 Task: Look for Airbnb options in CÃ´te-Saint-Luc, Canada from 9th November, 2023 to 16th November, 2023 for 2 adults.2 bedrooms having 2 beds and 1 bathroom. Property type can be flat. Booking option can be shelf check-in. Look for 5 properties as per requirement.
Action: Mouse moved to (420, 129)
Screenshot: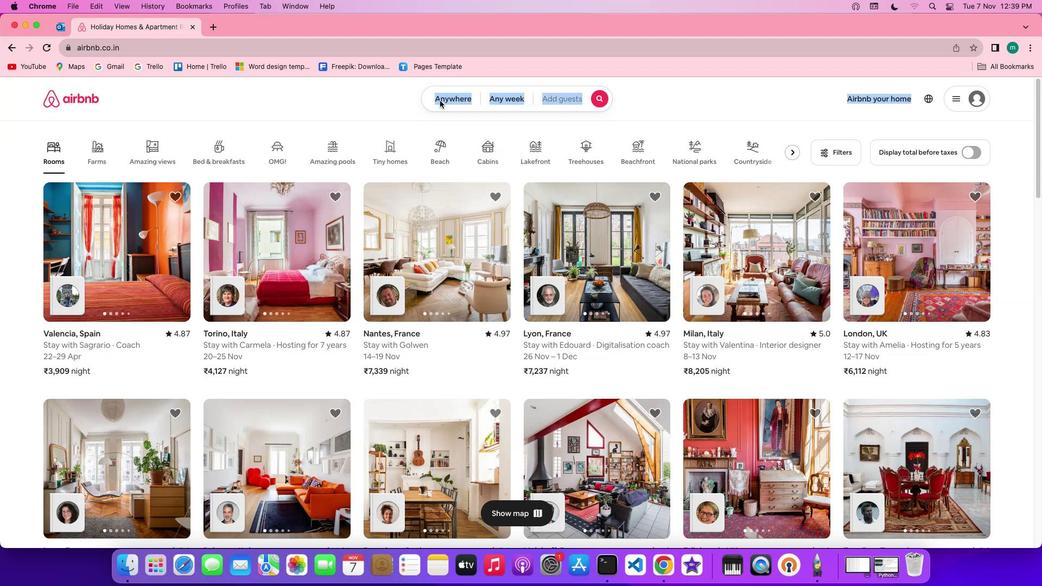 
Action: Mouse pressed left at (420, 129)
Screenshot: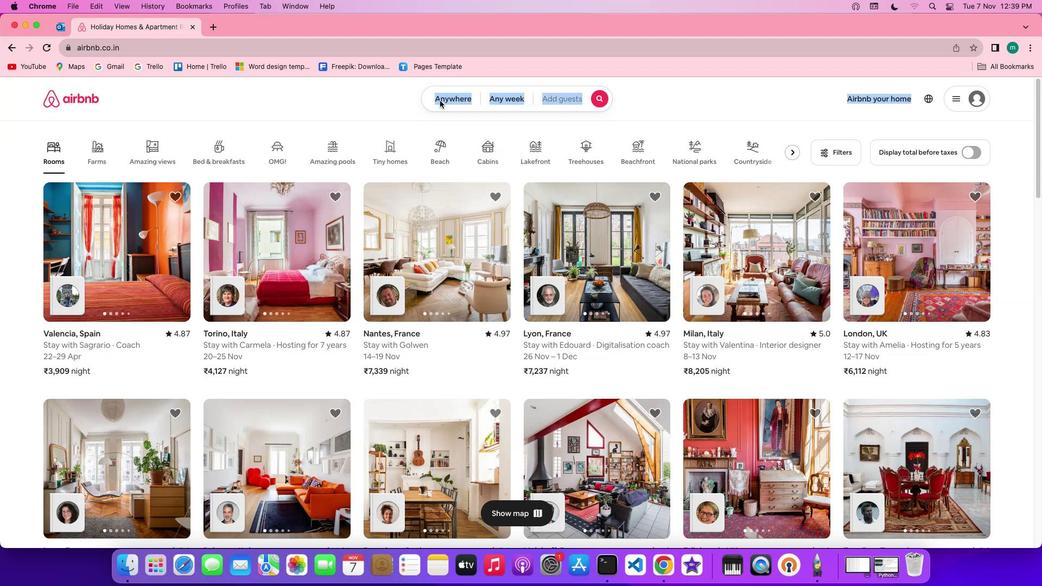 
Action: Mouse pressed left at (420, 129)
Screenshot: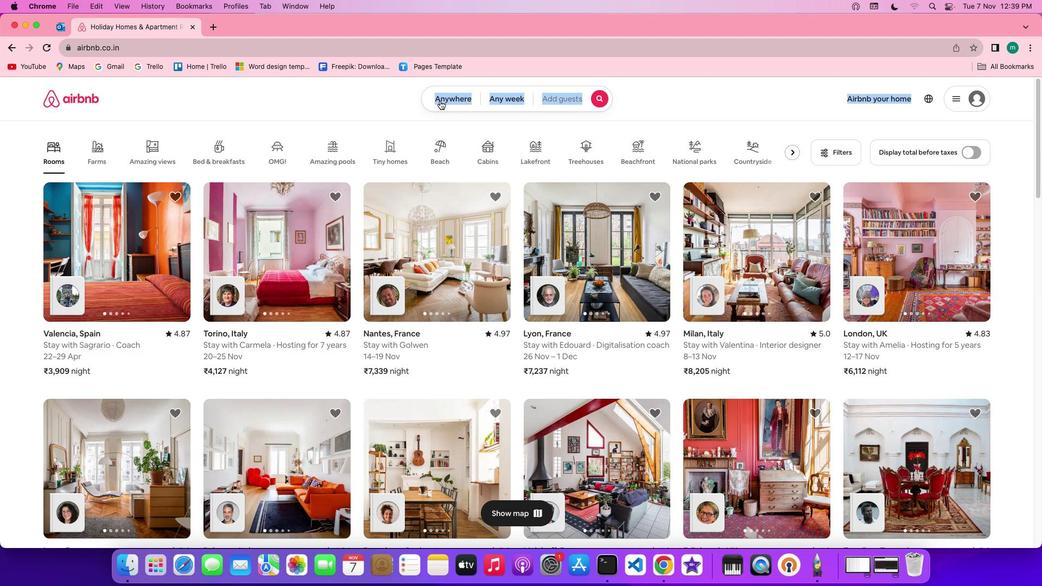 
Action: Mouse moved to (362, 169)
Screenshot: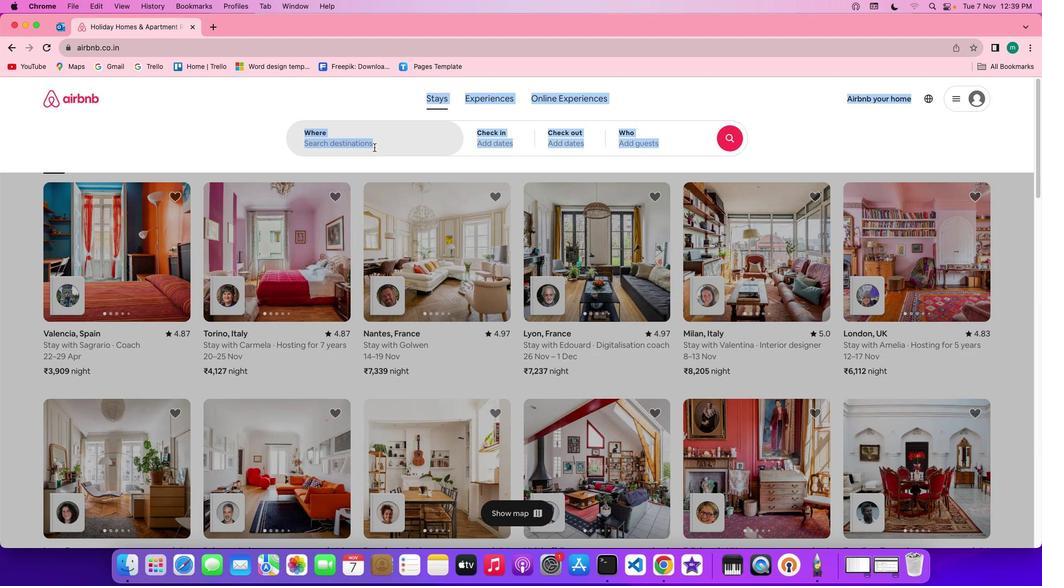 
Action: Mouse pressed left at (362, 169)
Screenshot: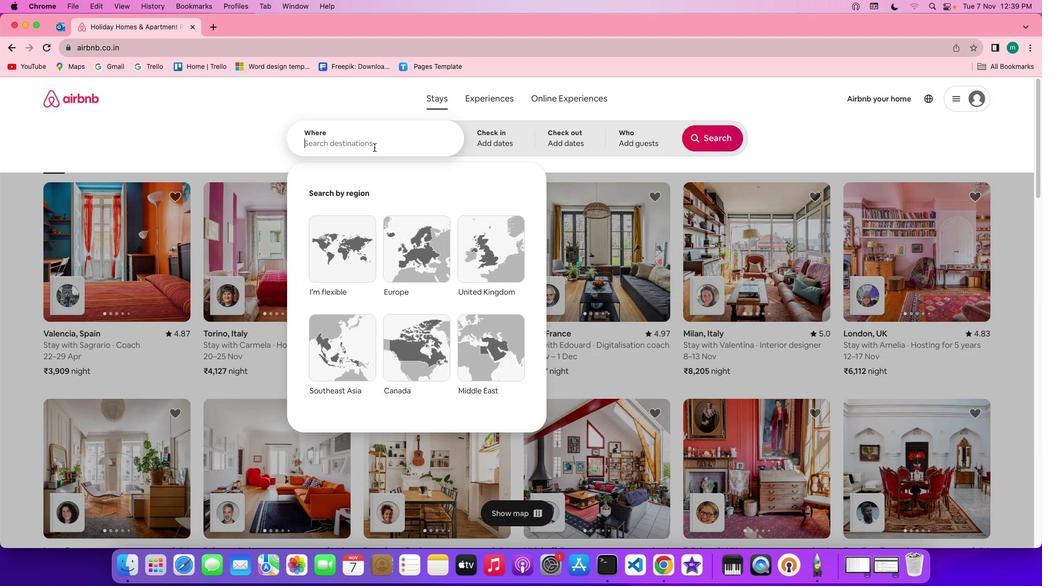 
Action: Mouse moved to (367, 171)
Screenshot: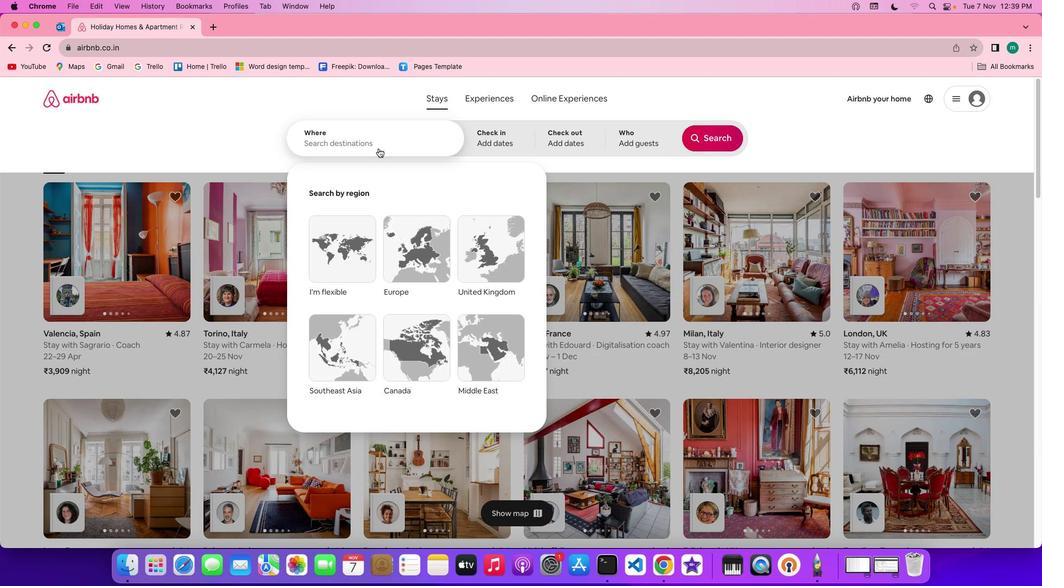 
Action: Key pressed Key.shift'c''o''t''e''-'Key.shift's''a''i''n''t''-'Key.shift'L''u''c'','Key.spaceKey.shift'c''a''n''a''d''a'
Screenshot: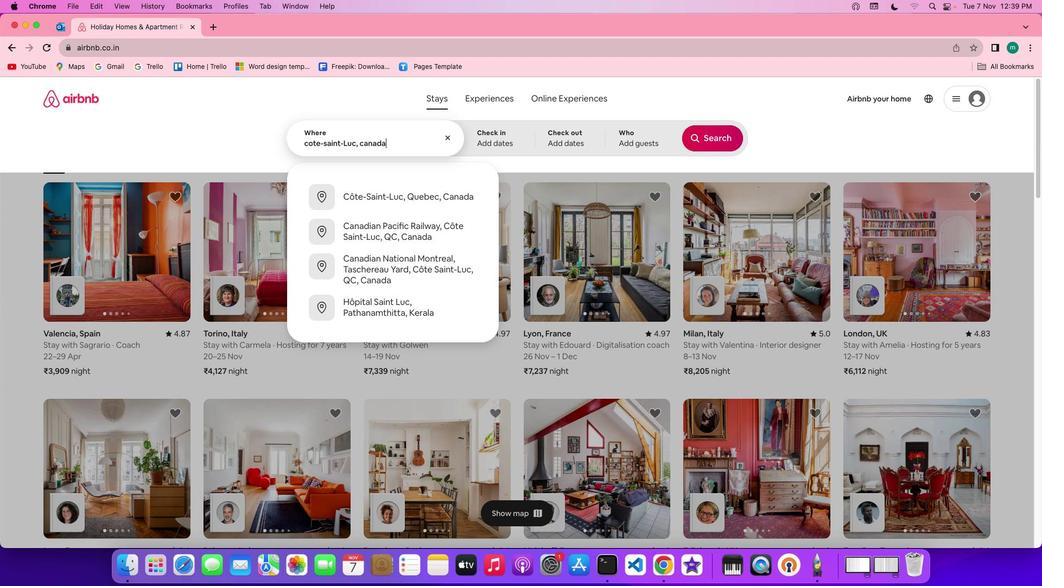 
Action: Mouse moved to (467, 163)
Screenshot: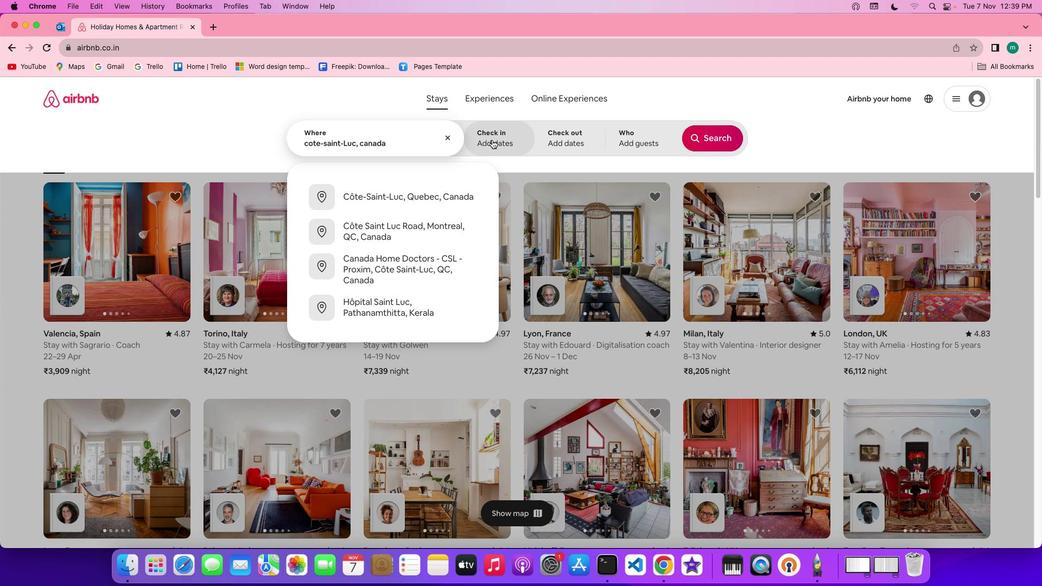 
Action: Mouse pressed left at (467, 163)
Screenshot: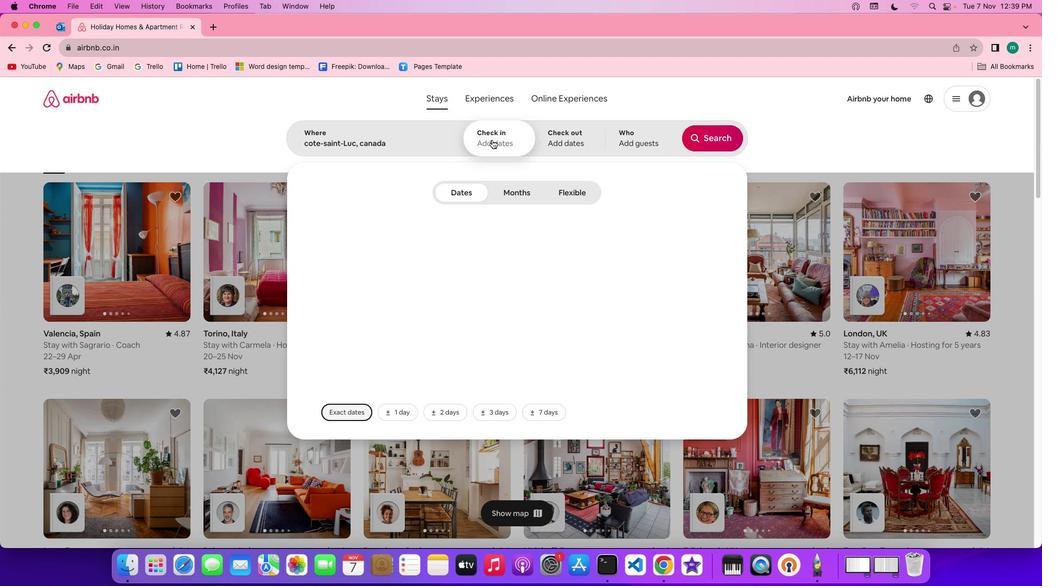 
Action: Mouse moved to (423, 298)
Screenshot: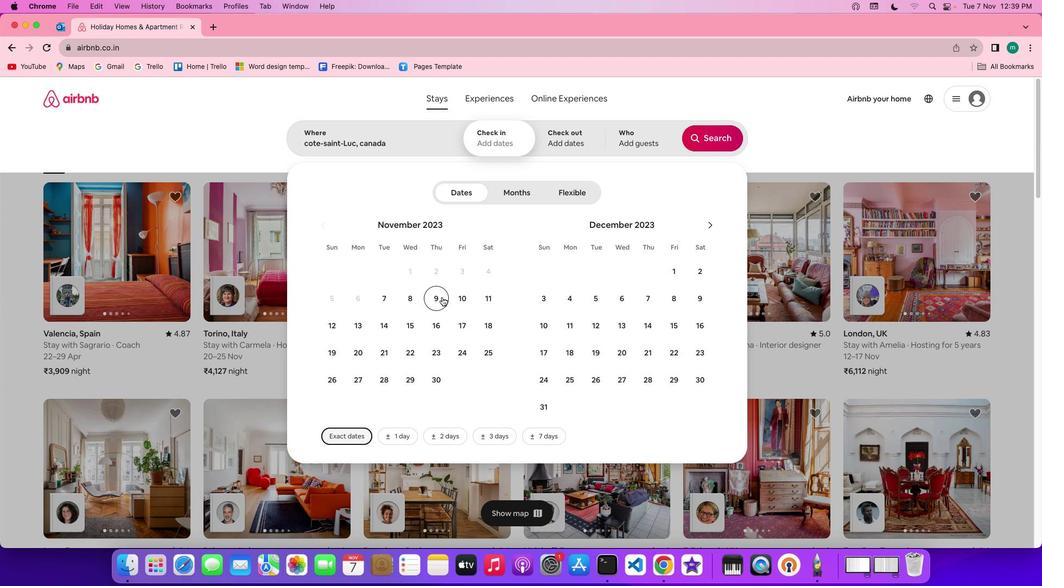 
Action: Mouse pressed left at (423, 298)
Screenshot: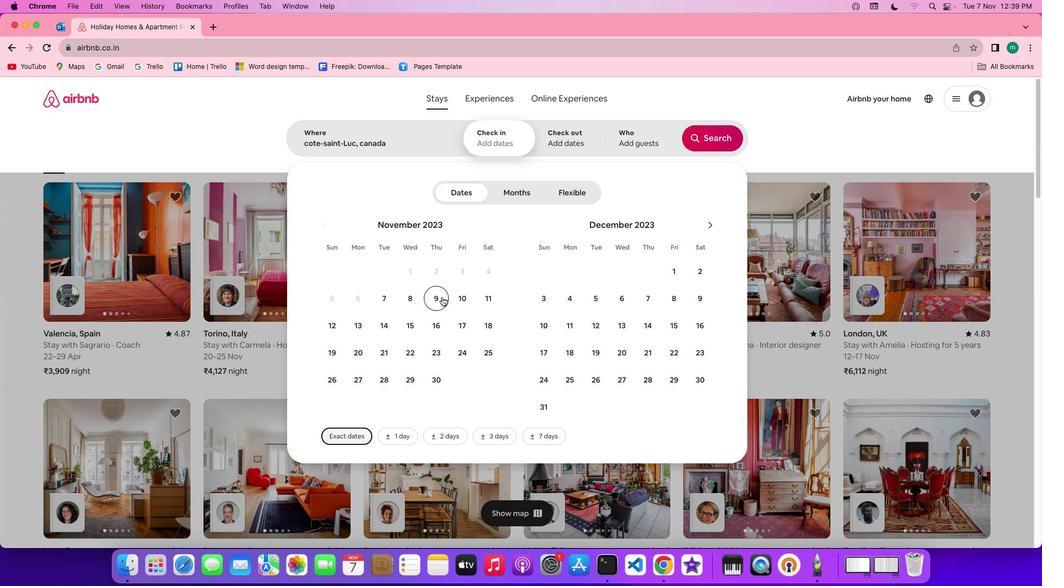
Action: Mouse moved to (425, 320)
Screenshot: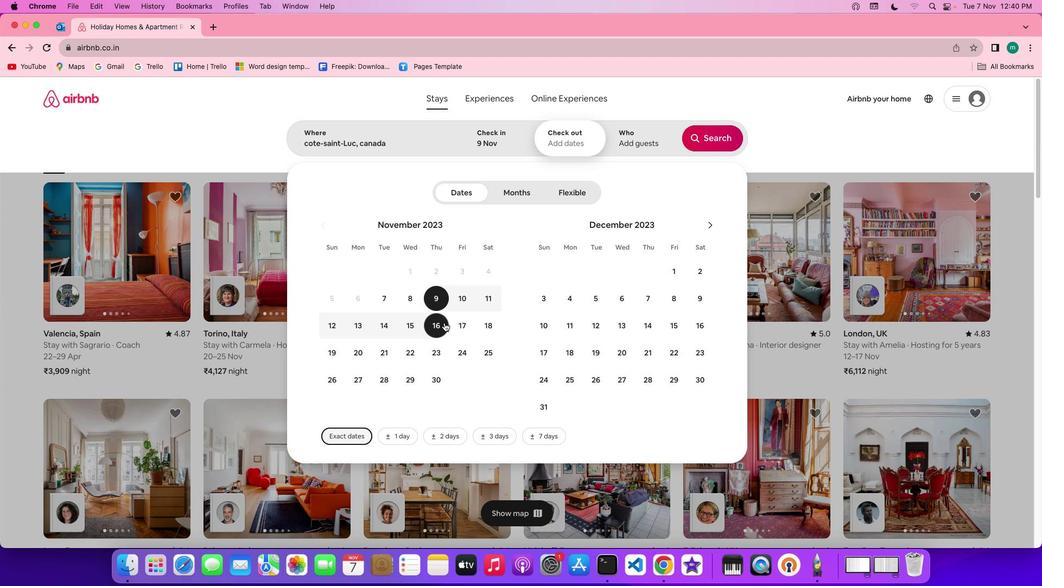 
Action: Mouse pressed left at (425, 320)
Screenshot: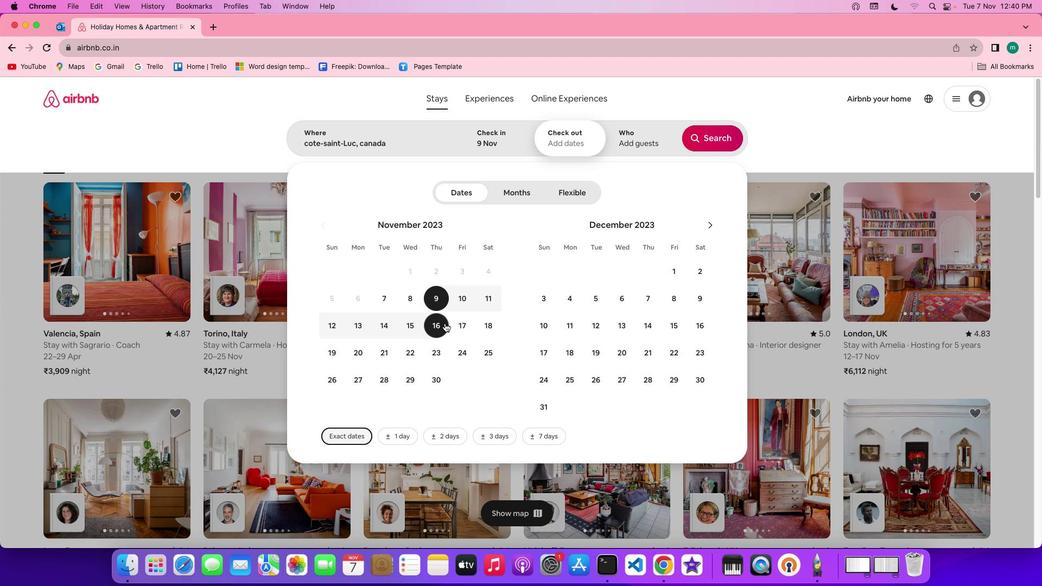 
Action: Mouse moved to (578, 168)
Screenshot: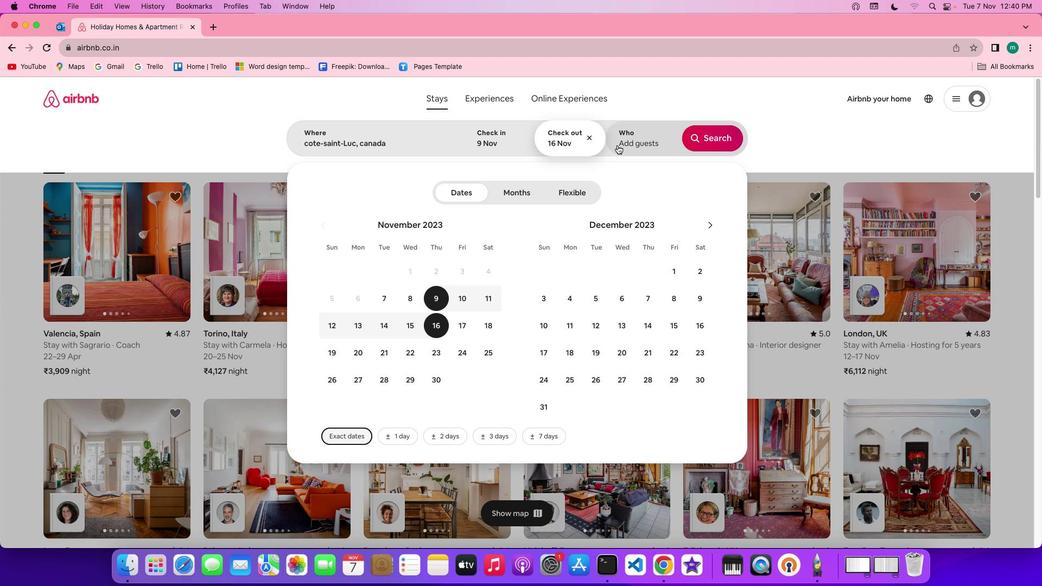 
Action: Mouse pressed left at (578, 168)
Screenshot: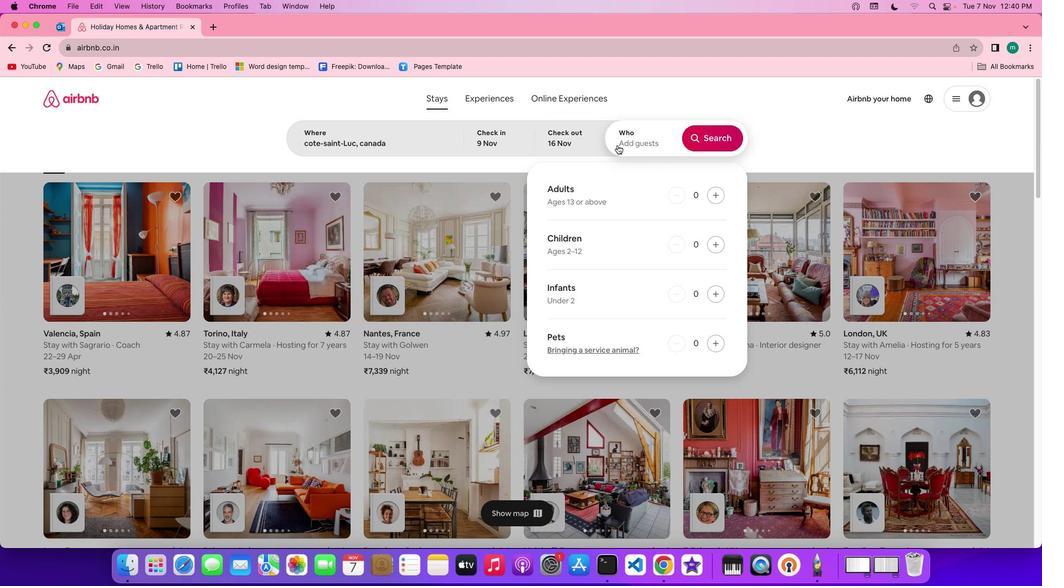 
Action: Mouse moved to (667, 203)
Screenshot: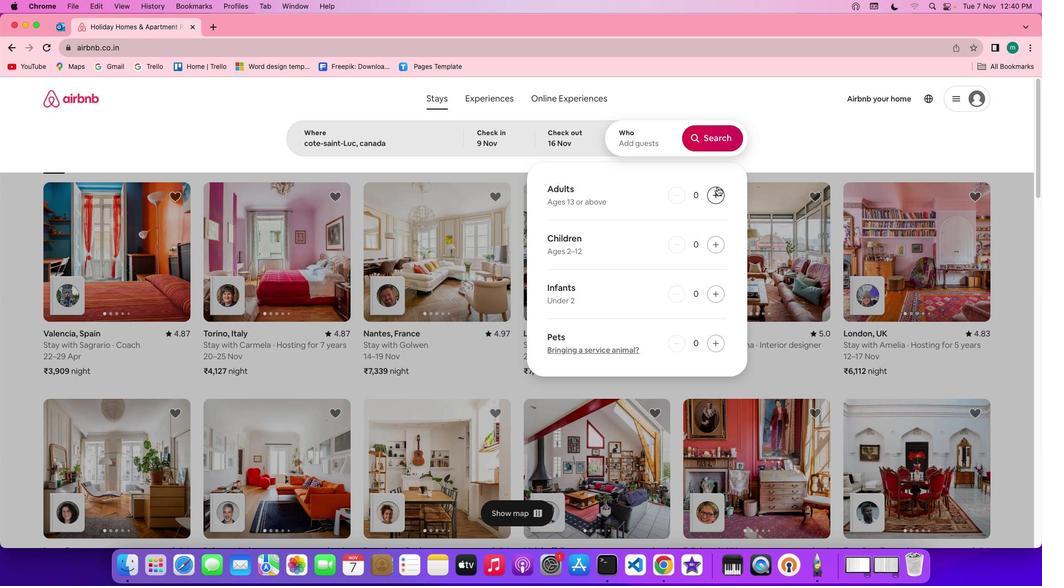 
Action: Mouse pressed left at (667, 203)
Screenshot: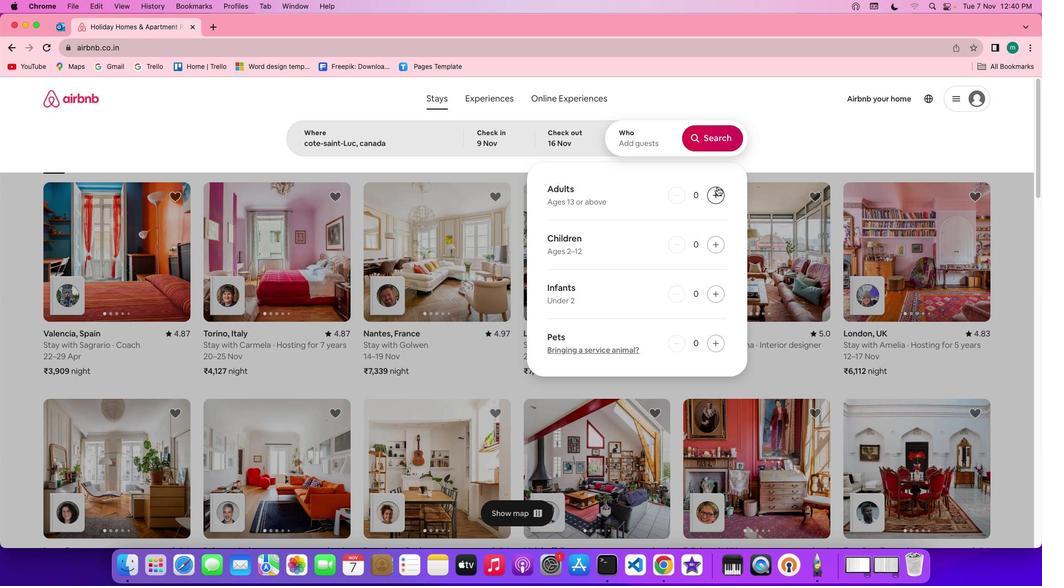 
Action: Mouse moved to (667, 203)
Screenshot: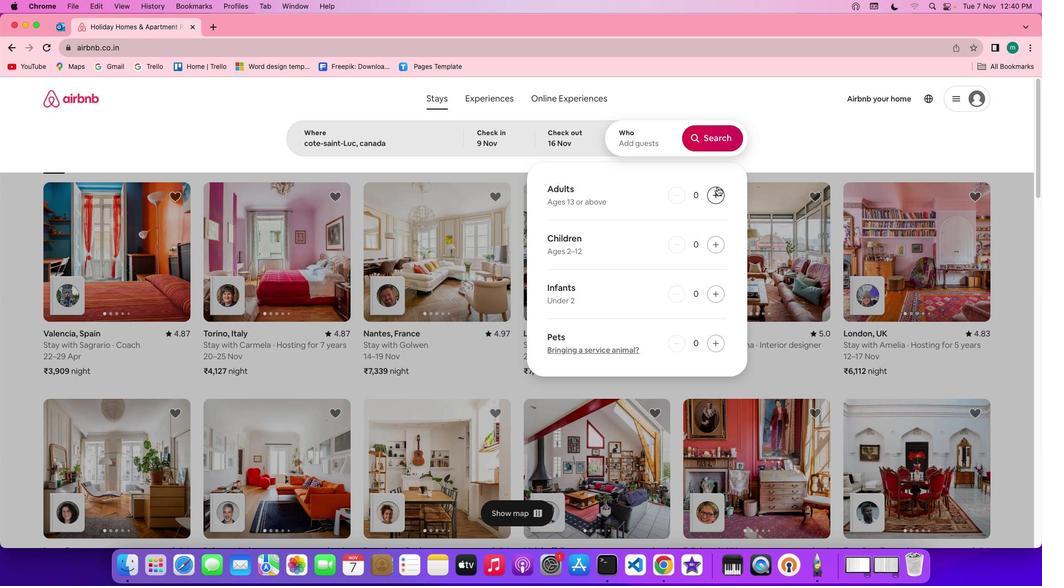 
Action: Mouse pressed left at (667, 203)
Screenshot: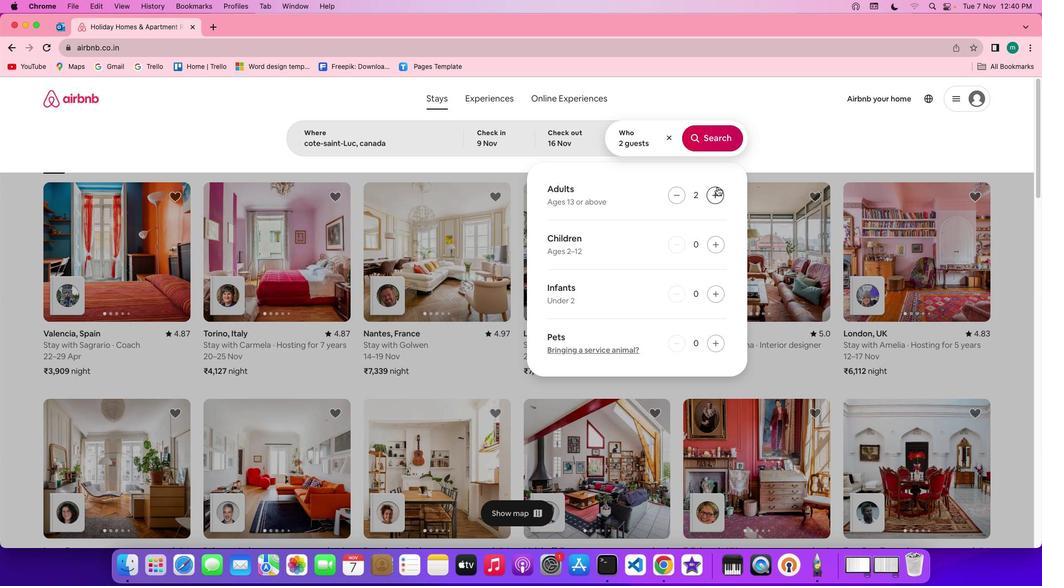 
Action: Mouse moved to (666, 166)
Screenshot: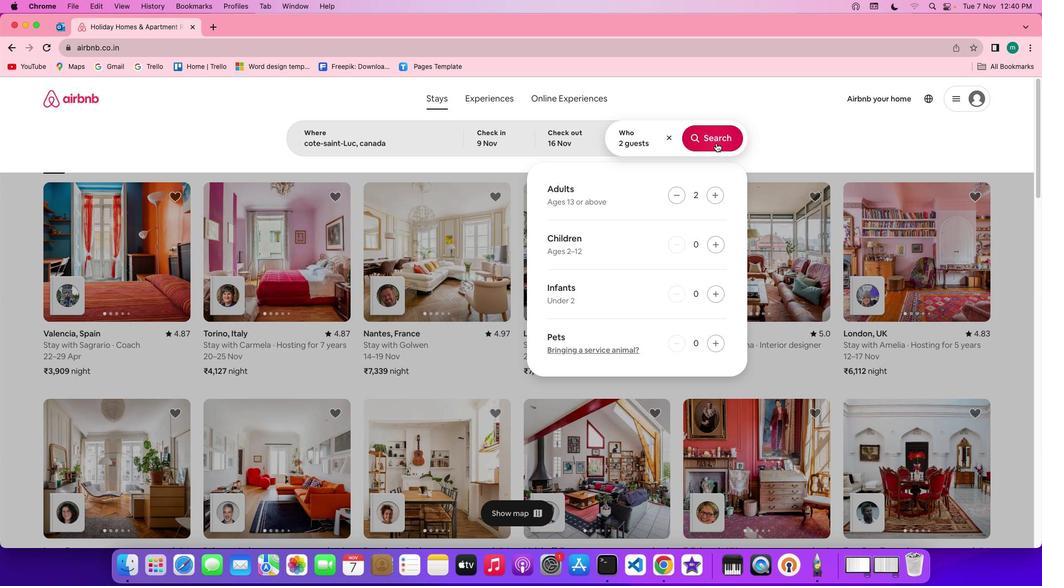 
Action: Mouse pressed left at (666, 166)
Screenshot: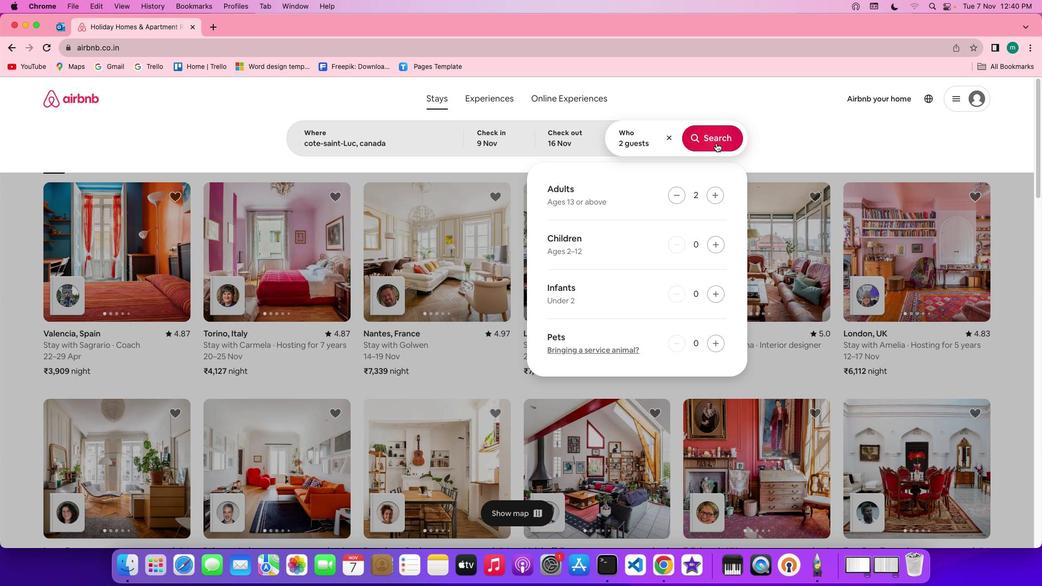 
Action: Mouse moved to (801, 167)
Screenshot: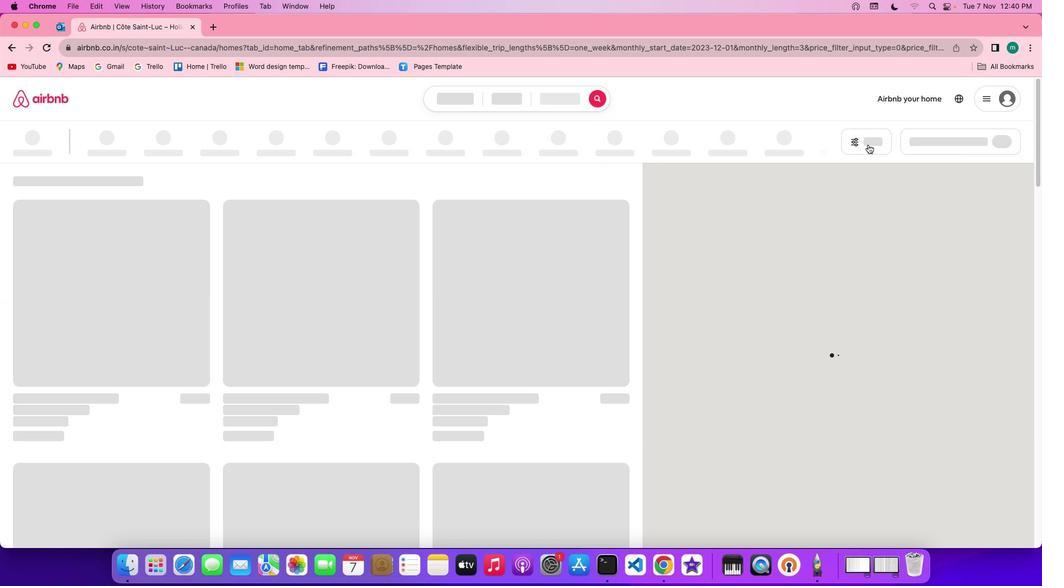 
Action: Mouse pressed left at (801, 167)
Screenshot: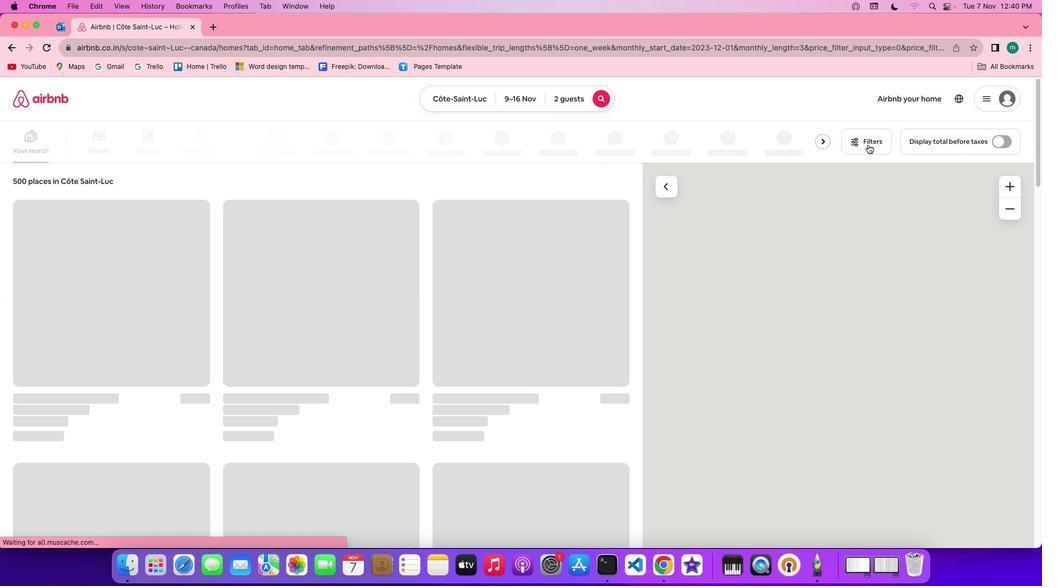 
Action: Mouse moved to (794, 166)
Screenshot: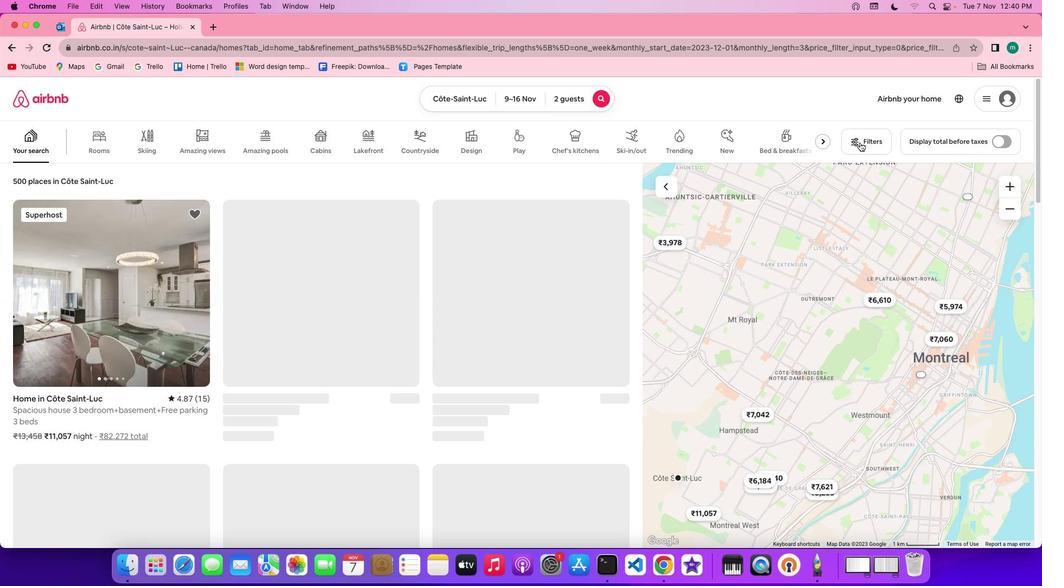 
Action: Mouse pressed left at (794, 166)
Screenshot: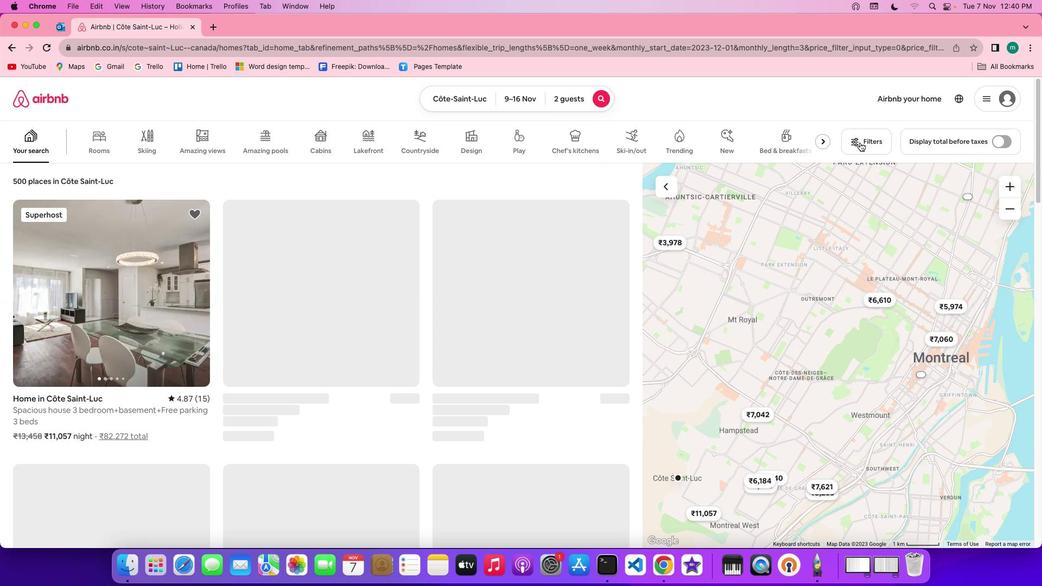 
Action: Mouse moved to (803, 162)
Screenshot: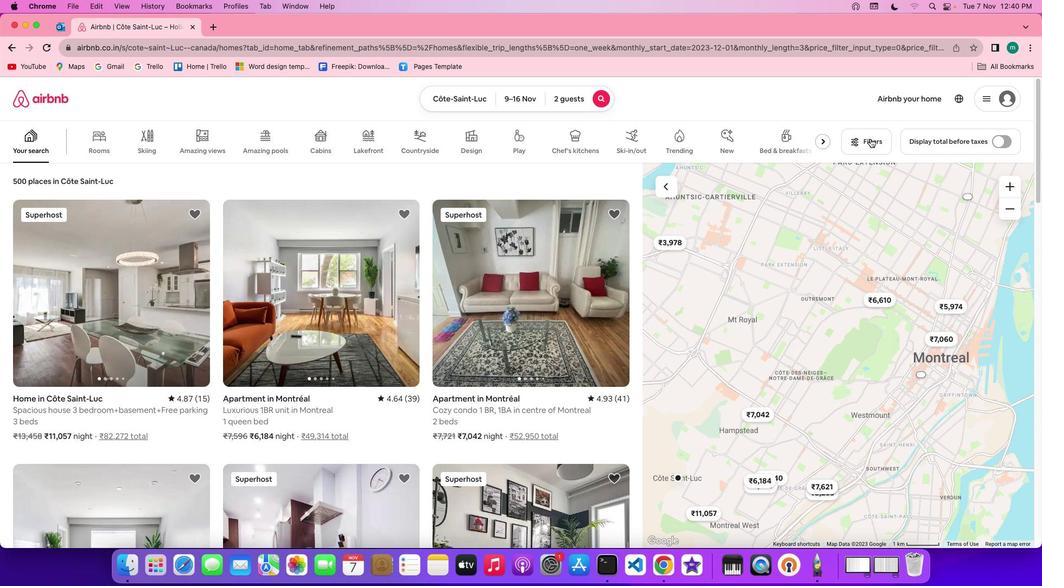 
Action: Mouse pressed left at (803, 162)
Screenshot: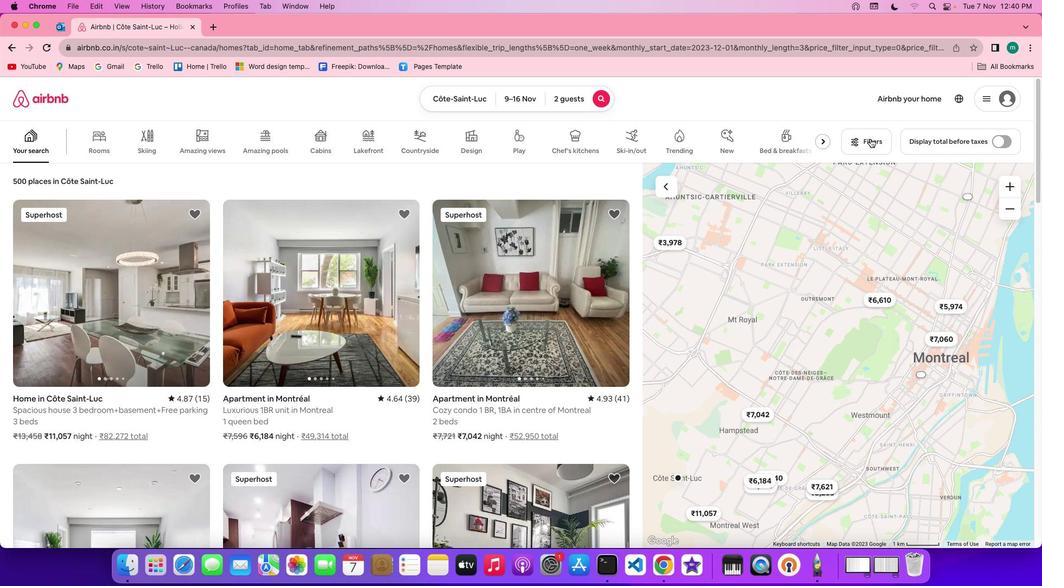 
Action: Mouse moved to (490, 308)
Screenshot: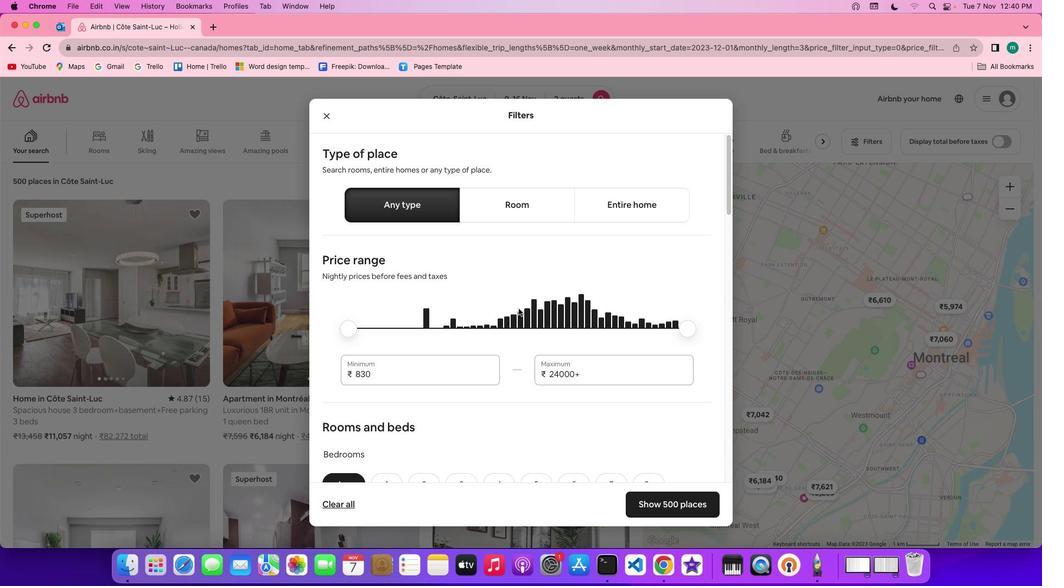 
Action: Mouse scrolled (490, 308) with delta (29, 43)
Screenshot: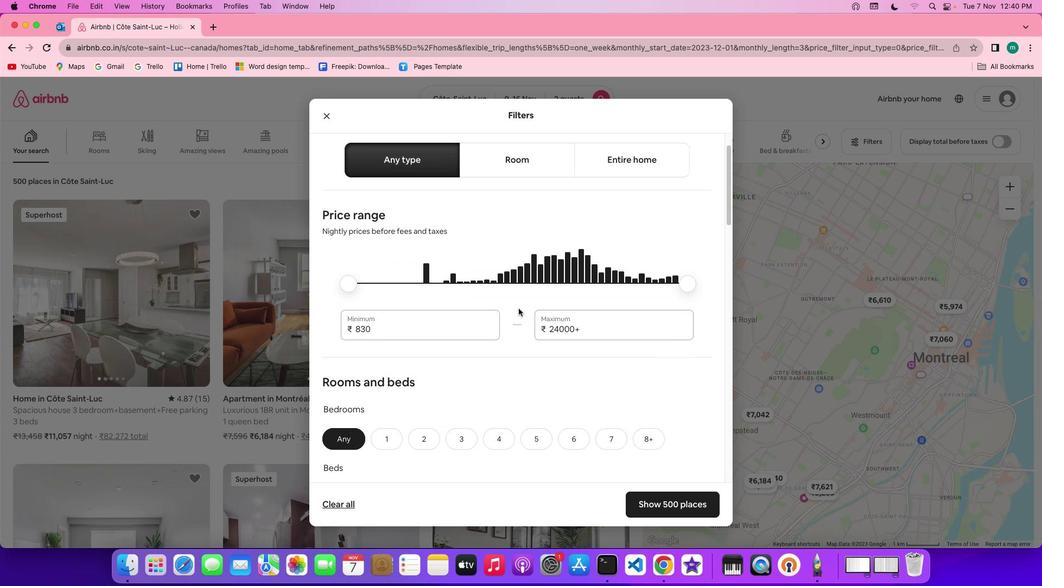 
Action: Mouse scrolled (490, 308) with delta (29, 43)
Screenshot: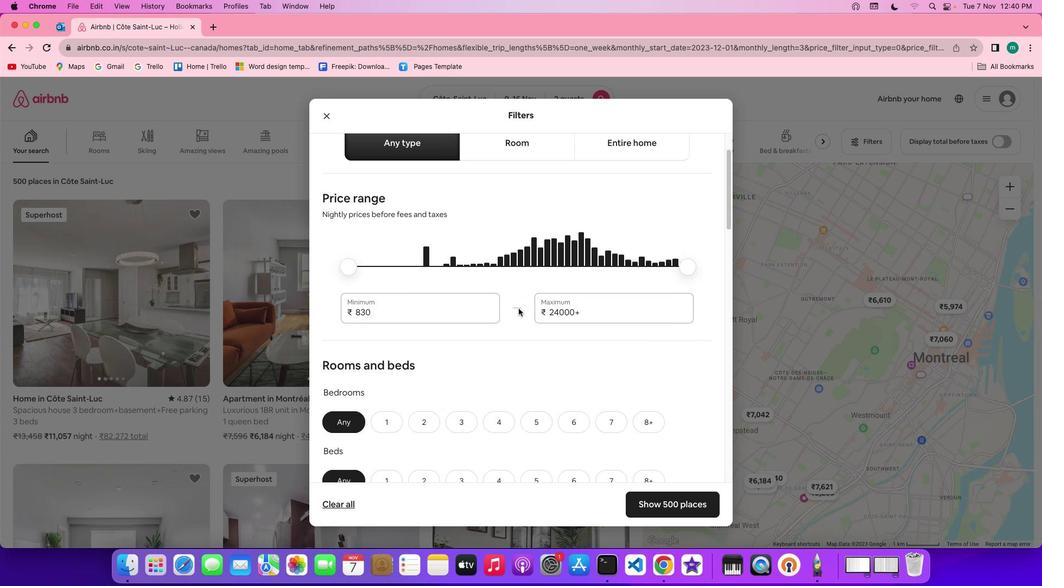 
Action: Mouse scrolled (490, 308) with delta (29, 42)
Screenshot: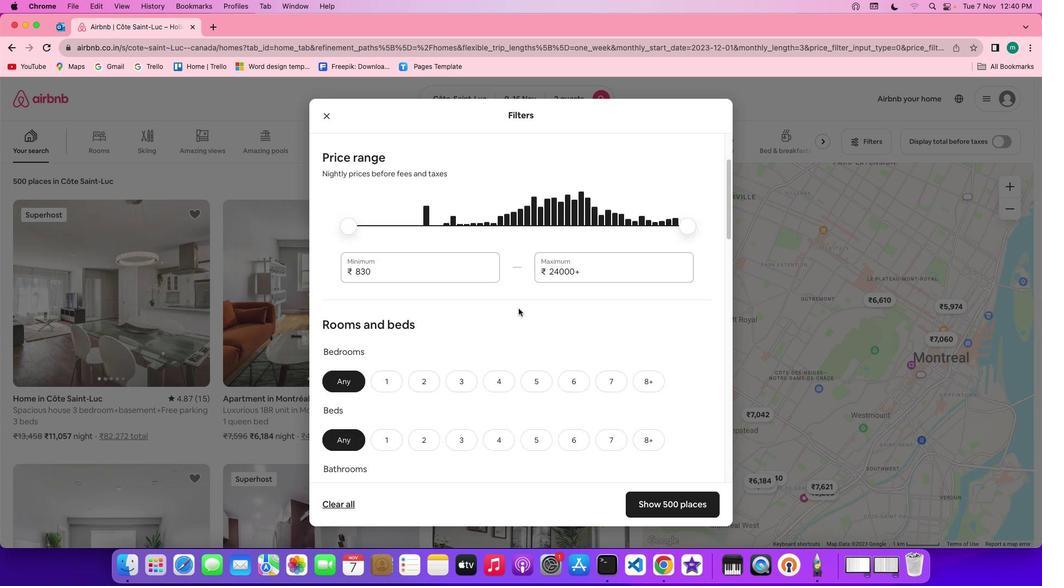 
Action: Mouse scrolled (490, 308) with delta (29, 42)
Screenshot: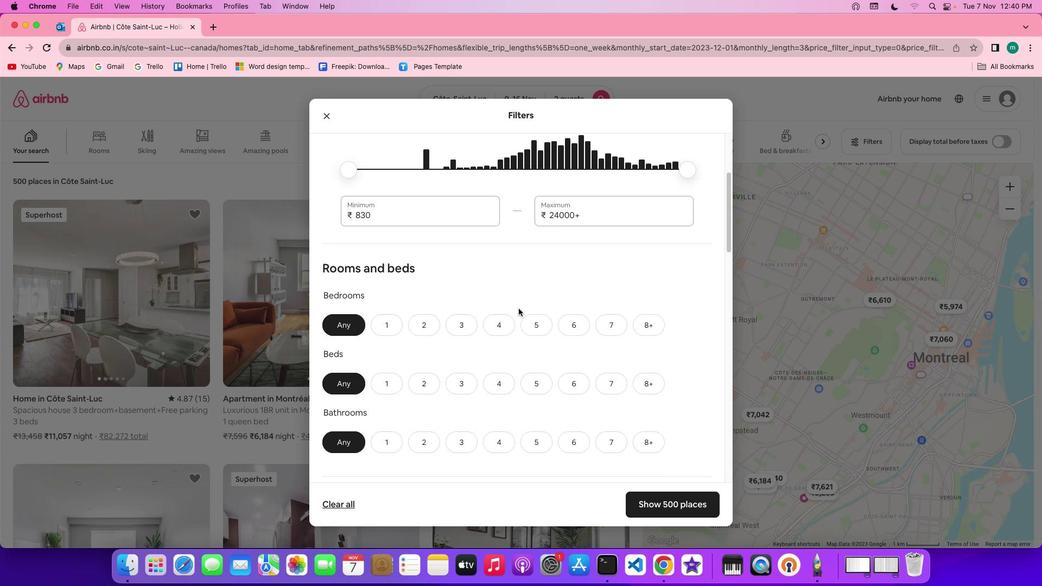 
Action: Mouse moved to (490, 308)
Screenshot: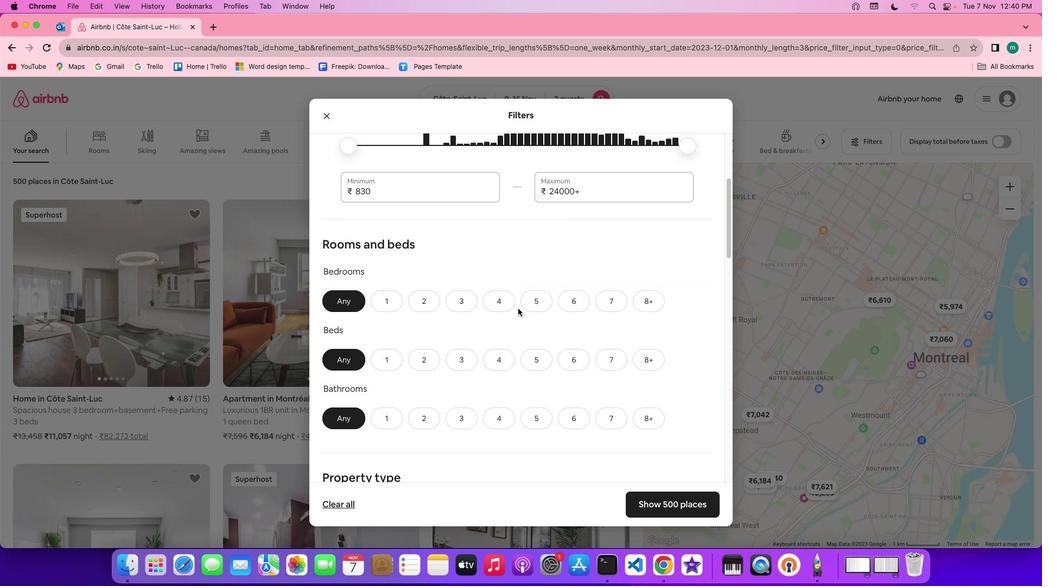 
Action: Mouse scrolled (490, 308) with delta (29, 43)
Screenshot: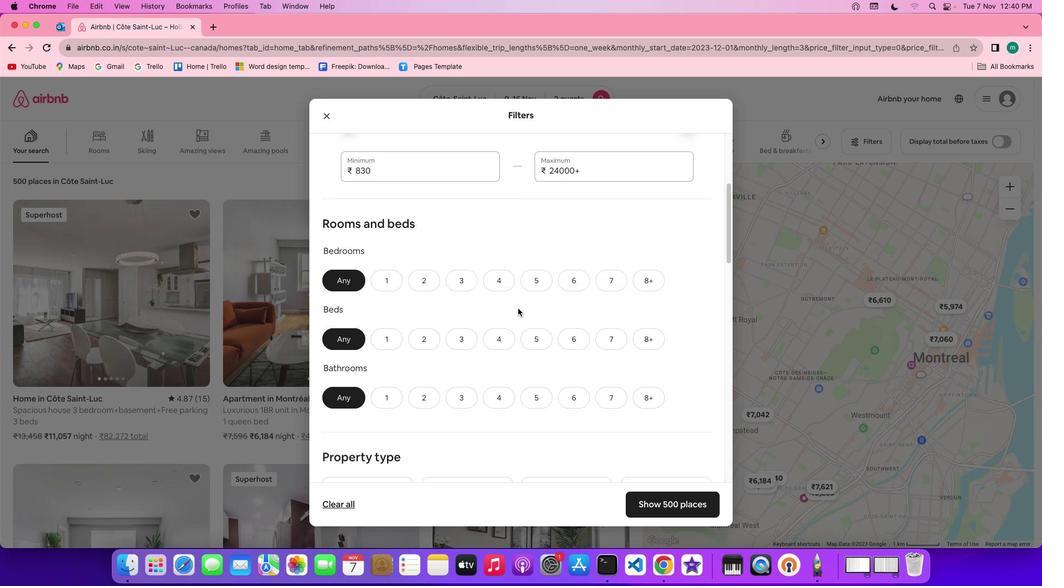
Action: Mouse scrolled (490, 308) with delta (29, 43)
Screenshot: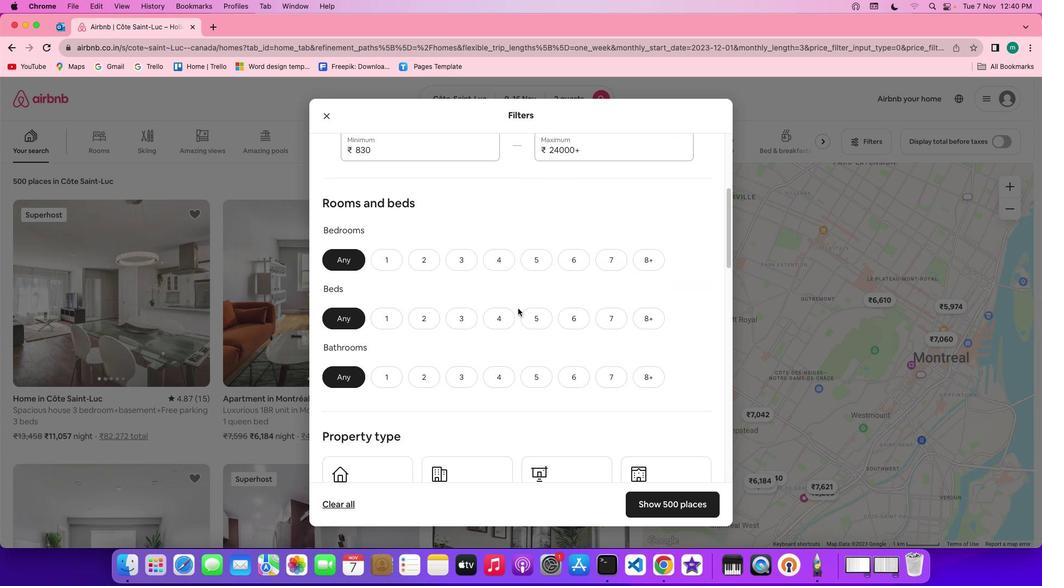 
Action: Mouse scrolled (490, 308) with delta (29, 42)
Screenshot: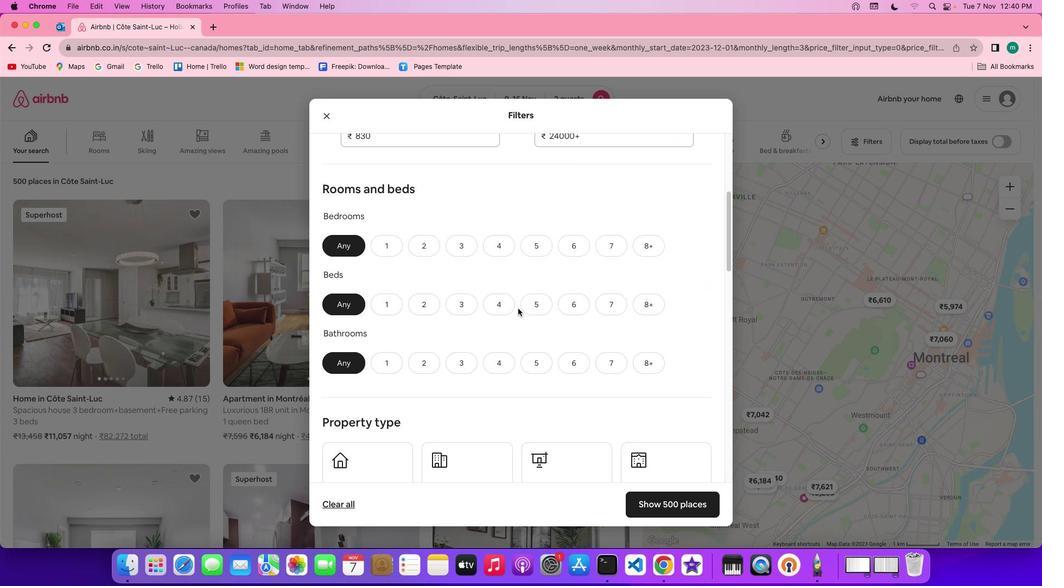 
Action: Mouse moved to (490, 308)
Screenshot: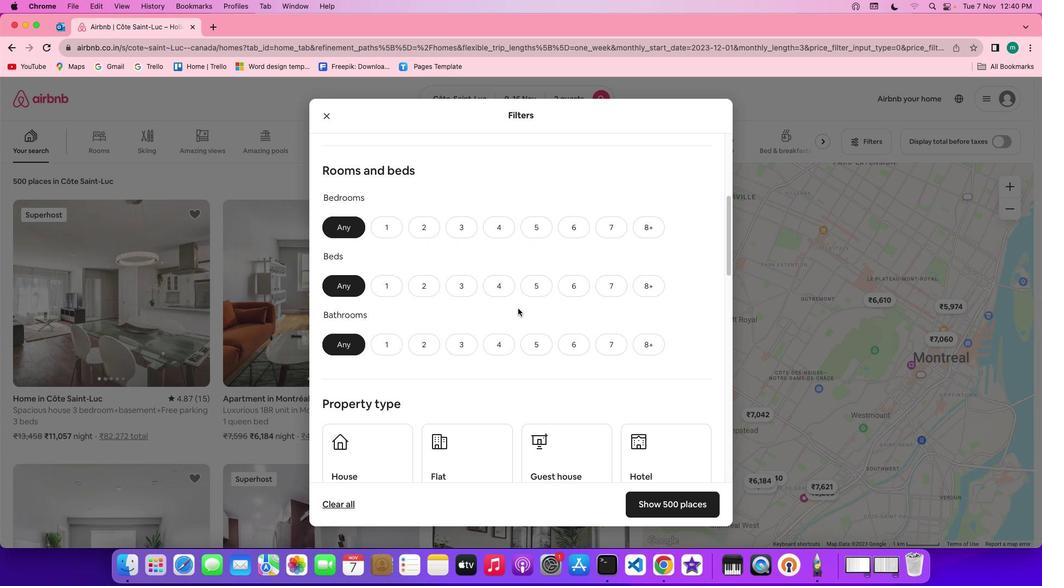 
Action: Mouse scrolled (490, 308) with delta (29, 43)
Screenshot: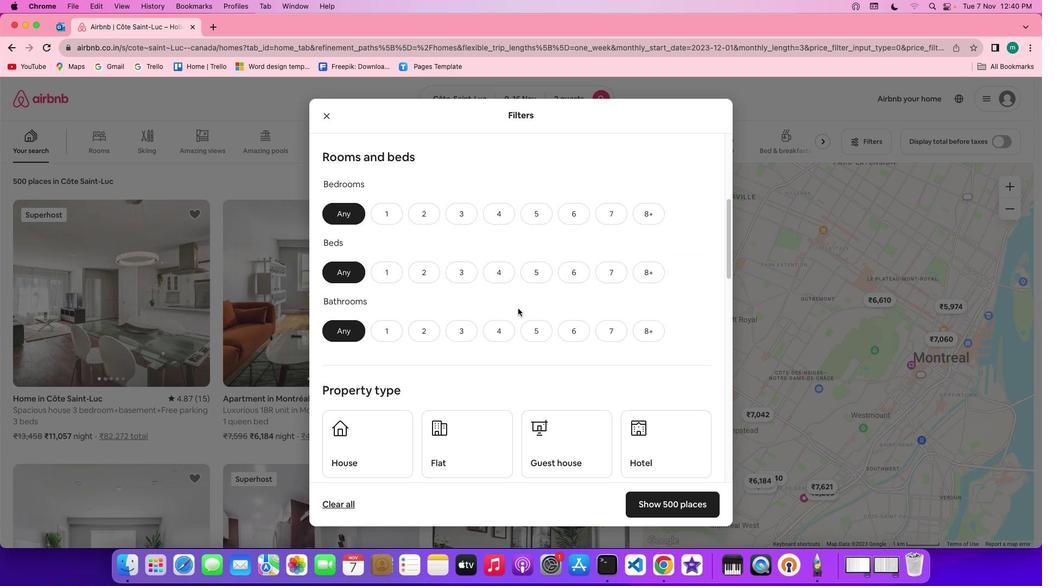 
Action: Mouse scrolled (490, 308) with delta (29, 43)
Screenshot: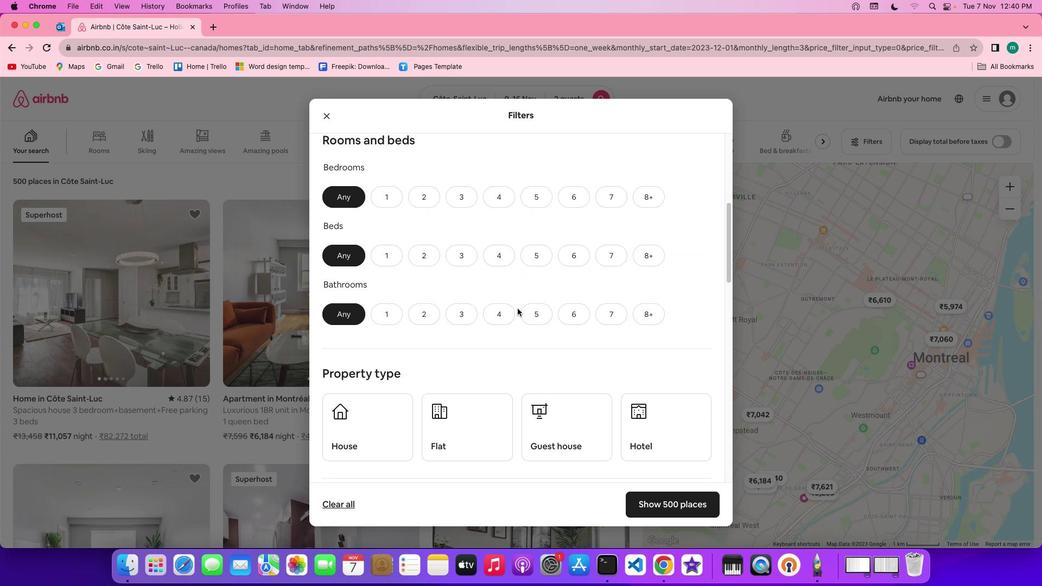 
Action: Mouse scrolled (490, 308) with delta (29, 42)
Screenshot: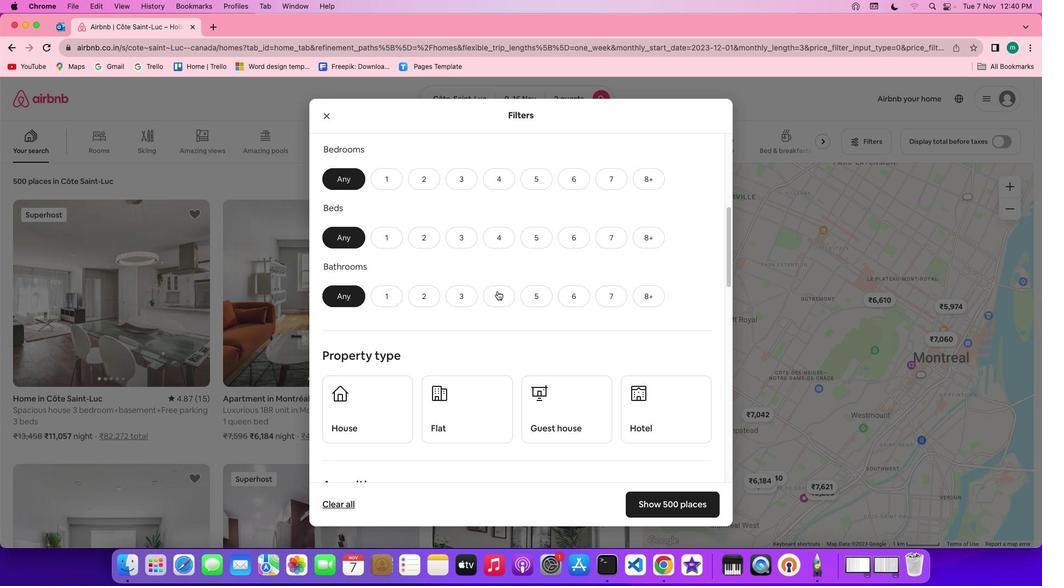 
Action: Mouse moved to (418, 190)
Screenshot: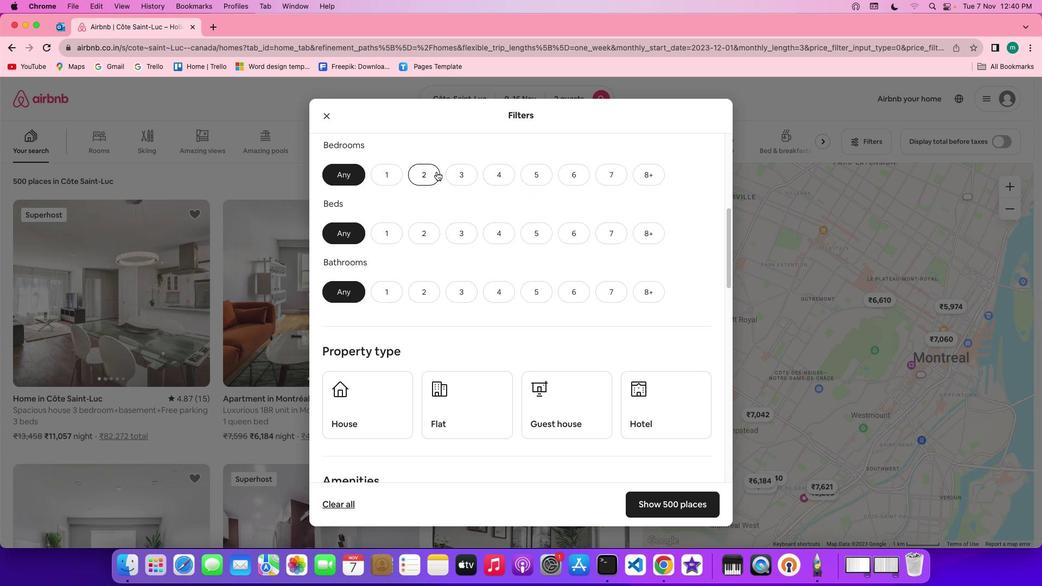 
Action: Mouse pressed left at (418, 190)
Screenshot: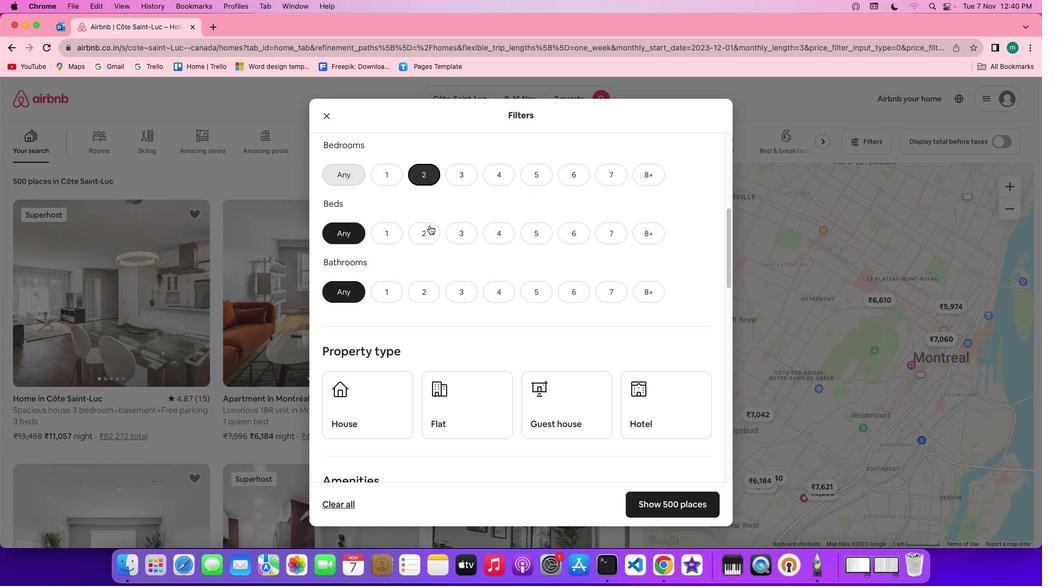 
Action: Mouse moved to (407, 245)
Screenshot: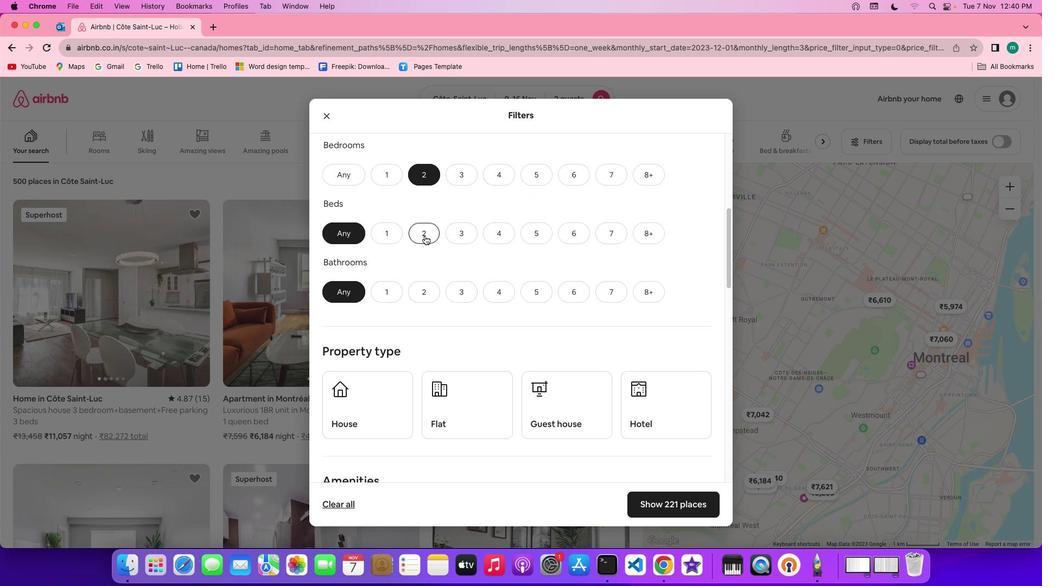 
Action: Mouse pressed left at (407, 245)
Screenshot: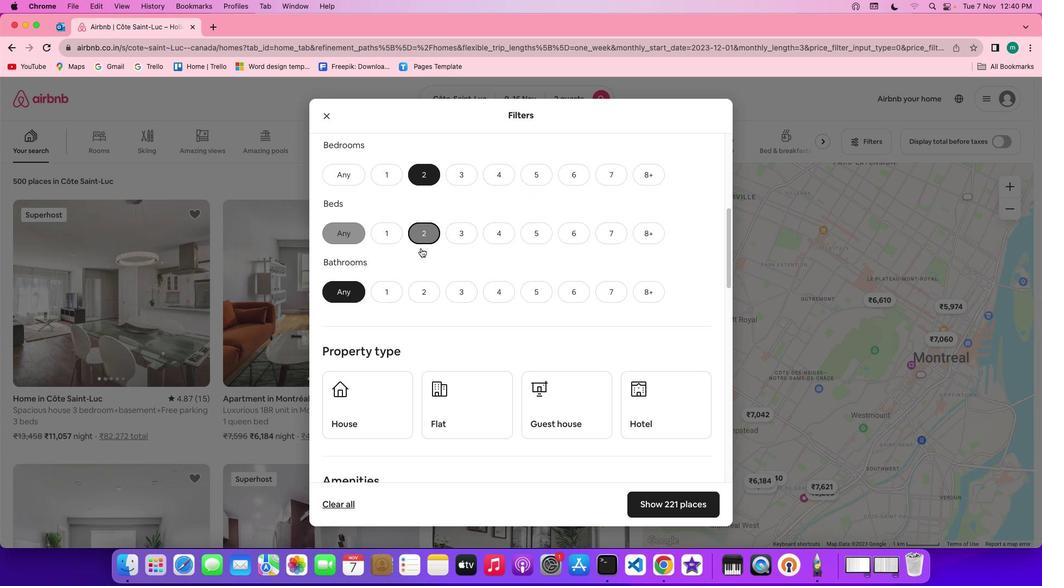 
Action: Mouse moved to (374, 294)
Screenshot: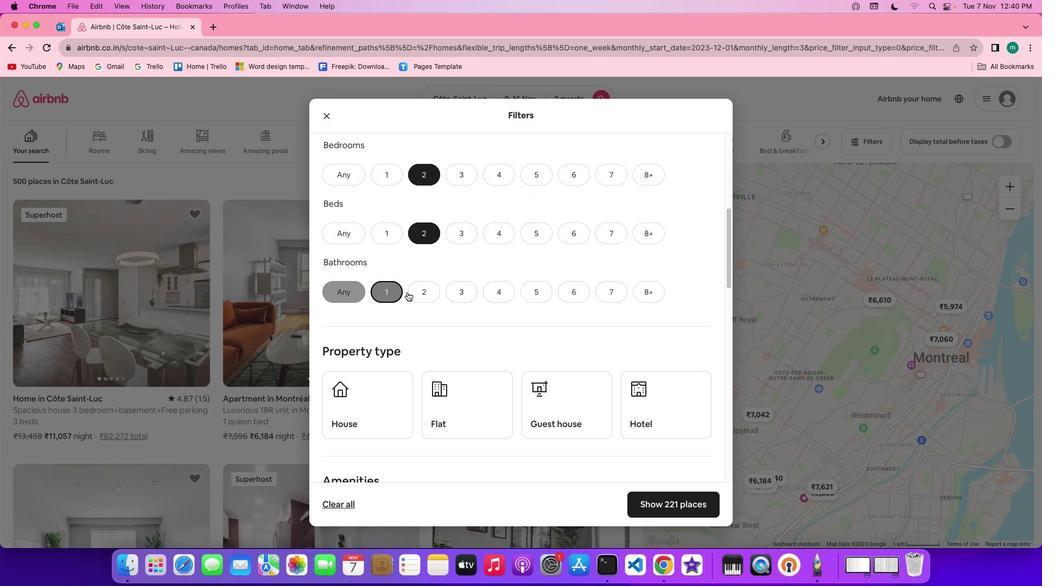 
Action: Mouse pressed left at (374, 294)
Screenshot: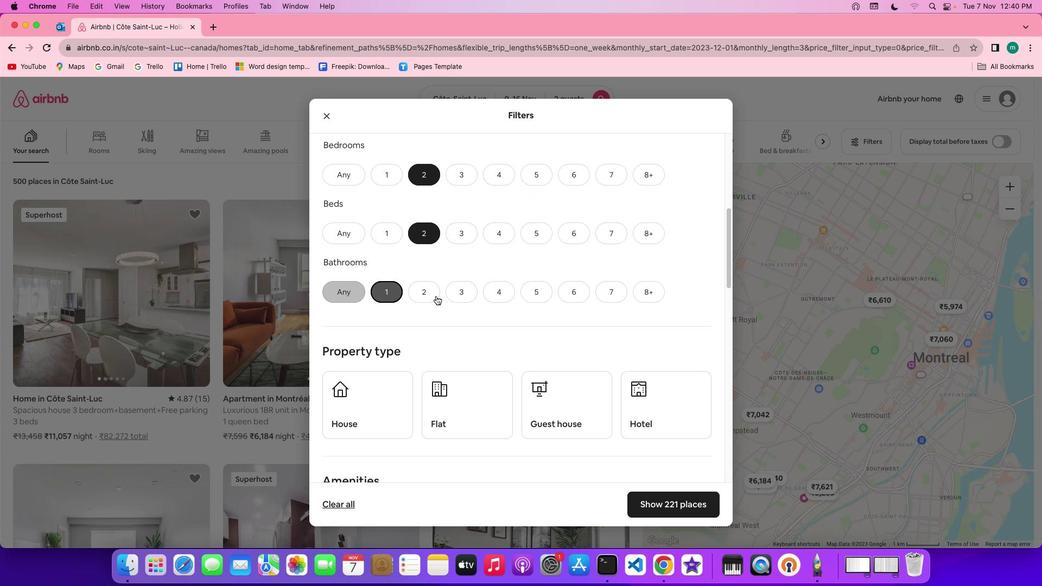 
Action: Mouse moved to (510, 300)
Screenshot: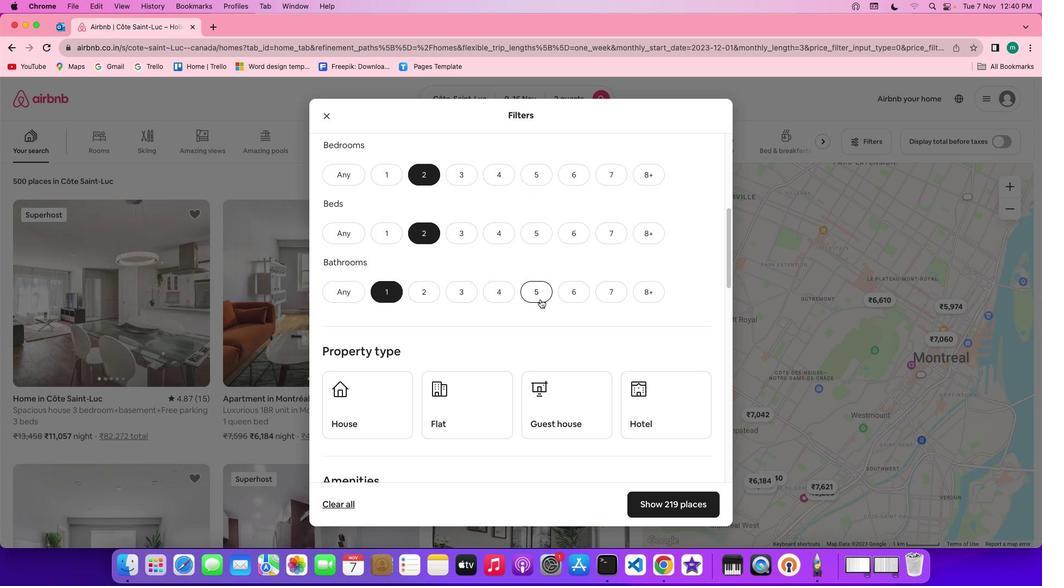 
Action: Mouse scrolled (510, 300) with delta (29, 43)
Screenshot: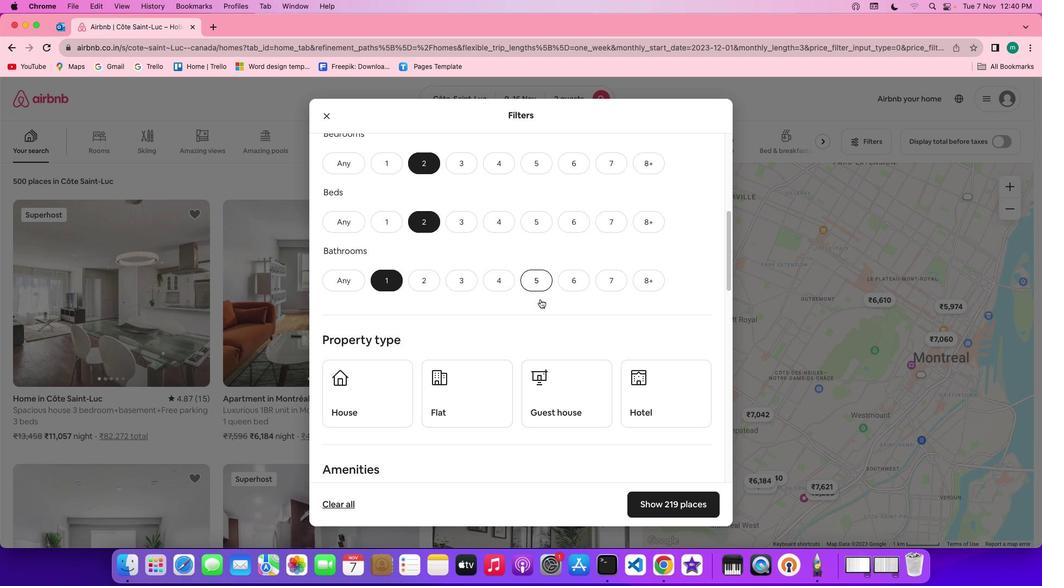 
Action: Mouse scrolled (510, 300) with delta (29, 43)
Screenshot: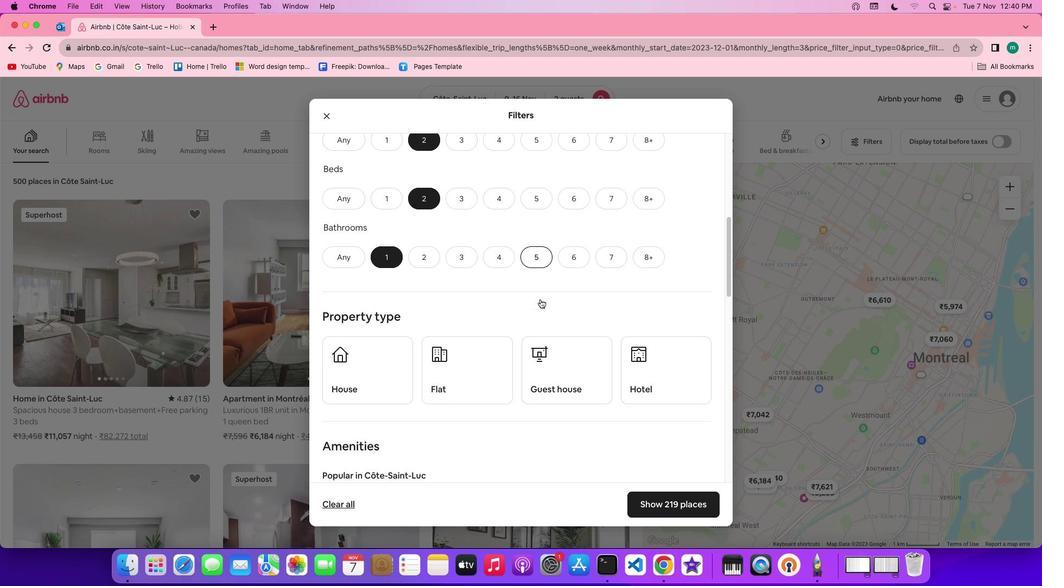 
Action: Mouse scrolled (510, 300) with delta (29, 43)
Screenshot: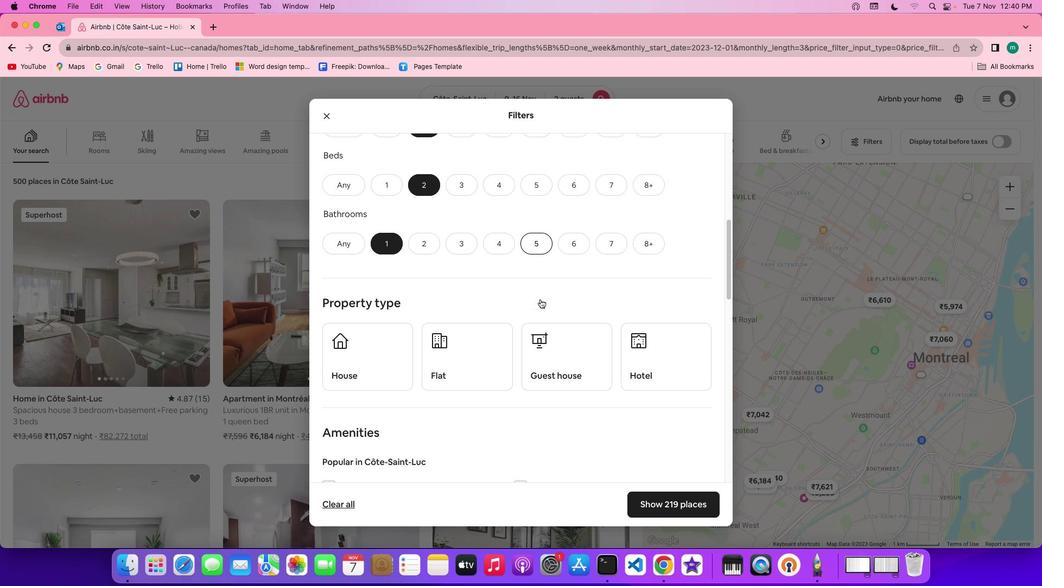 
Action: Mouse scrolled (510, 300) with delta (29, 43)
Screenshot: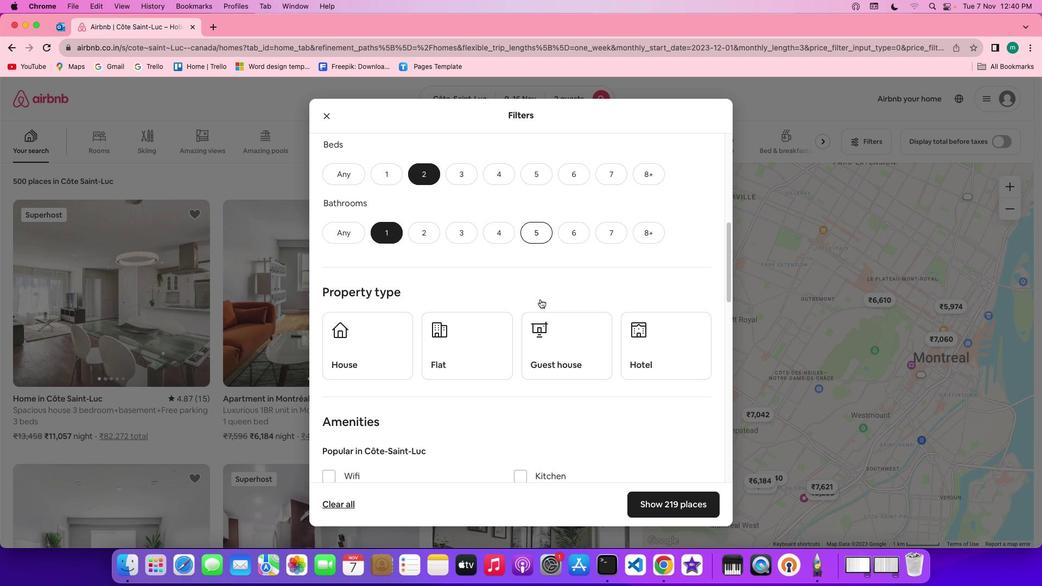 
Action: Mouse scrolled (510, 300) with delta (29, 43)
Screenshot: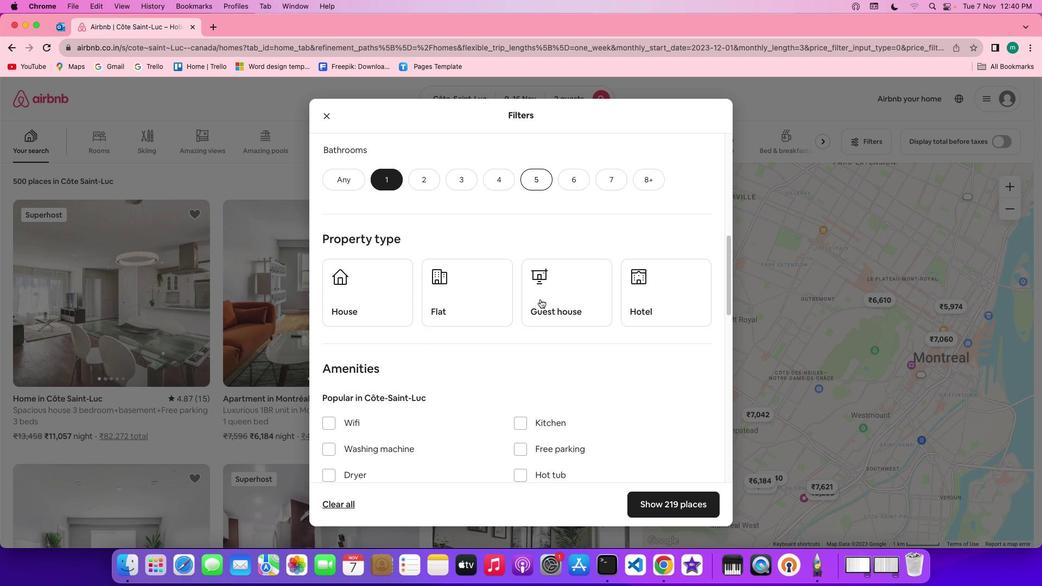
Action: Mouse scrolled (510, 300) with delta (29, 43)
Screenshot: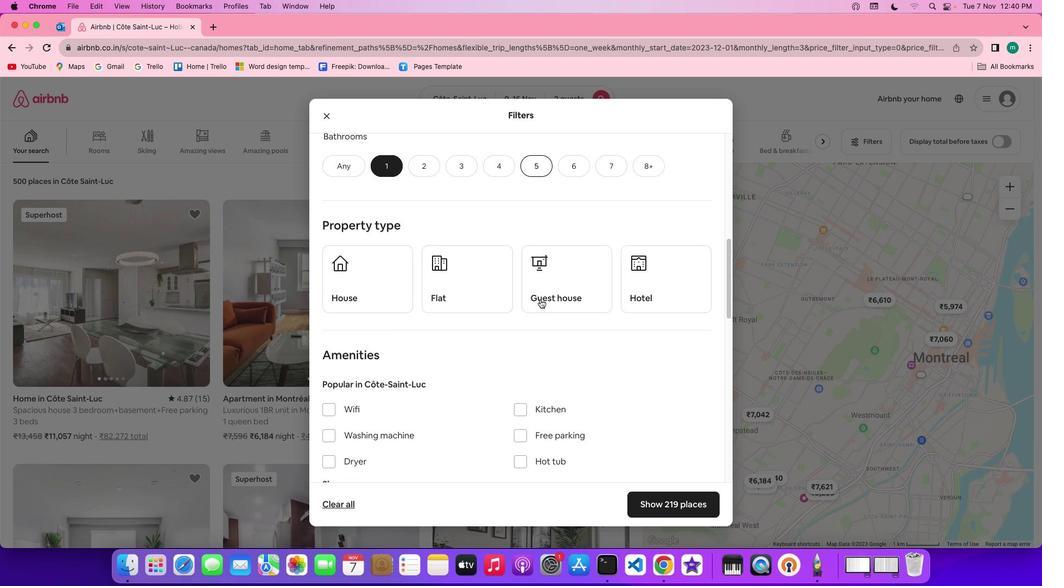 
Action: Mouse scrolled (510, 300) with delta (29, 42)
Screenshot: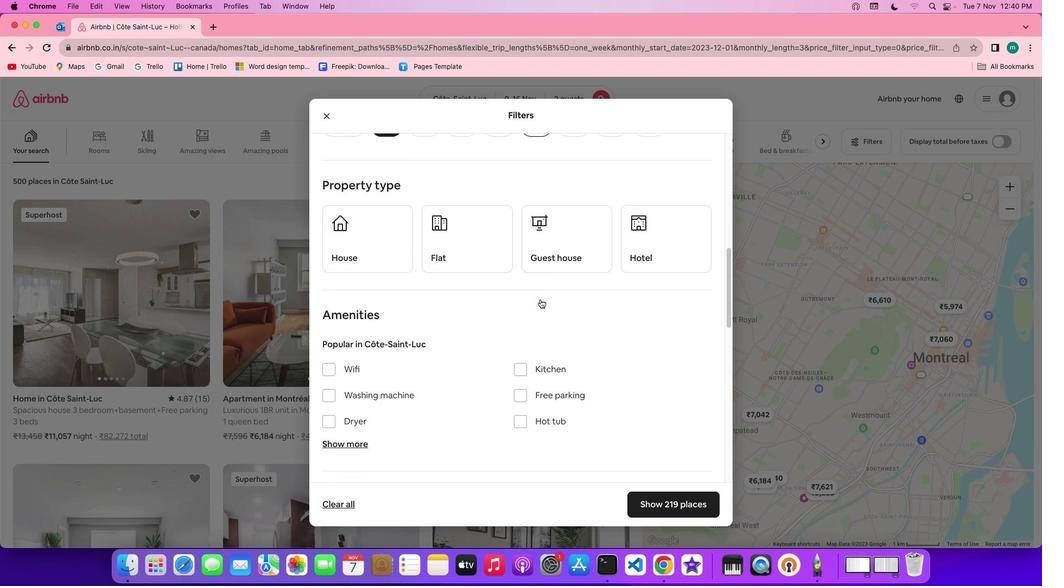 
Action: Mouse scrolled (510, 300) with delta (29, 43)
Screenshot: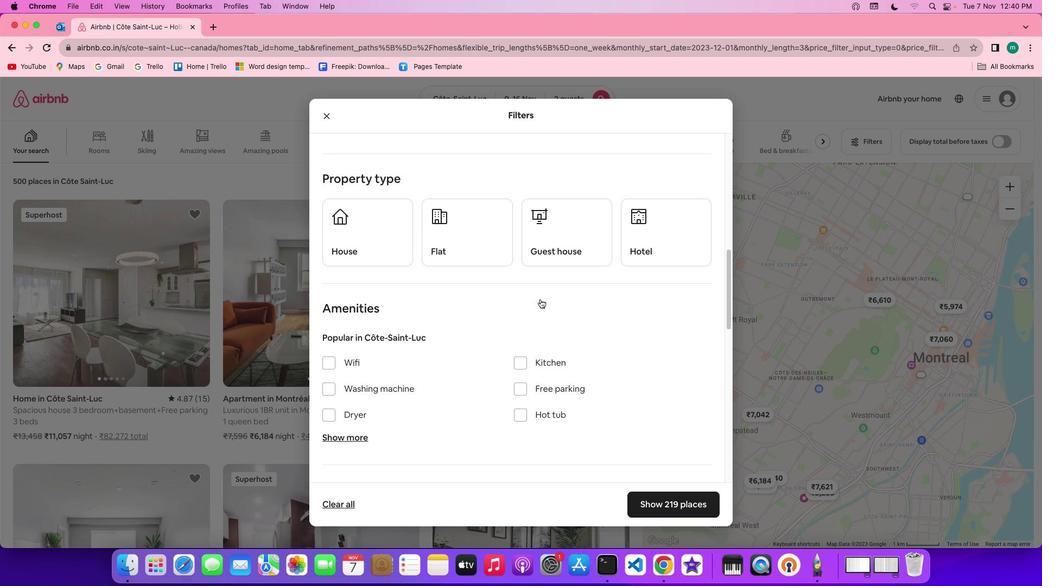 
Action: Mouse scrolled (510, 300) with delta (29, 43)
Screenshot: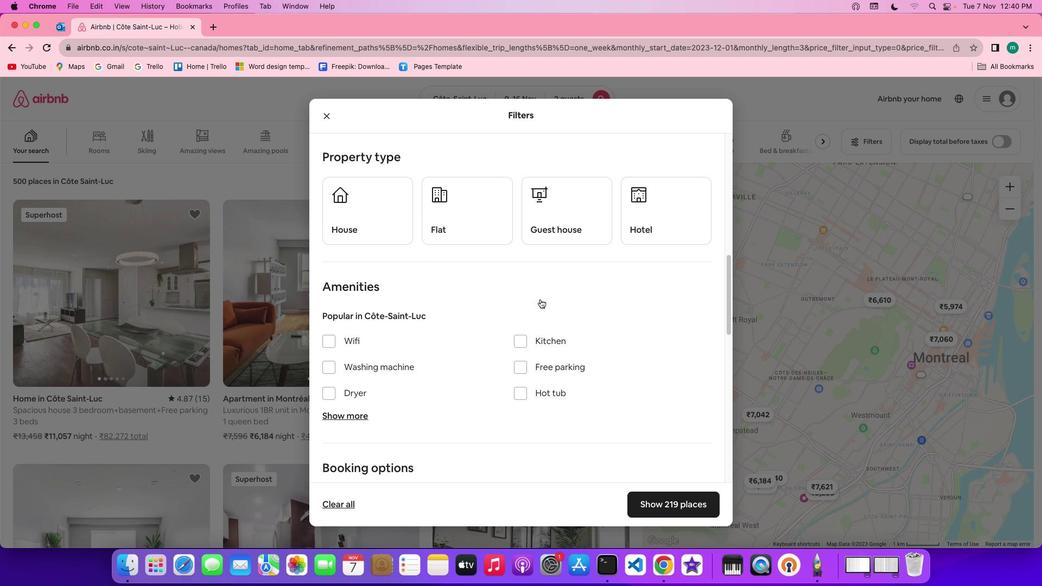 
Action: Mouse scrolled (510, 300) with delta (29, 43)
Screenshot: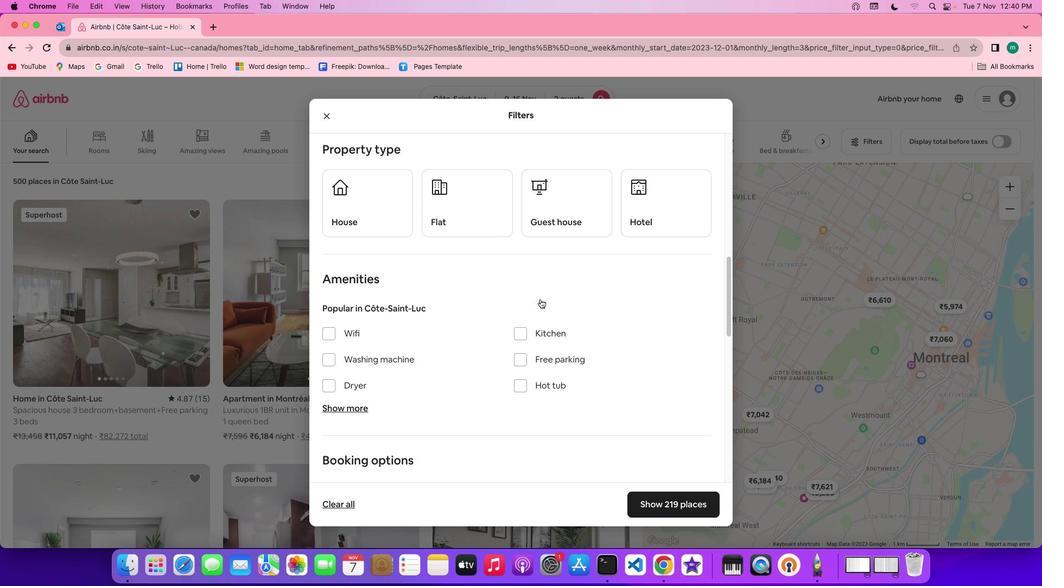 
Action: Mouse scrolled (510, 300) with delta (29, 43)
Screenshot: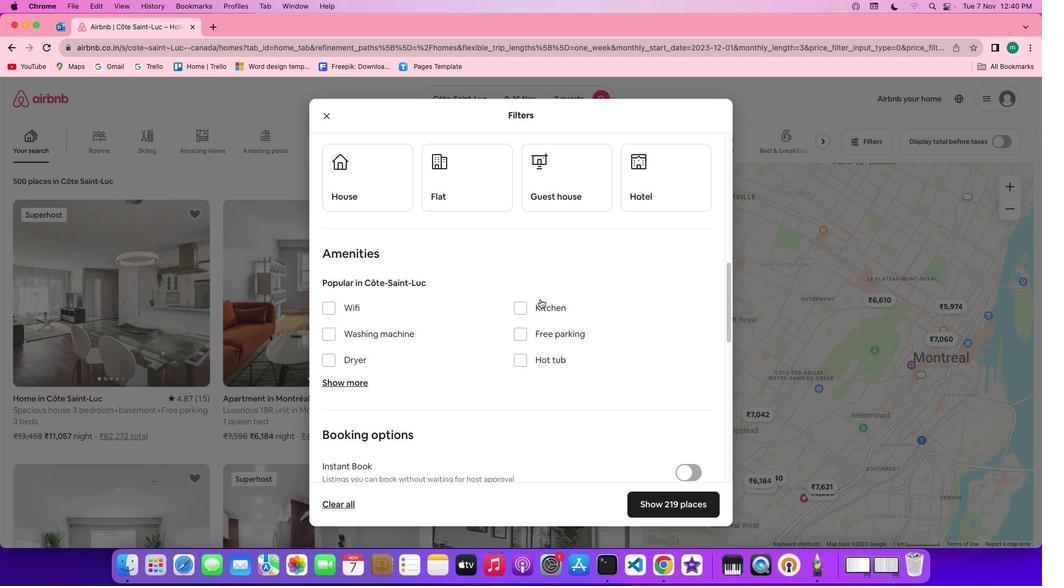 
Action: Mouse moved to (441, 198)
Screenshot: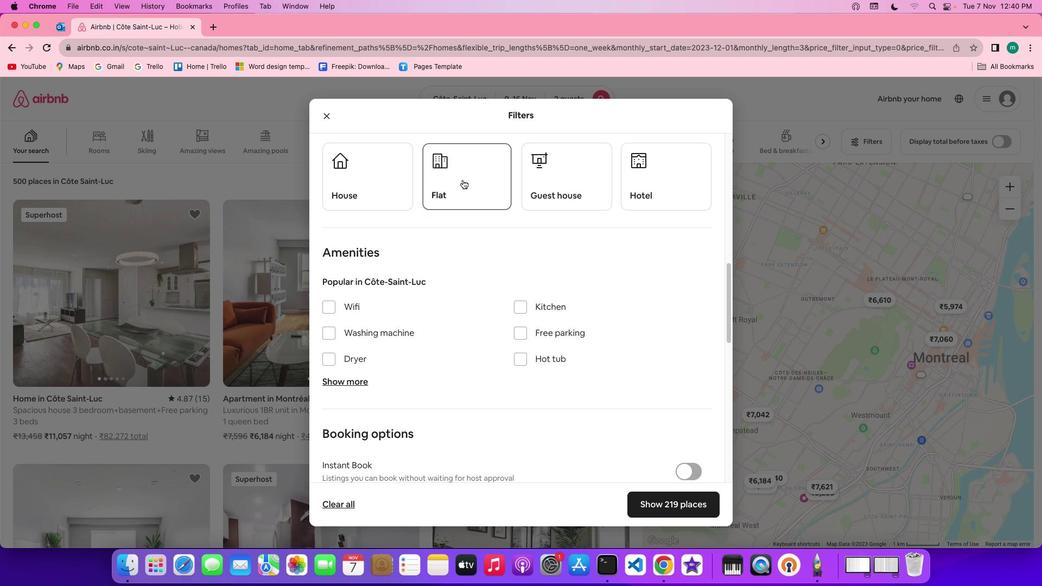 
Action: Mouse pressed left at (441, 198)
Screenshot: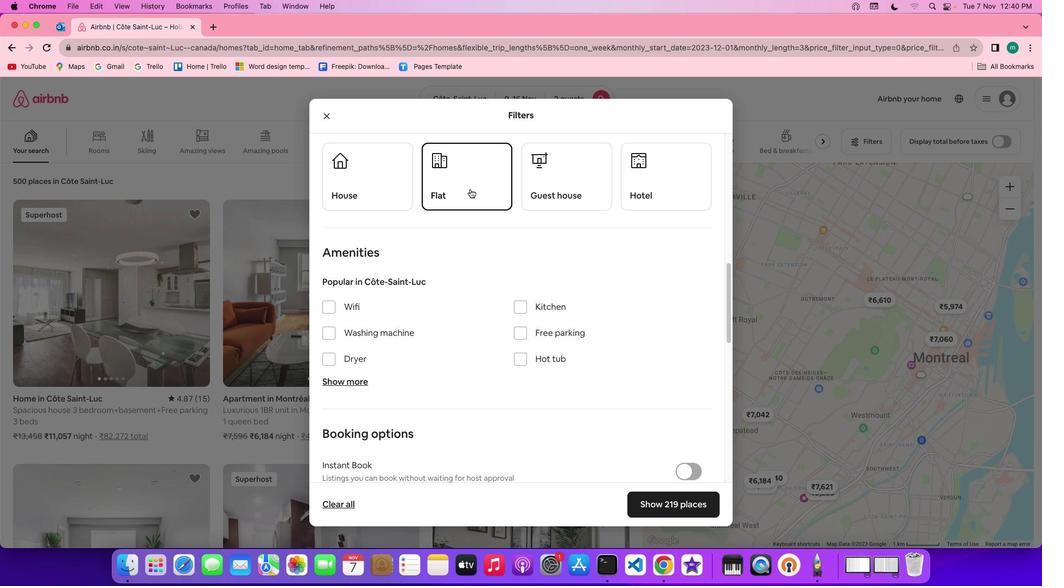 
Action: Mouse moved to (531, 307)
Screenshot: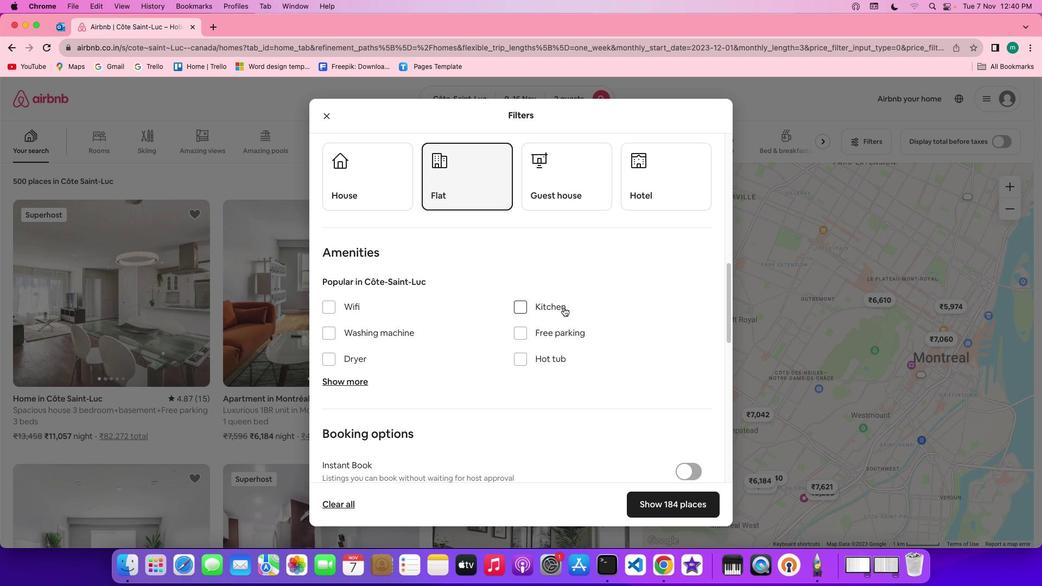 
Action: Mouse scrolled (531, 307) with delta (29, 43)
Screenshot: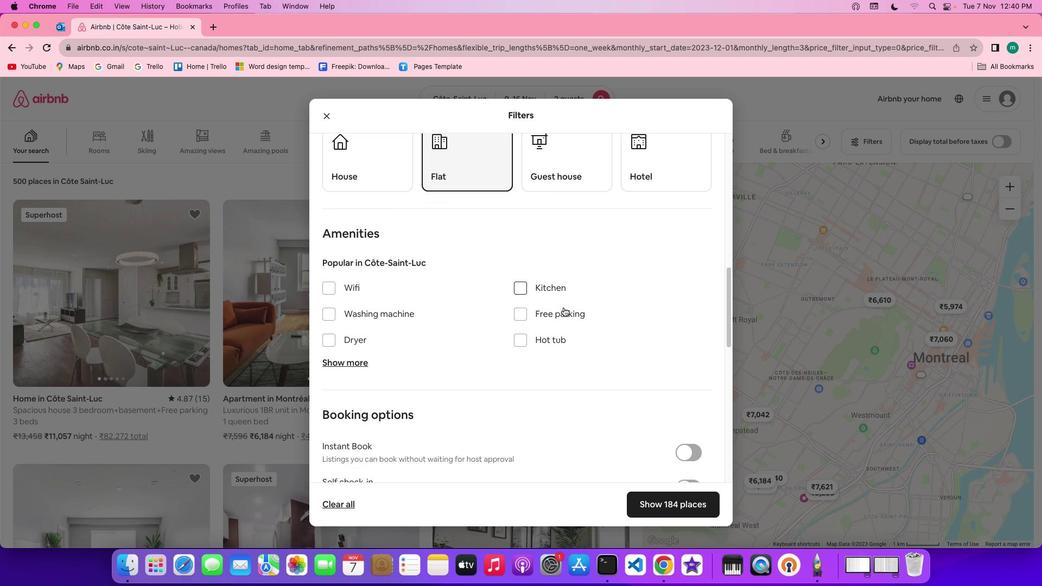
Action: Mouse scrolled (531, 307) with delta (29, 43)
Screenshot: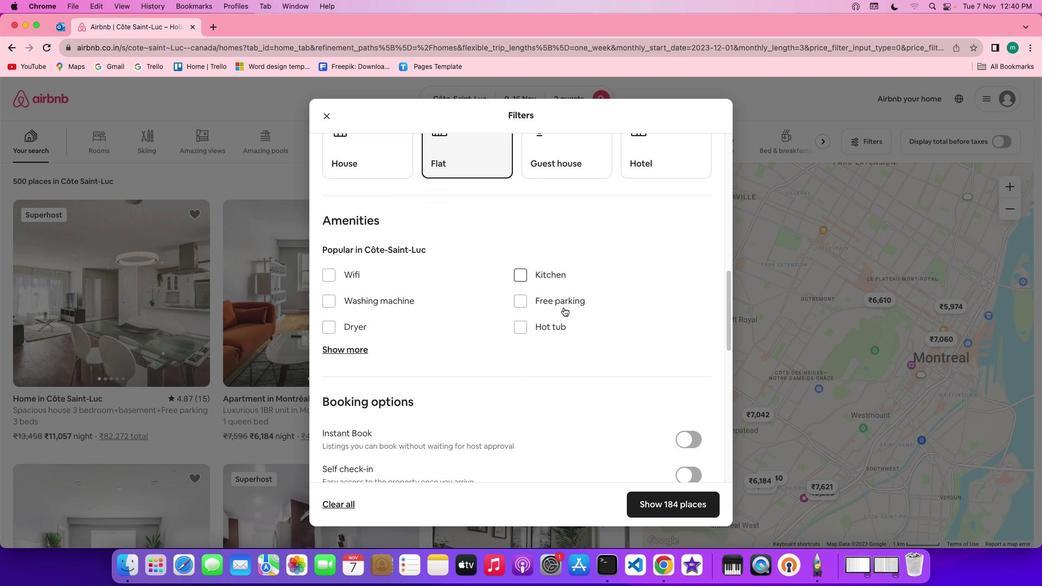 
Action: Mouse scrolled (531, 307) with delta (29, 43)
Screenshot: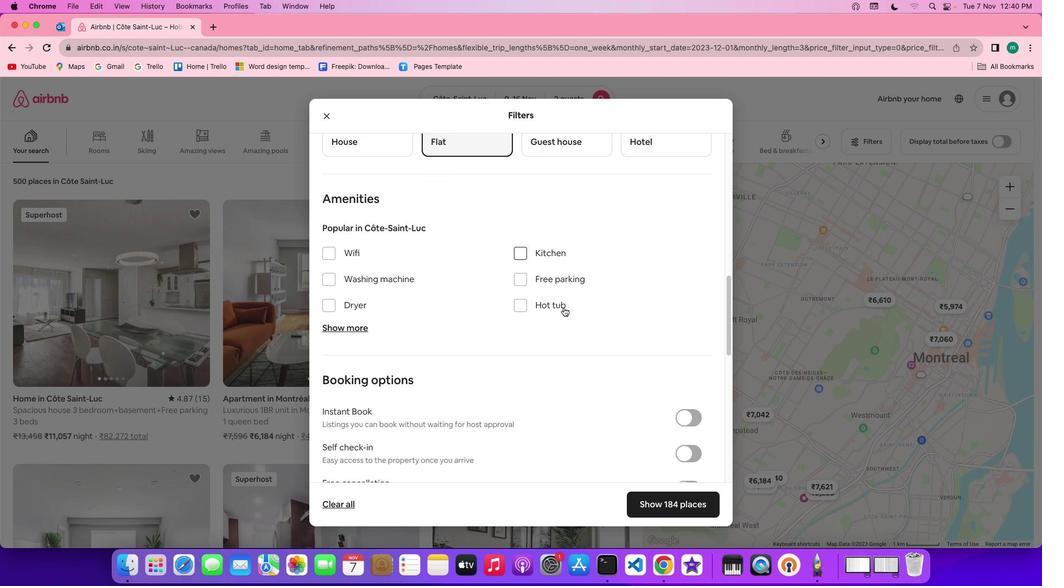 
Action: Mouse moved to (546, 318)
Screenshot: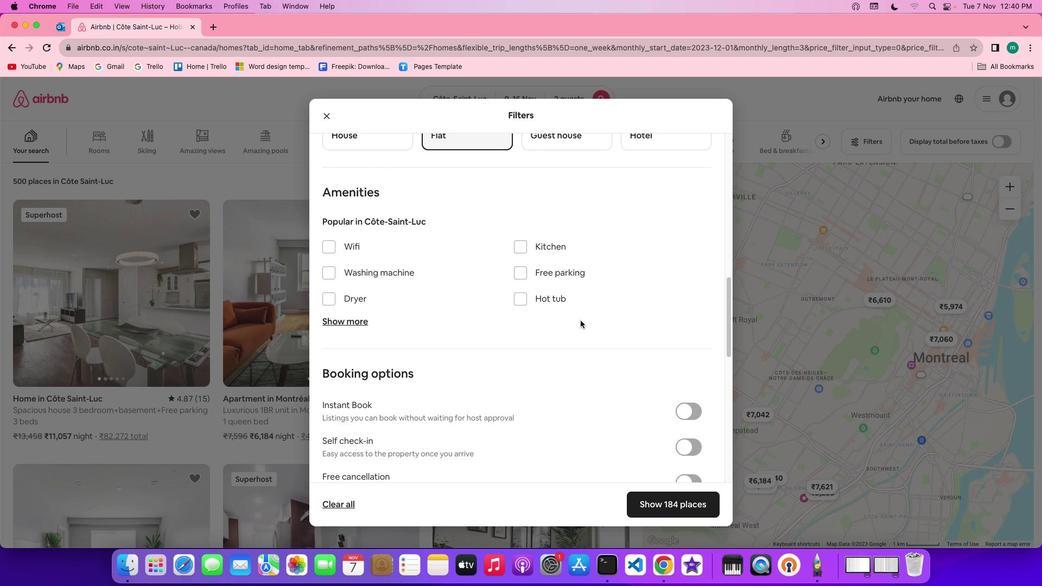 
Action: Mouse scrolled (546, 318) with delta (29, 43)
Screenshot: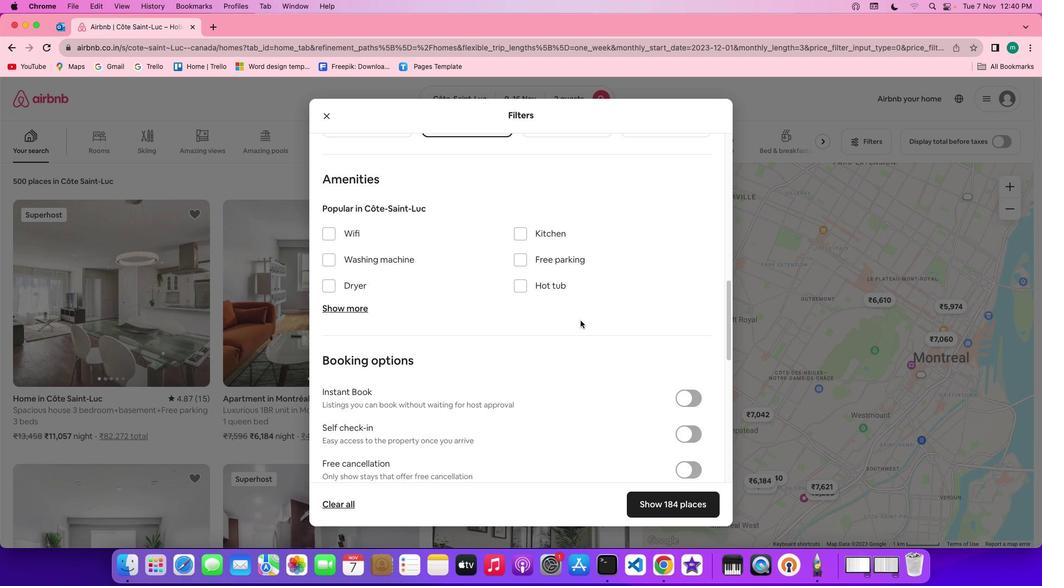 
Action: Mouse scrolled (546, 318) with delta (29, 43)
Screenshot: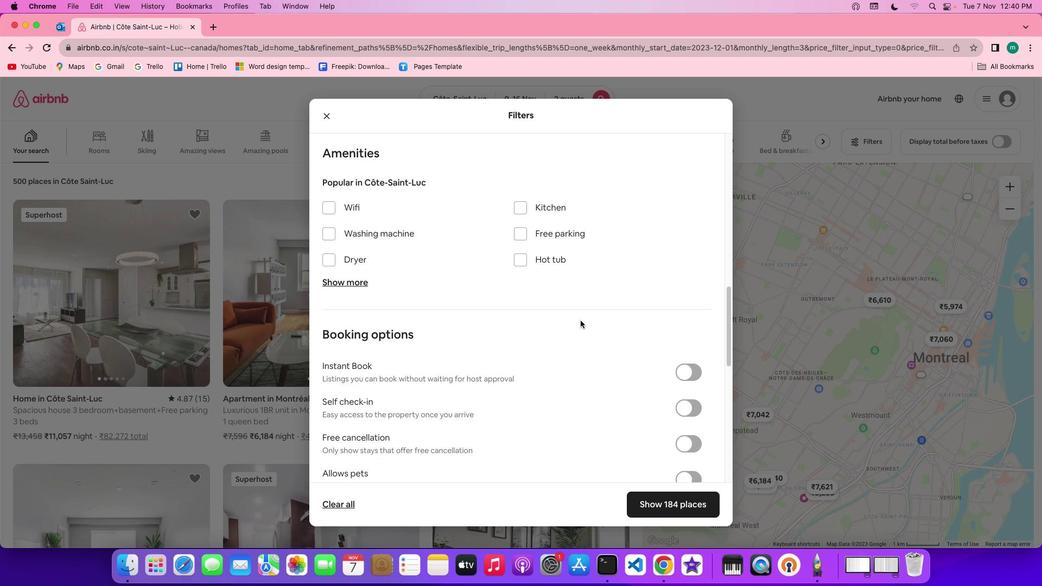 
Action: Mouse scrolled (546, 318) with delta (29, 43)
Screenshot: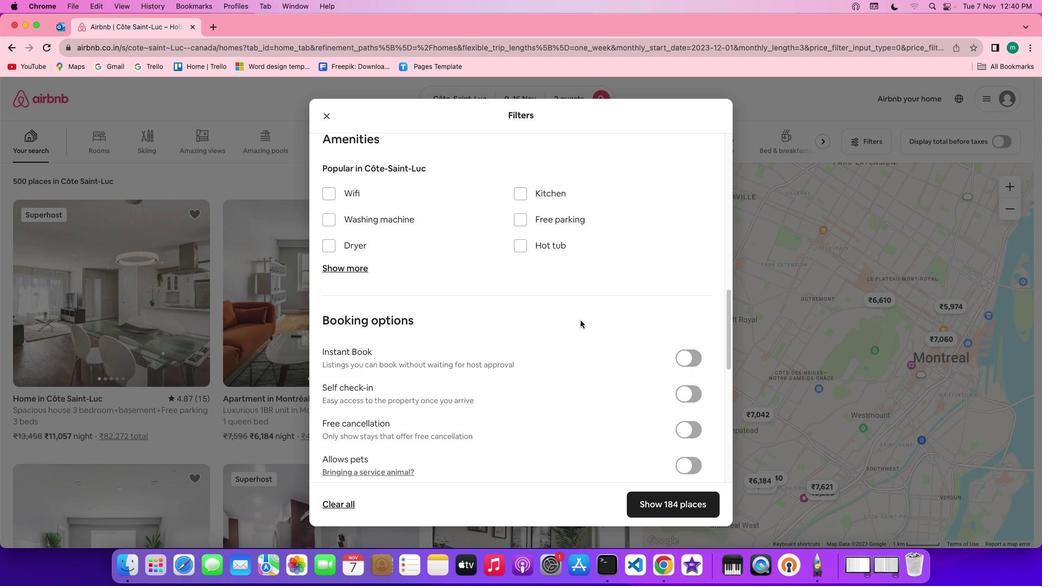 
Action: Mouse scrolled (546, 318) with delta (29, 43)
Screenshot: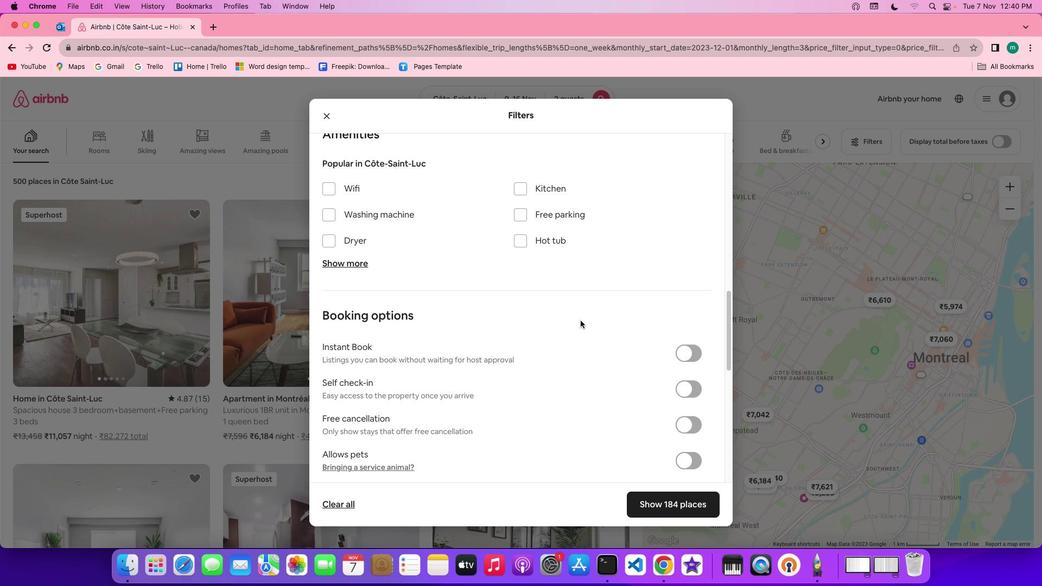
Action: Mouse scrolled (546, 318) with delta (29, 43)
Screenshot: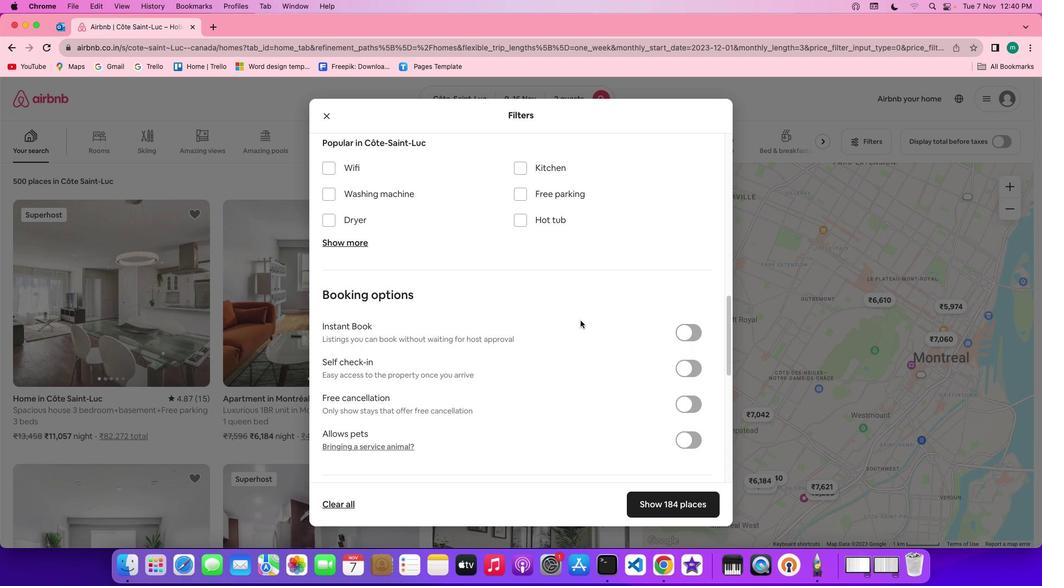 
Action: Mouse scrolled (546, 318) with delta (29, 43)
Screenshot: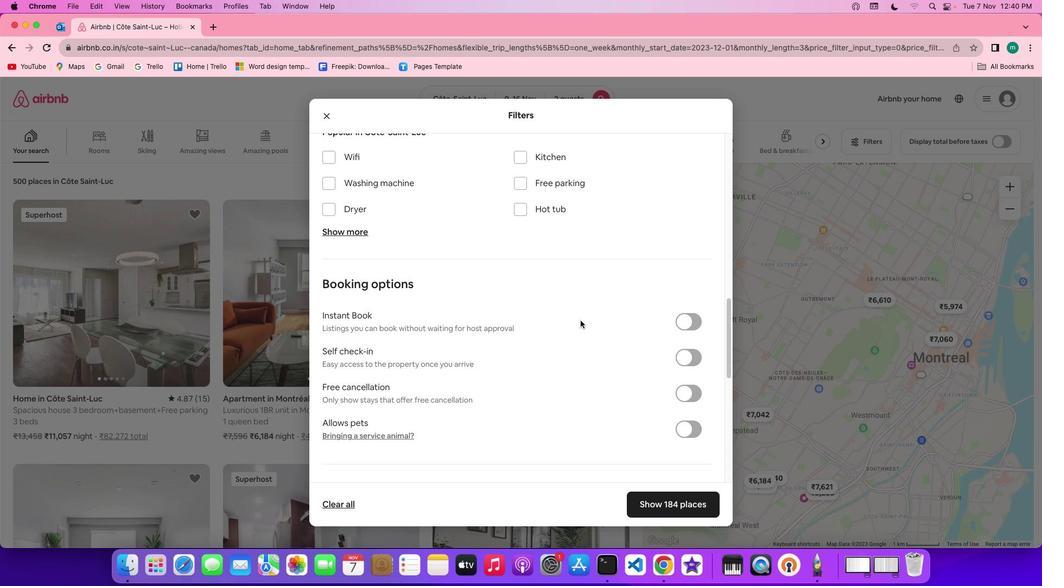 
Action: Mouse scrolled (546, 318) with delta (29, 43)
Screenshot: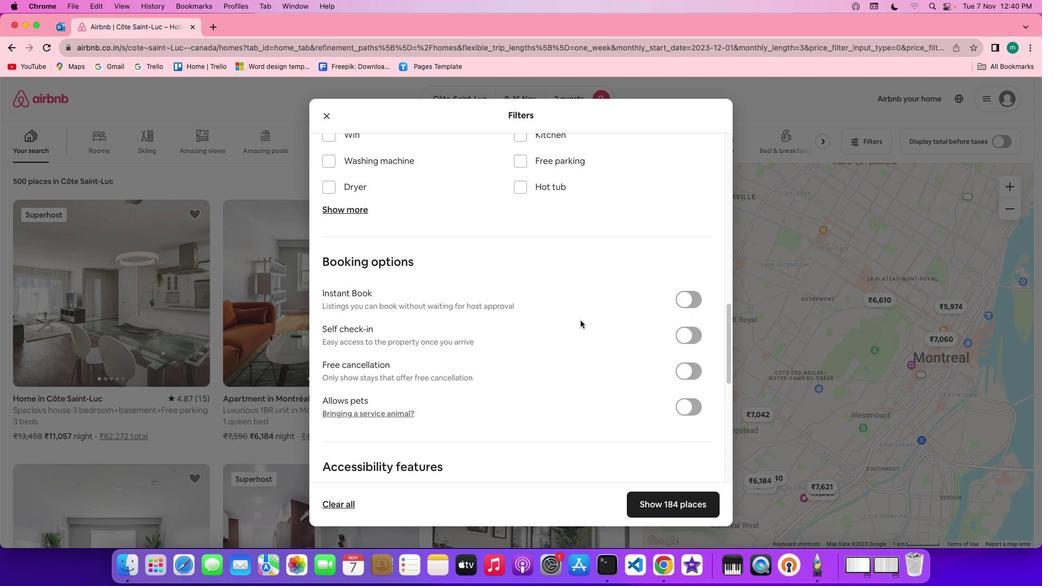 
Action: Mouse scrolled (546, 318) with delta (29, 43)
Screenshot: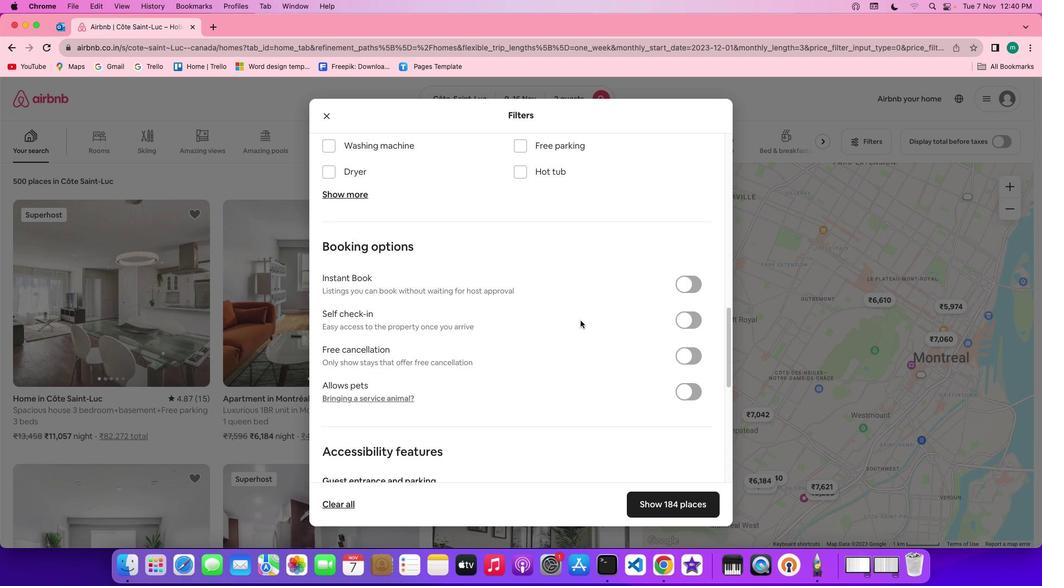
Action: Mouse scrolled (546, 318) with delta (29, 42)
Screenshot: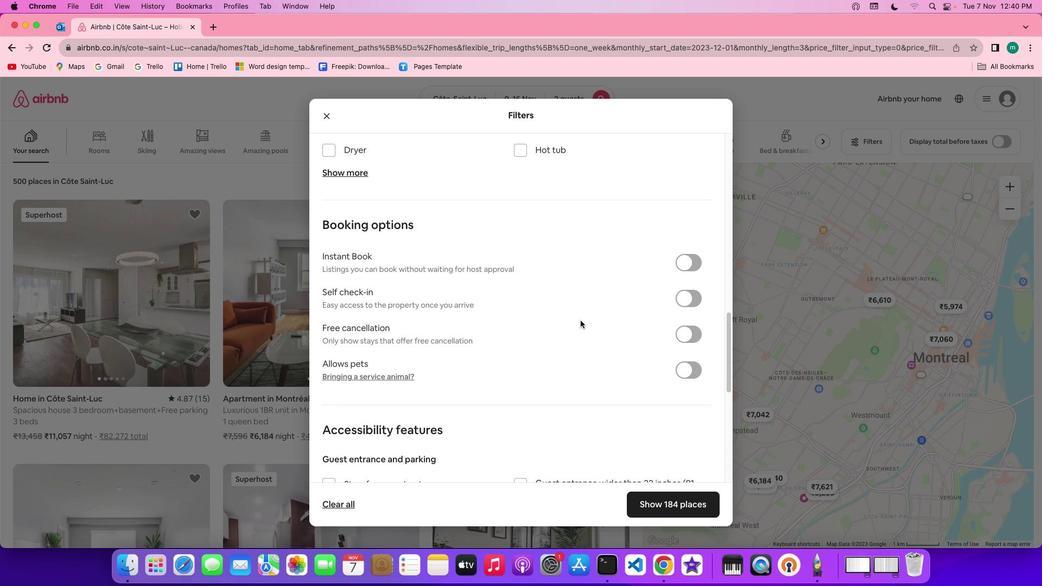 
Action: Mouse moved to (647, 300)
Screenshot: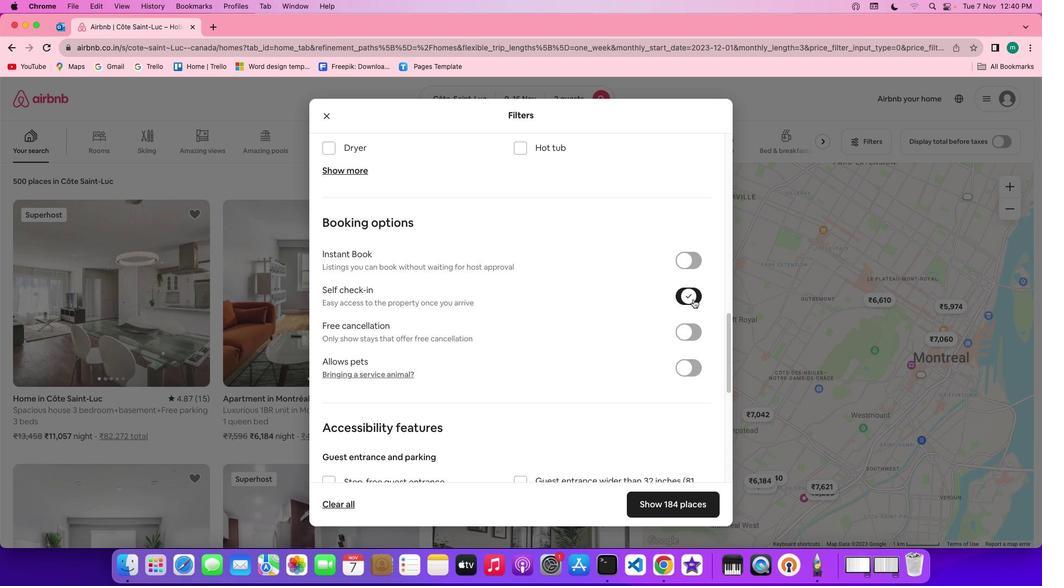 
Action: Mouse pressed left at (647, 300)
Screenshot: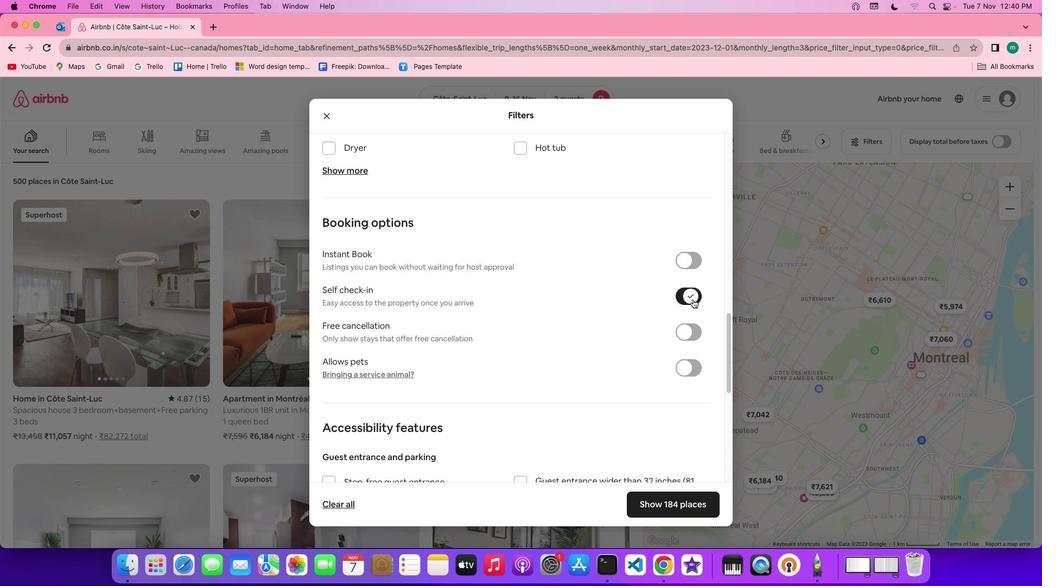 
Action: Mouse moved to (556, 348)
Screenshot: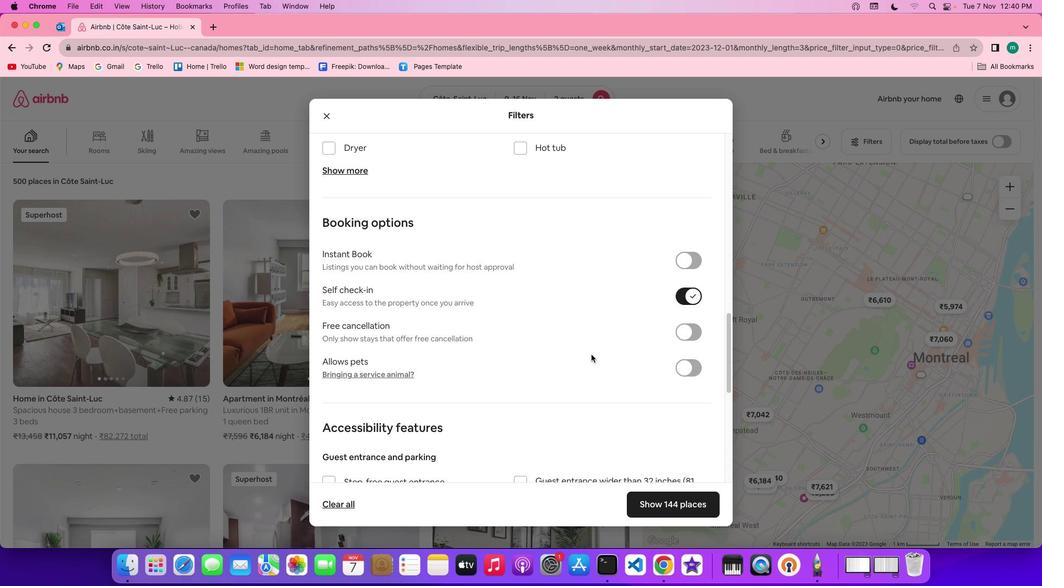 
Action: Mouse scrolled (556, 348) with delta (29, 43)
Screenshot: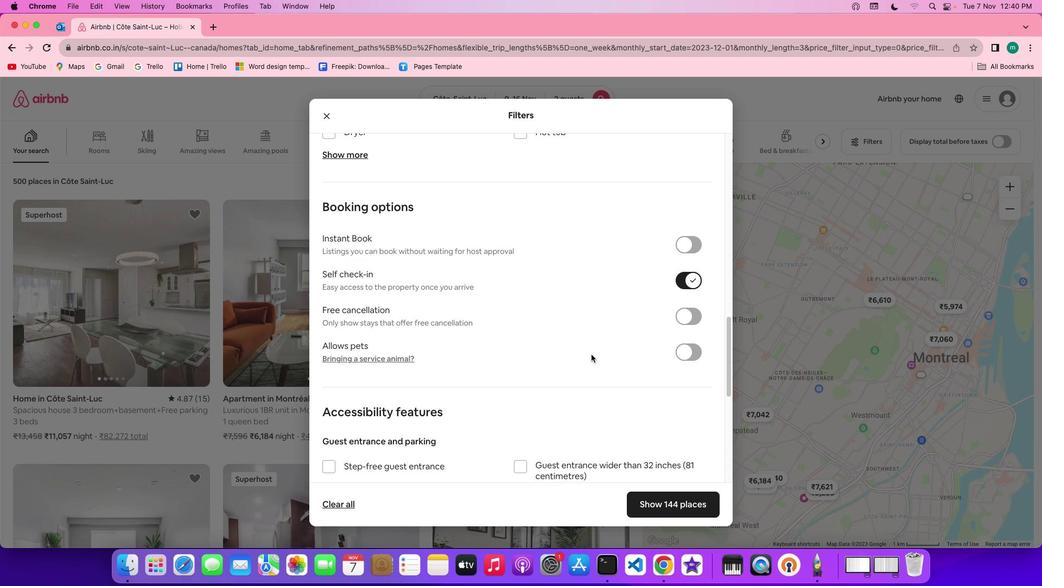
Action: Mouse scrolled (556, 348) with delta (29, 43)
Screenshot: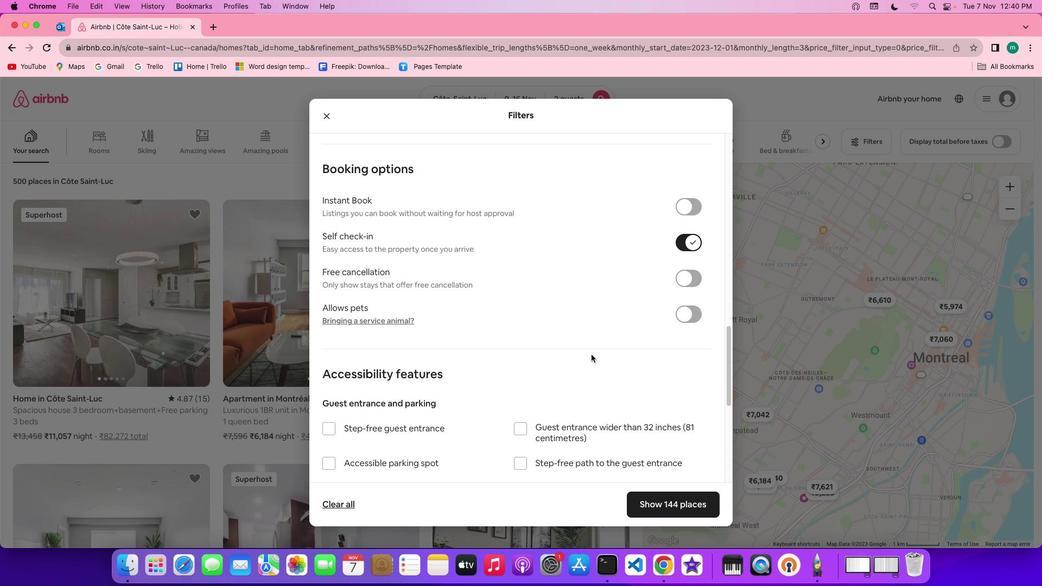 
Action: Mouse scrolled (556, 348) with delta (29, 43)
Screenshot: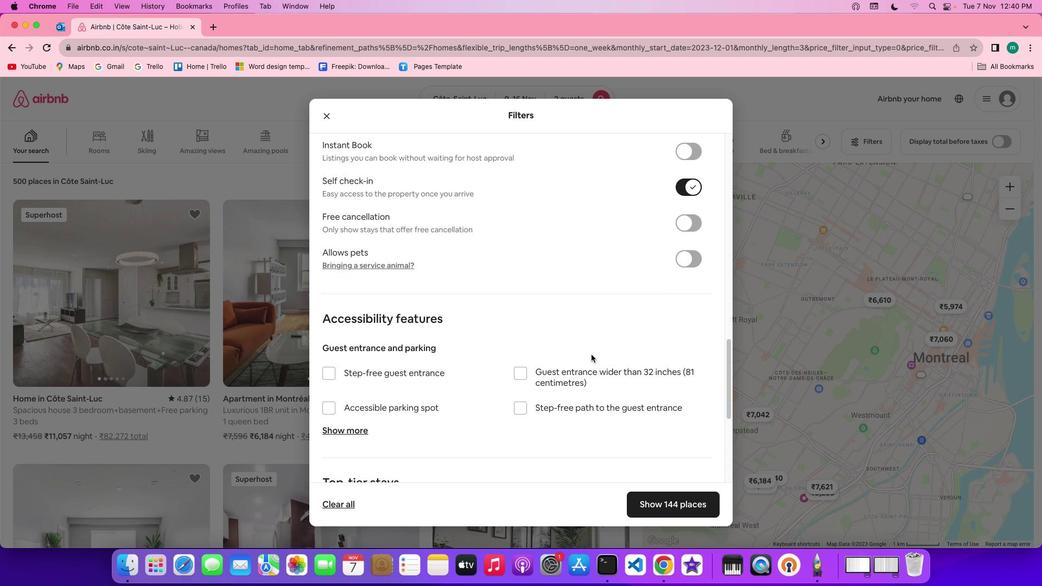 
Action: Mouse scrolled (556, 348) with delta (29, 42)
Screenshot: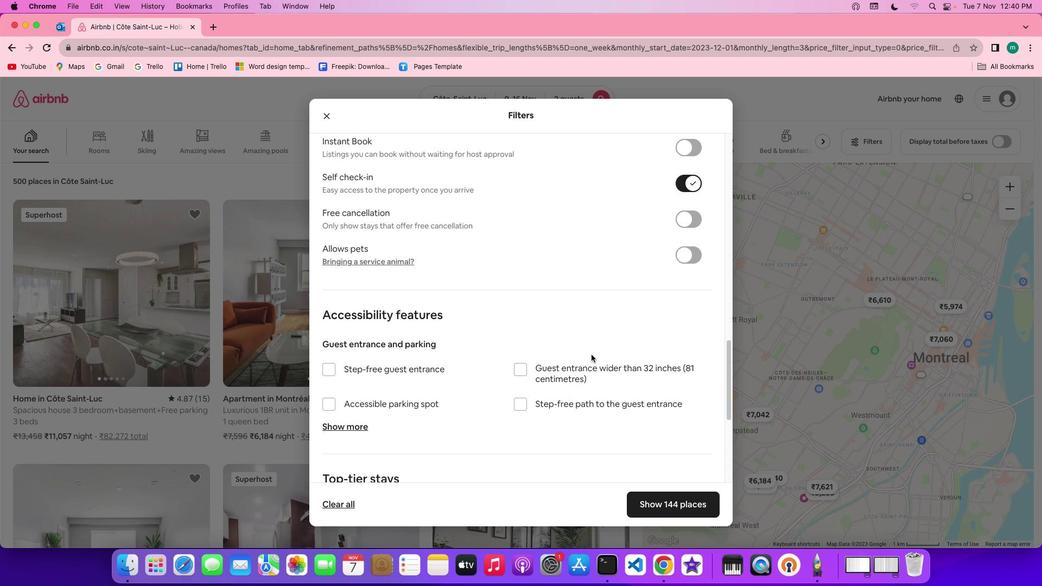 
Action: Mouse scrolled (556, 348) with delta (29, 43)
Screenshot: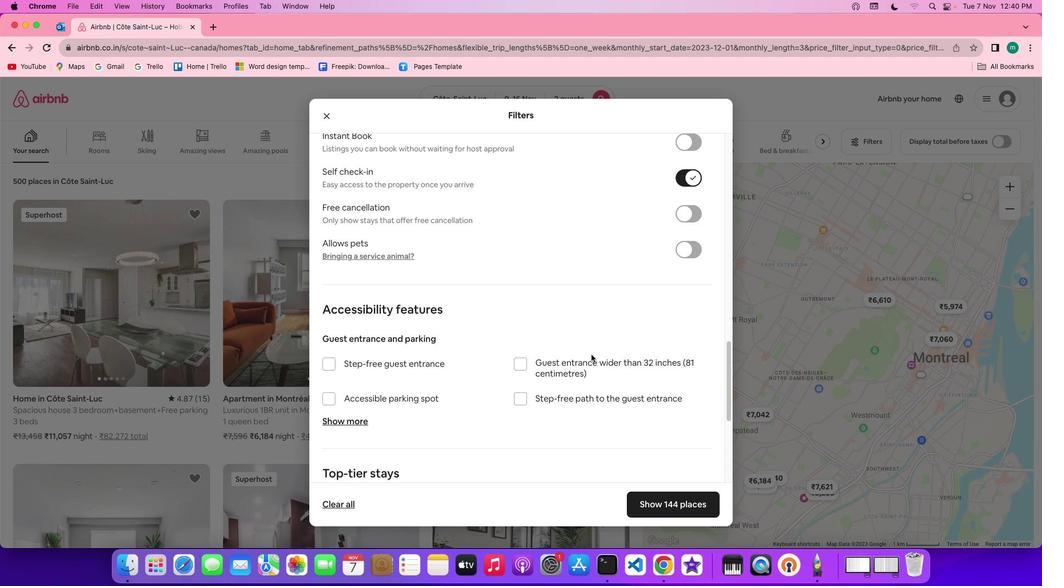 
Action: Mouse scrolled (556, 348) with delta (29, 43)
Screenshot: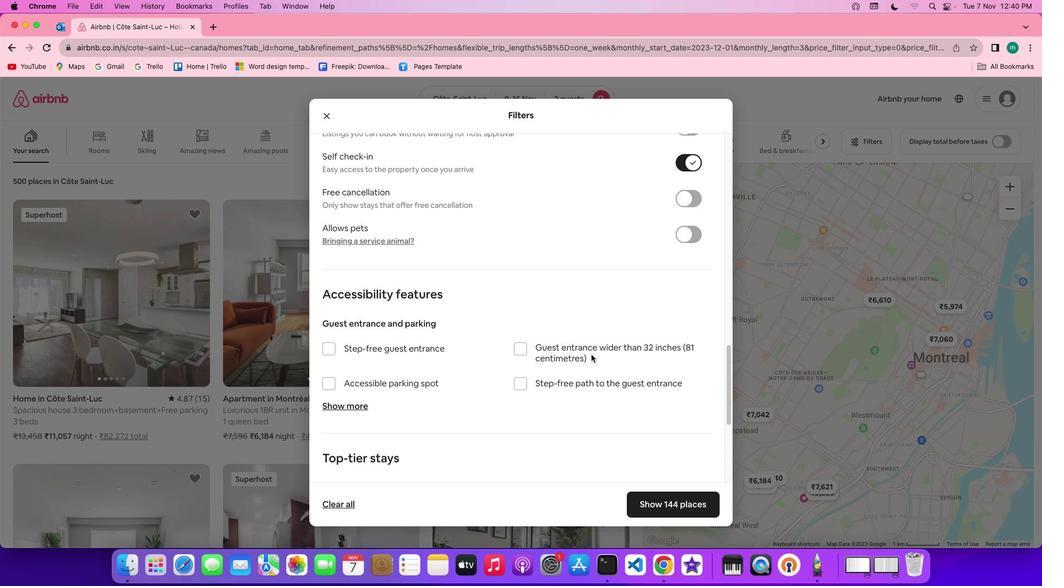 
Action: Mouse scrolled (556, 348) with delta (29, 43)
Screenshot: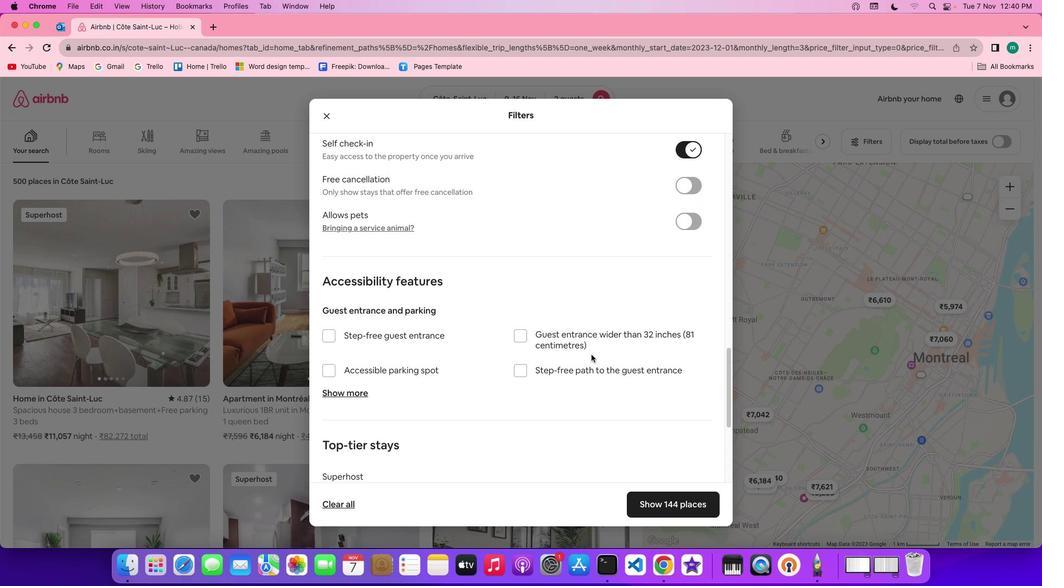 
Action: Mouse scrolled (556, 348) with delta (29, 43)
Screenshot: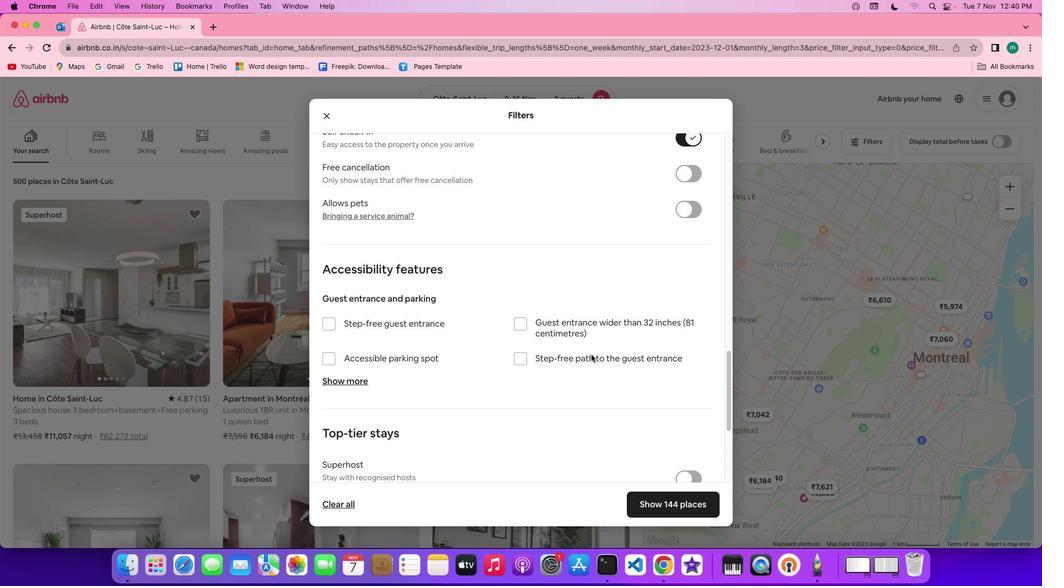 
Action: Mouse scrolled (556, 348) with delta (29, 43)
Screenshot: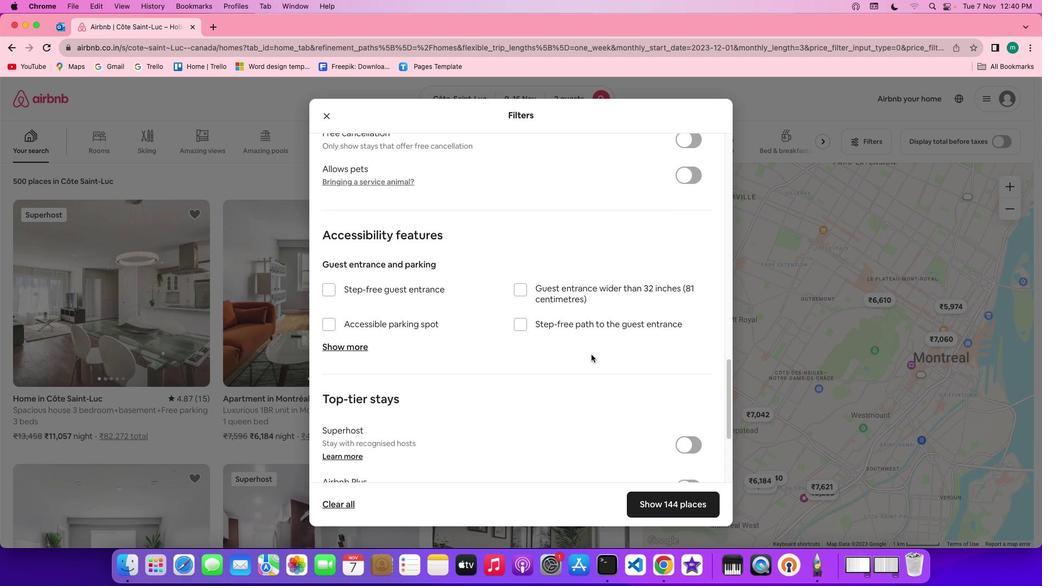 
Action: Mouse scrolled (556, 348) with delta (29, 43)
Screenshot: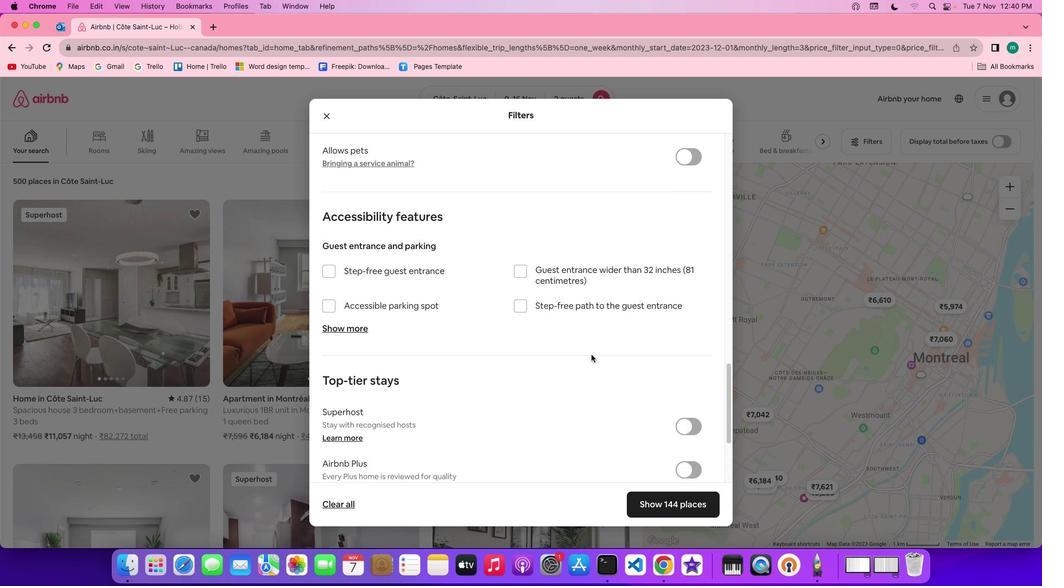 
Action: Mouse scrolled (556, 348) with delta (29, 42)
Screenshot: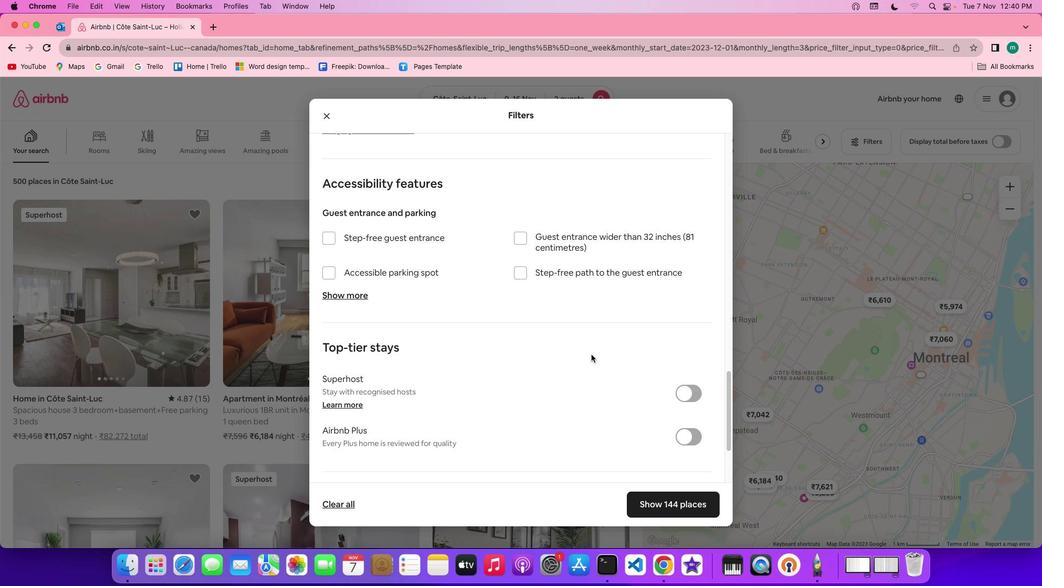 
Action: Mouse moved to (555, 347)
Screenshot: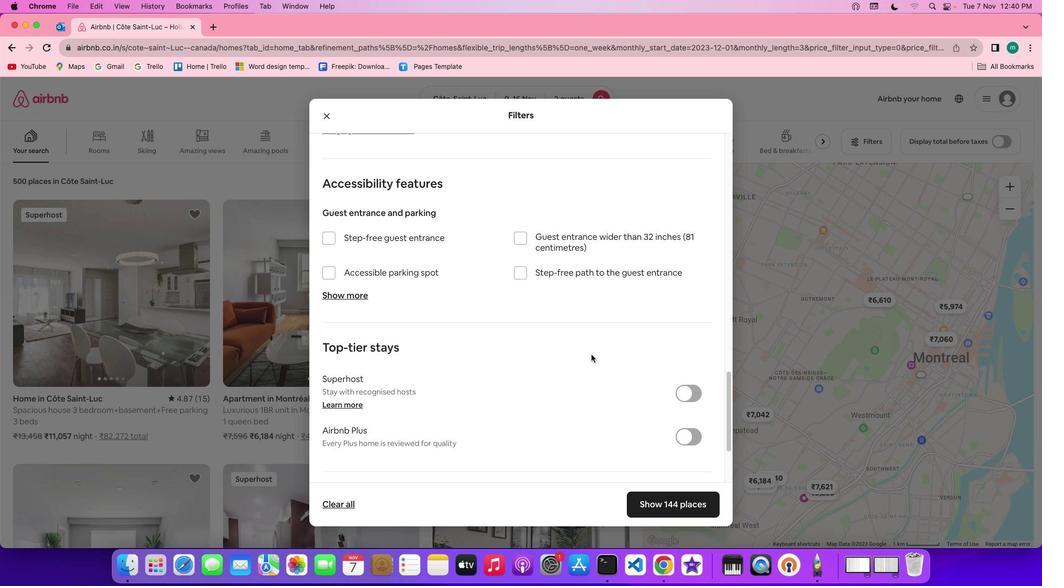 
Action: Mouse scrolled (555, 347) with delta (29, 43)
Screenshot: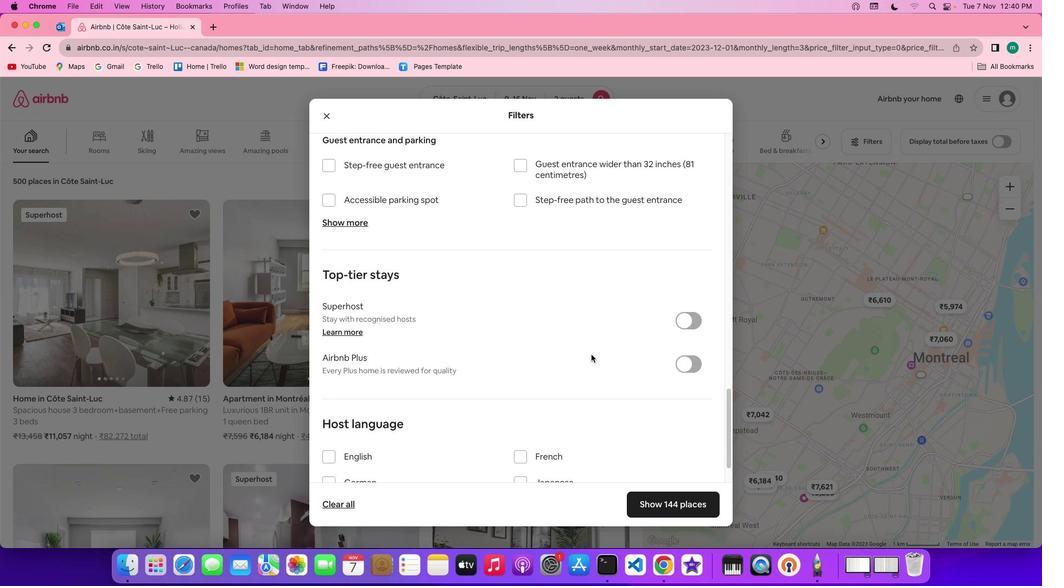 
Action: Mouse scrolled (555, 347) with delta (29, 43)
Screenshot: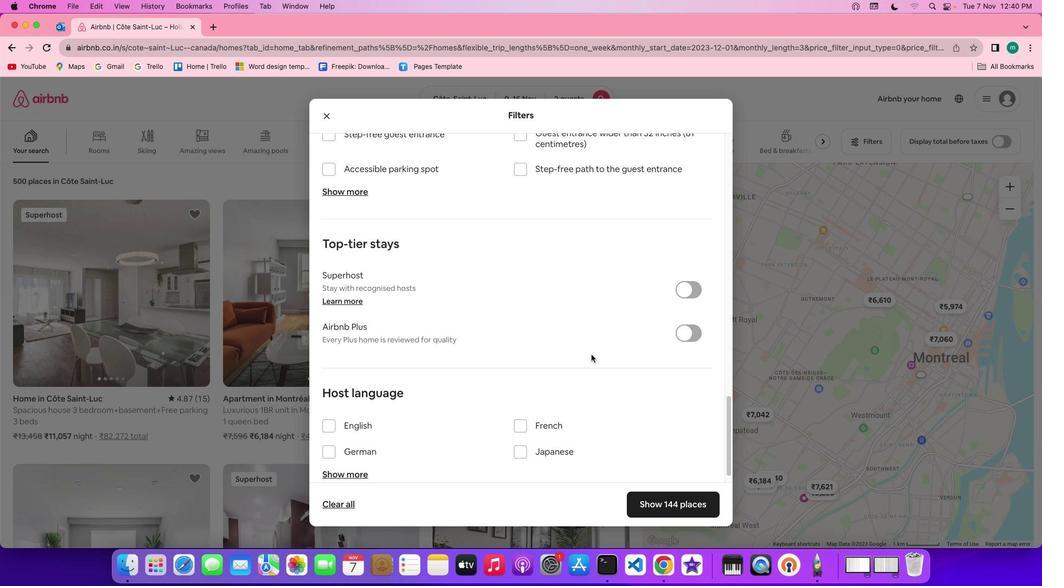 
Action: Mouse scrolled (555, 347) with delta (29, 42)
Screenshot: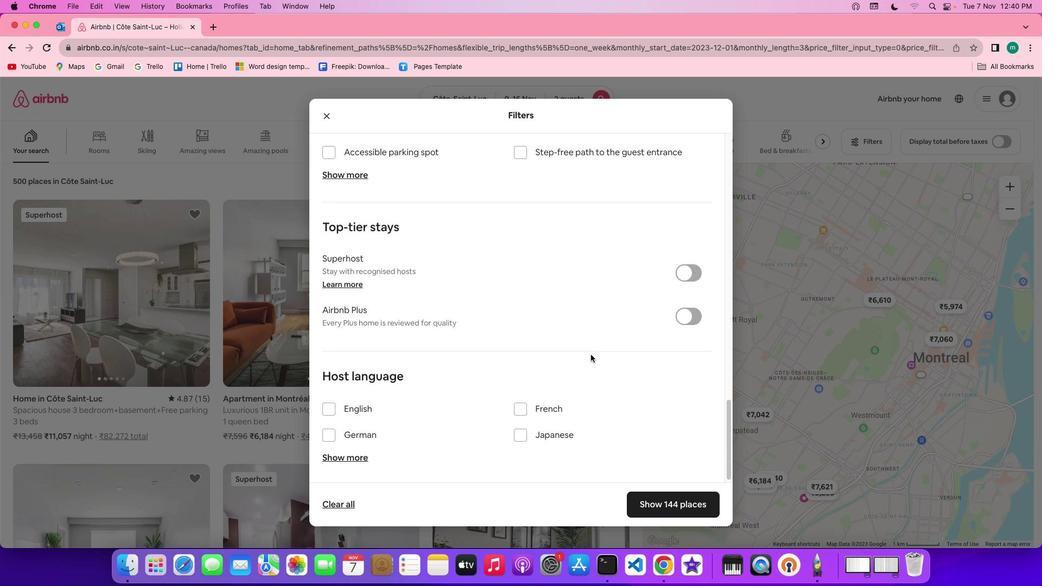 
Action: Mouse scrolled (555, 347) with delta (29, 41)
Screenshot: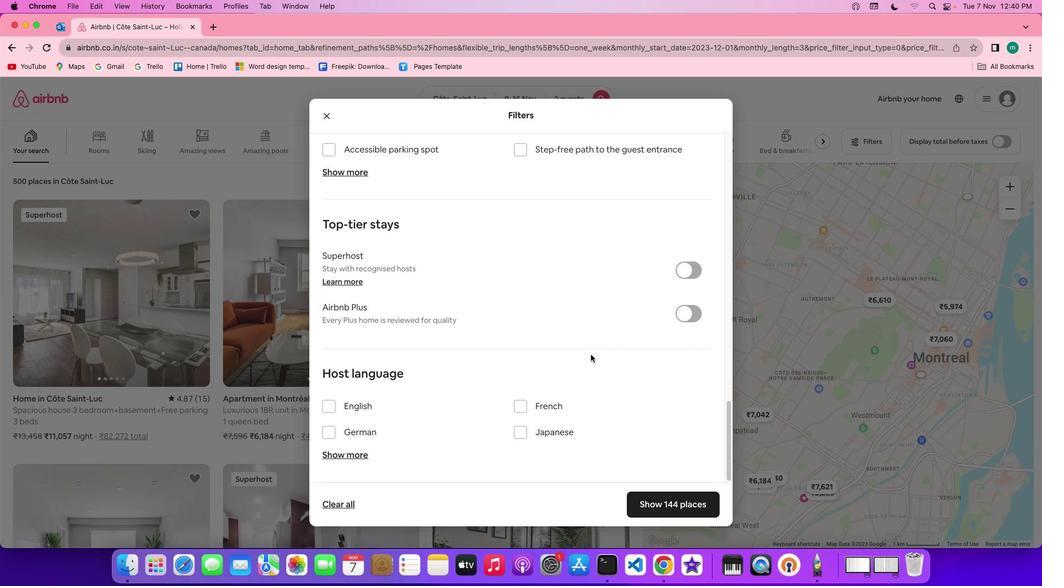 
Action: Mouse scrolled (555, 347) with delta (29, 41)
Screenshot: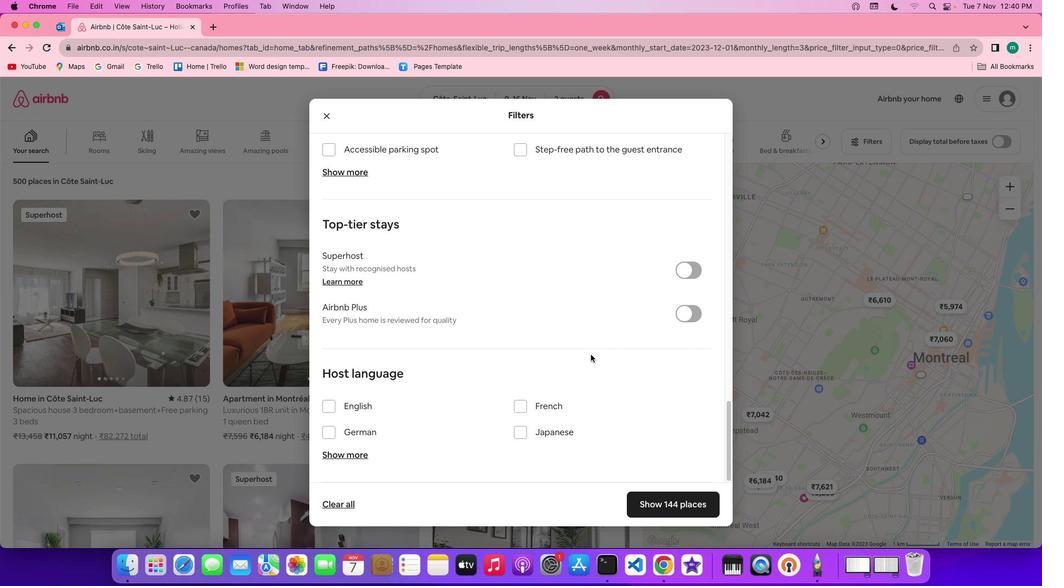 
Action: Mouse moved to (554, 347)
Screenshot: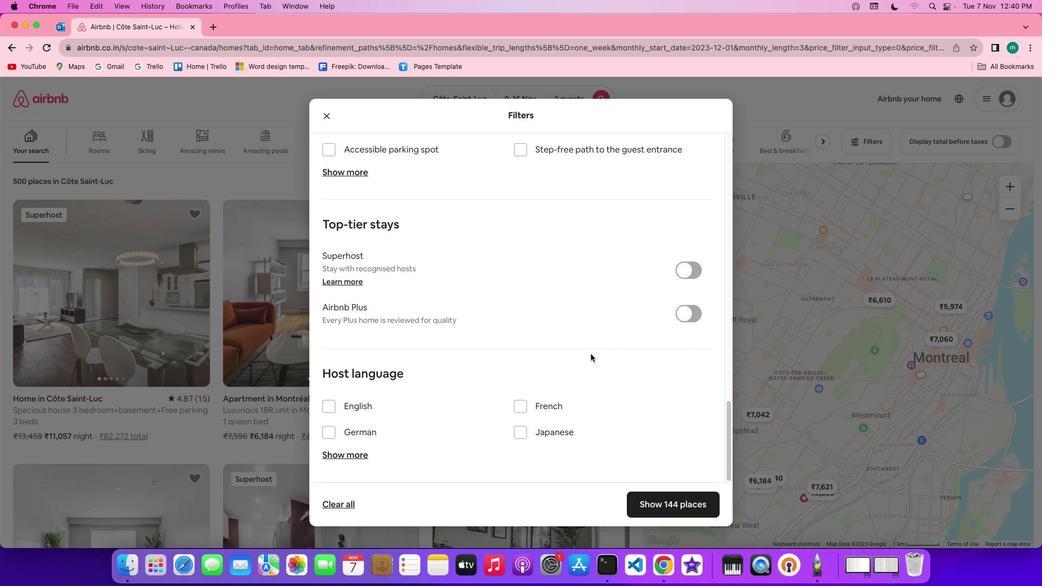 
Action: Mouse scrolled (554, 347) with delta (29, 43)
Screenshot: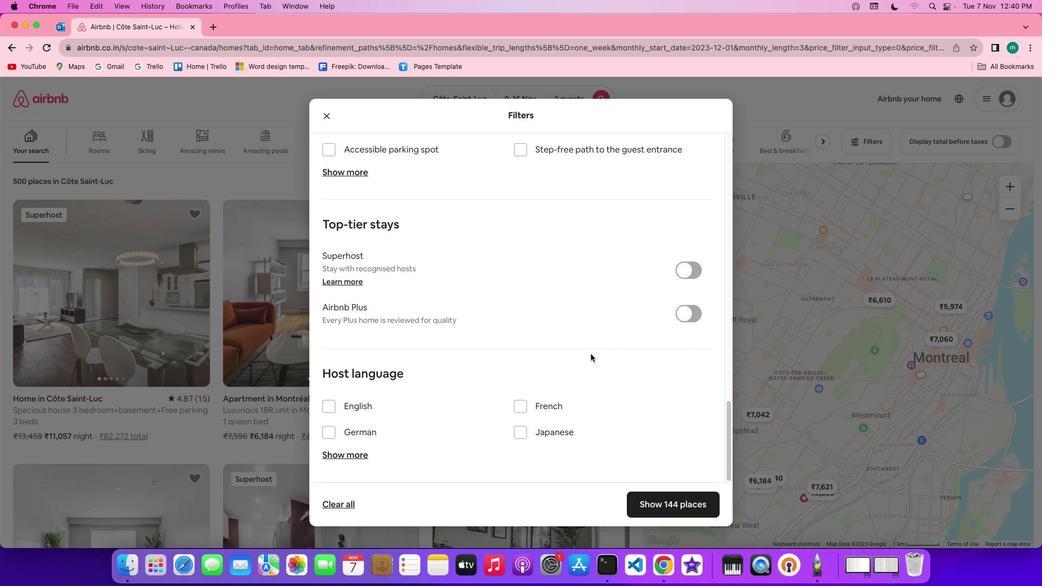 
Action: Mouse scrolled (554, 347) with delta (29, 43)
Screenshot: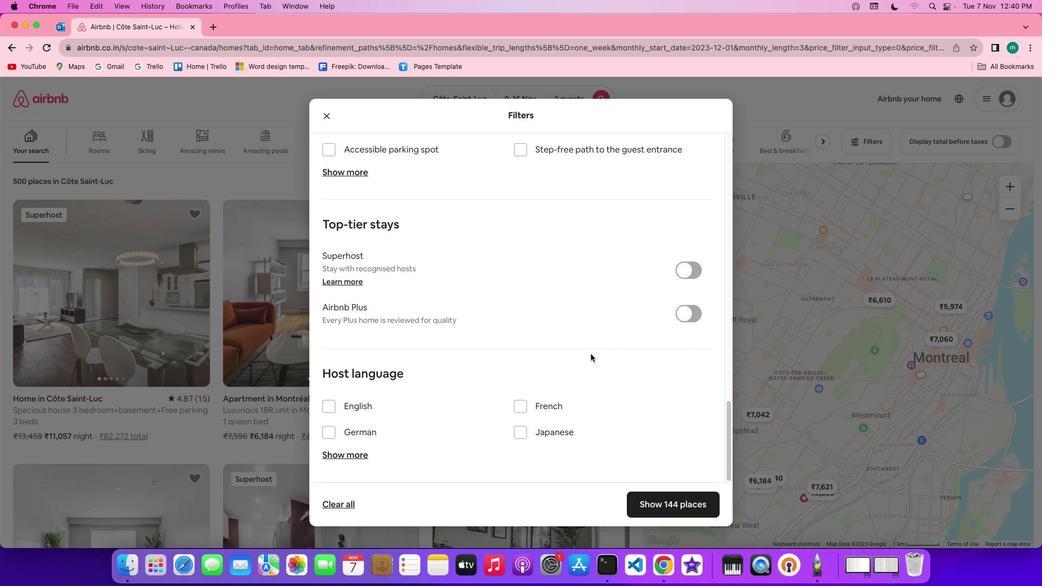 
Action: Mouse scrolled (554, 347) with delta (29, 42)
Screenshot: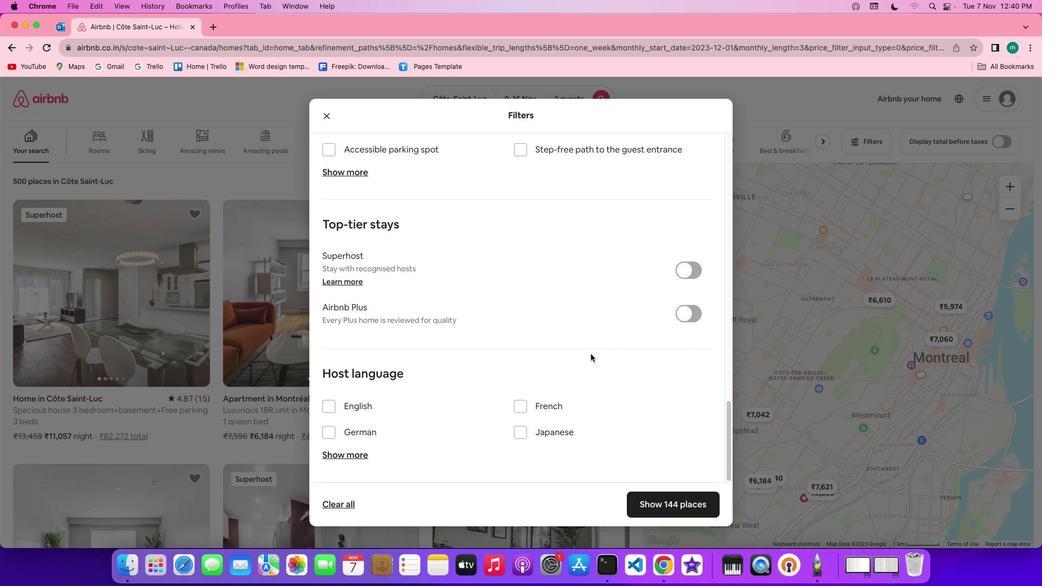 
Action: Mouse scrolled (554, 347) with delta (29, 41)
Screenshot: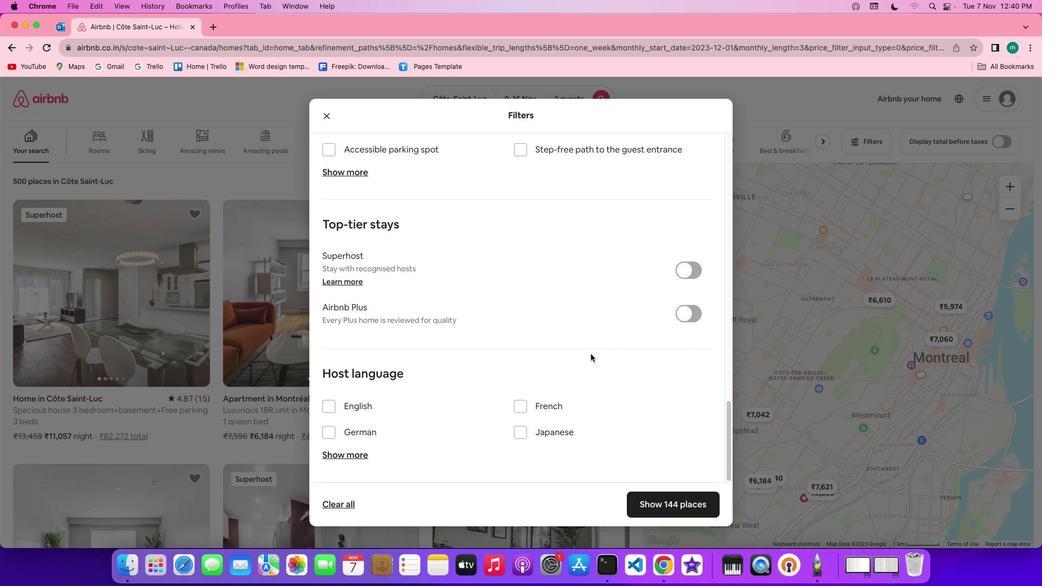 
Action: Mouse scrolled (554, 347) with delta (29, 40)
Screenshot: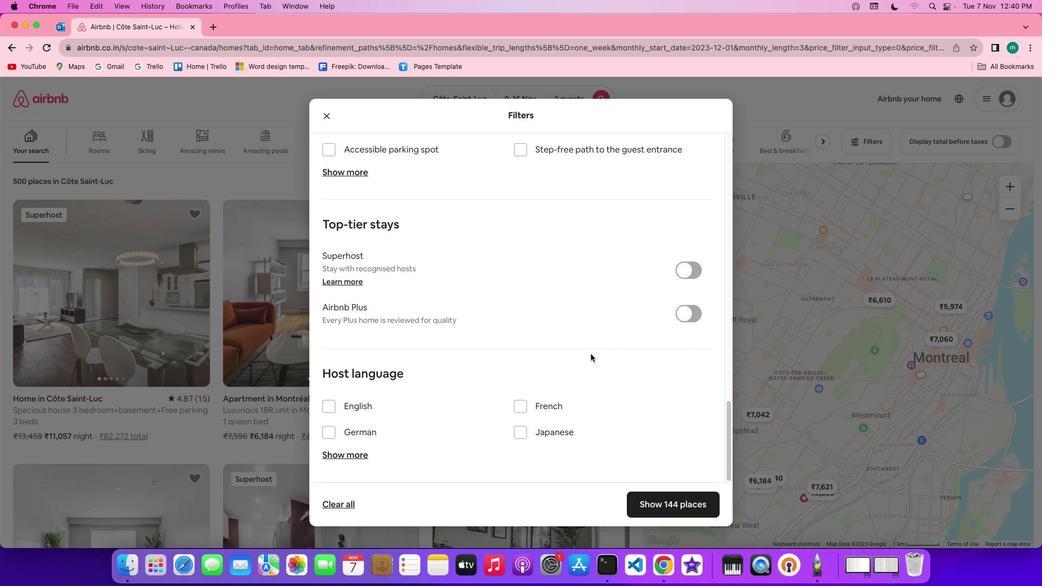 
Action: Mouse scrolled (554, 347) with delta (29, 40)
Screenshot: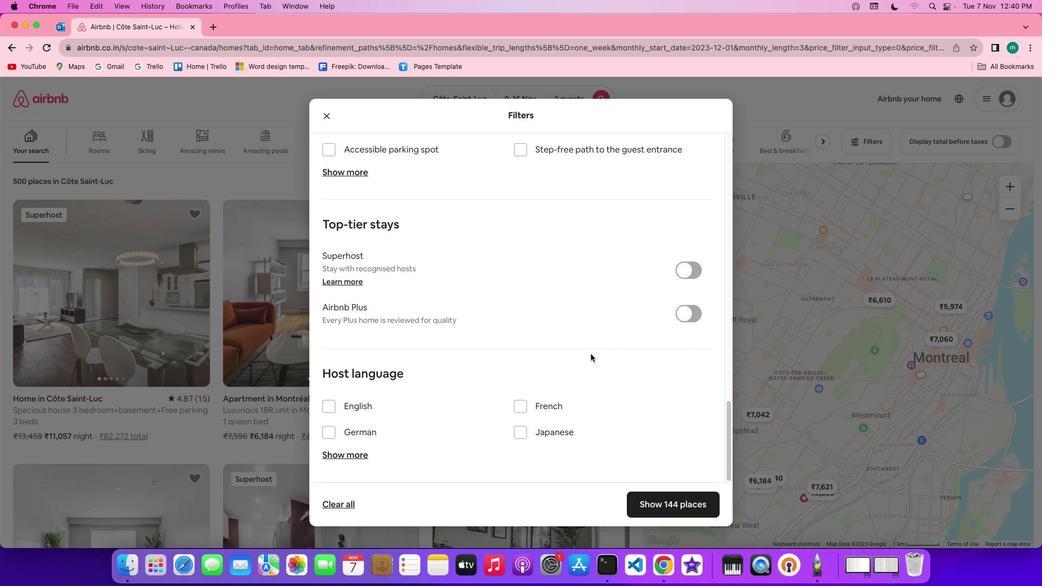
Action: Mouse scrolled (554, 347) with delta (29, 40)
Screenshot: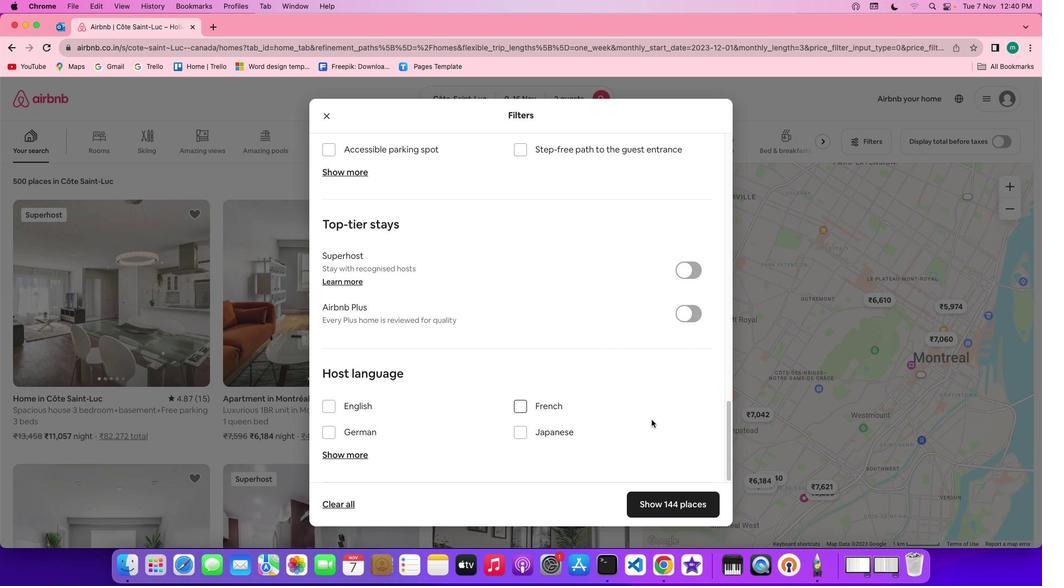 
Action: Mouse moved to (628, 470)
Screenshot: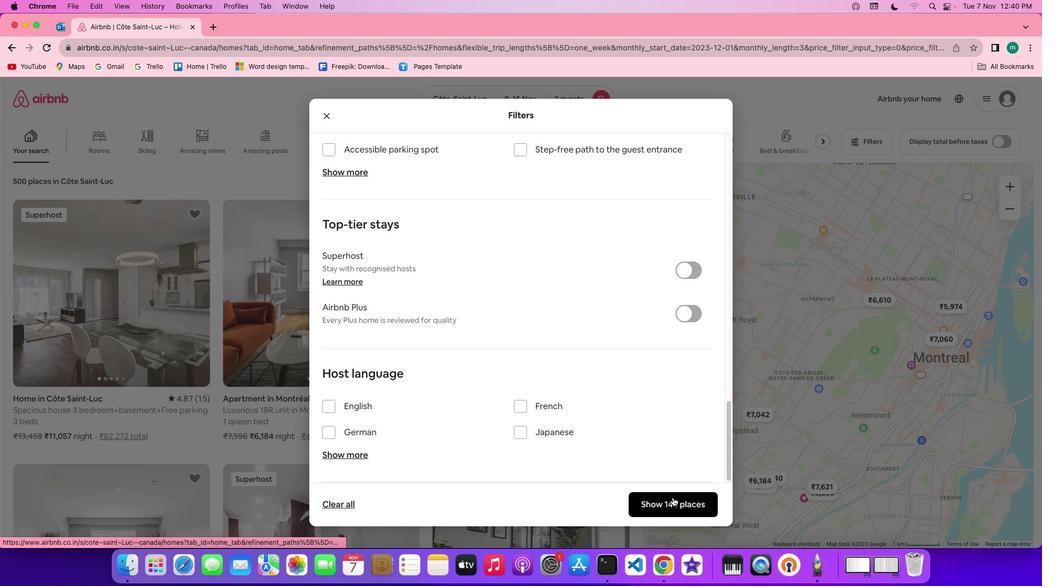 
Action: Mouse pressed left at (628, 470)
Screenshot: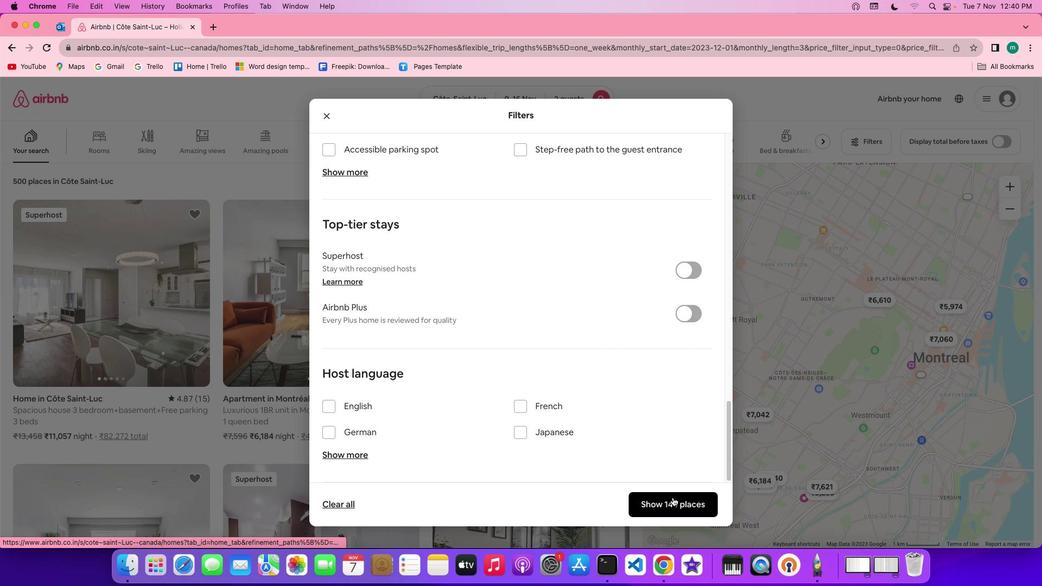 
Action: Mouse moved to (134, 293)
Screenshot: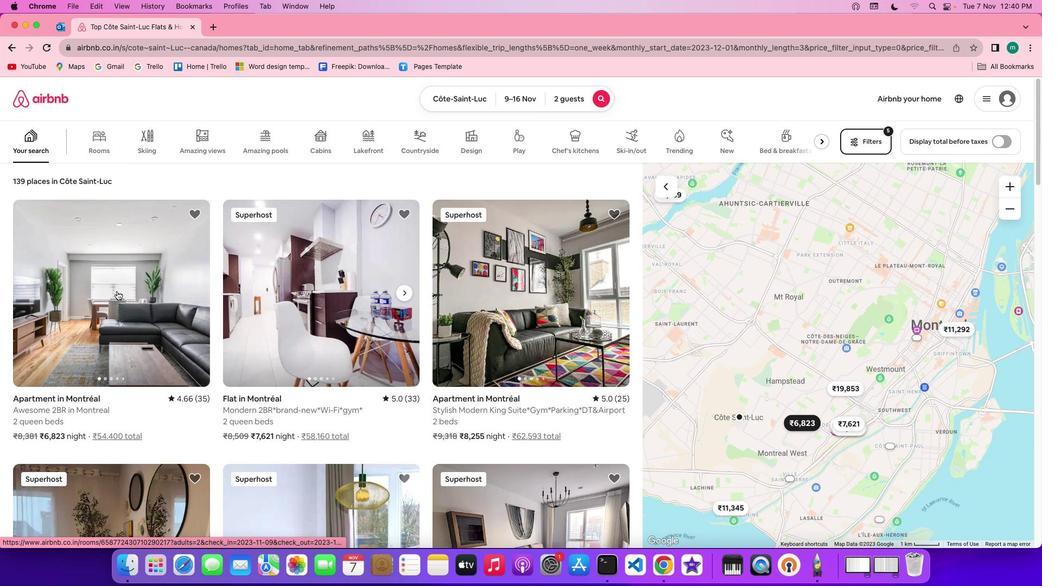 
Action: Mouse pressed left at (134, 293)
Screenshot: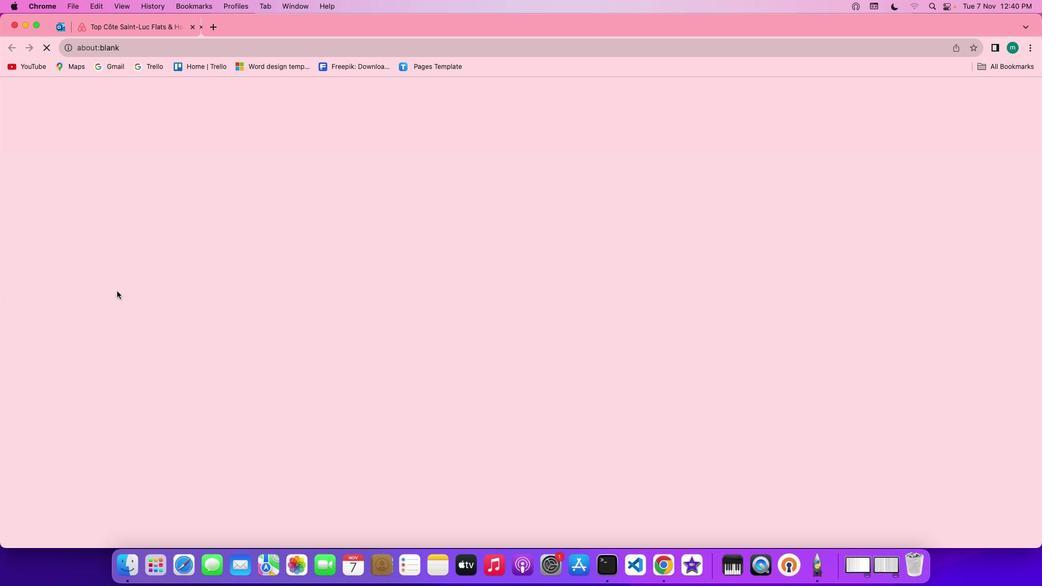 
Action: Mouse moved to (723, 391)
Screenshot: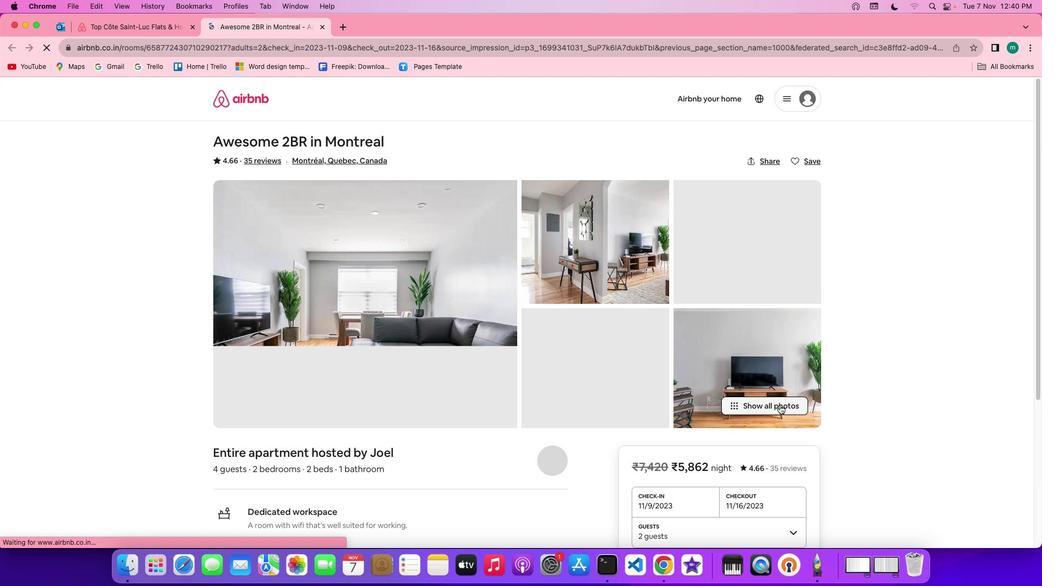 
Action: Mouse pressed left at (723, 391)
Screenshot: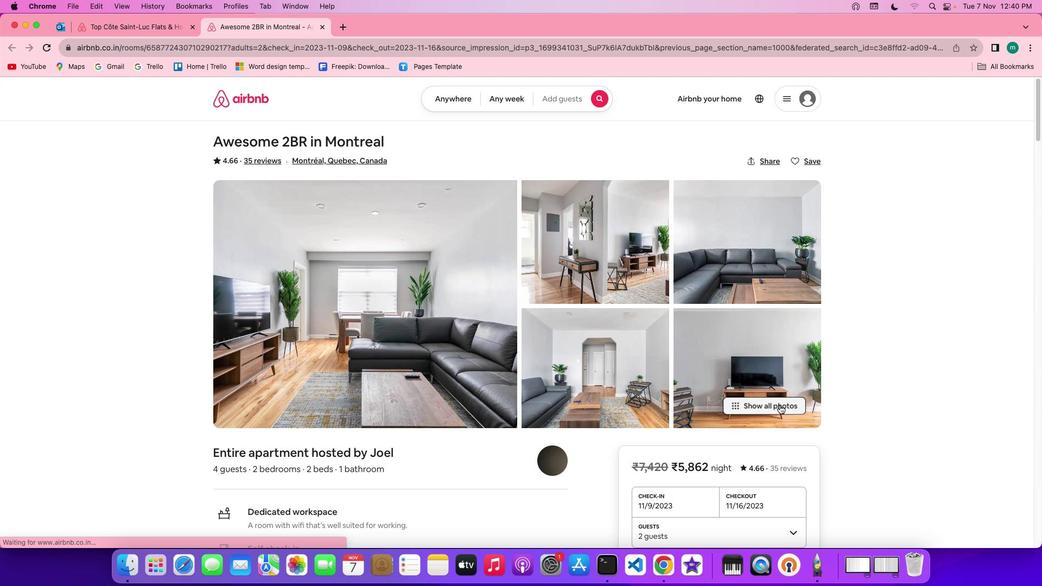 
Action: Mouse moved to (544, 357)
Screenshot: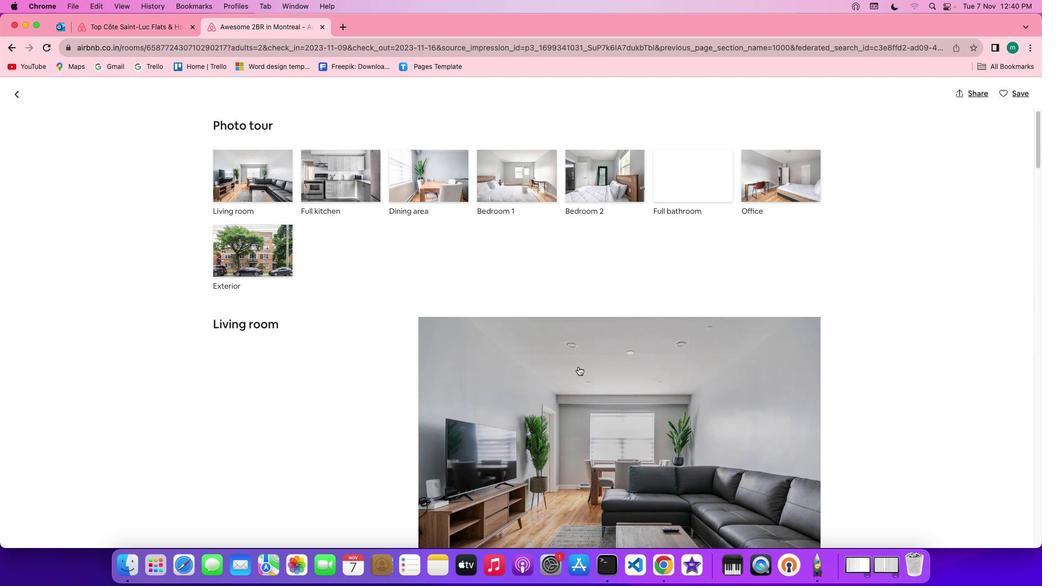 
Action: Mouse scrolled (544, 357) with delta (29, 43)
Screenshot: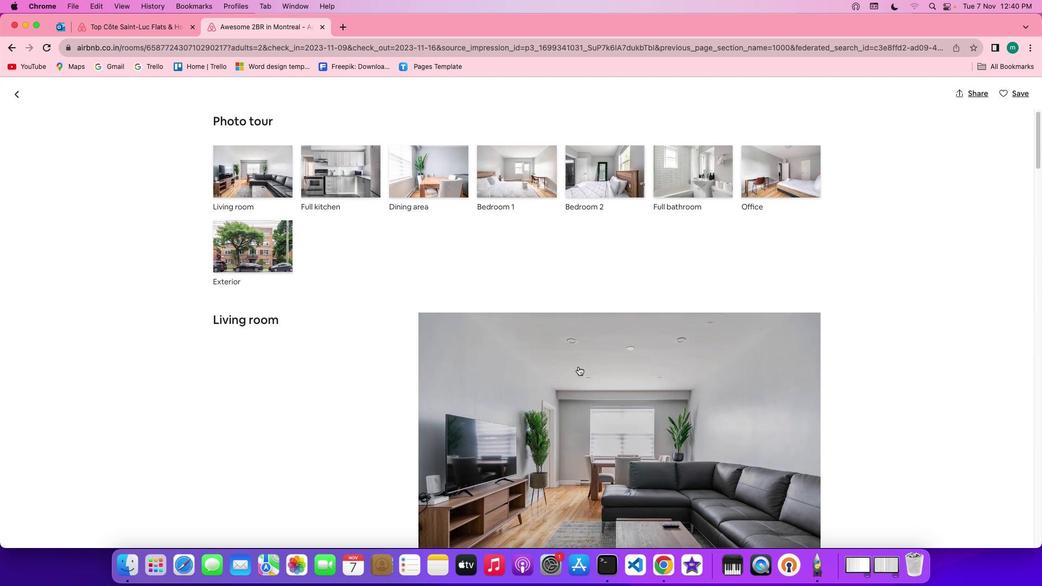
Action: Mouse scrolled (544, 357) with delta (29, 43)
Screenshot: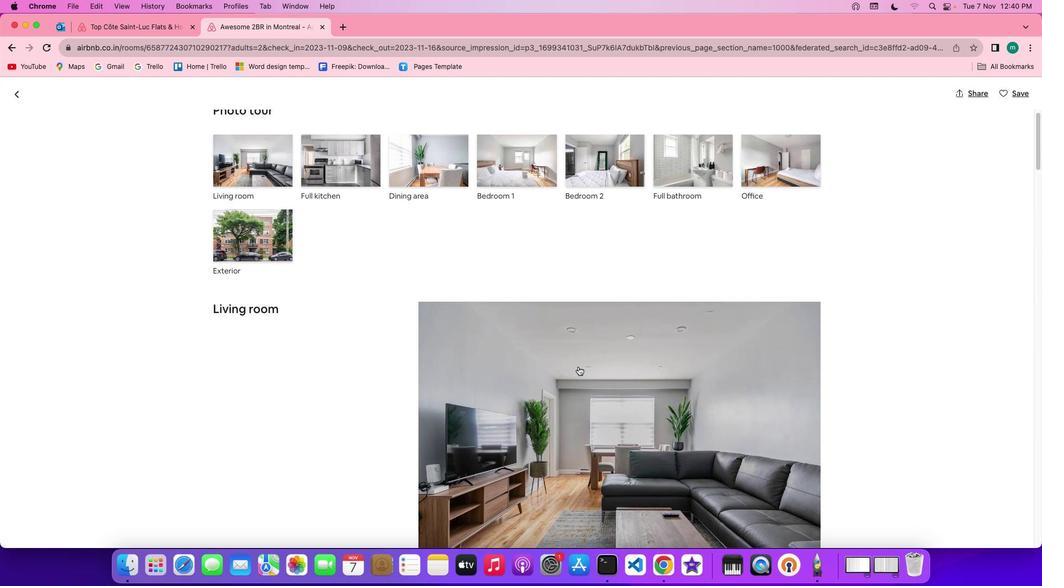 
Action: Mouse scrolled (544, 357) with delta (29, 43)
Screenshot: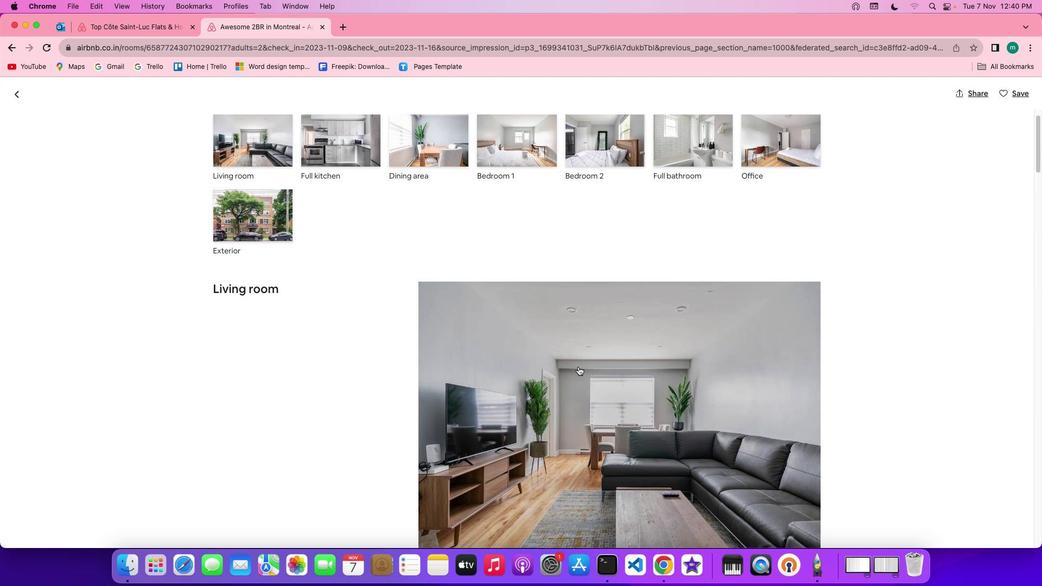 
Action: Mouse scrolled (544, 357) with delta (29, 43)
Screenshot: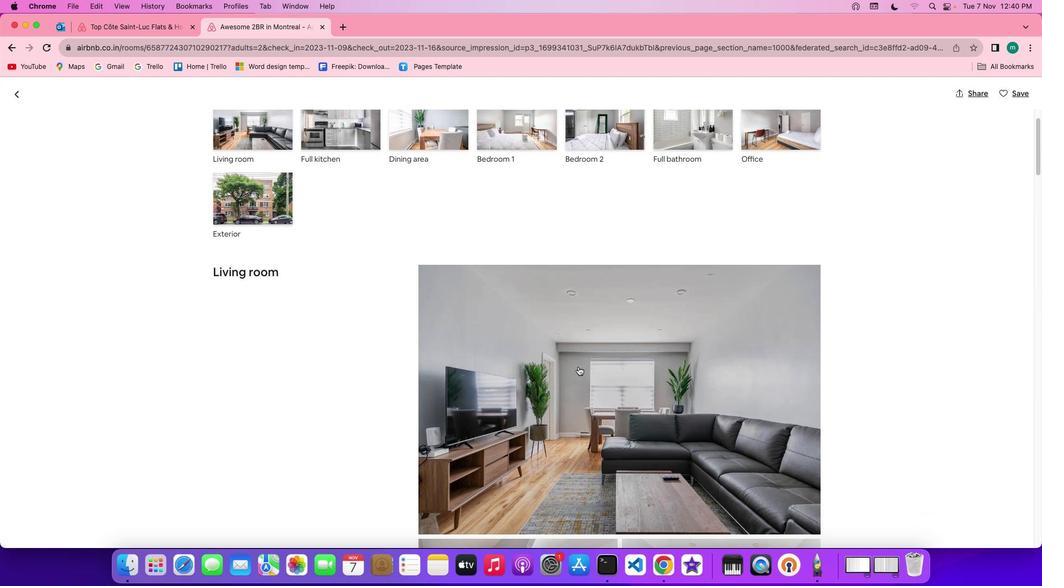 
Action: Mouse scrolled (544, 357) with delta (29, 43)
Screenshot: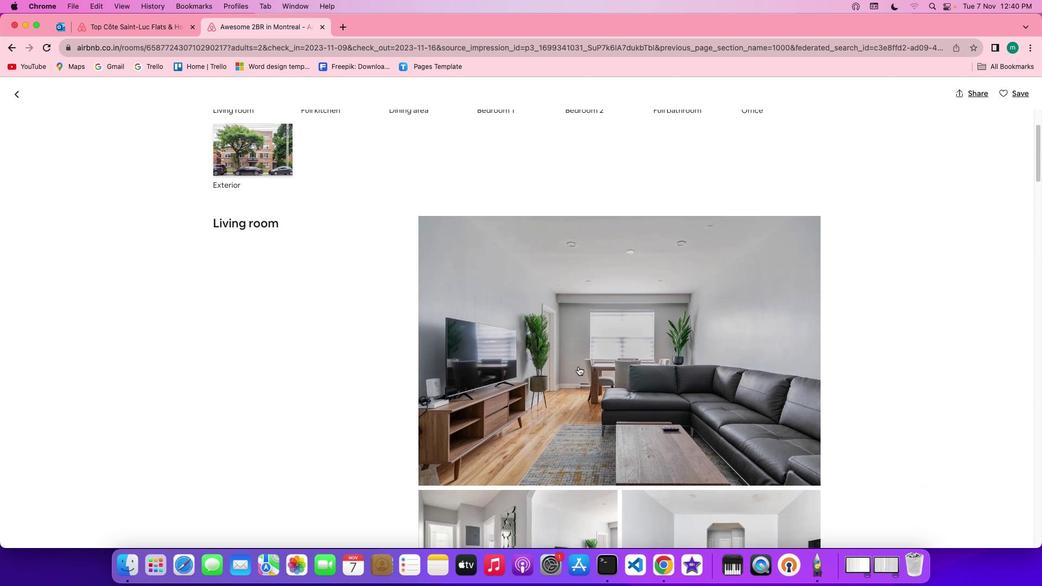 
Action: Mouse scrolled (544, 357) with delta (29, 43)
Screenshot: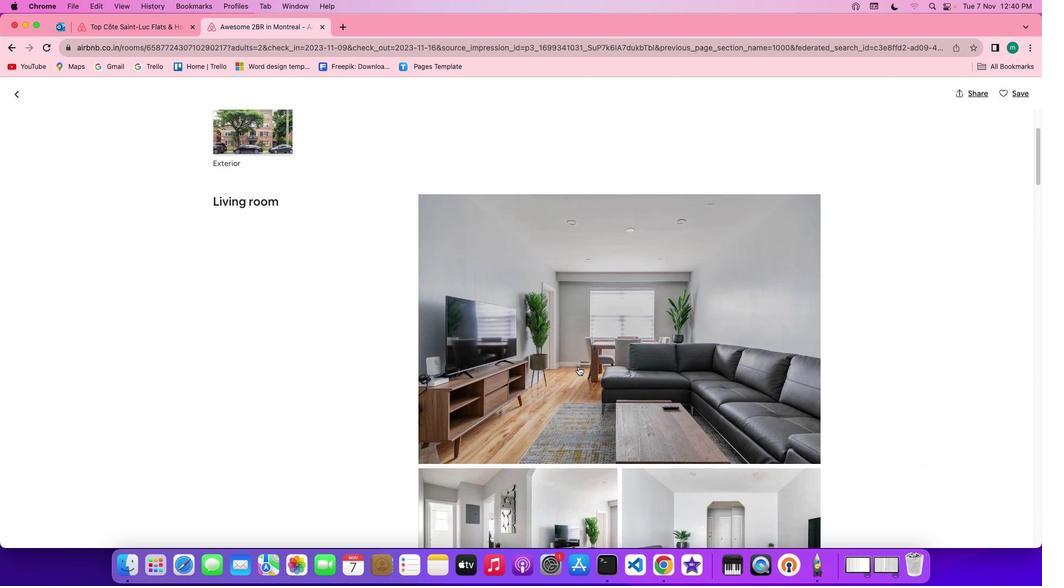 
Action: Mouse scrolled (544, 357) with delta (29, 42)
Screenshot: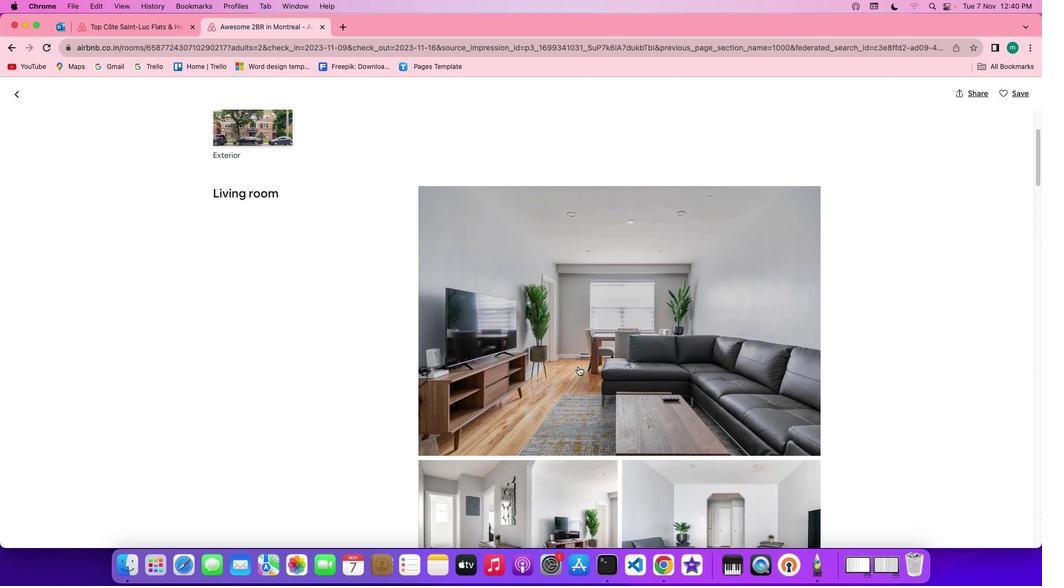 
Action: Mouse scrolled (544, 357) with delta (29, 43)
Screenshot: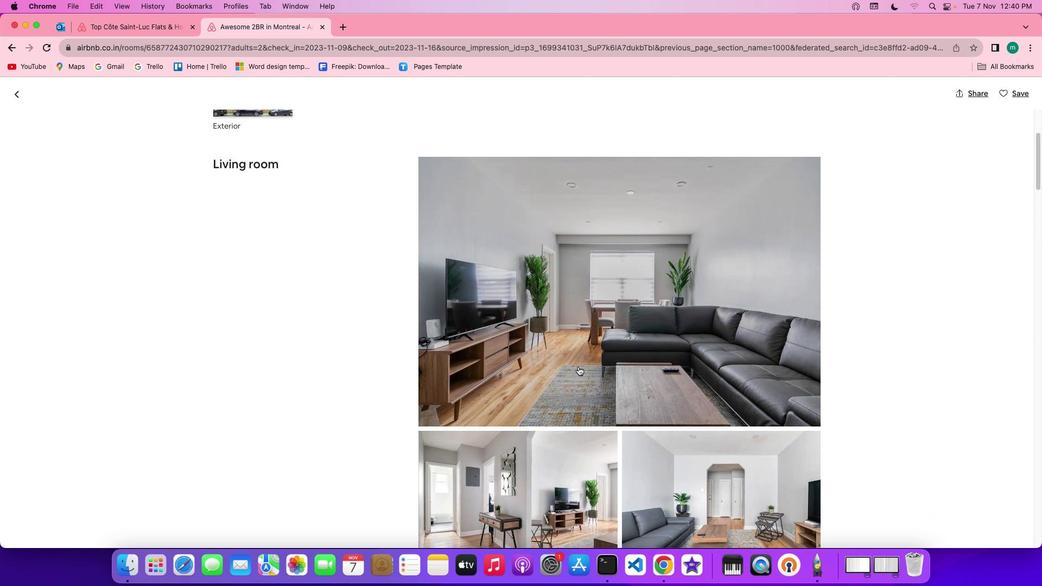 
Action: Mouse scrolled (544, 357) with delta (29, 43)
Screenshot: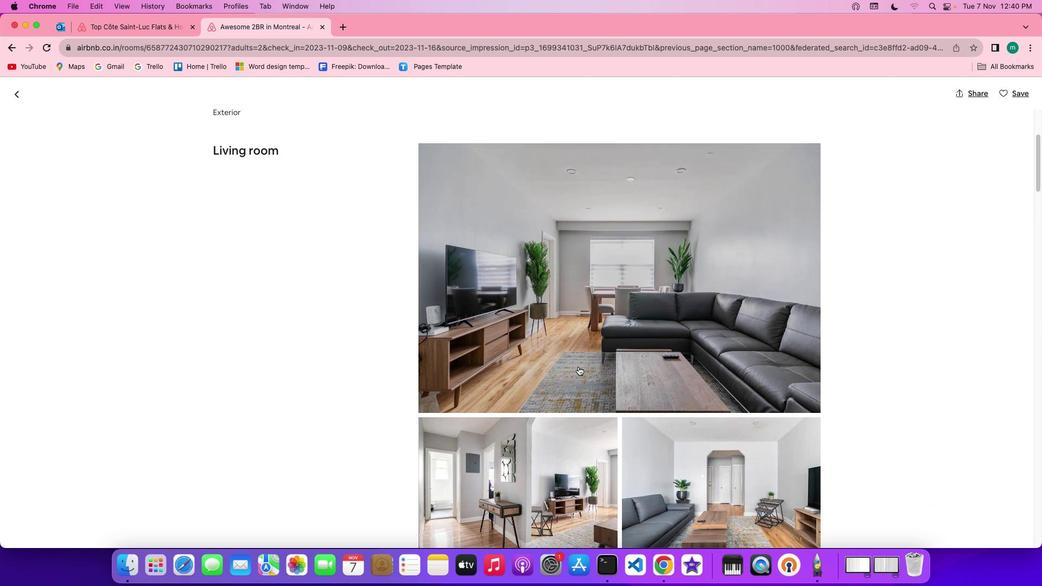 
Action: Mouse scrolled (544, 357) with delta (29, 43)
Screenshot: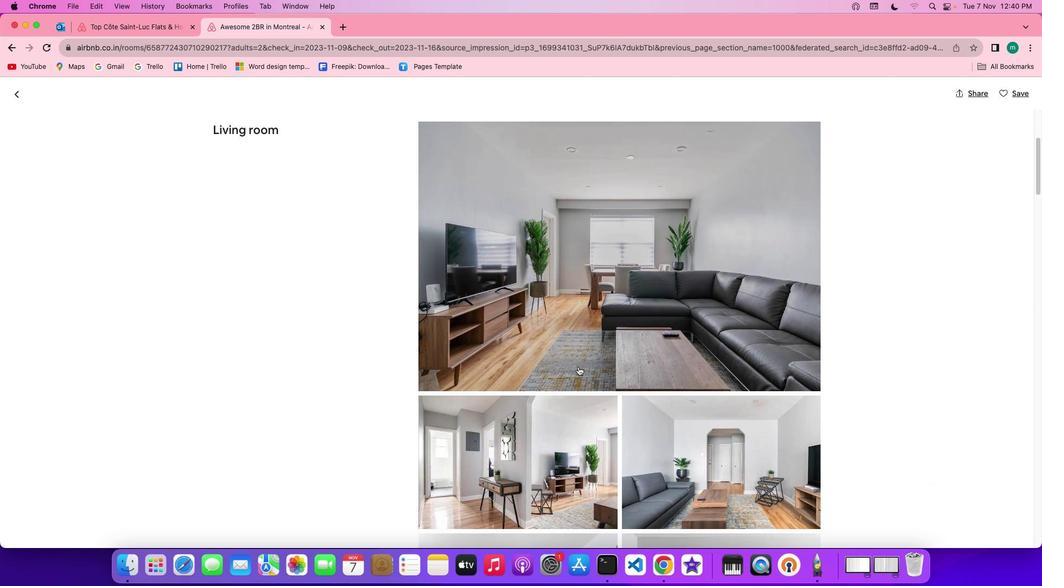 
Action: Mouse scrolled (544, 357) with delta (29, 43)
Screenshot: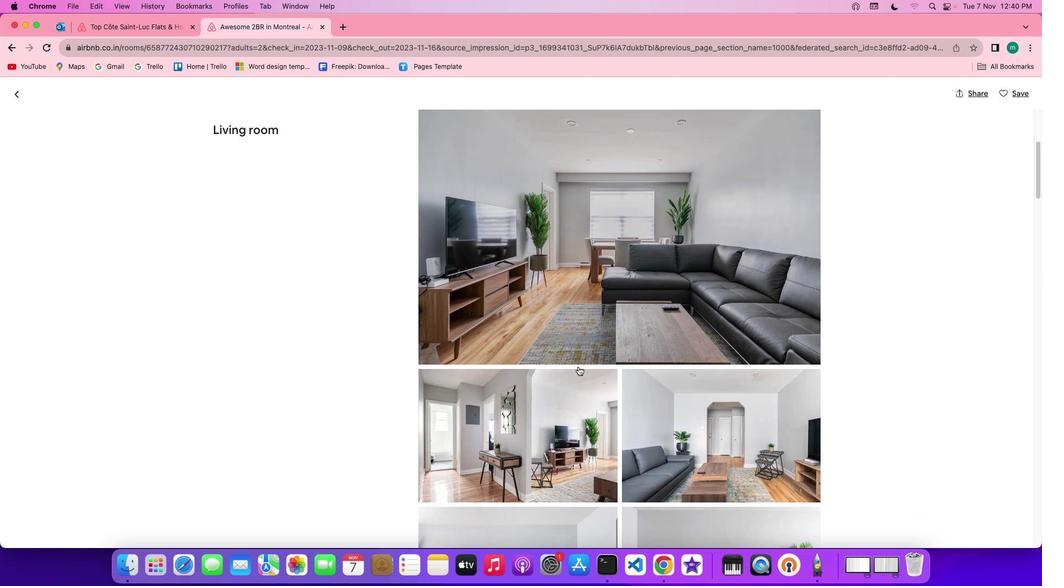 
Action: Mouse scrolled (544, 357) with delta (29, 43)
Screenshot: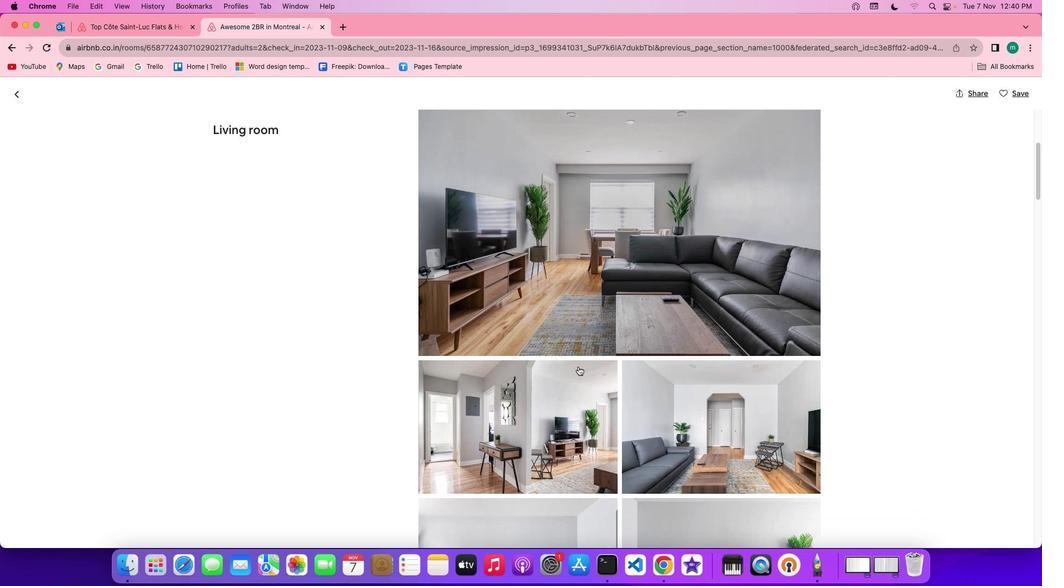 
Action: Mouse scrolled (544, 357) with delta (29, 42)
Screenshot: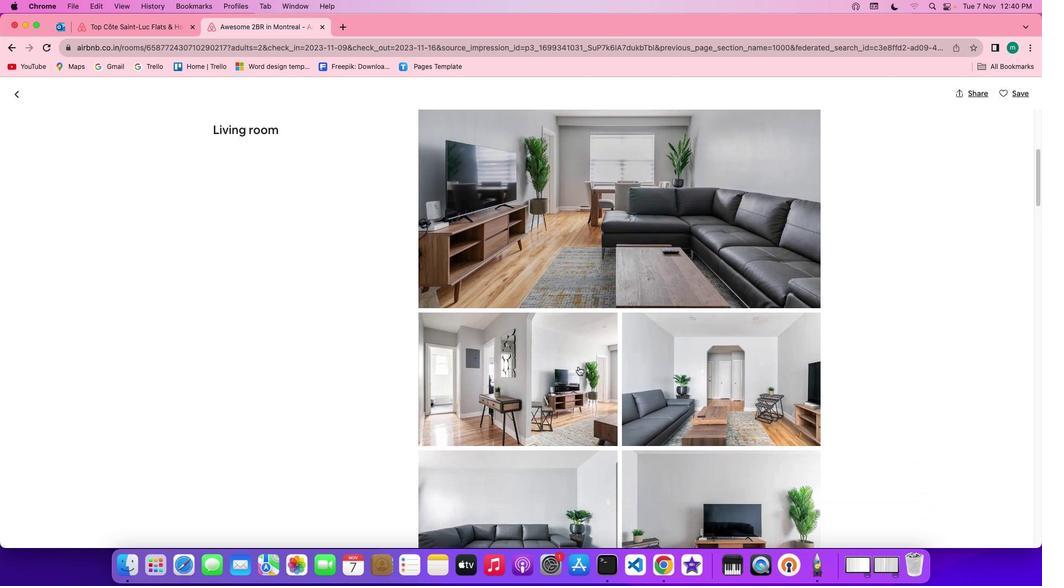 
Action: Mouse scrolled (544, 357) with delta (29, 42)
Screenshot: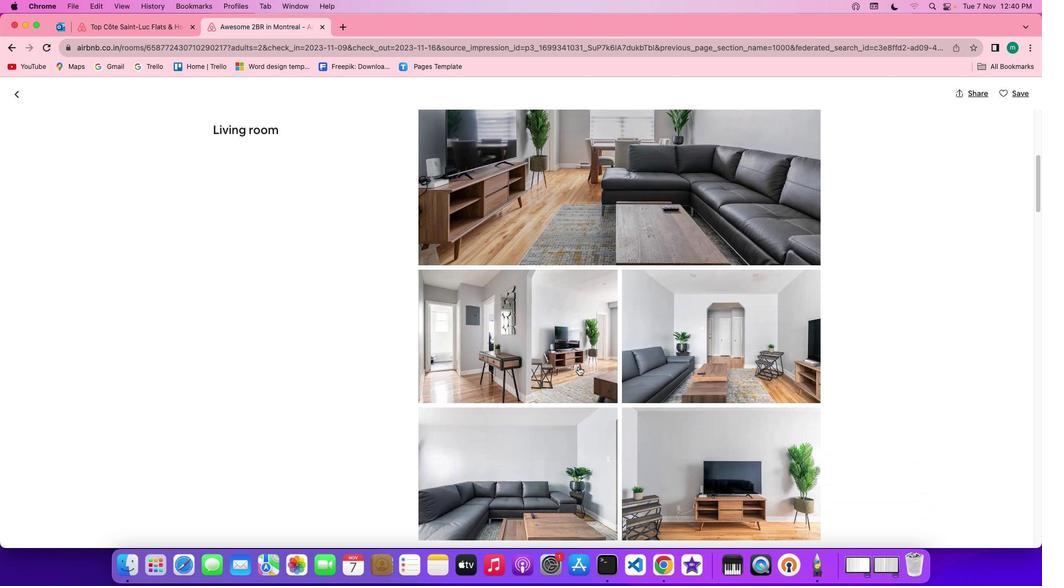 
Action: Mouse scrolled (544, 357) with delta (29, 43)
Screenshot: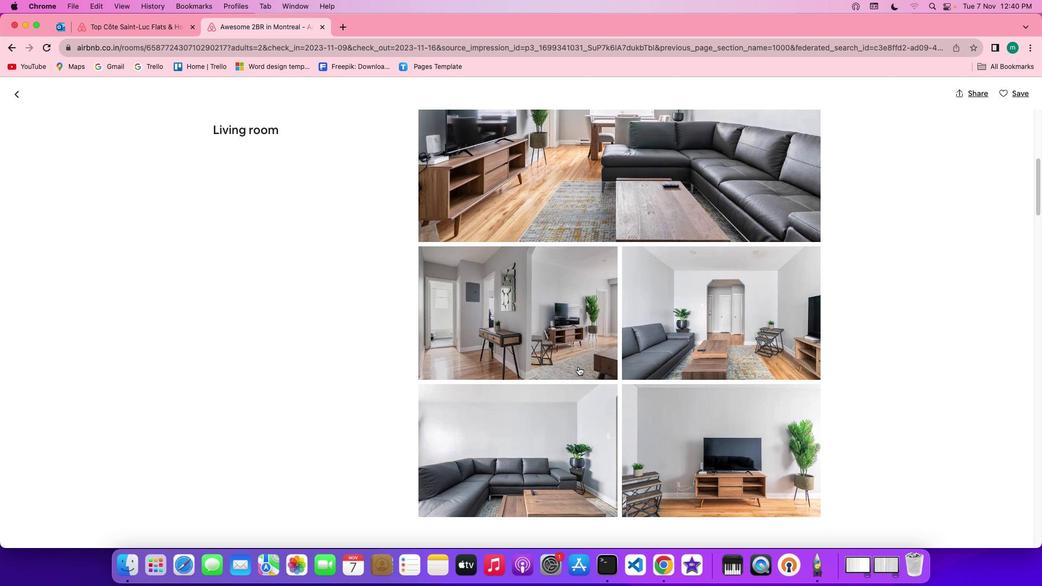 
Action: Mouse scrolled (544, 357) with delta (29, 43)
Screenshot: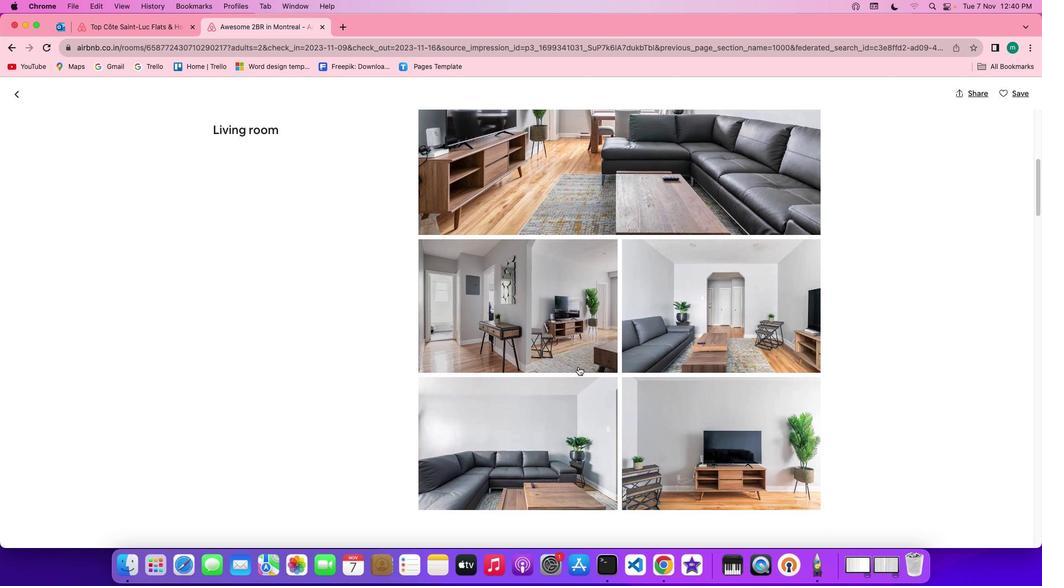 
Action: Mouse scrolled (544, 357) with delta (29, 42)
Screenshot: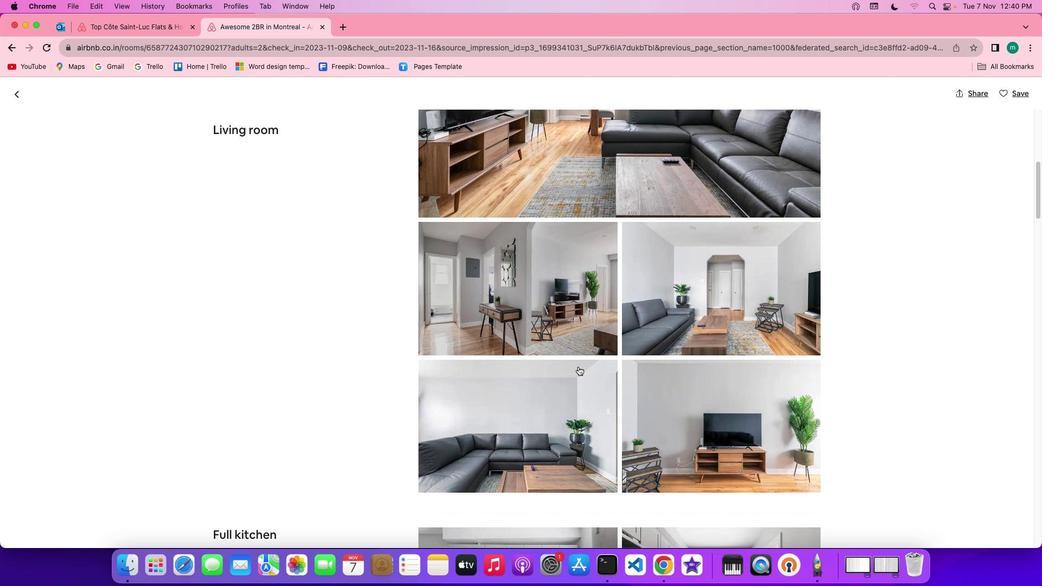 
Action: Mouse scrolled (544, 357) with delta (29, 43)
Screenshot: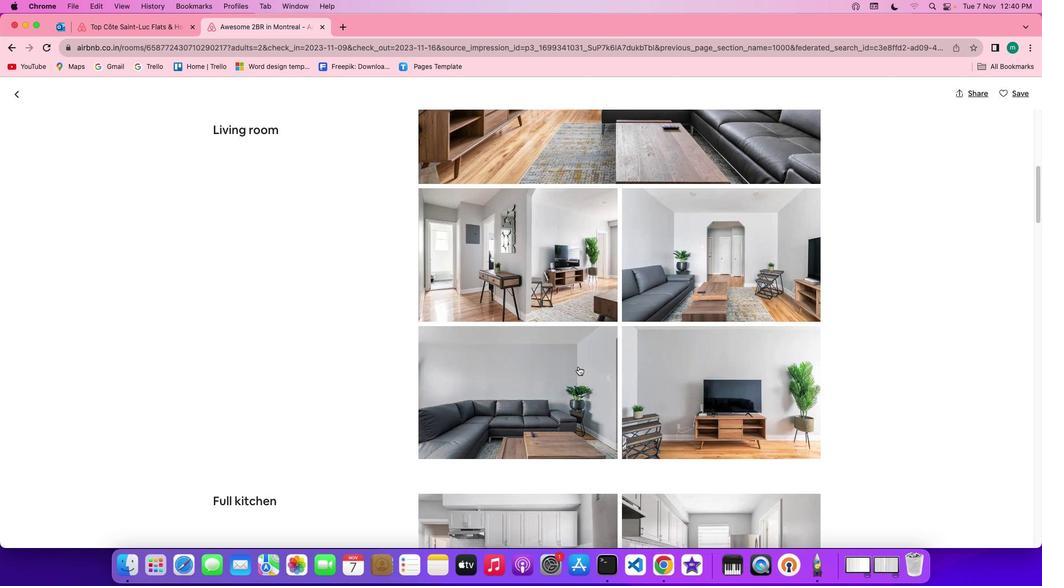 
Action: Mouse scrolled (544, 357) with delta (29, 43)
Screenshot: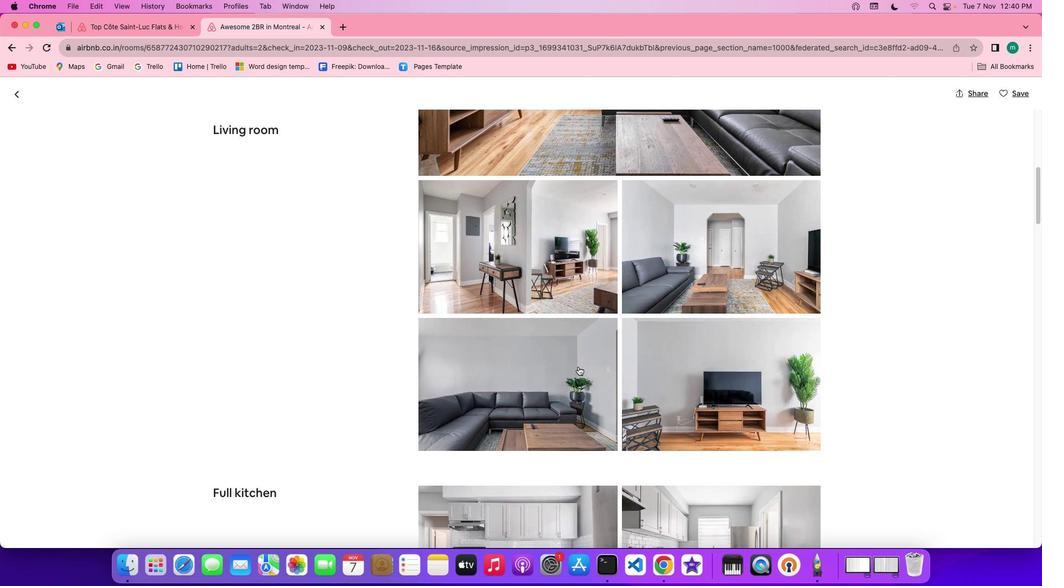 
Action: Mouse scrolled (544, 357) with delta (29, 43)
Screenshot: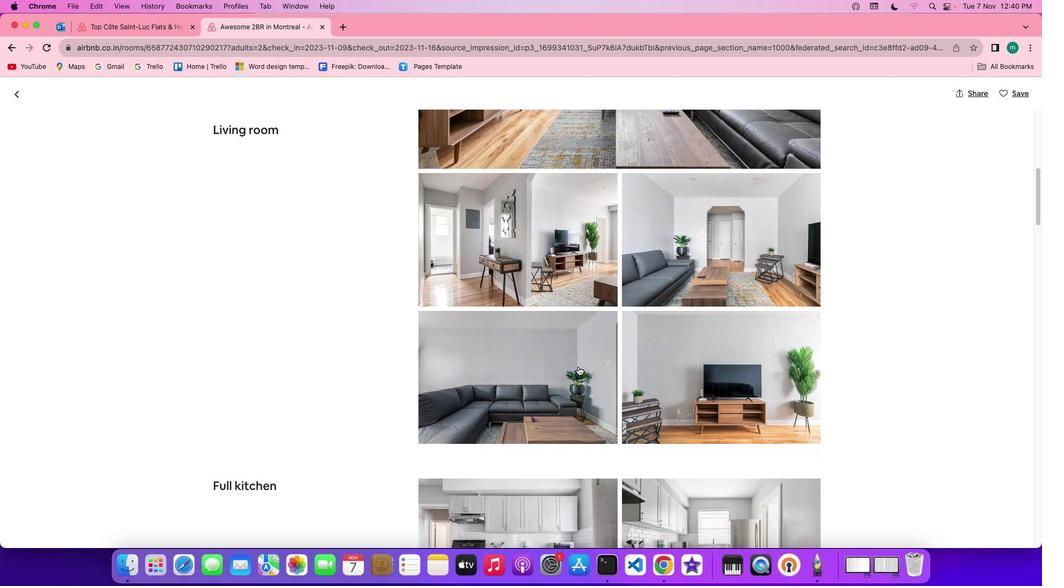 
Action: Mouse scrolled (544, 357) with delta (29, 43)
Screenshot: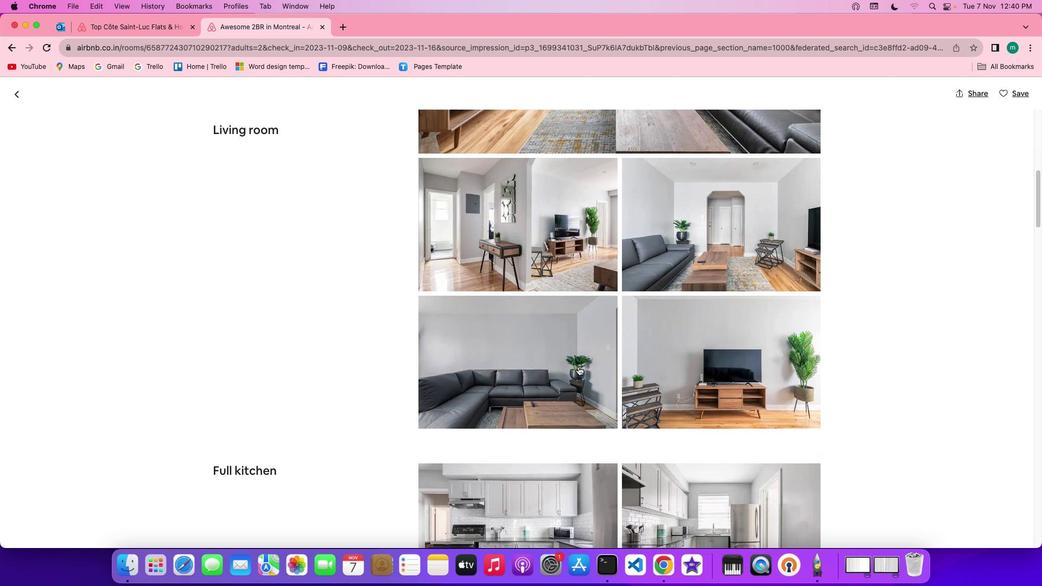 
Action: Mouse scrolled (544, 357) with delta (29, 43)
Screenshot: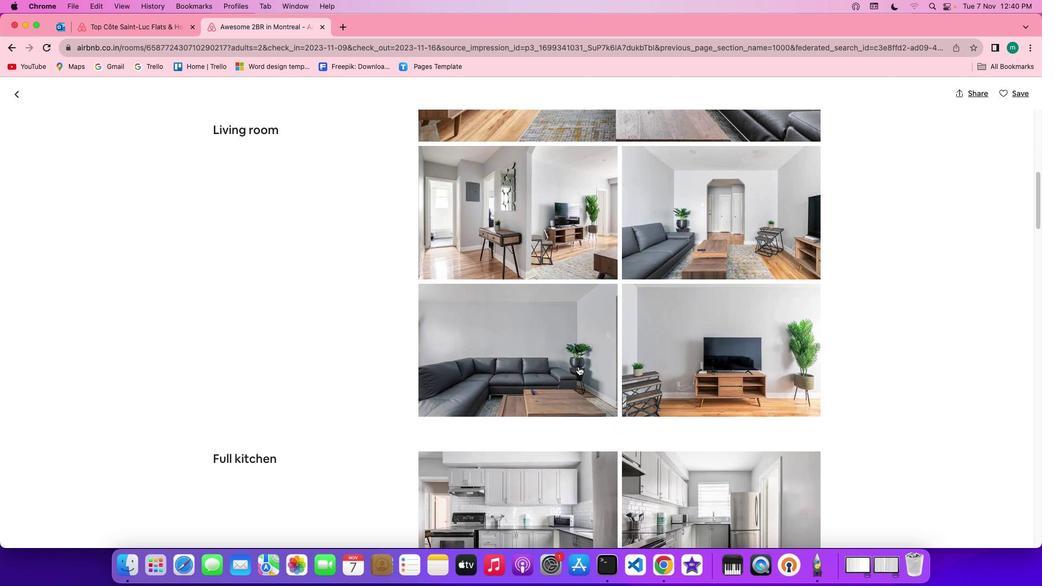 
Action: Mouse scrolled (544, 357) with delta (29, 43)
Screenshot: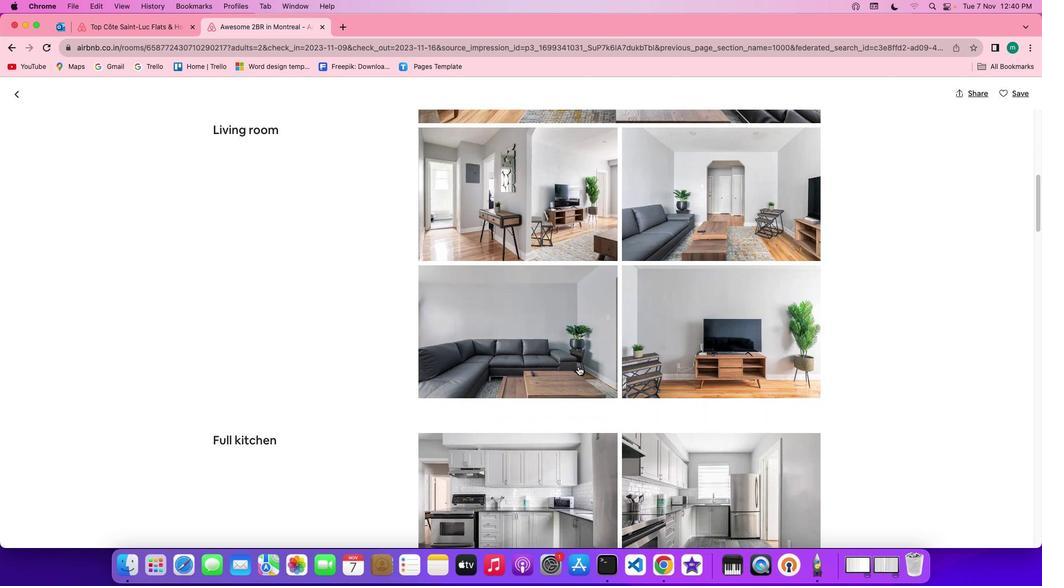 
Action: Mouse scrolled (544, 357) with delta (29, 43)
Screenshot: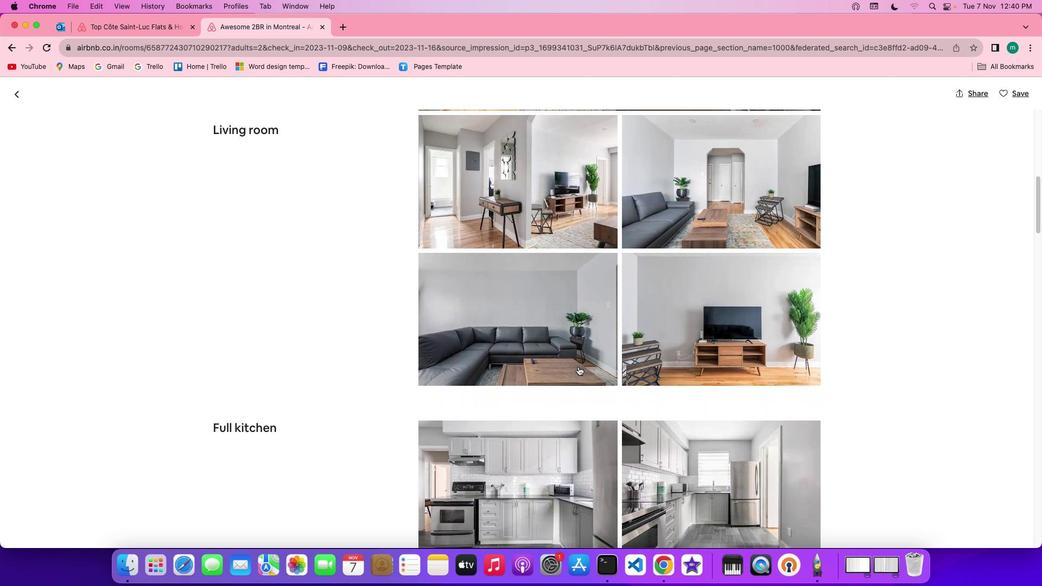 
Action: Mouse scrolled (544, 357) with delta (29, 43)
Screenshot: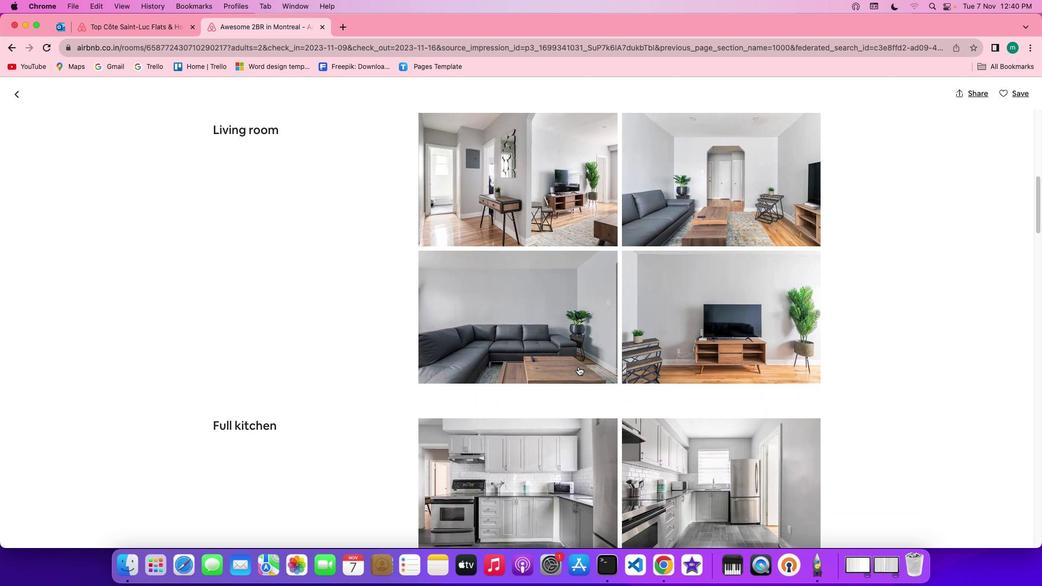 
Action: Mouse scrolled (544, 357) with delta (29, 43)
Screenshot: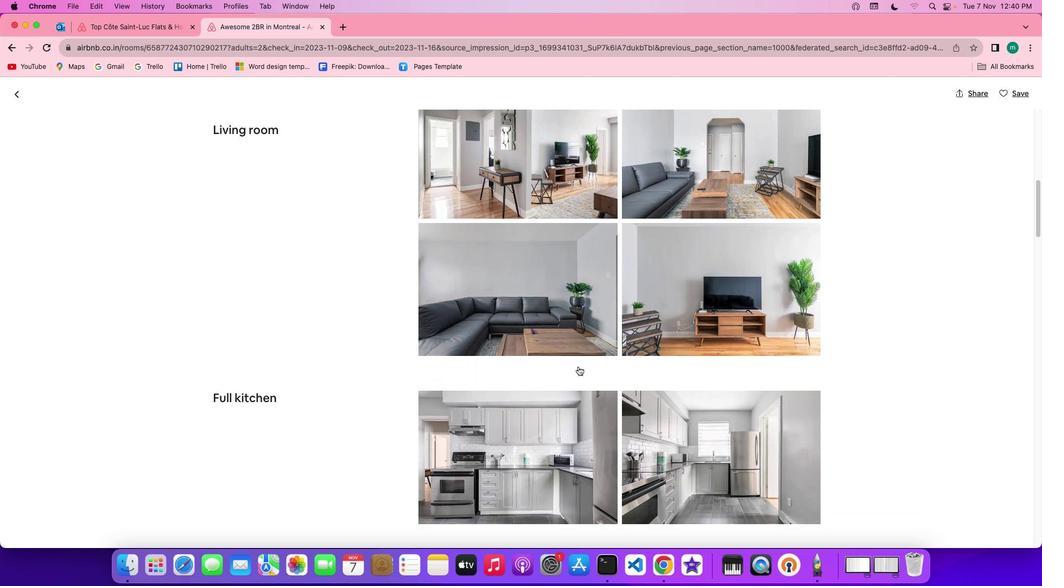 
Action: Mouse scrolled (544, 357) with delta (29, 43)
Screenshot: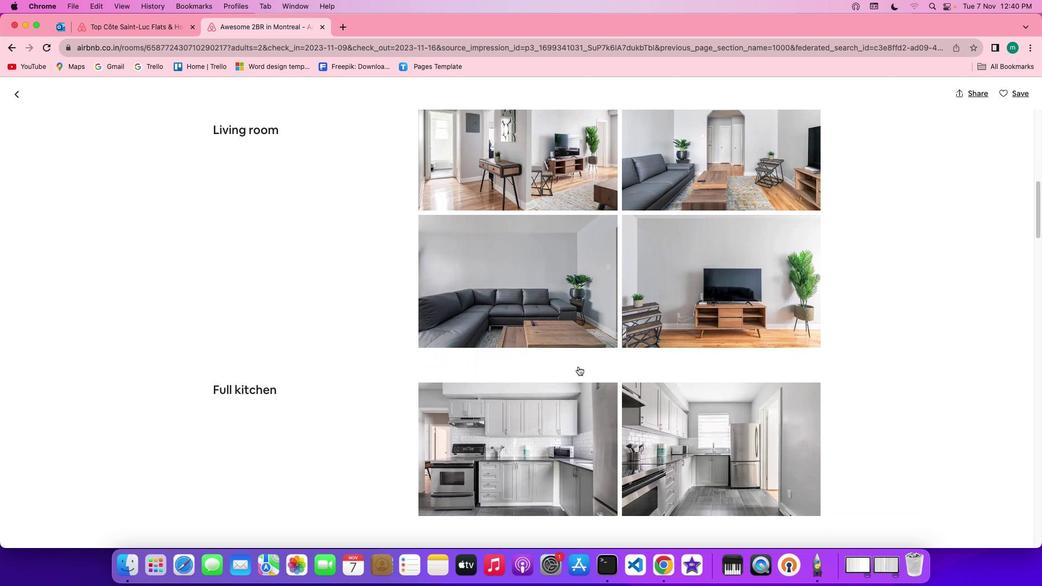 
Action: Mouse scrolled (544, 357) with delta (29, 42)
Screenshot: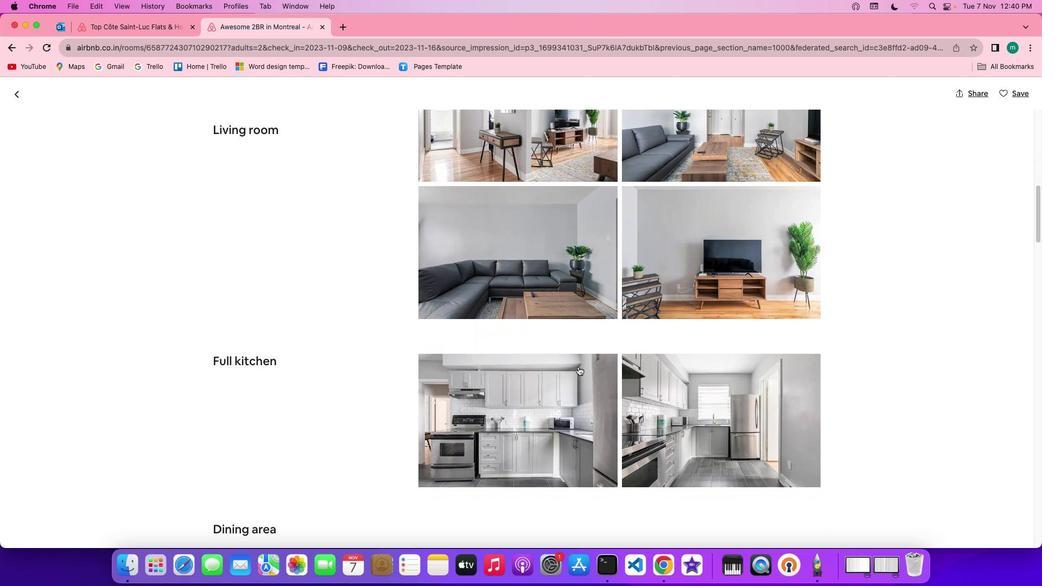 
Action: Mouse scrolled (544, 357) with delta (29, 43)
Screenshot: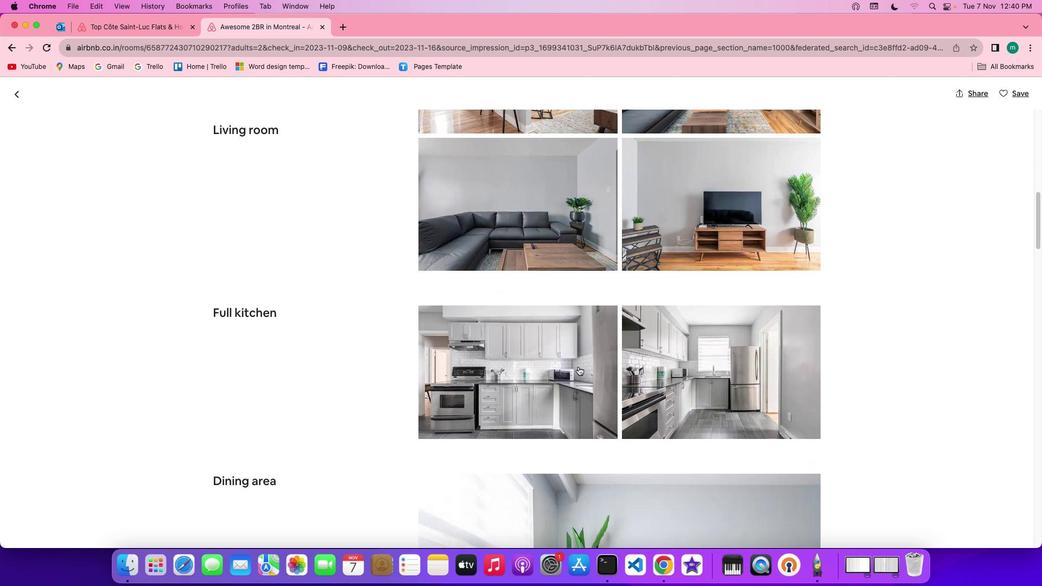 
Action: Mouse scrolled (544, 357) with delta (29, 43)
Screenshot: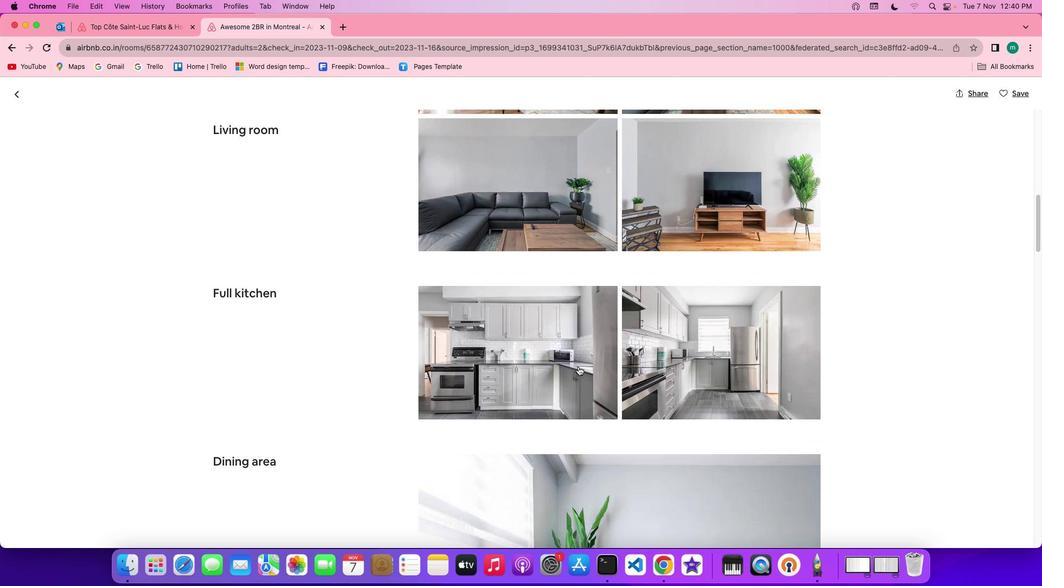 
Action: Mouse scrolled (544, 357) with delta (29, 42)
Screenshot: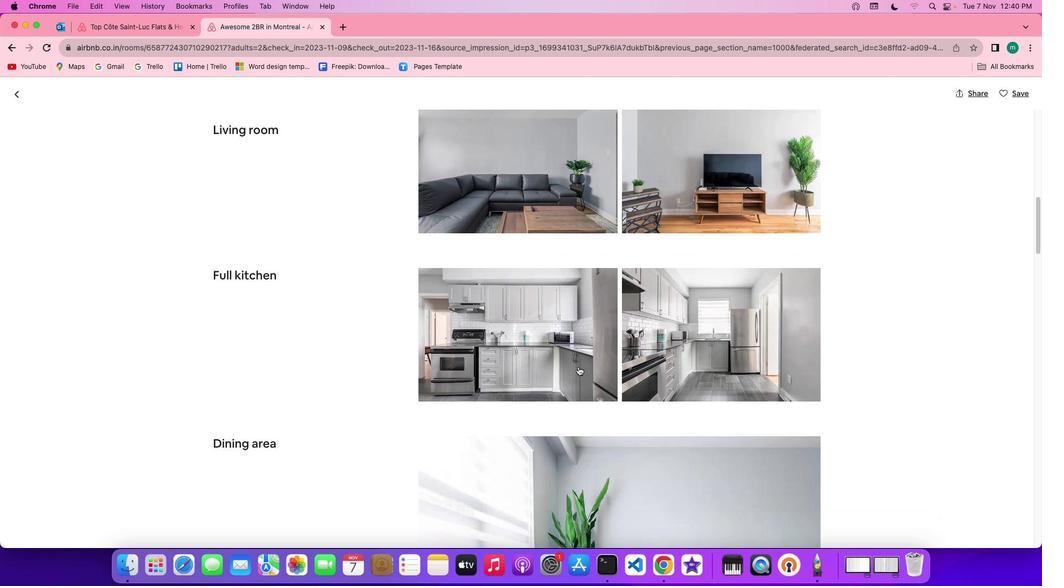 
Action: Mouse scrolled (544, 357) with delta (29, 42)
Screenshot: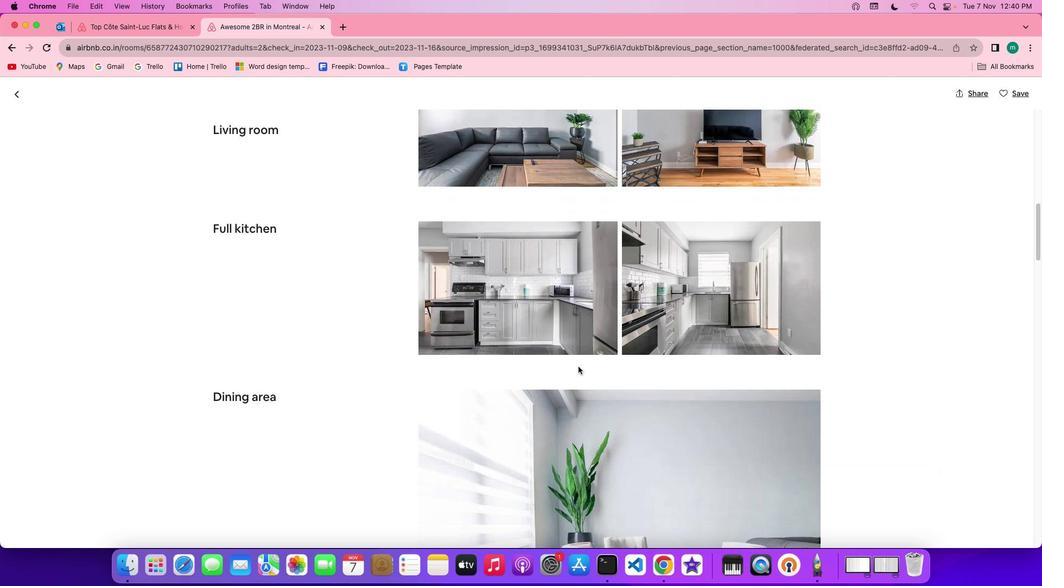 
Action: Mouse scrolled (544, 357) with delta (29, 43)
Screenshot: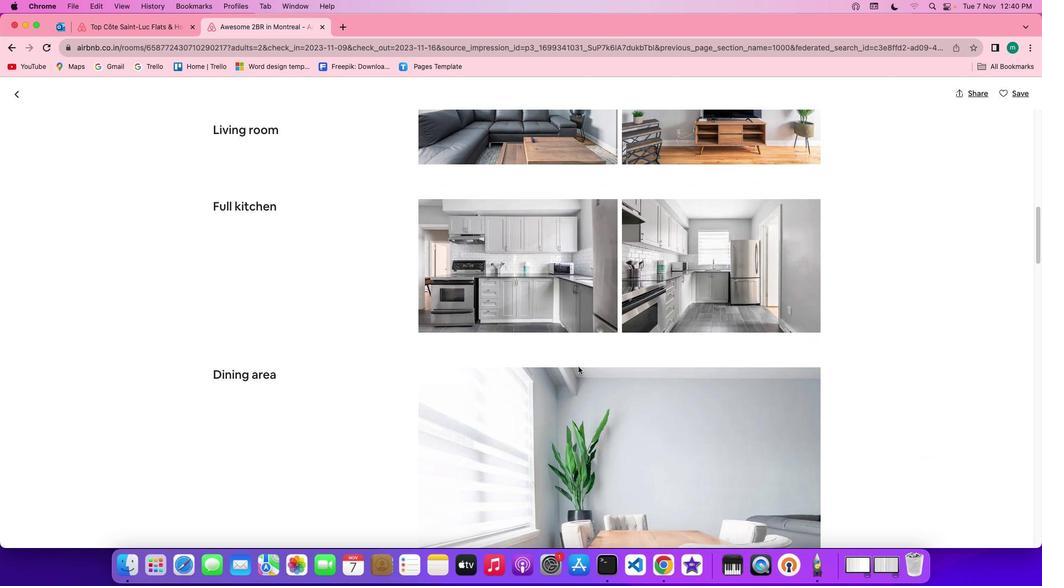 
Action: Mouse scrolled (544, 357) with delta (29, 43)
Screenshot: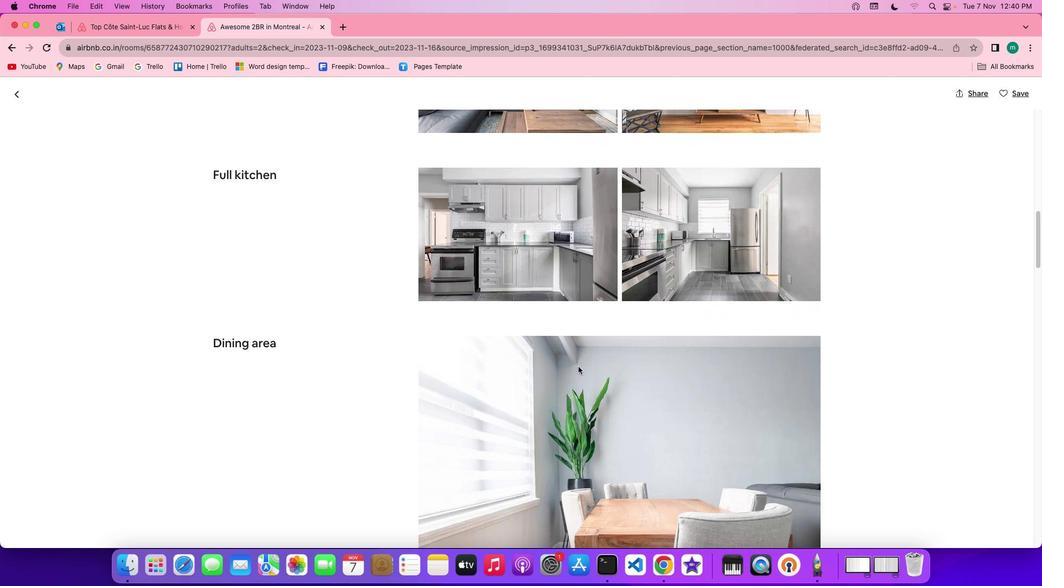 
Action: Mouse scrolled (544, 357) with delta (29, 42)
Screenshot: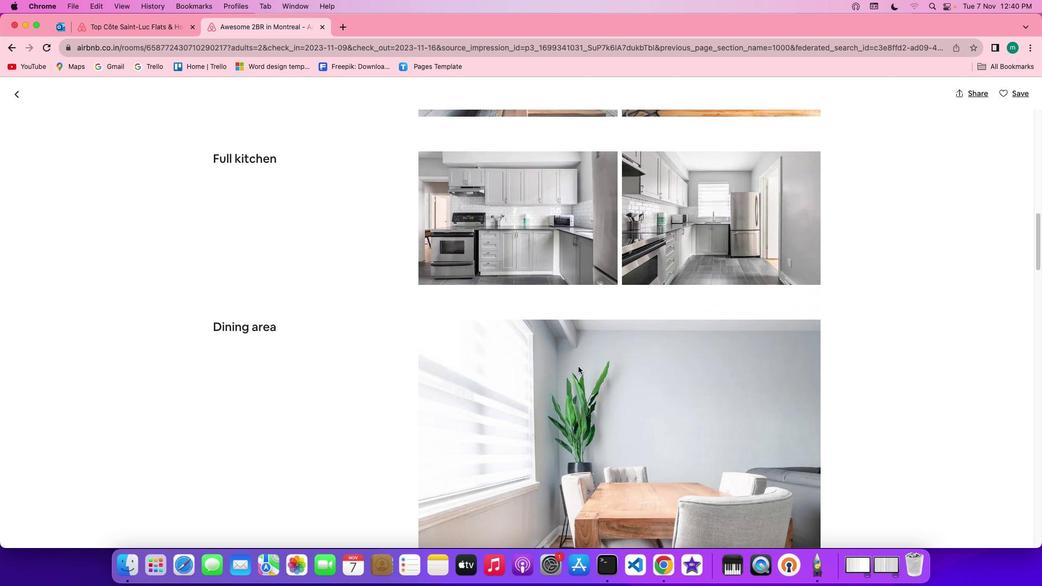 
Action: Mouse scrolled (544, 357) with delta (29, 42)
Screenshot: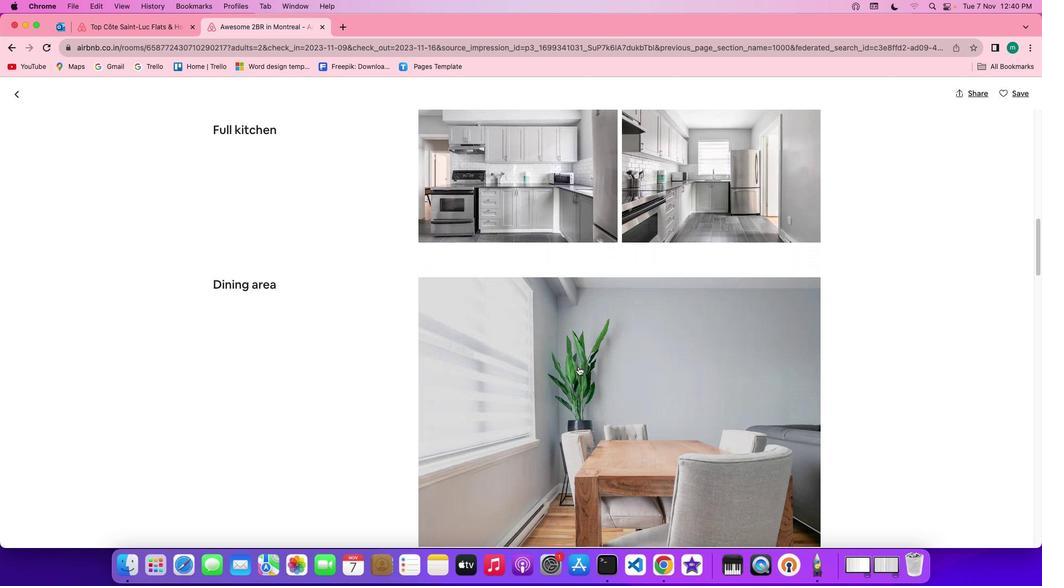 
Action: Mouse scrolled (544, 357) with delta (29, 43)
Screenshot: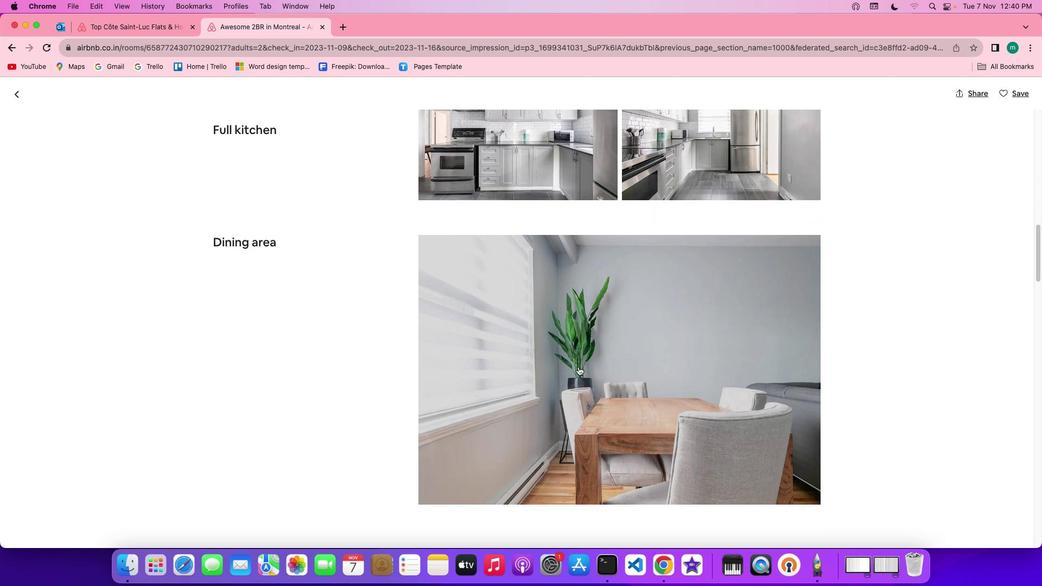 
Action: Mouse scrolled (544, 357) with delta (29, 43)
Screenshot: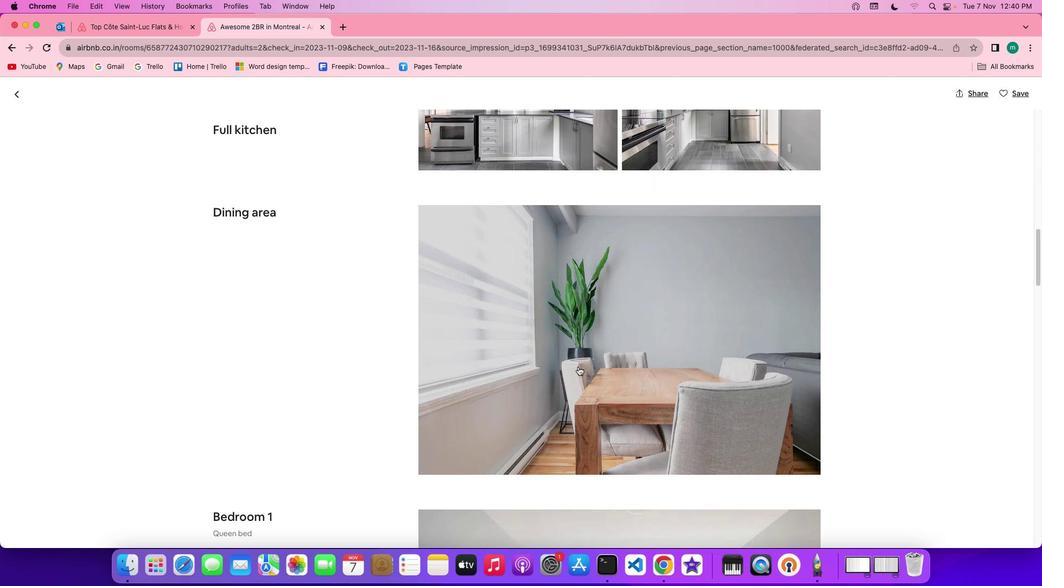 
Action: Mouse scrolled (544, 357) with delta (29, 42)
Screenshot: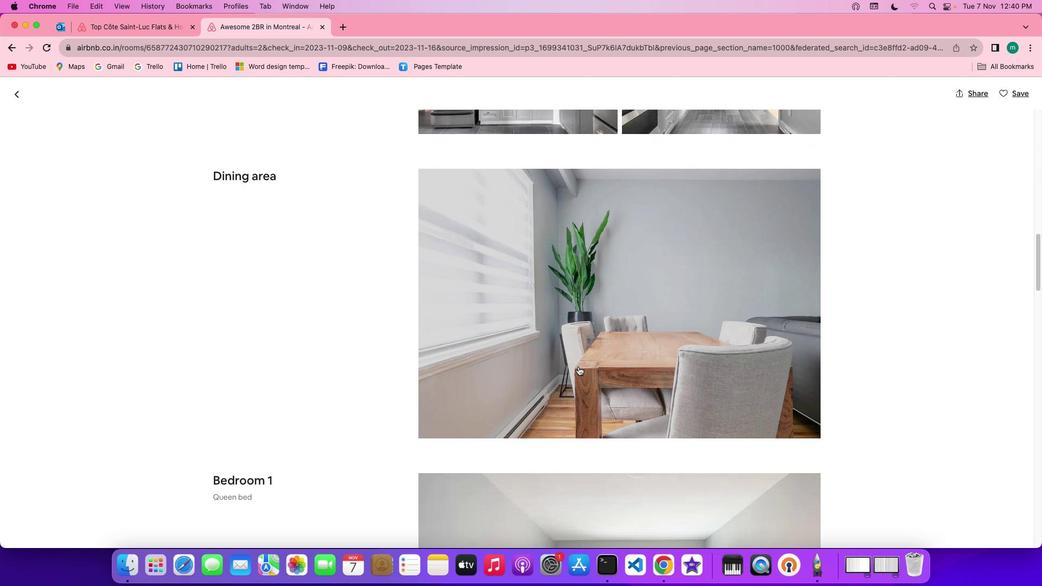 
Action: Mouse scrolled (544, 357) with delta (29, 42)
Screenshot: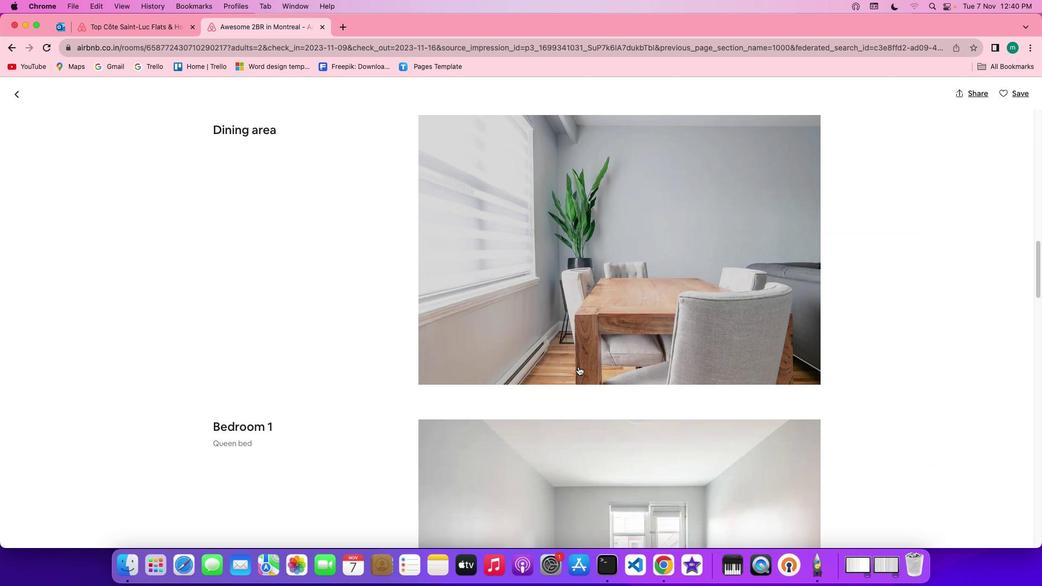 
Action: Mouse scrolled (544, 357) with delta (29, 43)
Screenshot: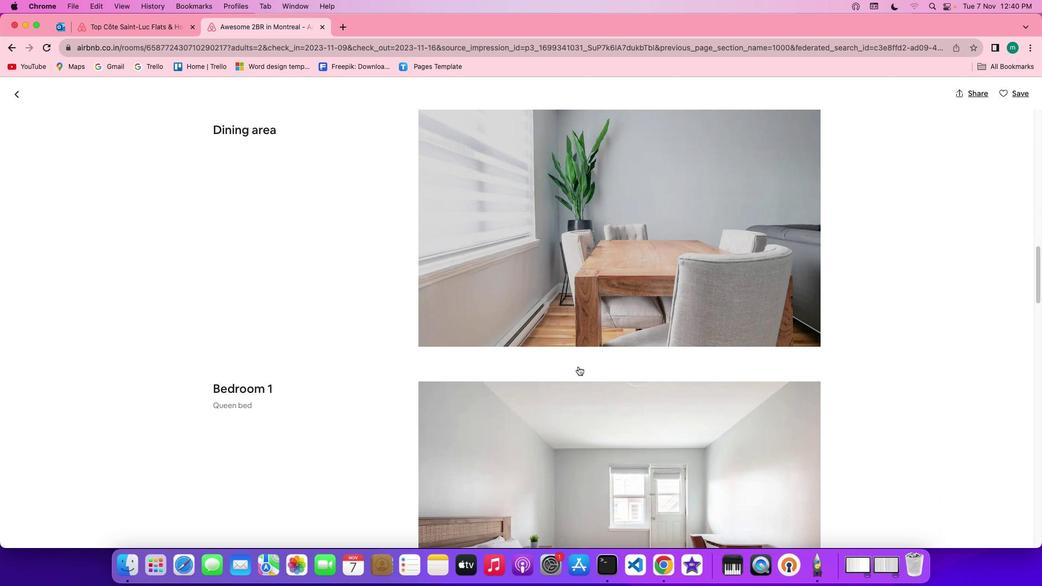 
Action: Mouse scrolled (544, 357) with delta (29, 43)
Screenshot: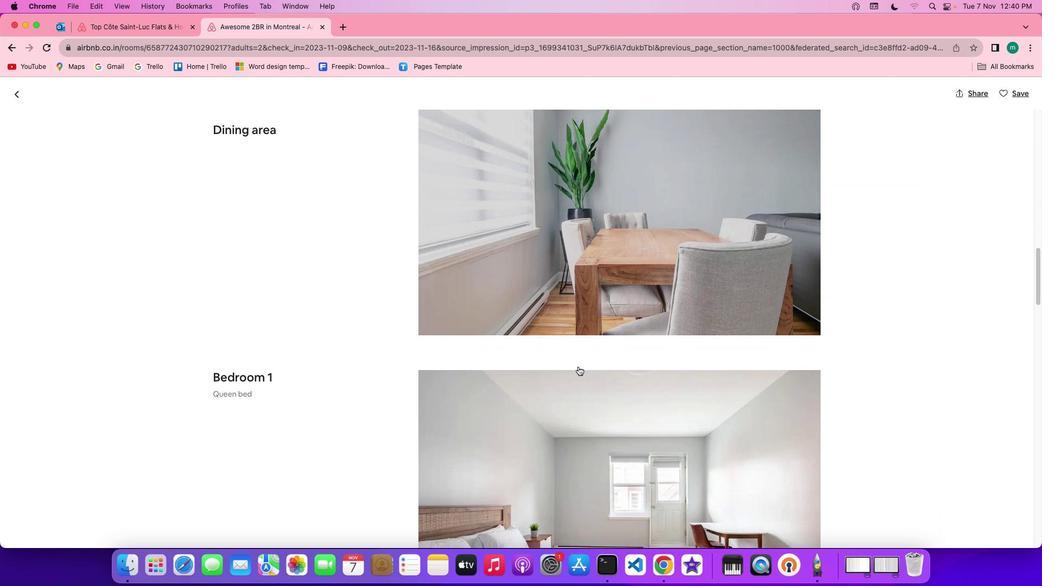 
Action: Mouse scrolled (544, 357) with delta (29, 42)
Screenshot: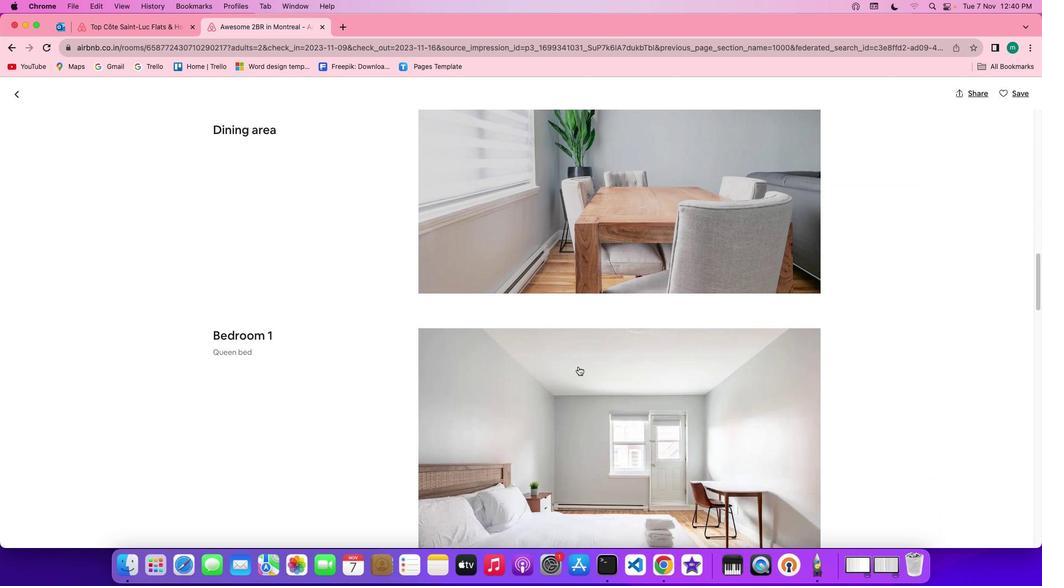 
Action: Mouse scrolled (544, 357) with delta (29, 42)
Screenshot: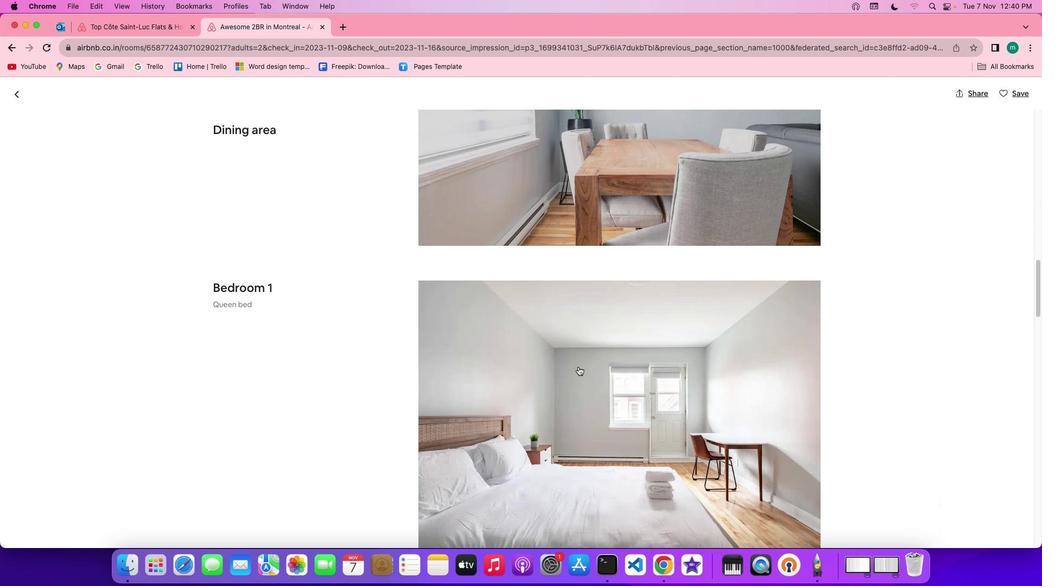 
Action: Mouse scrolled (544, 357) with delta (29, 43)
Screenshot: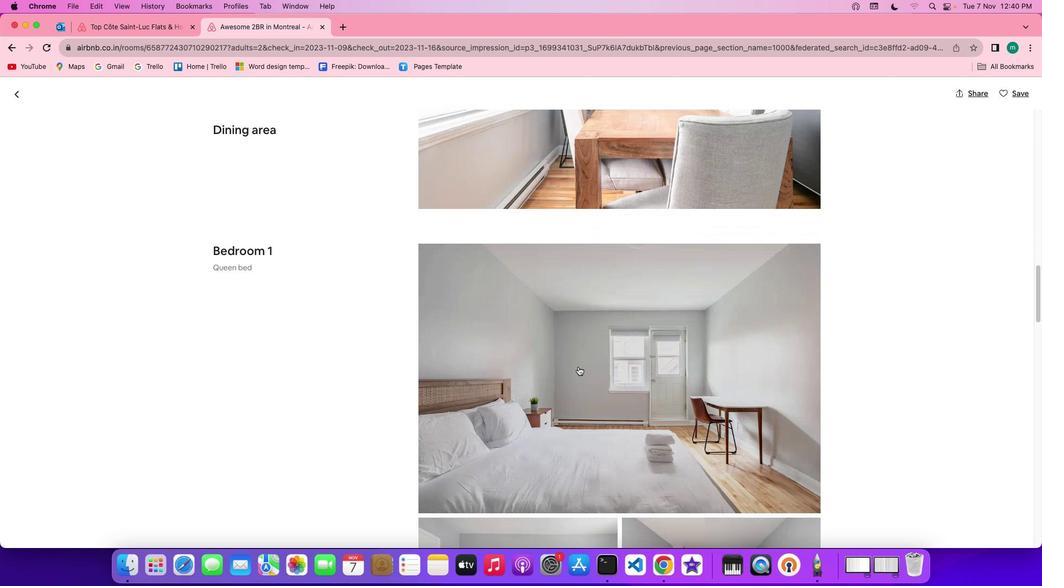 
Action: Mouse scrolled (544, 357) with delta (29, 43)
Screenshot: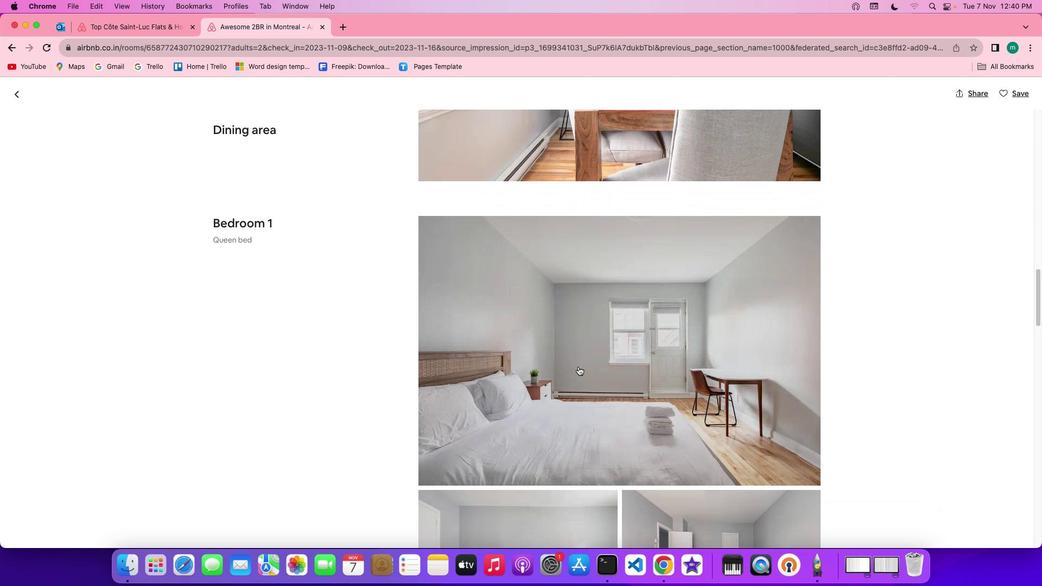 
Action: Mouse scrolled (544, 357) with delta (29, 42)
Screenshot: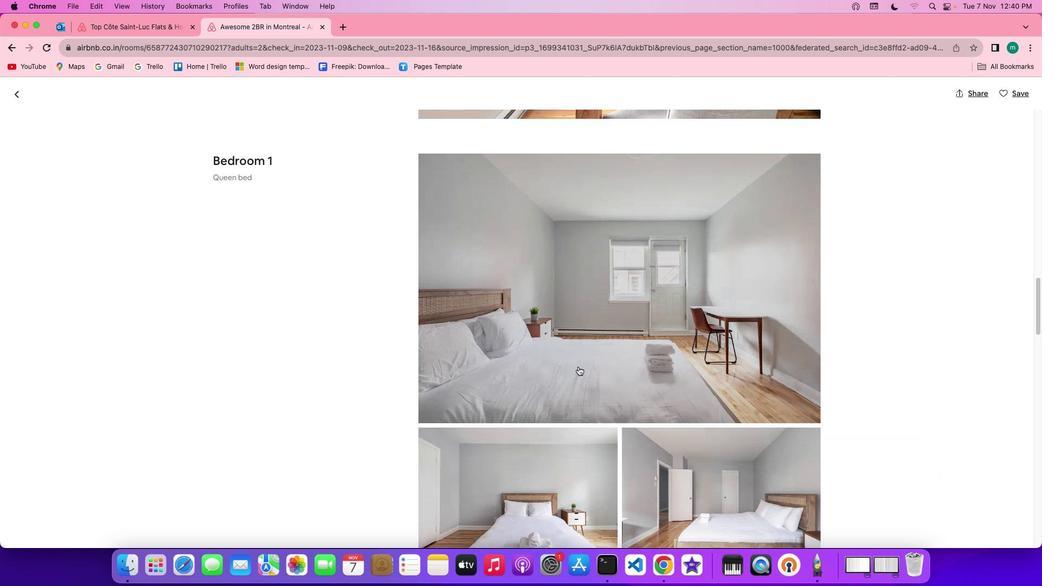 
Action: Mouse scrolled (544, 357) with delta (29, 42)
Screenshot: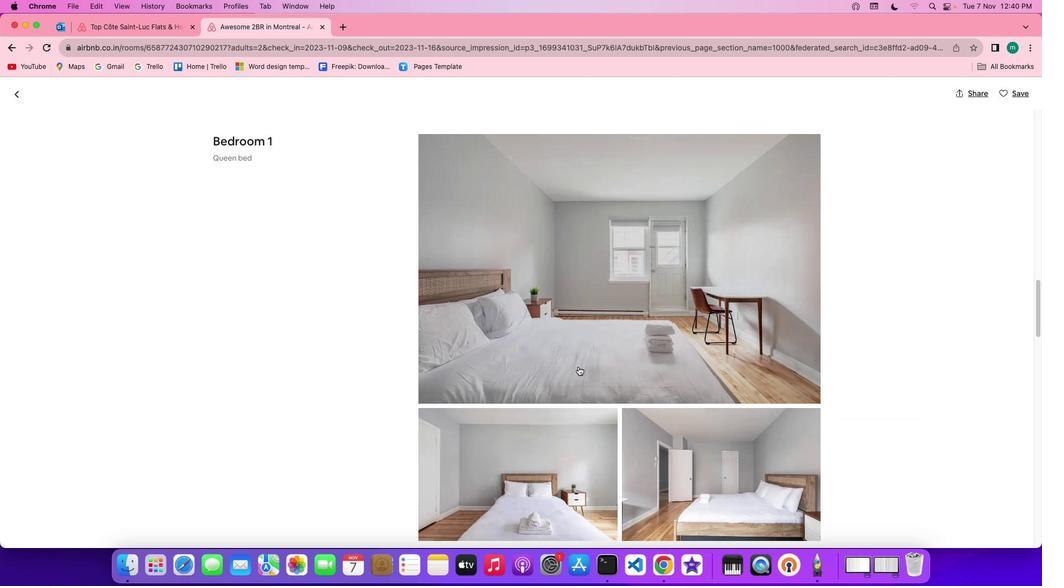 
Action: Mouse scrolled (544, 357) with delta (29, 43)
Screenshot: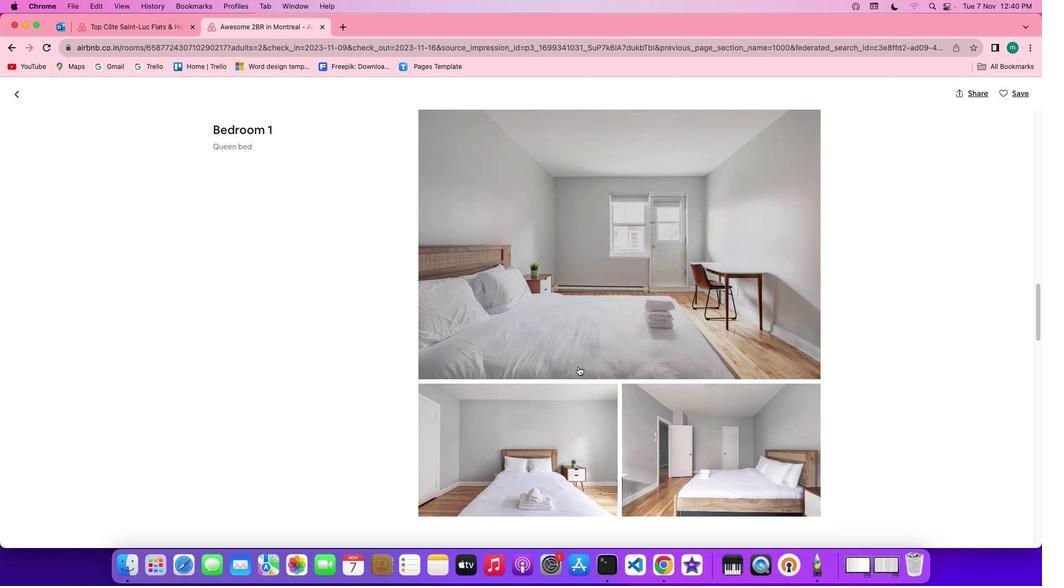 
Action: Mouse scrolled (544, 357) with delta (29, 43)
Screenshot: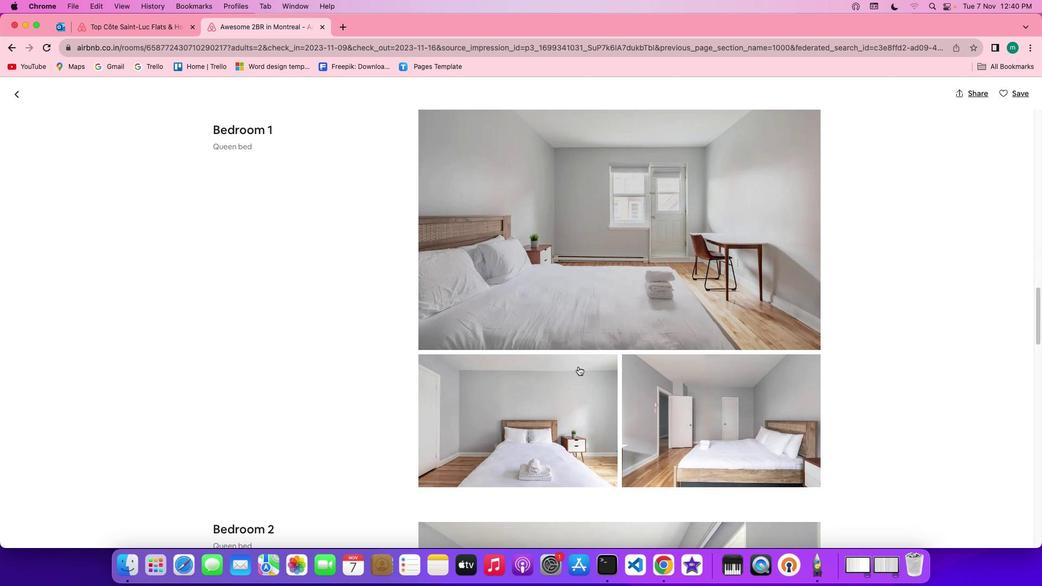 
Action: Mouse scrolled (544, 357) with delta (29, 42)
Screenshot: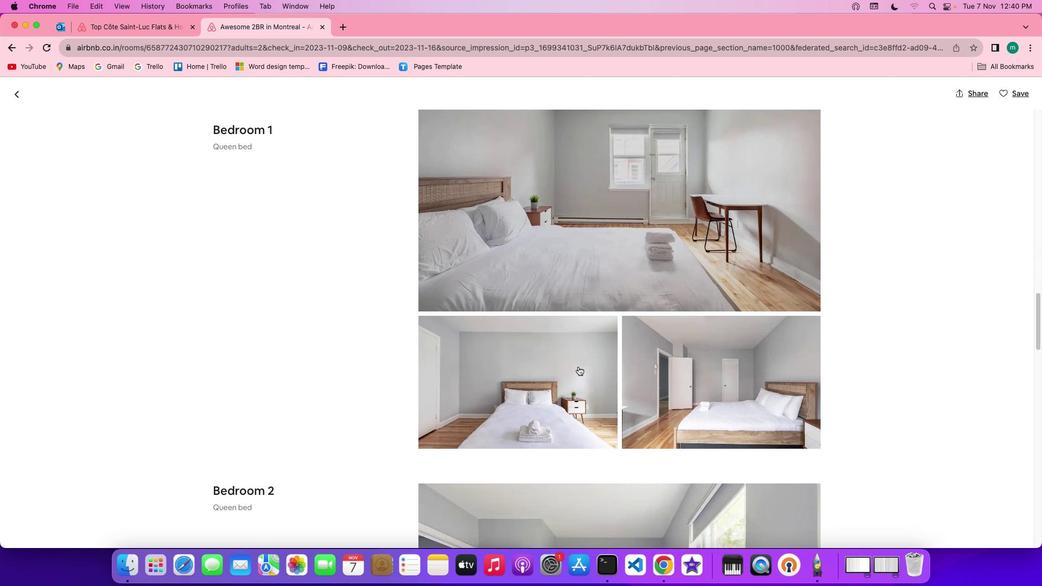 
Action: Mouse scrolled (544, 357) with delta (29, 42)
Screenshot: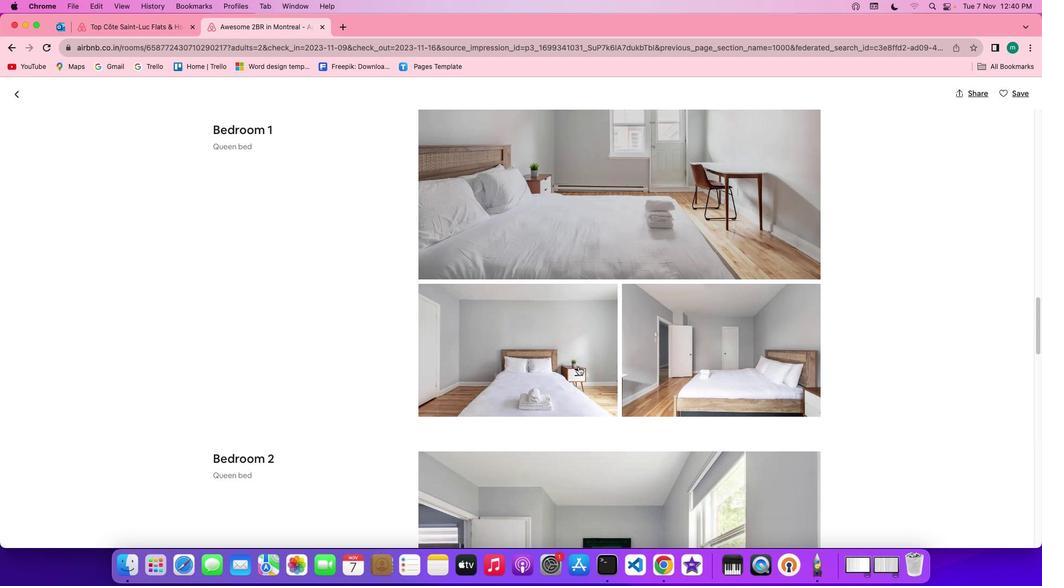 
Action: Mouse scrolled (544, 357) with delta (29, 43)
Screenshot: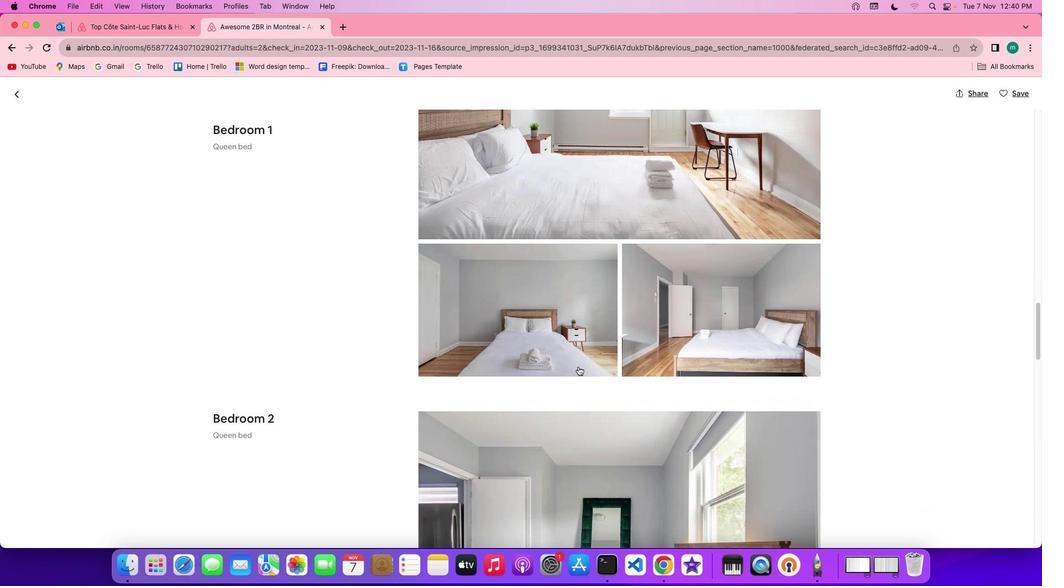 
Action: Mouse scrolled (544, 357) with delta (29, 43)
Screenshot: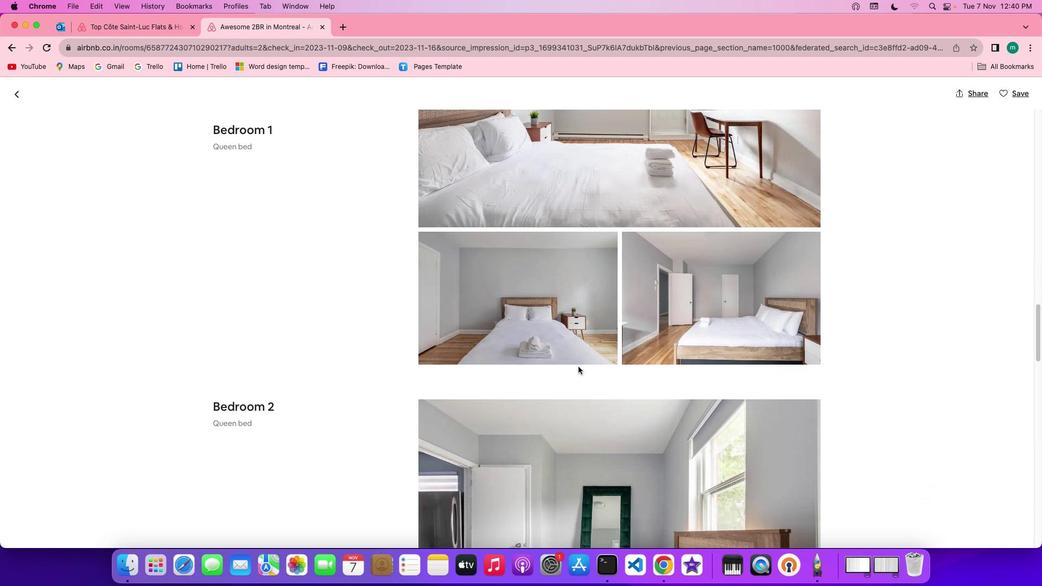 
Action: Mouse scrolled (544, 357) with delta (29, 42)
Screenshot: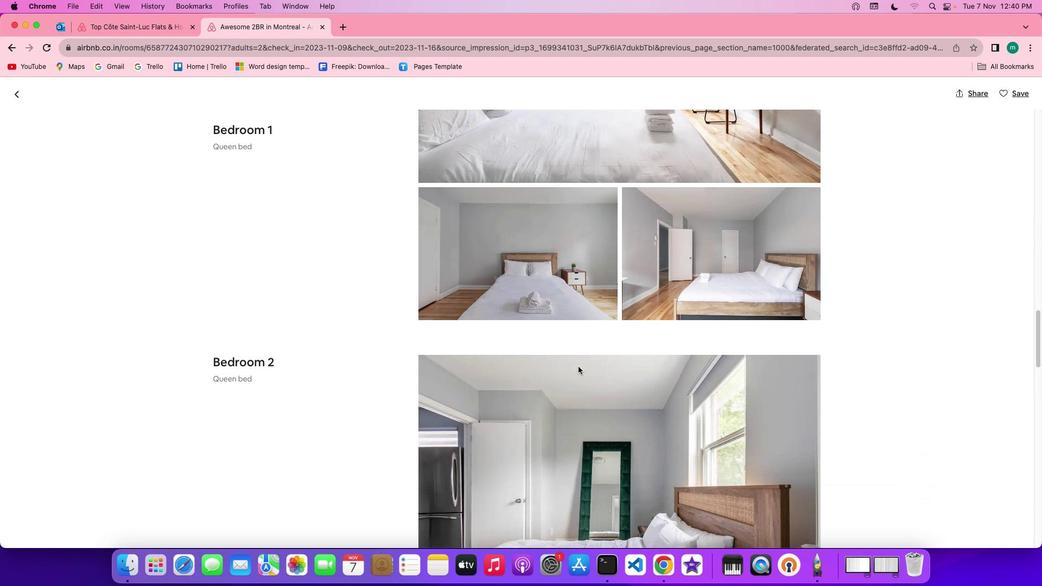 
Action: Mouse scrolled (544, 357) with delta (29, 42)
Screenshot: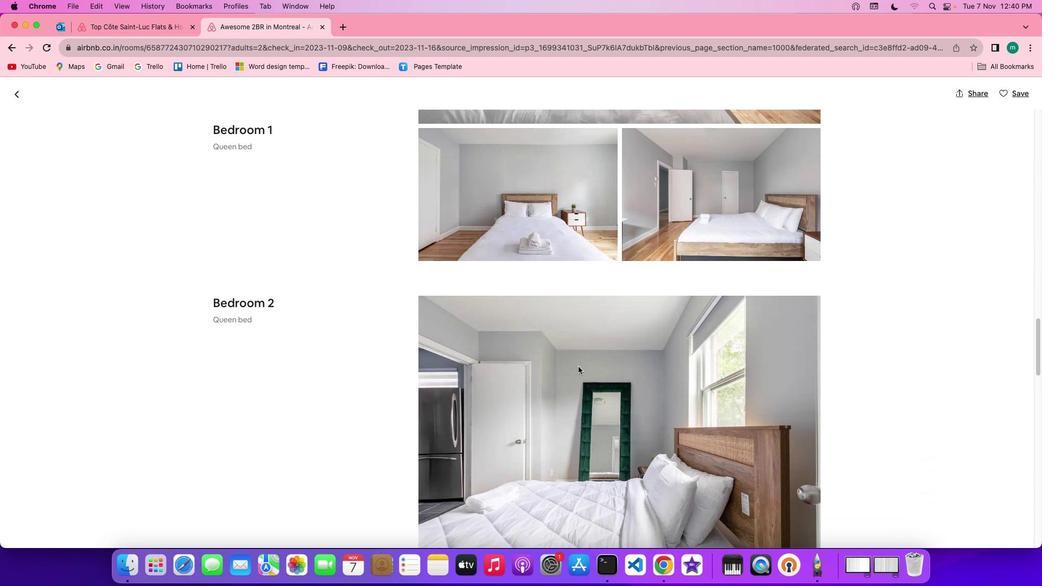 
Action: Mouse scrolled (544, 357) with delta (29, 43)
Screenshot: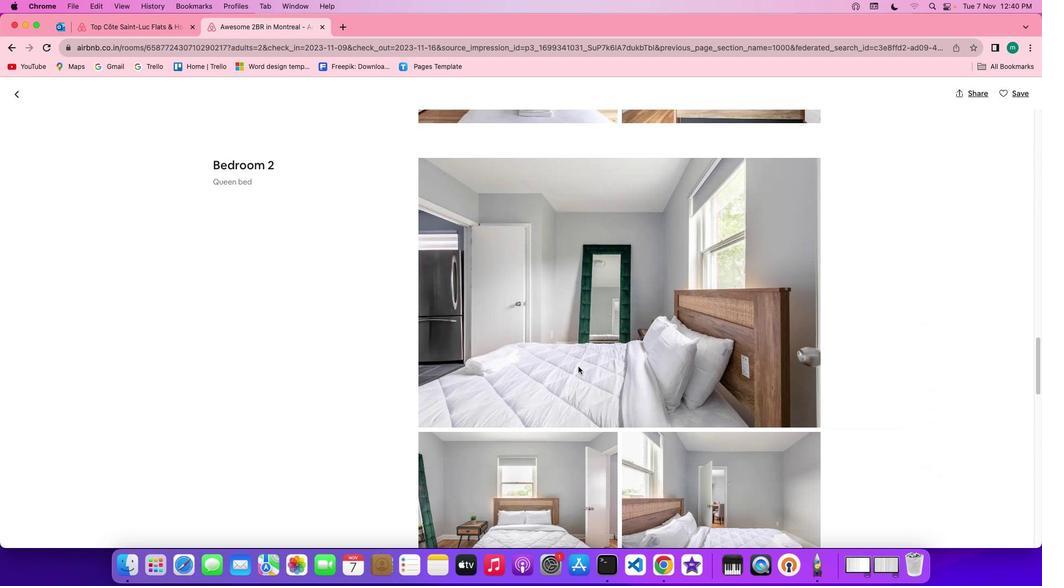
Action: Mouse scrolled (544, 357) with delta (29, 43)
Screenshot: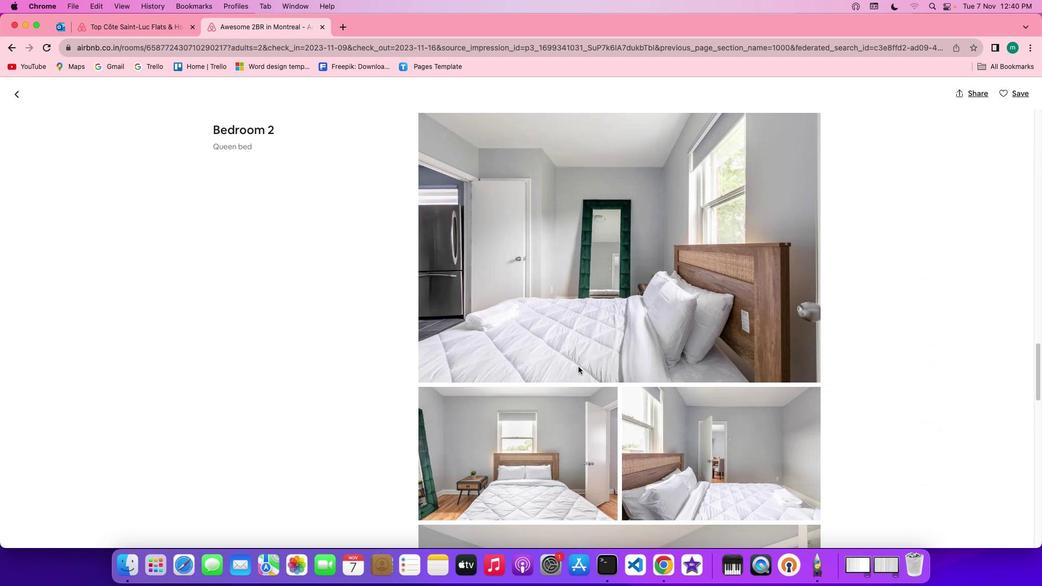 
Action: Mouse scrolled (544, 357) with delta (29, 42)
Screenshot: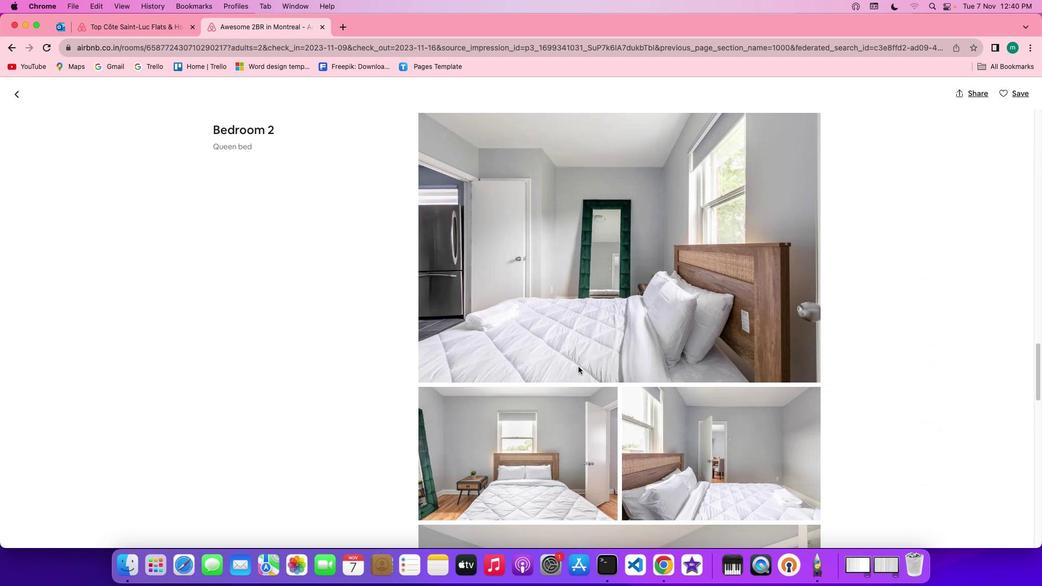 
Action: Mouse scrolled (544, 357) with delta (29, 41)
Screenshot: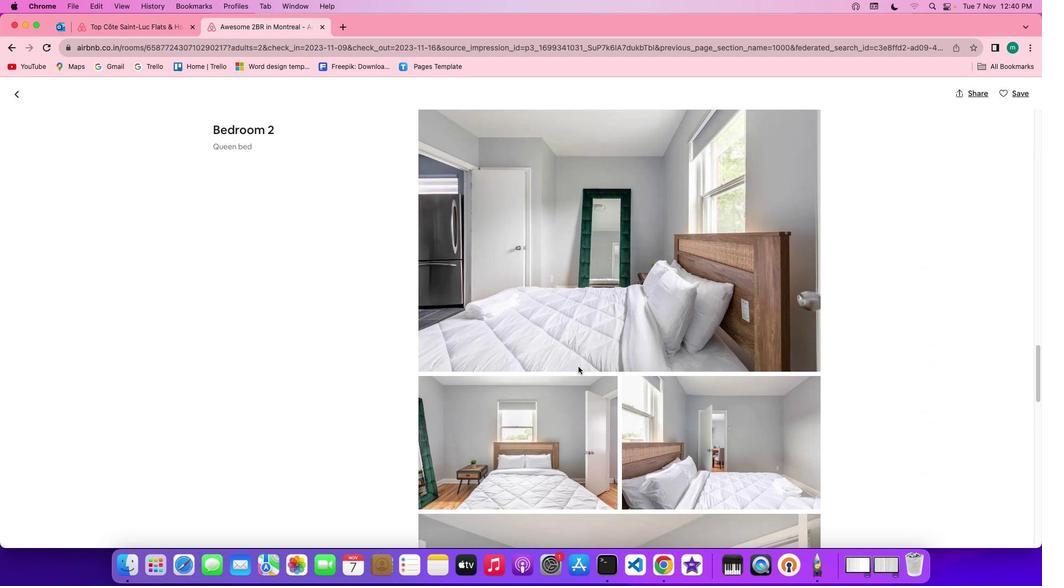 
Action: Mouse scrolled (544, 357) with delta (29, 43)
Screenshot: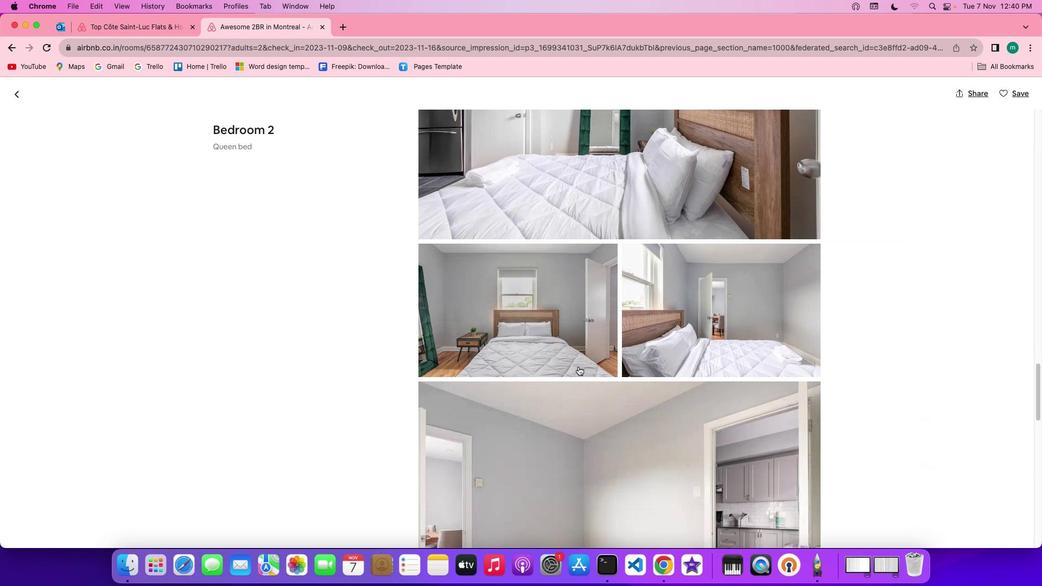 
Action: Mouse scrolled (544, 357) with delta (29, 43)
Screenshot: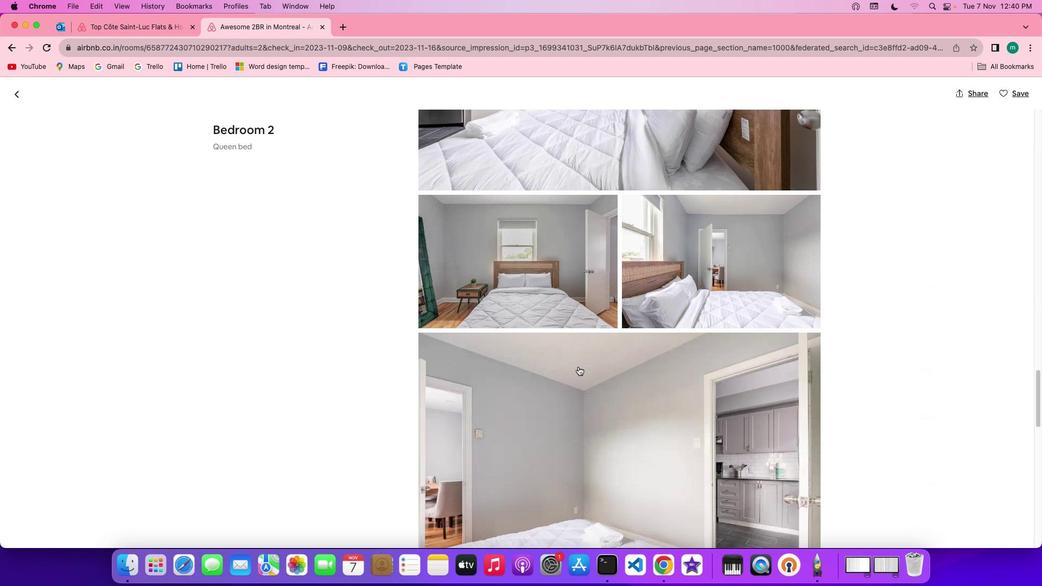 
Action: Mouse scrolled (544, 357) with delta (29, 42)
Screenshot: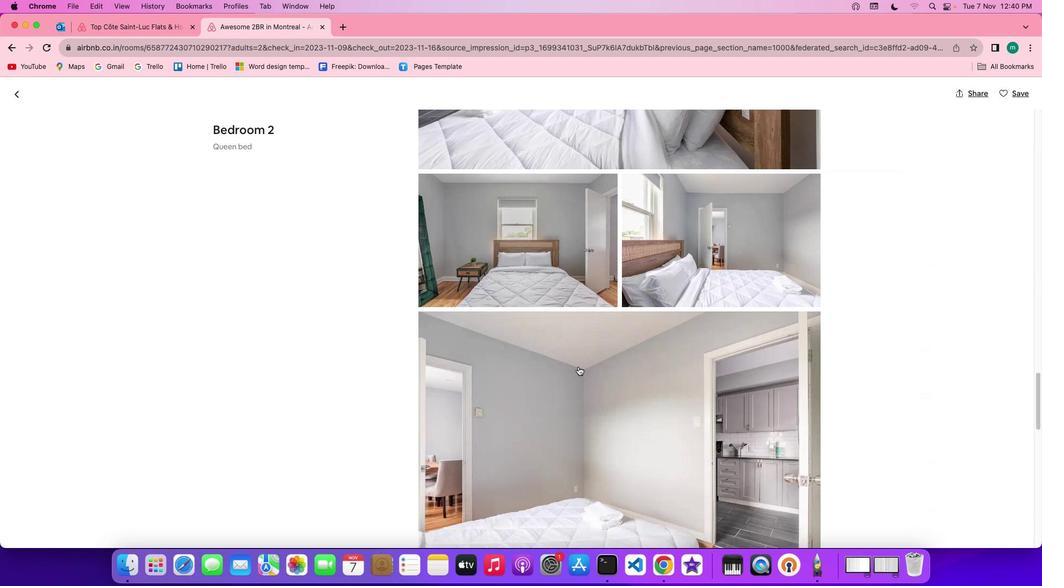 
Action: Mouse scrolled (544, 357) with delta (29, 41)
Screenshot: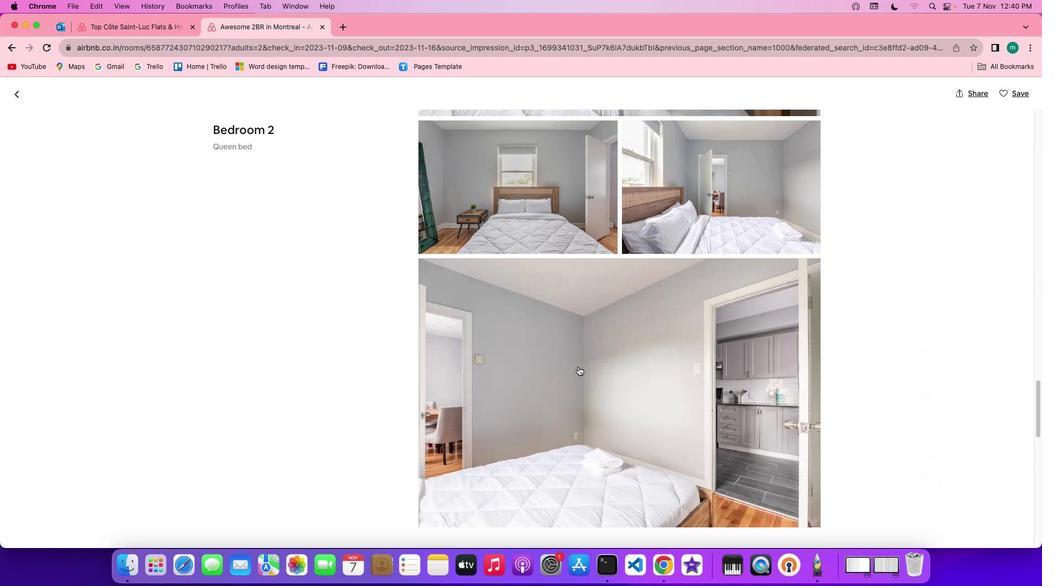 
Action: Mouse scrolled (544, 357) with delta (29, 41)
Screenshot: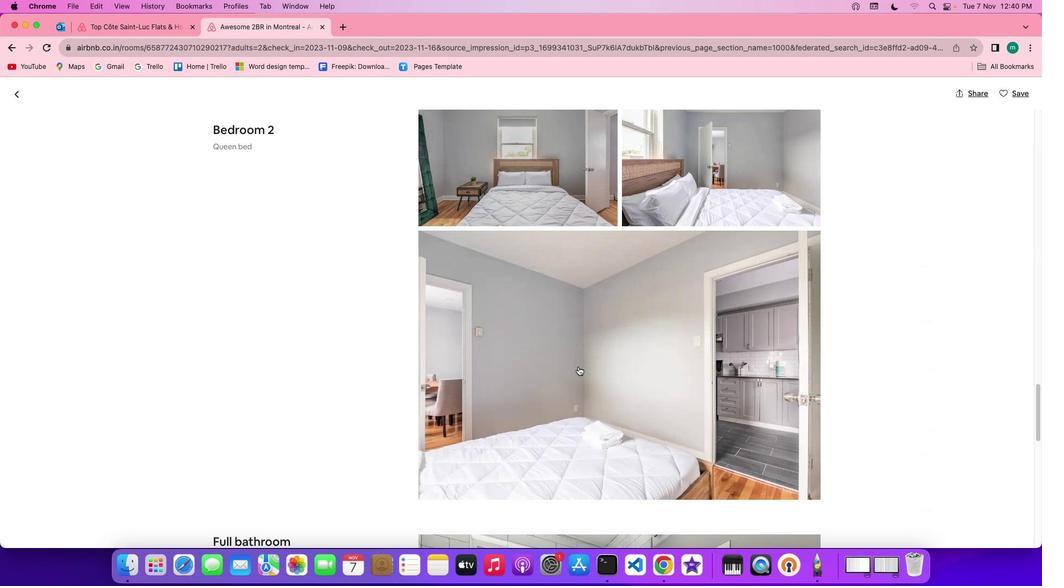 
Action: Mouse scrolled (544, 357) with delta (29, 43)
Screenshot: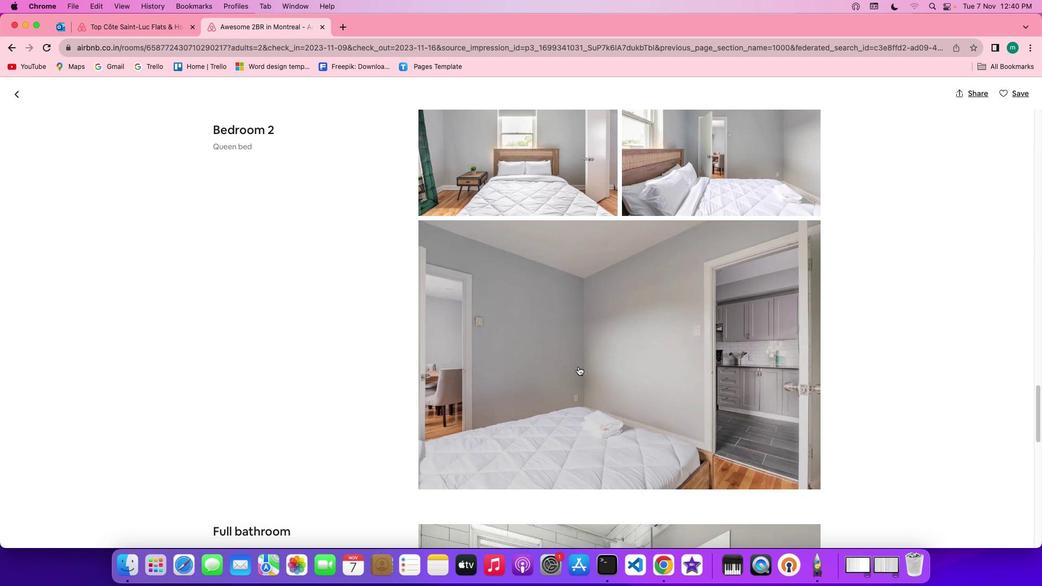 
Action: Mouse scrolled (544, 357) with delta (29, 43)
Screenshot: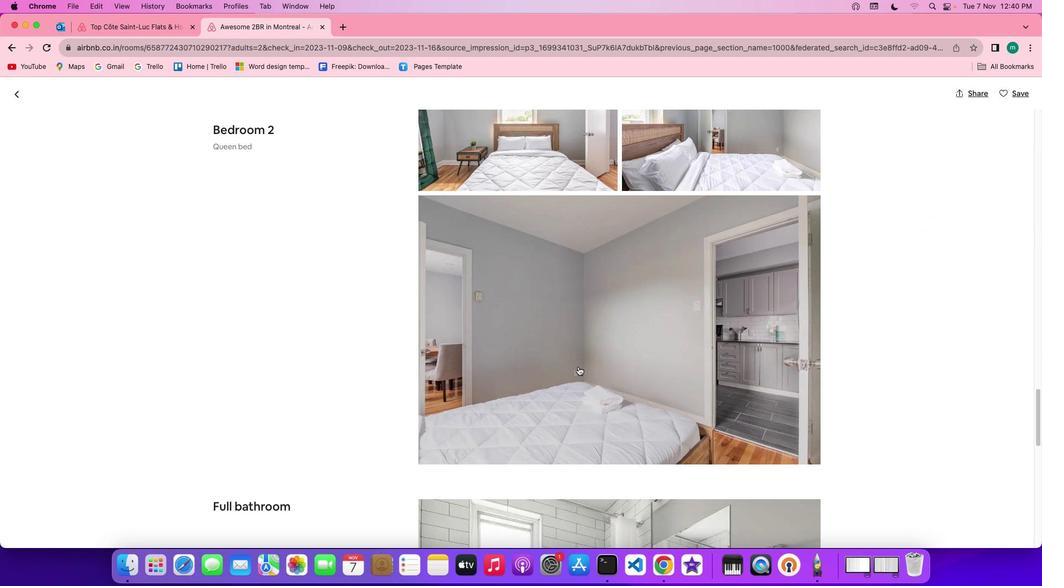 
Action: Mouse scrolled (544, 357) with delta (29, 43)
Screenshot: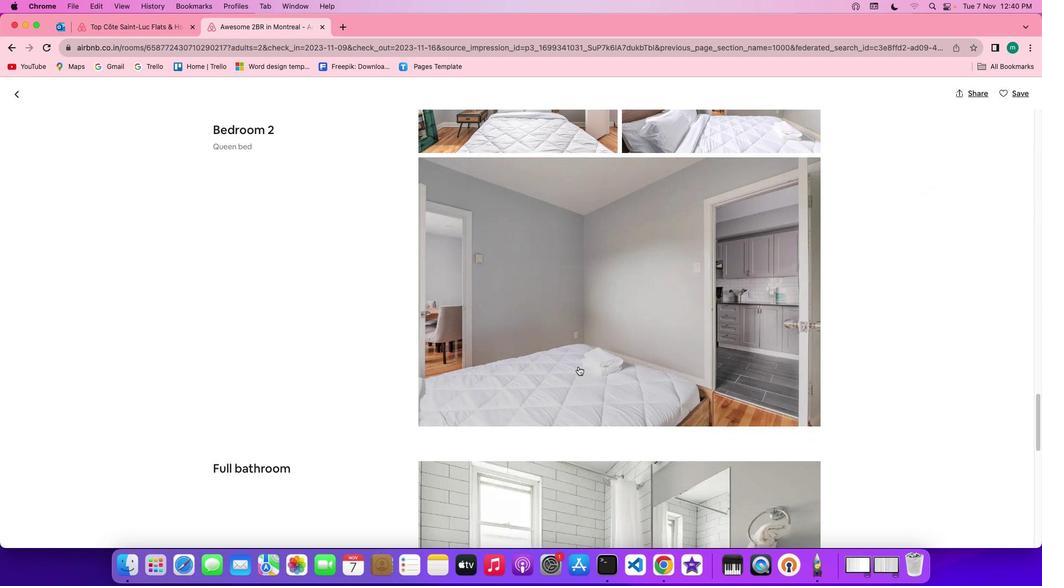 
Action: Mouse scrolled (544, 357) with delta (29, 42)
Screenshot: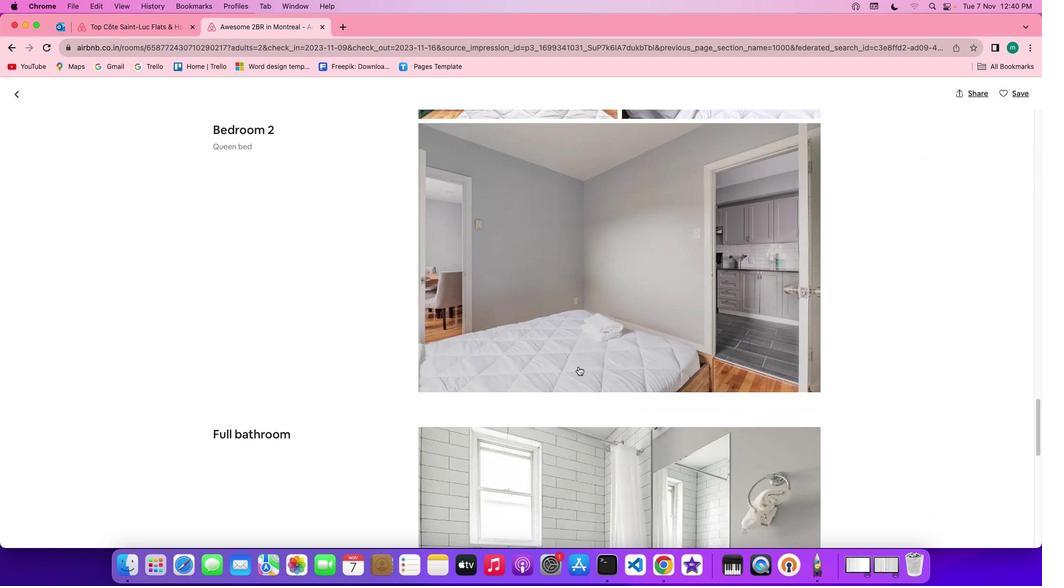 
Action: Mouse scrolled (544, 357) with delta (29, 43)
Screenshot: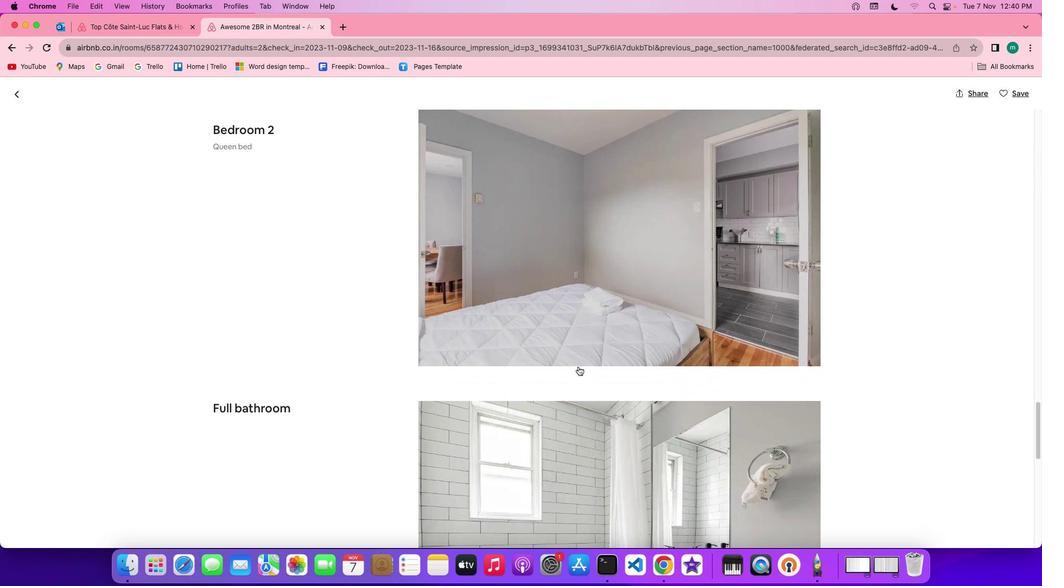 
Action: Mouse scrolled (544, 357) with delta (29, 43)
Screenshot: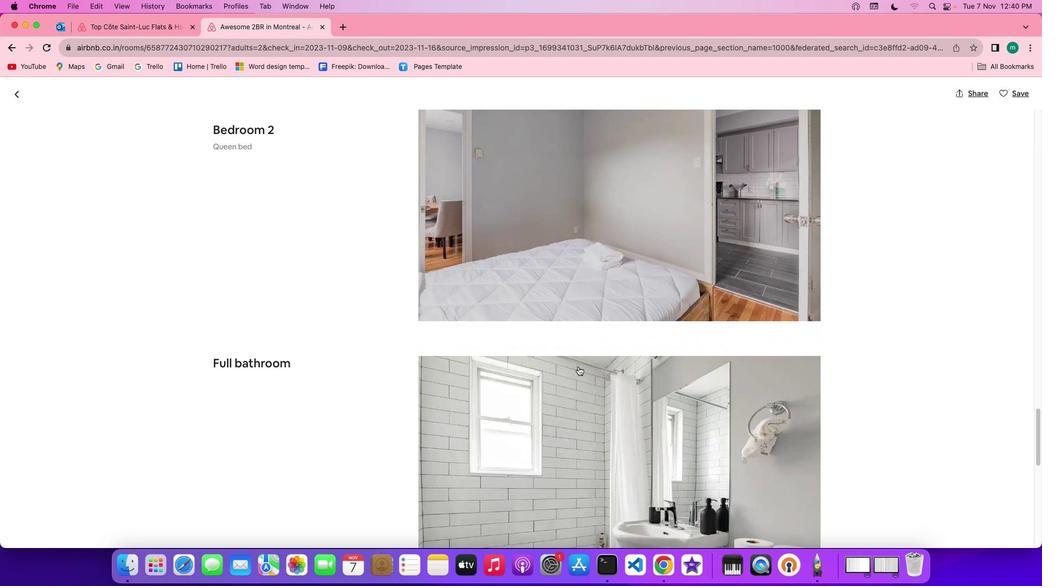 
Action: Mouse scrolled (544, 357) with delta (29, 42)
Screenshot: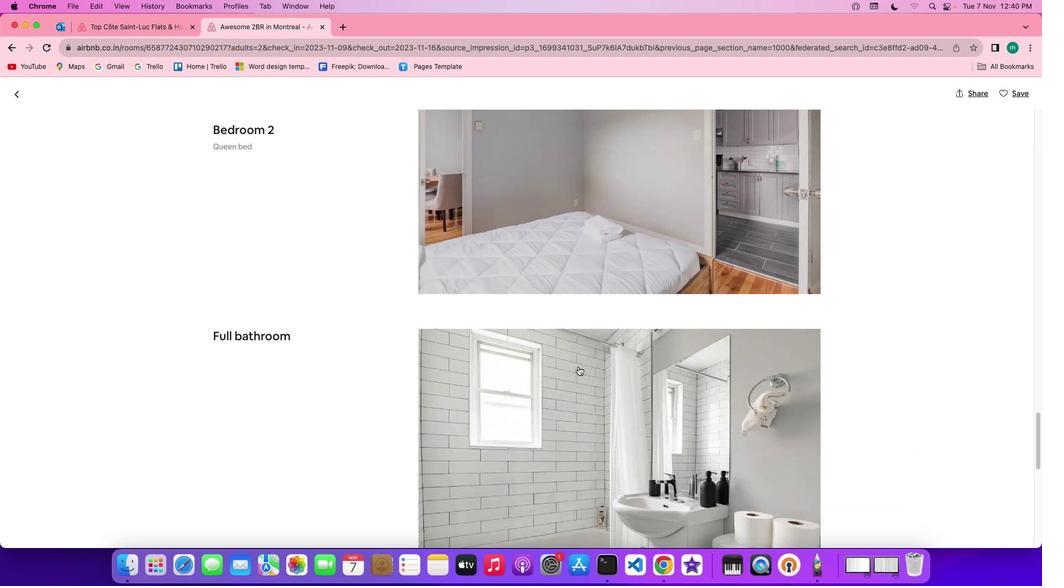 
Action: Mouse scrolled (544, 357) with delta (29, 42)
Screenshot: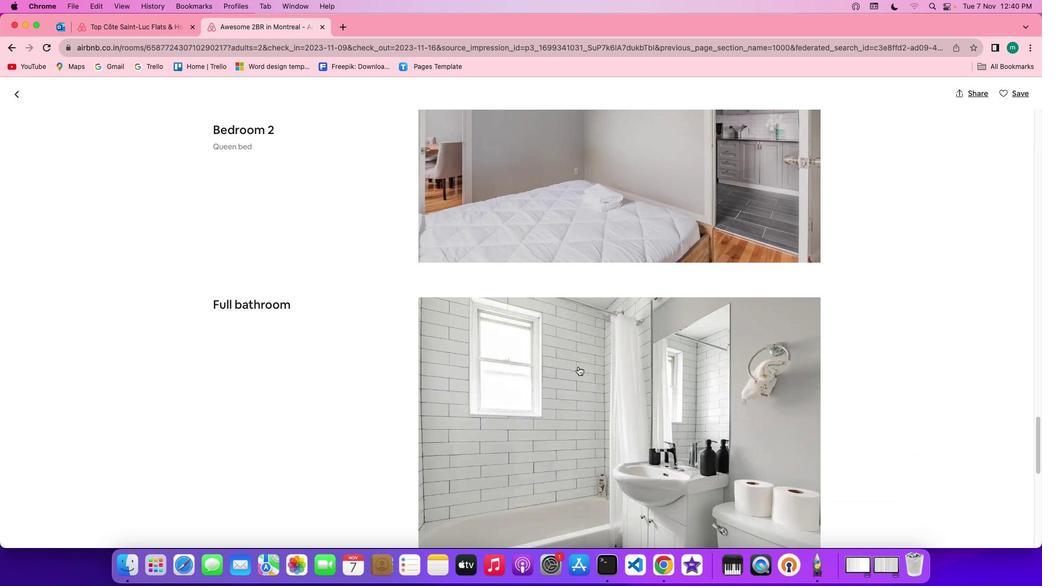 
Action: Mouse scrolled (544, 357) with delta (29, 43)
Screenshot: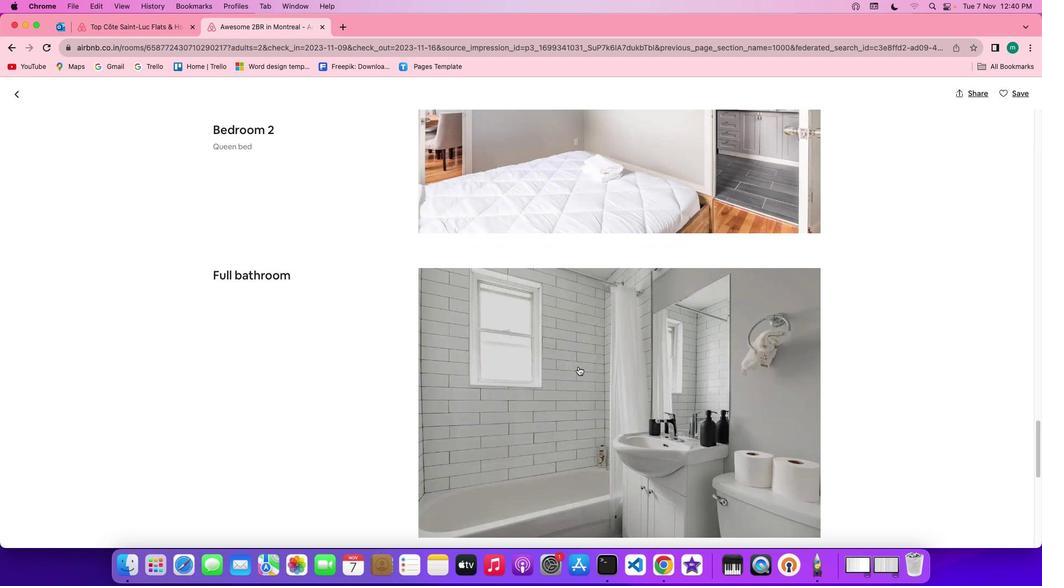 
Action: Mouse scrolled (544, 357) with delta (29, 43)
Screenshot: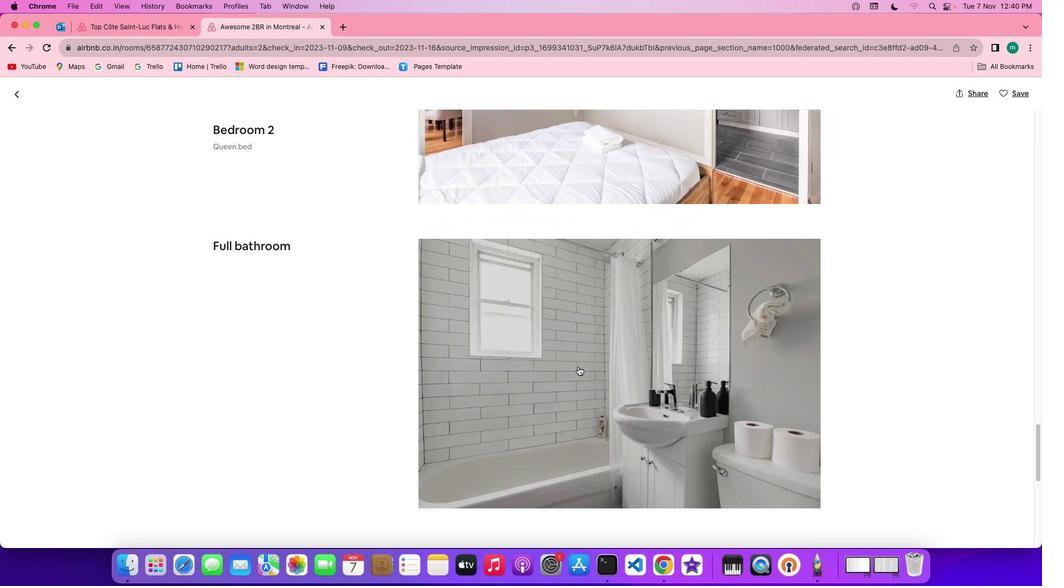 
Action: Mouse scrolled (544, 357) with delta (29, 42)
Screenshot: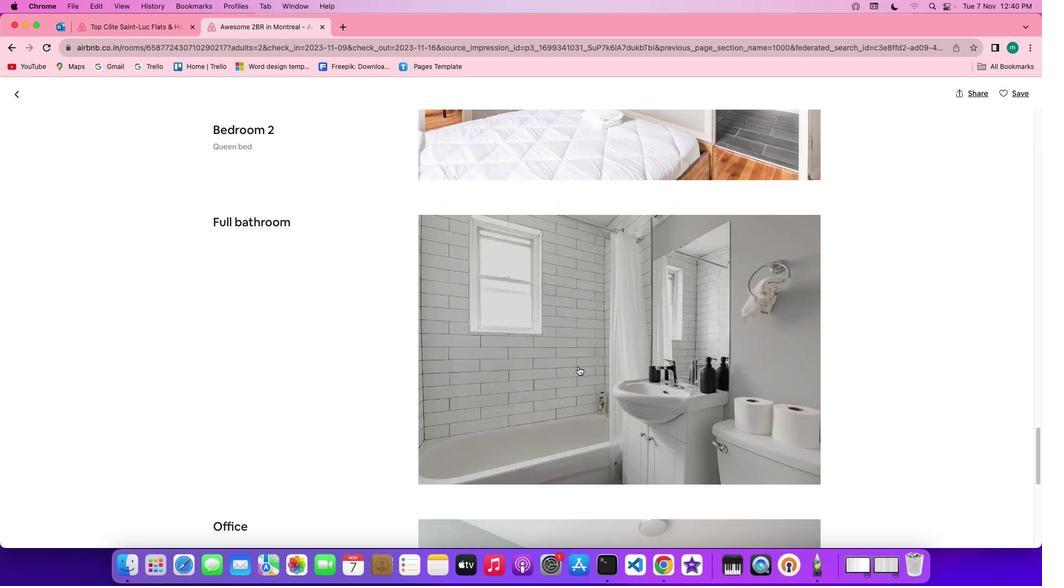 
Action: Mouse scrolled (544, 357) with delta (29, 42)
Screenshot: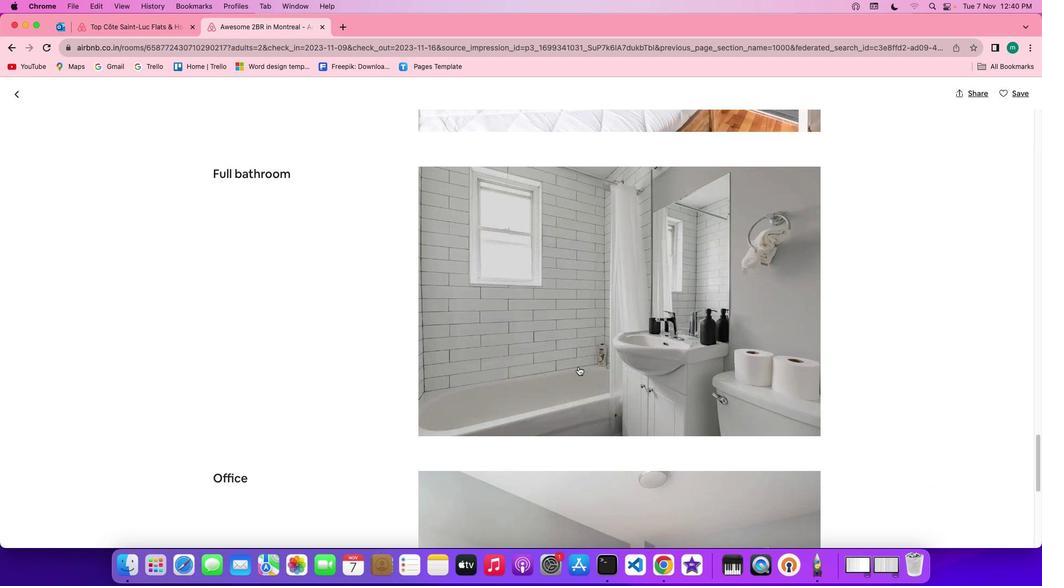 
Action: Mouse scrolled (544, 357) with delta (29, 43)
Screenshot: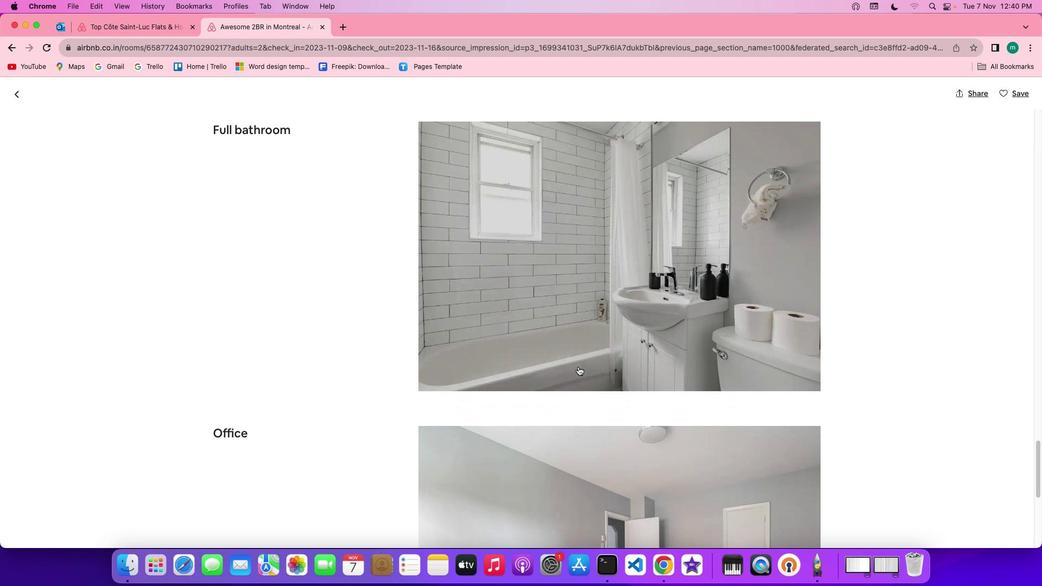 
Action: Mouse scrolled (544, 357) with delta (29, 43)
Screenshot: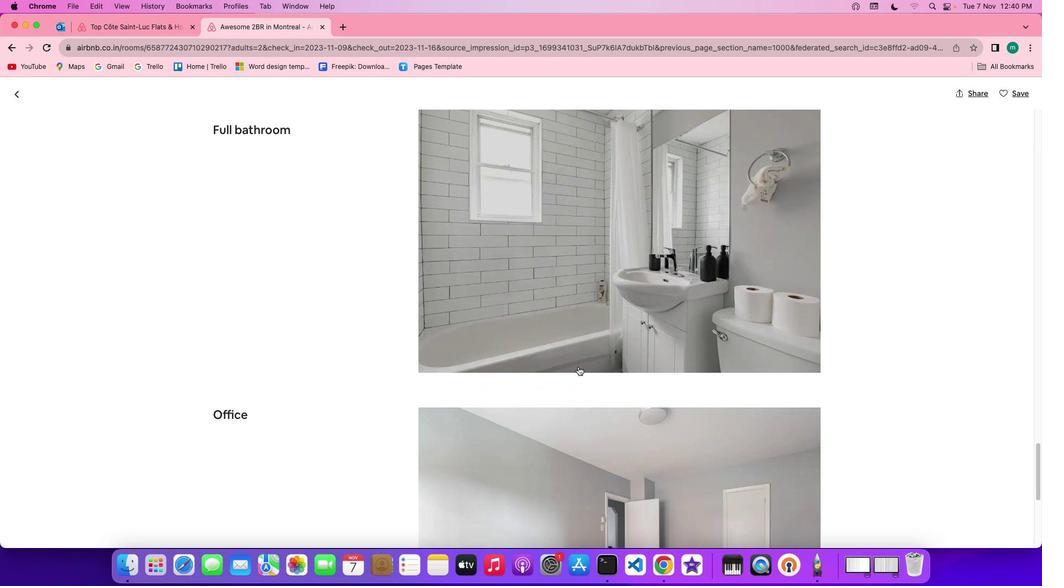 
Action: Mouse scrolled (544, 357) with delta (29, 42)
Screenshot: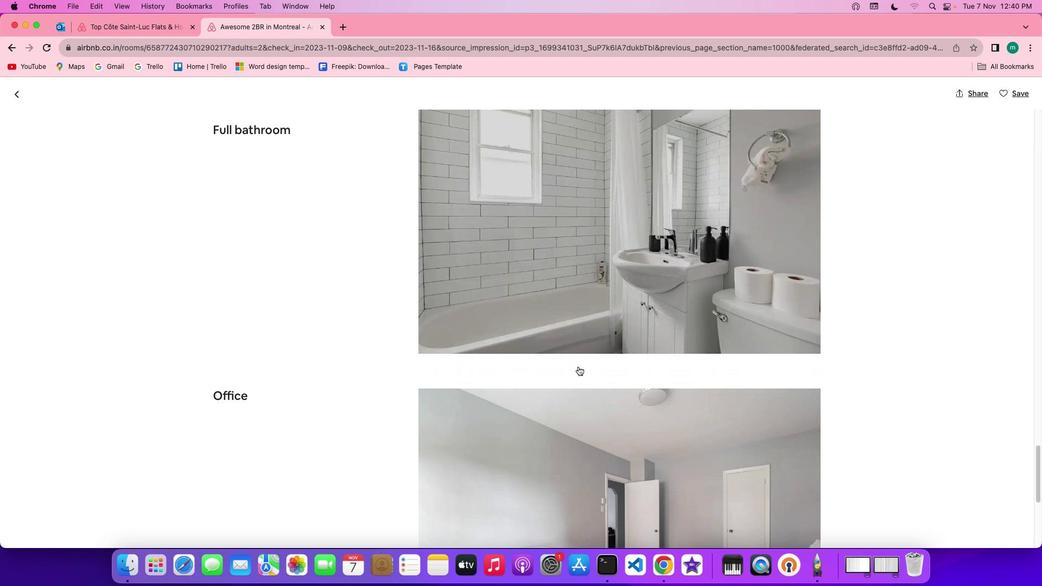 
Action: Mouse scrolled (544, 357) with delta (29, 42)
Screenshot: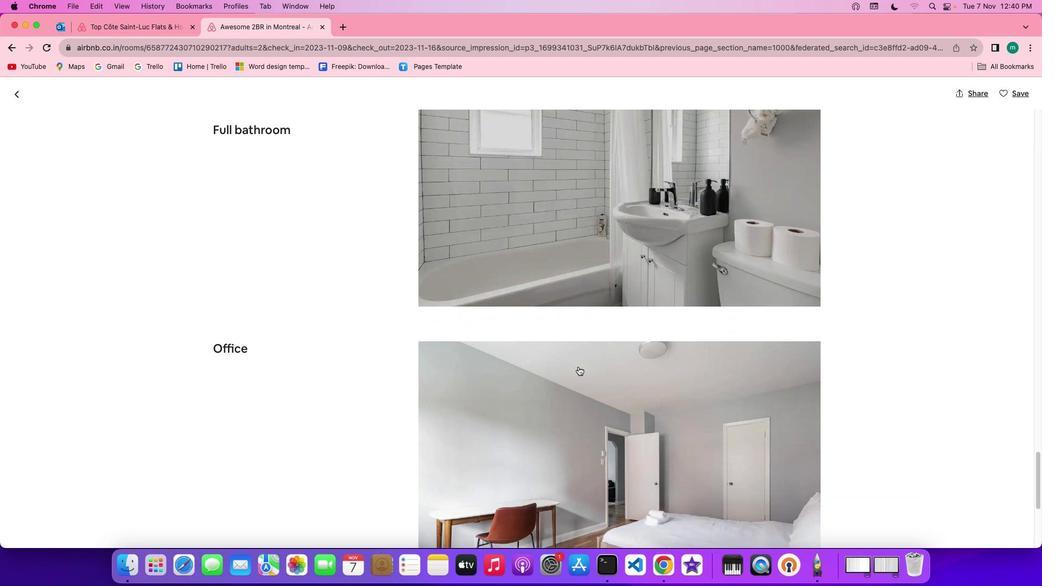 
Action: Mouse scrolled (544, 357) with delta (29, 43)
Screenshot: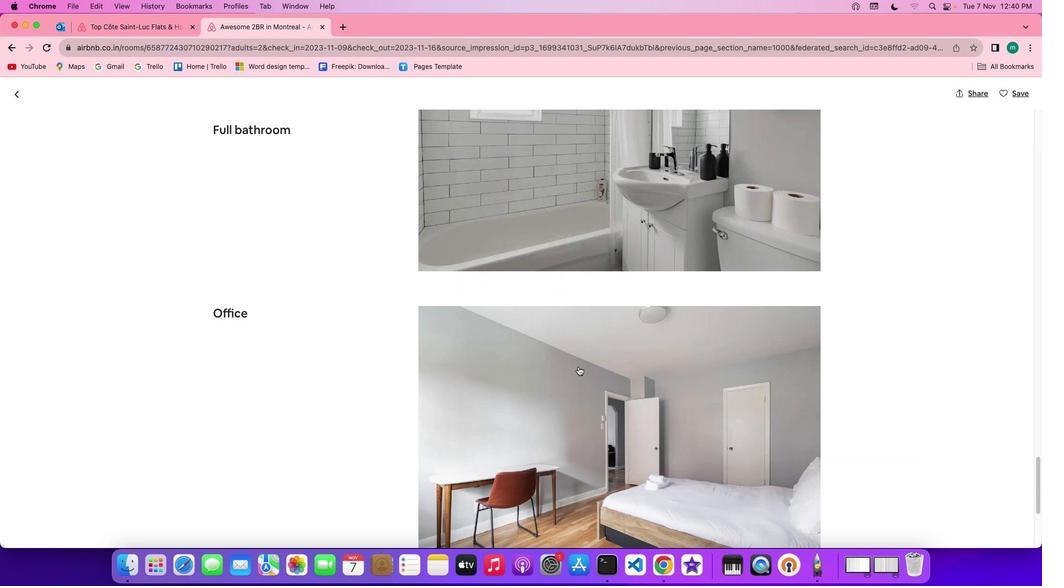 
Action: Mouse scrolled (544, 357) with delta (29, 43)
Screenshot: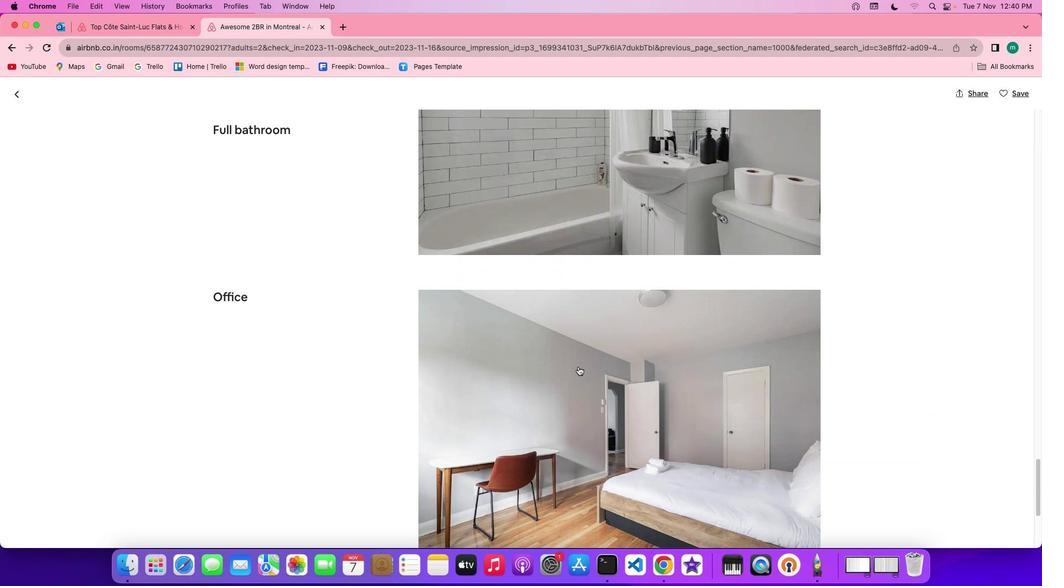 
Action: Mouse scrolled (544, 357) with delta (29, 42)
Screenshot: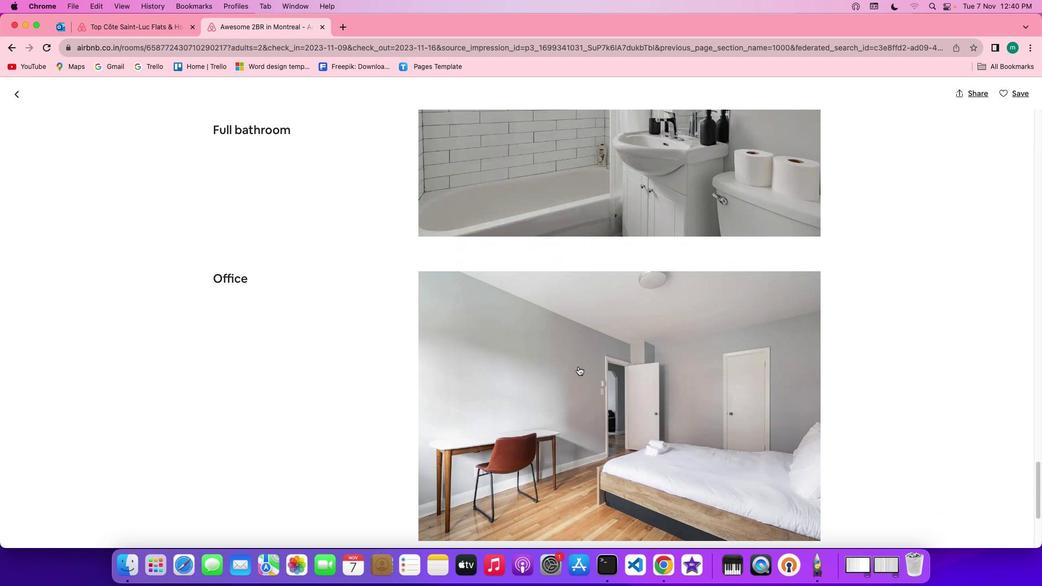 
Action: Mouse scrolled (544, 357) with delta (29, 43)
Screenshot: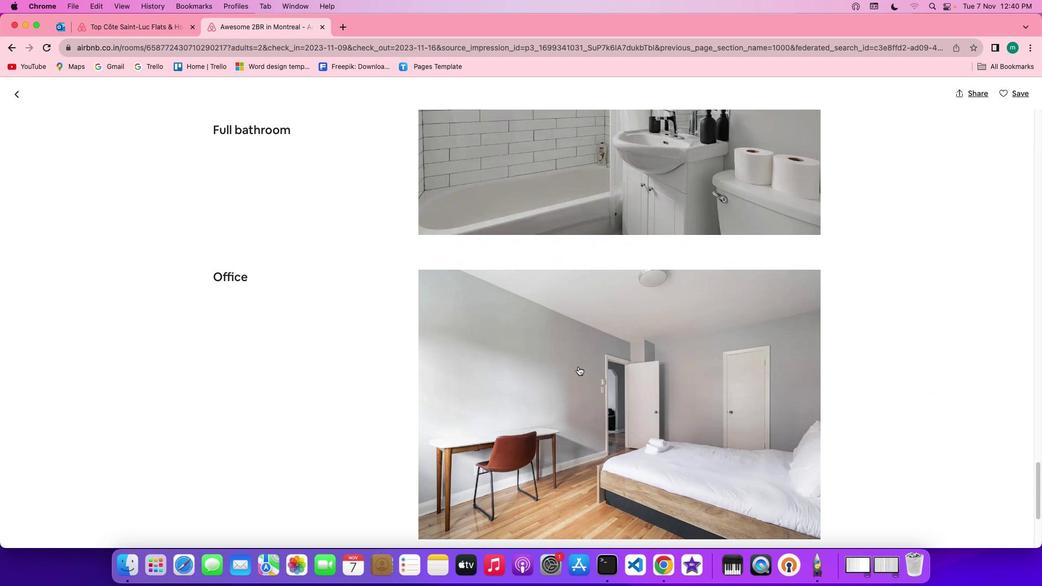 
Action: Mouse scrolled (544, 357) with delta (29, 43)
Screenshot: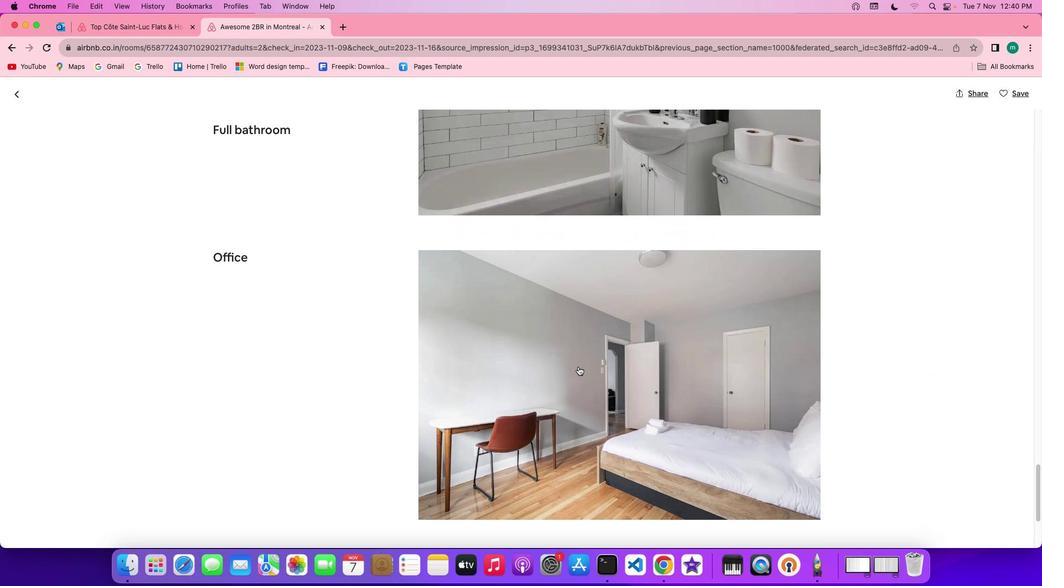 
Action: Mouse scrolled (544, 357) with delta (29, 43)
Screenshot: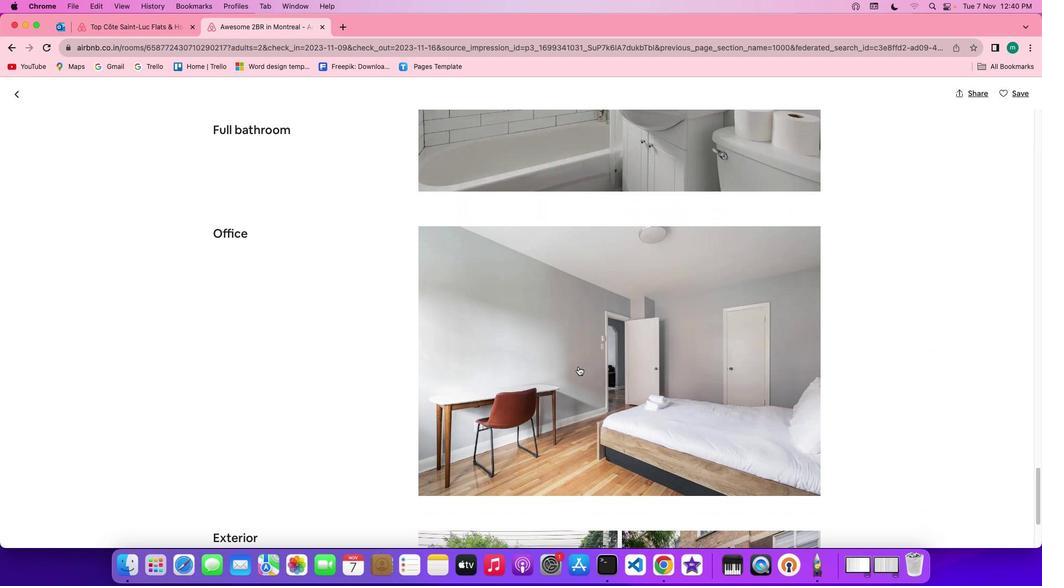 
Action: Mouse scrolled (544, 357) with delta (29, 42)
Screenshot: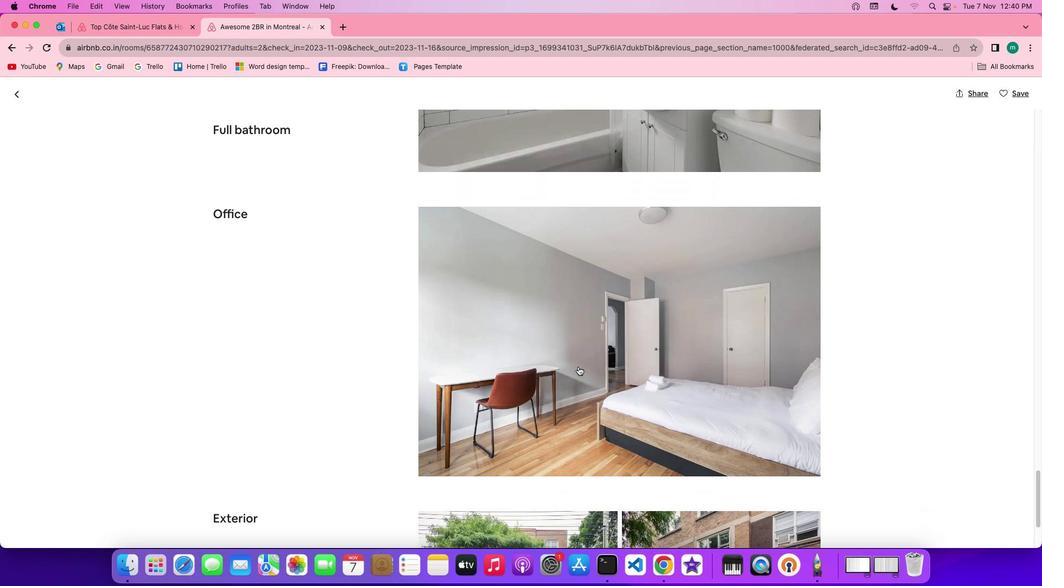 
Action: Mouse scrolled (544, 357) with delta (29, 43)
Screenshot: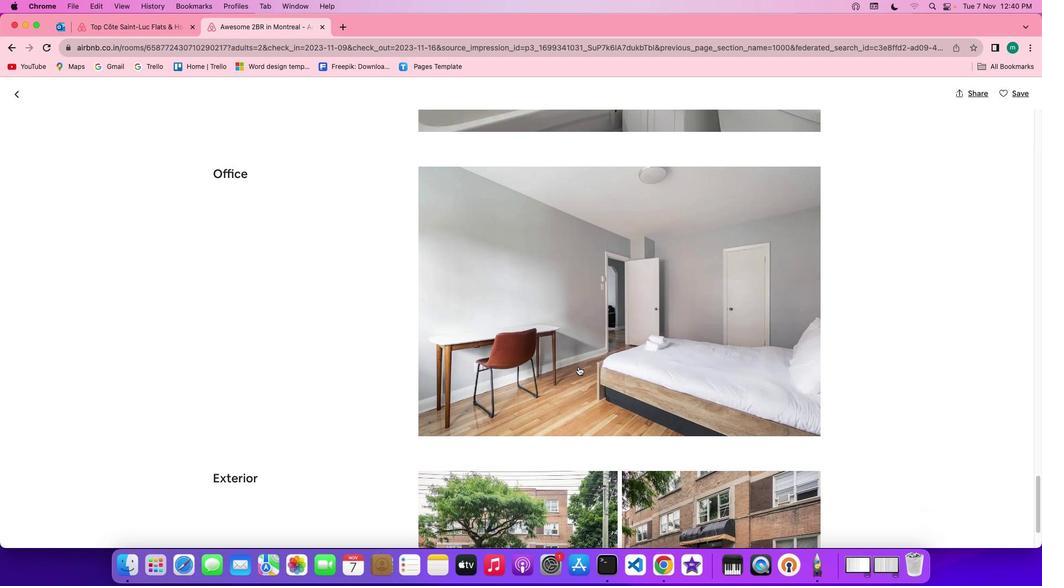 
Action: Mouse scrolled (544, 357) with delta (29, 43)
Screenshot: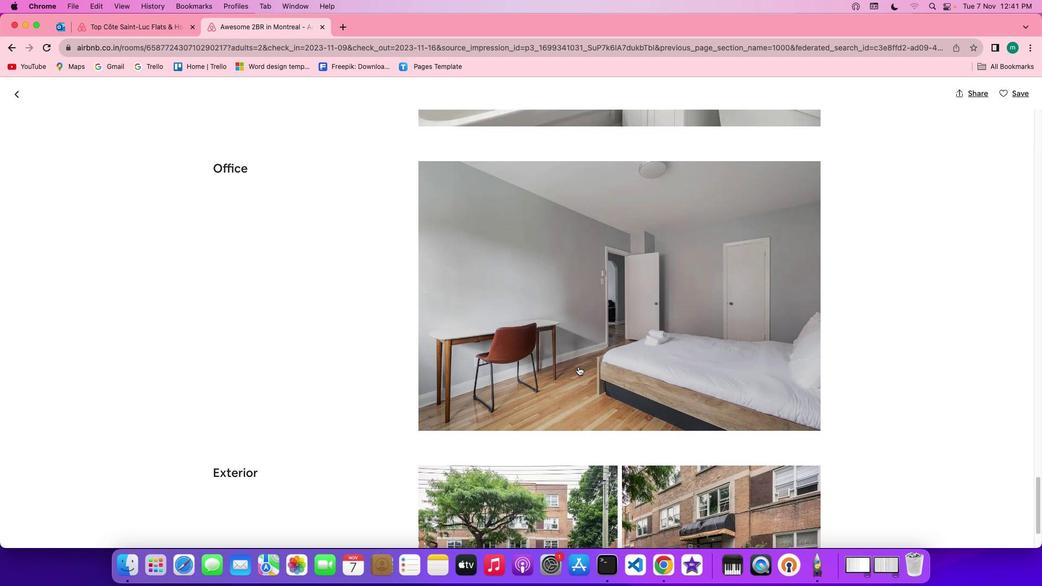 
Action: Mouse scrolled (544, 357) with delta (29, 43)
Screenshot: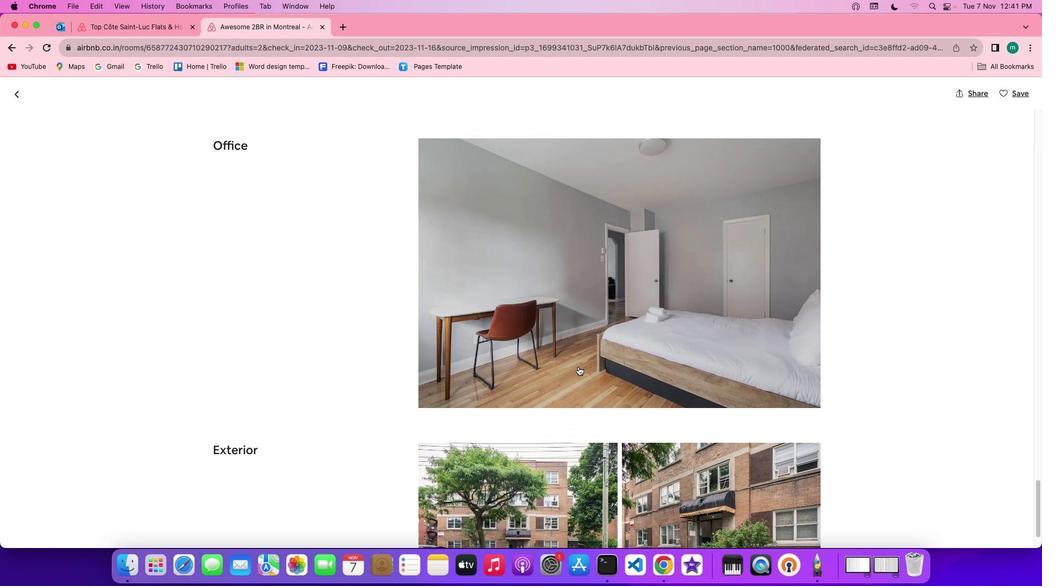 
Action: Mouse scrolled (544, 357) with delta (29, 43)
Screenshot: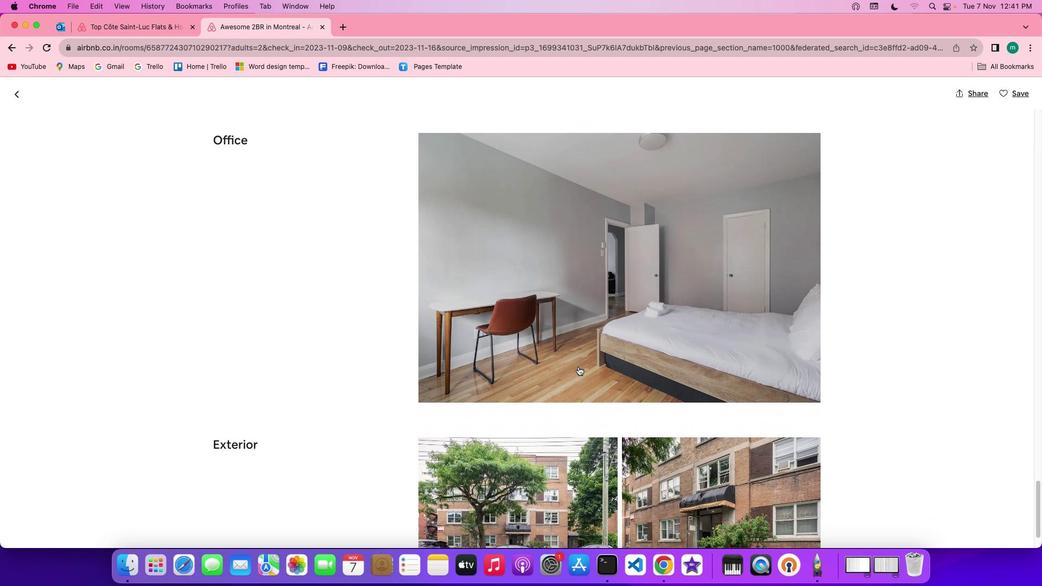 
Action: Mouse scrolled (544, 357) with delta (29, 43)
Screenshot: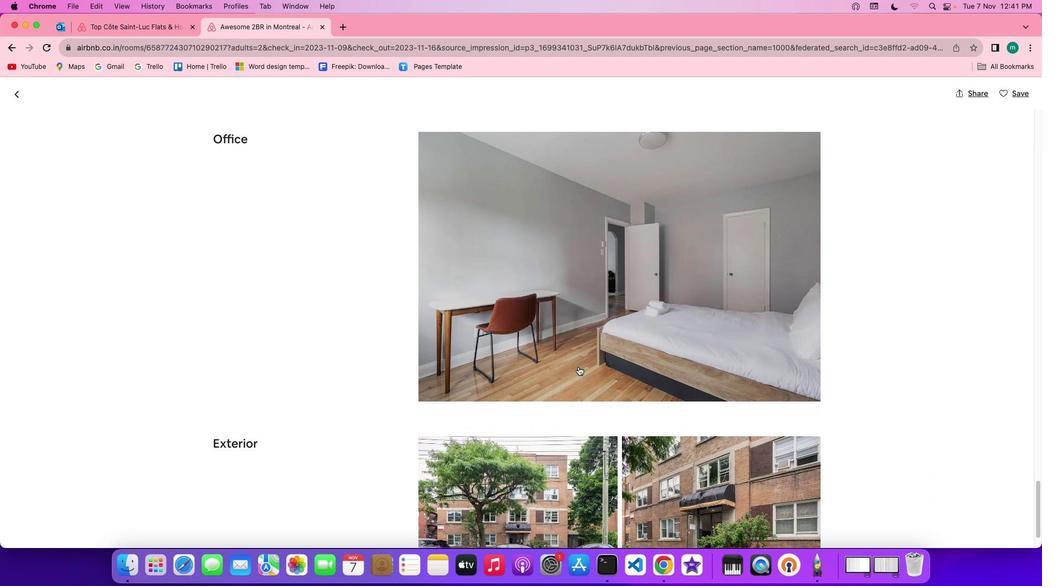 
Action: Mouse scrolled (544, 357) with delta (29, 43)
Screenshot: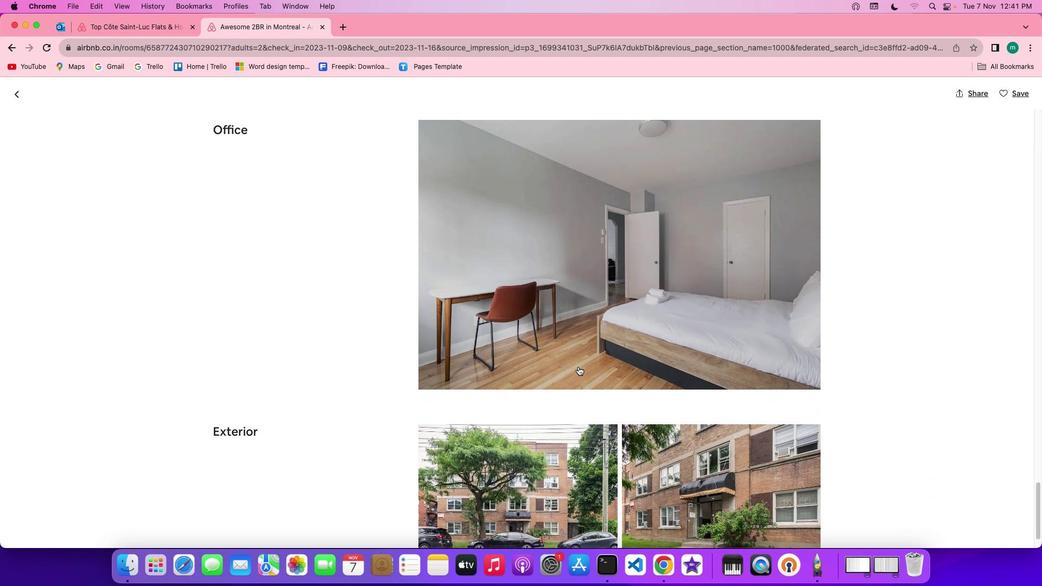 
Action: Mouse scrolled (544, 357) with delta (29, 43)
Screenshot: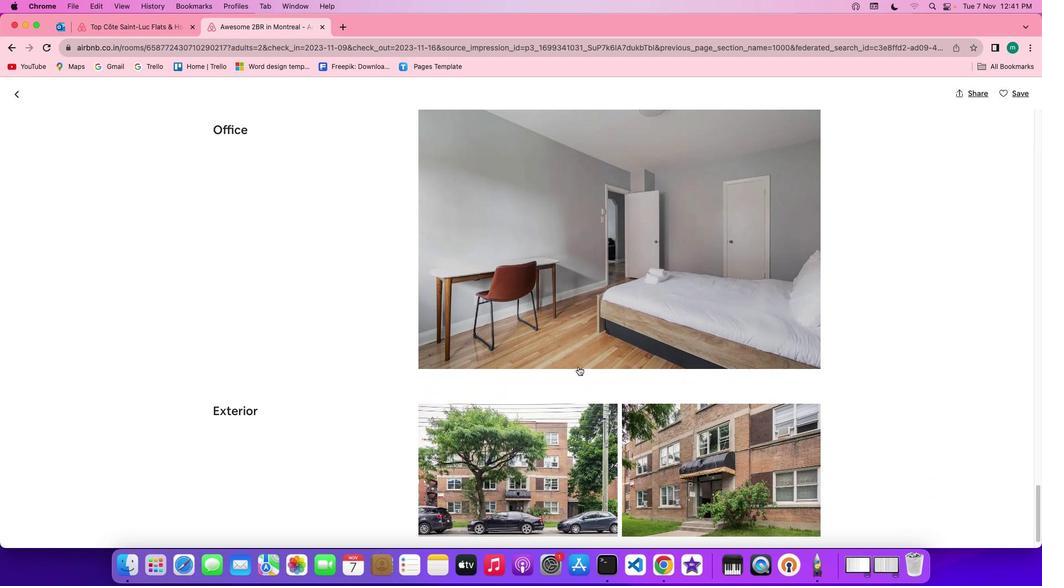 
Action: Mouse scrolled (544, 357) with delta (29, 43)
Screenshot: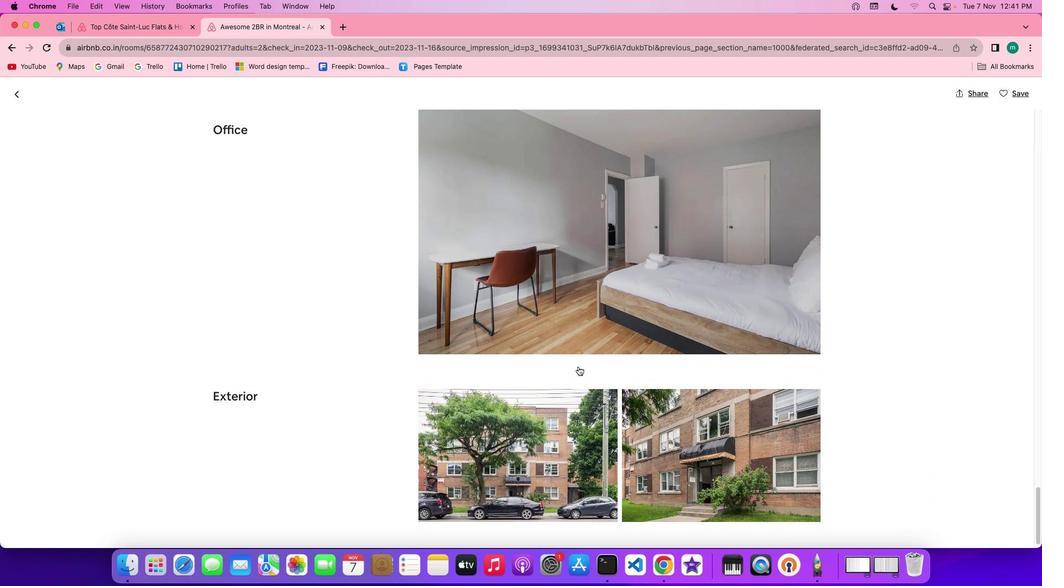 
Action: Mouse scrolled (544, 357) with delta (29, 43)
Screenshot: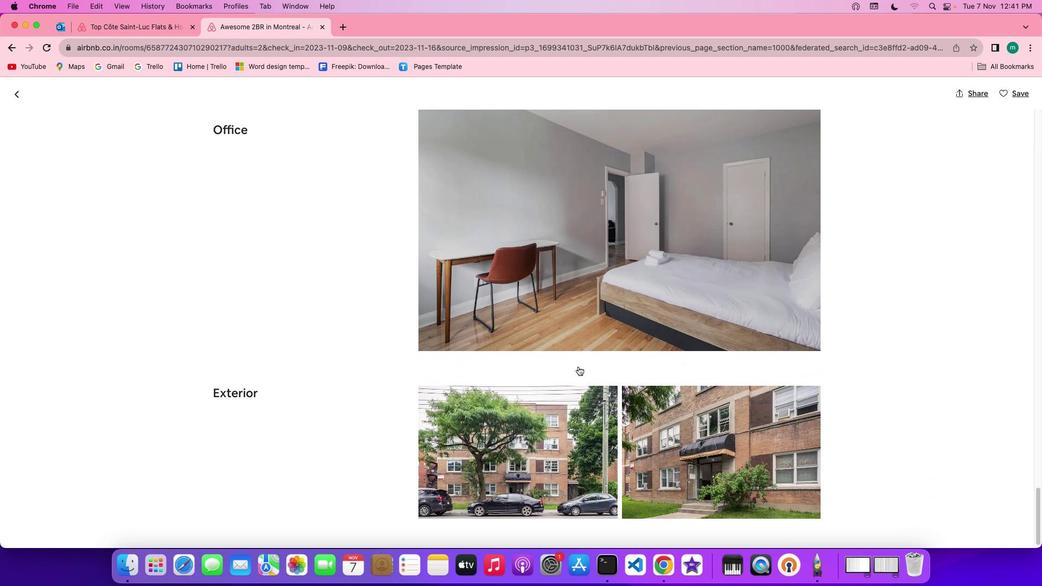 
Action: Mouse scrolled (544, 357) with delta (29, 43)
Screenshot: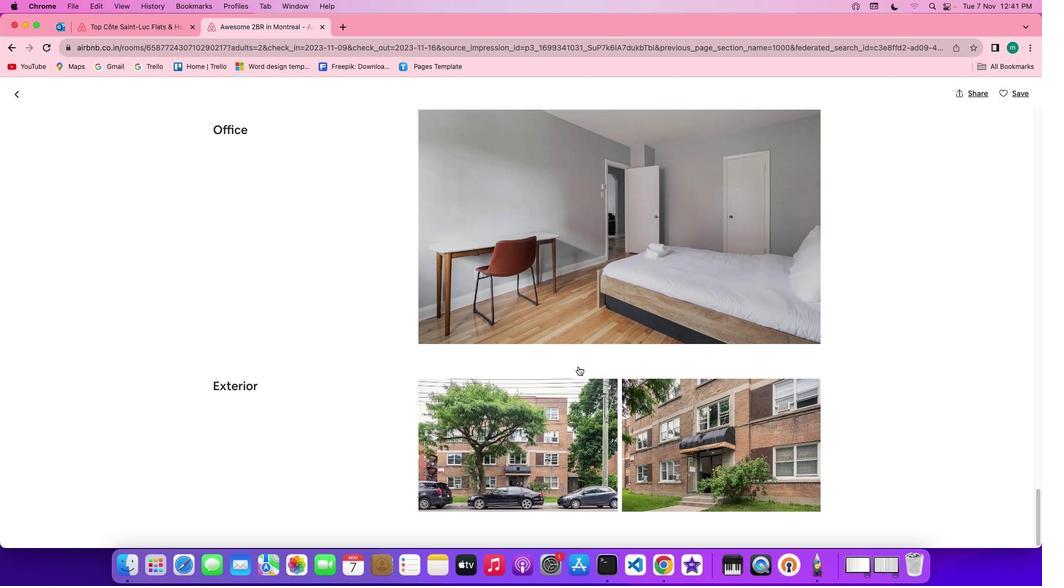 
Action: Mouse scrolled (544, 357) with delta (29, 43)
Screenshot: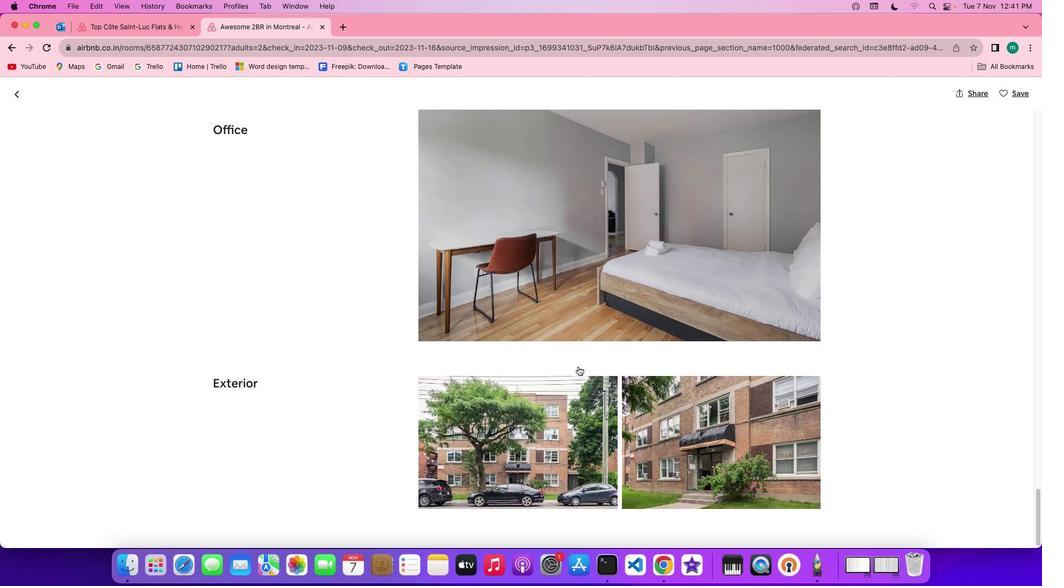 
Action: Mouse scrolled (544, 357) with delta (29, 43)
Screenshot: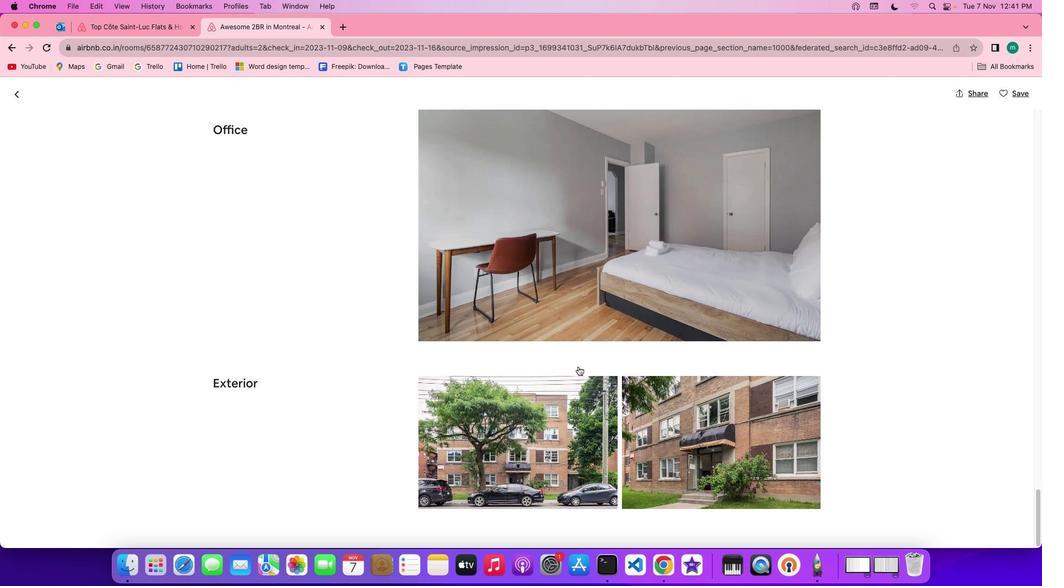 
Action: Mouse scrolled (544, 357) with delta (29, 43)
Screenshot: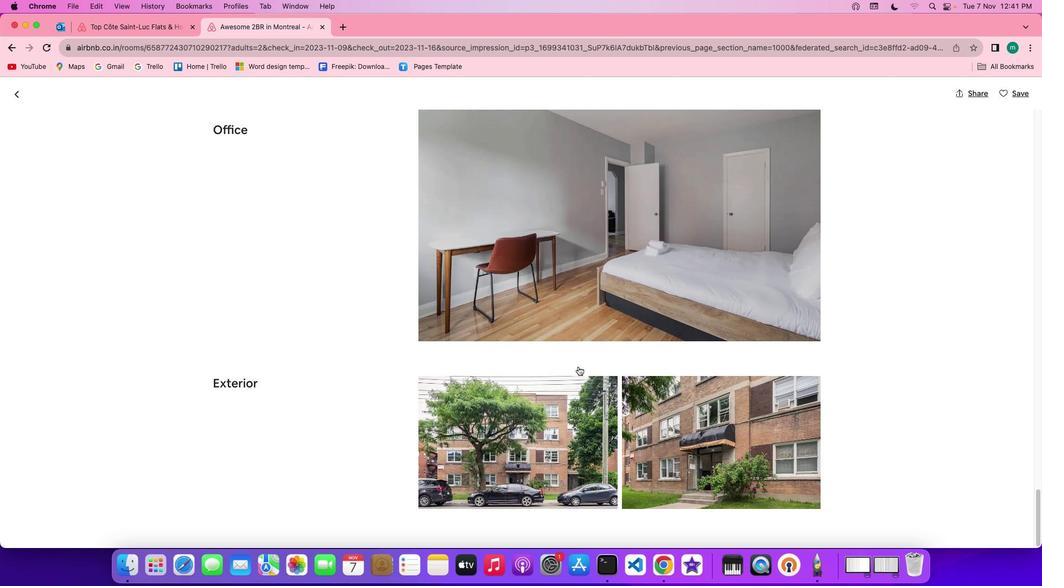 
Action: Mouse scrolled (544, 357) with delta (29, 43)
Screenshot: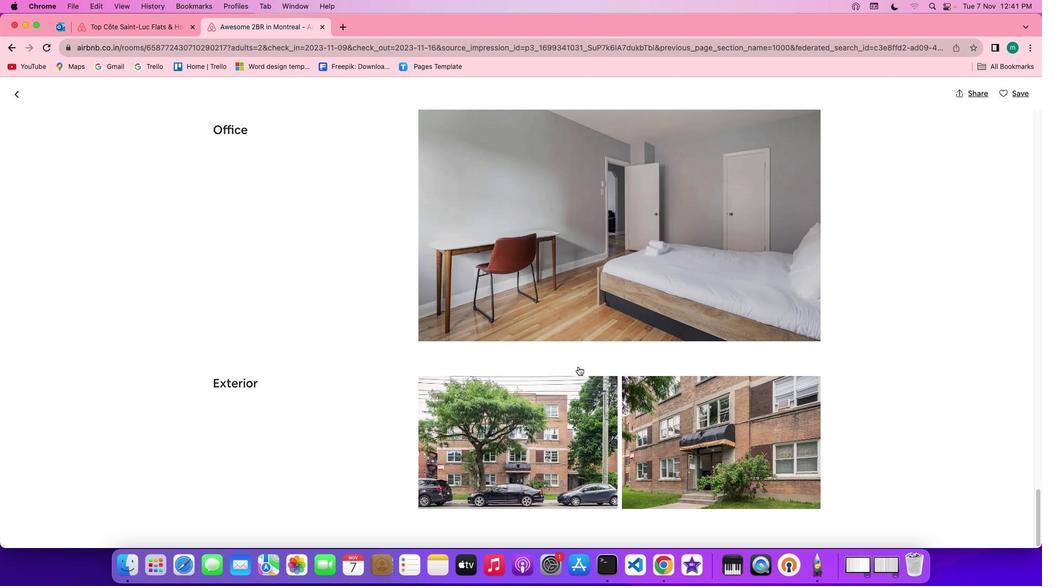 
Action: Mouse scrolled (544, 357) with delta (29, 43)
Screenshot: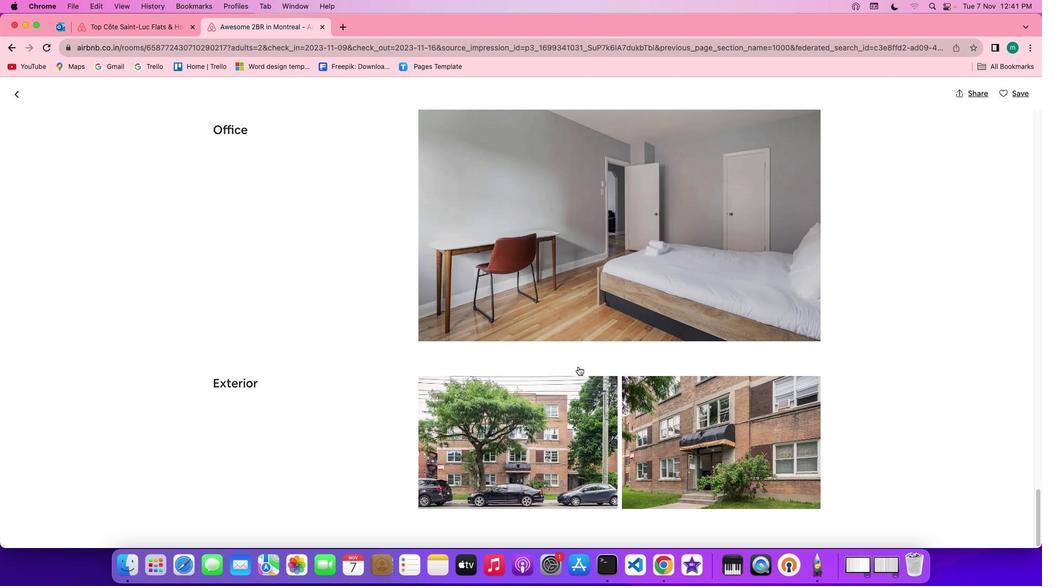 
Action: Mouse scrolled (544, 357) with delta (29, 43)
Screenshot: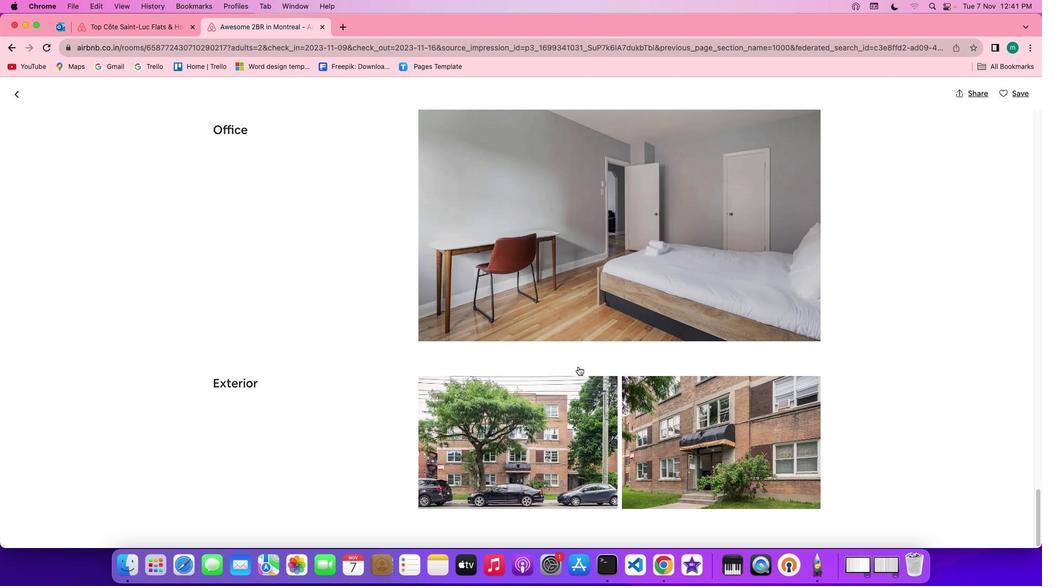 
Action: Mouse scrolled (544, 357) with delta (29, 43)
Screenshot: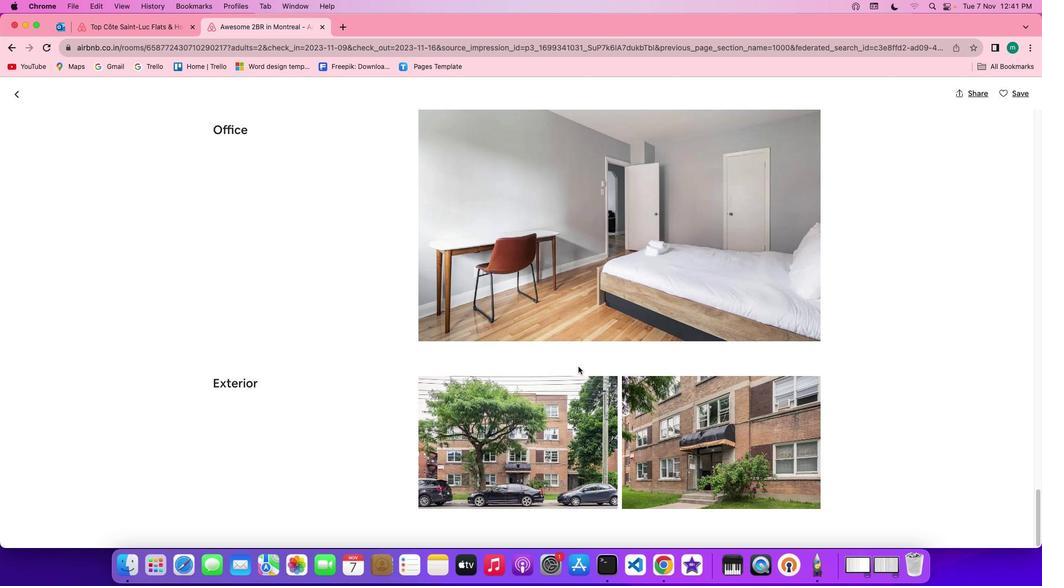
Action: Mouse scrolled (544, 357) with delta (29, 43)
Screenshot: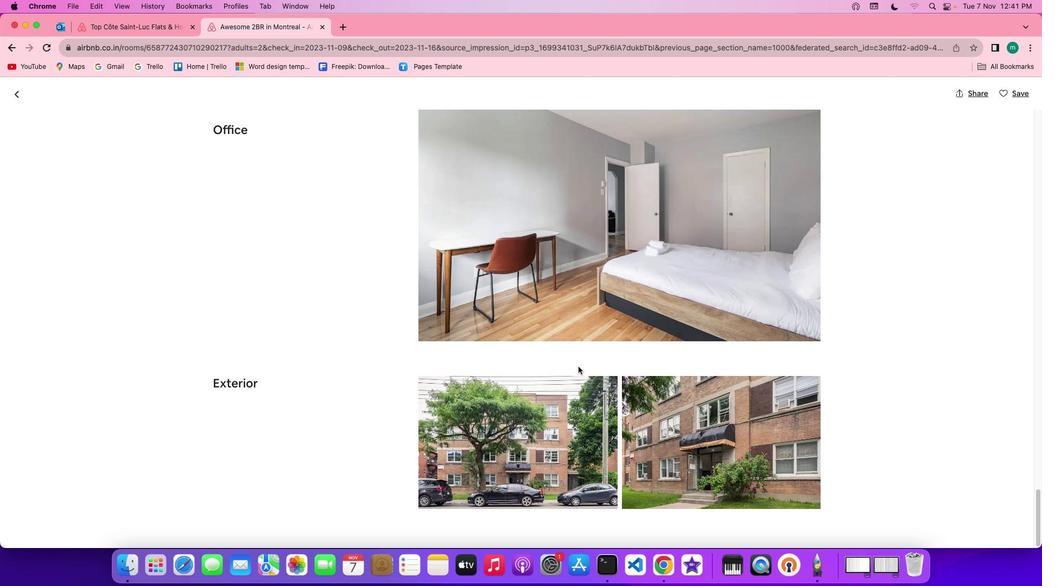 
Action: Mouse scrolled (544, 357) with delta (29, 42)
Screenshot: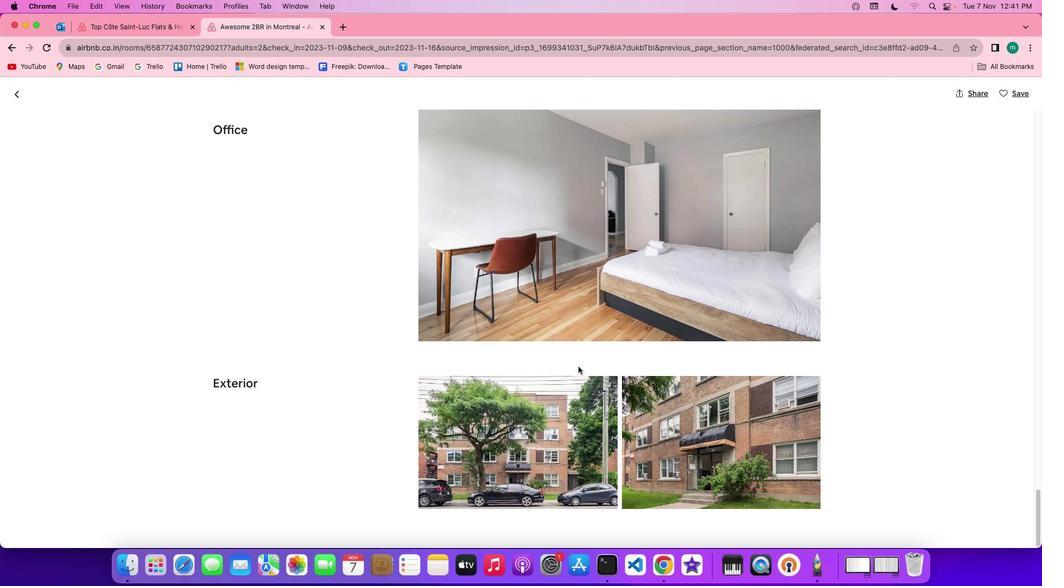 
Action: Mouse scrolled (544, 357) with delta (29, 42)
Screenshot: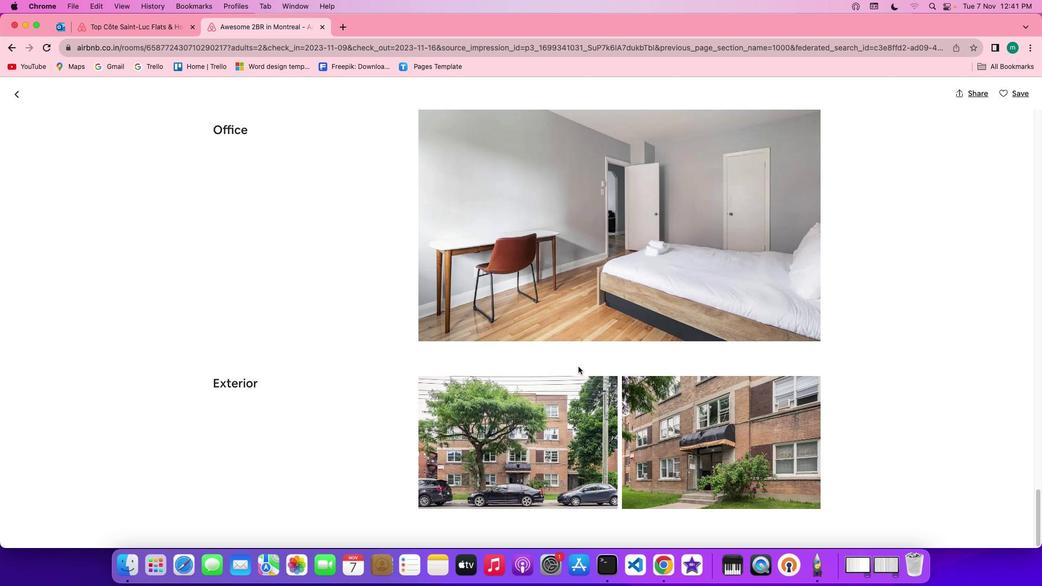 
Action: Mouse scrolled (544, 357) with delta (29, 43)
Screenshot: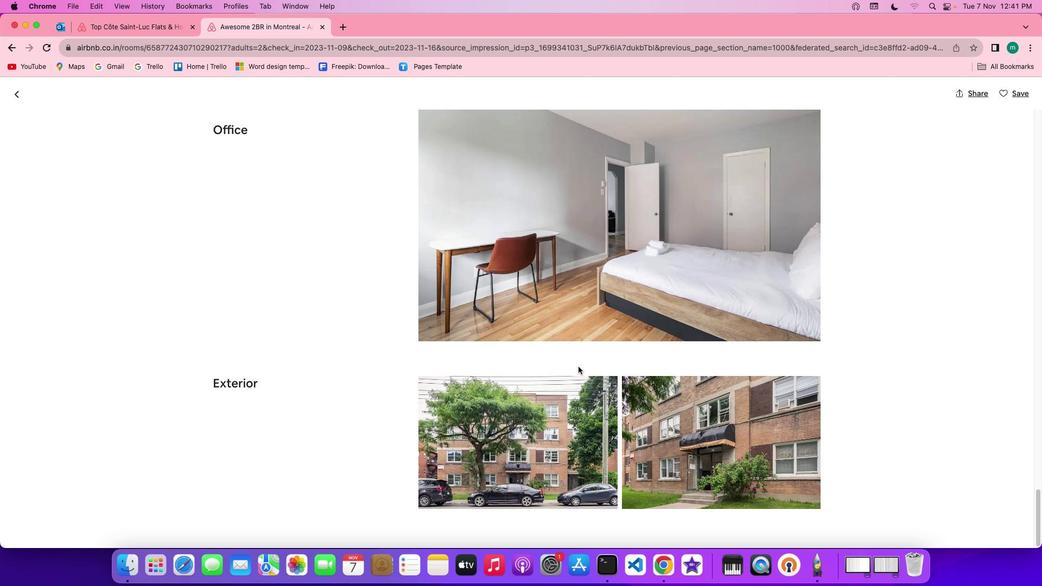 
Action: Mouse scrolled (544, 357) with delta (29, 43)
Screenshot: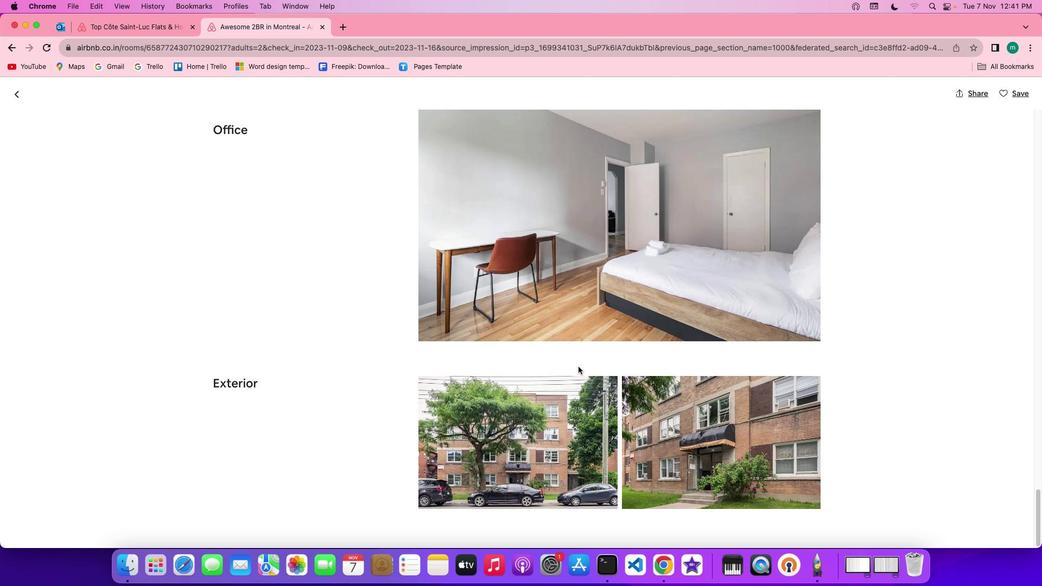 
Action: Mouse scrolled (544, 357) with delta (29, 42)
Screenshot: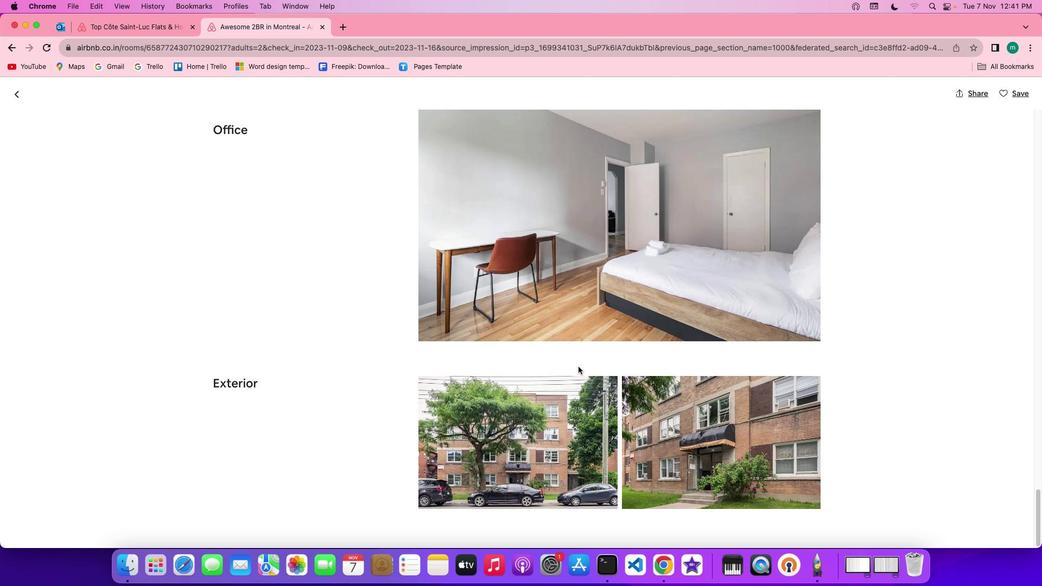 
Action: Mouse scrolled (544, 357) with delta (29, 42)
Screenshot: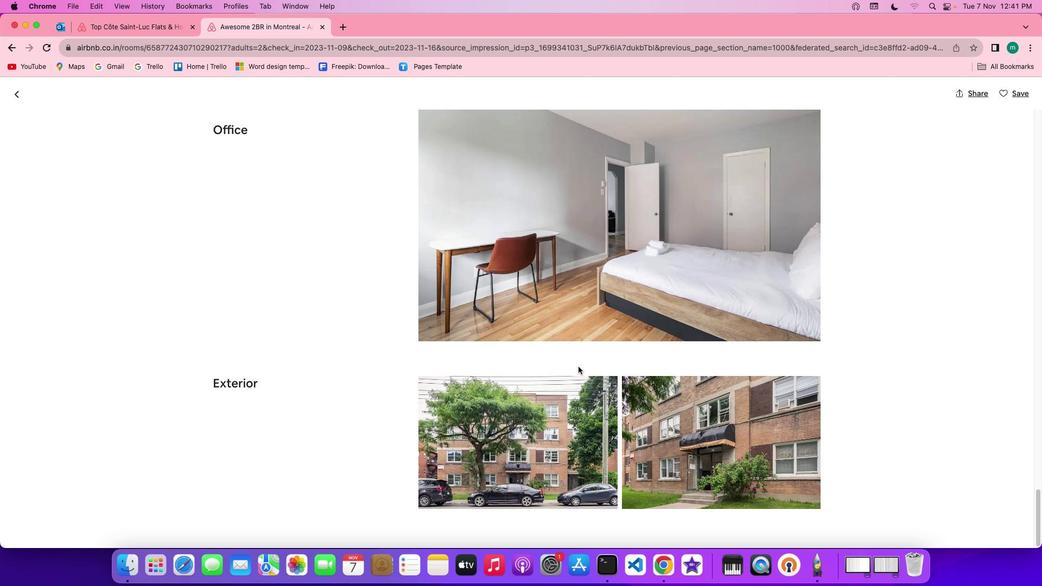 
Action: Mouse scrolled (544, 357) with delta (29, 43)
Screenshot: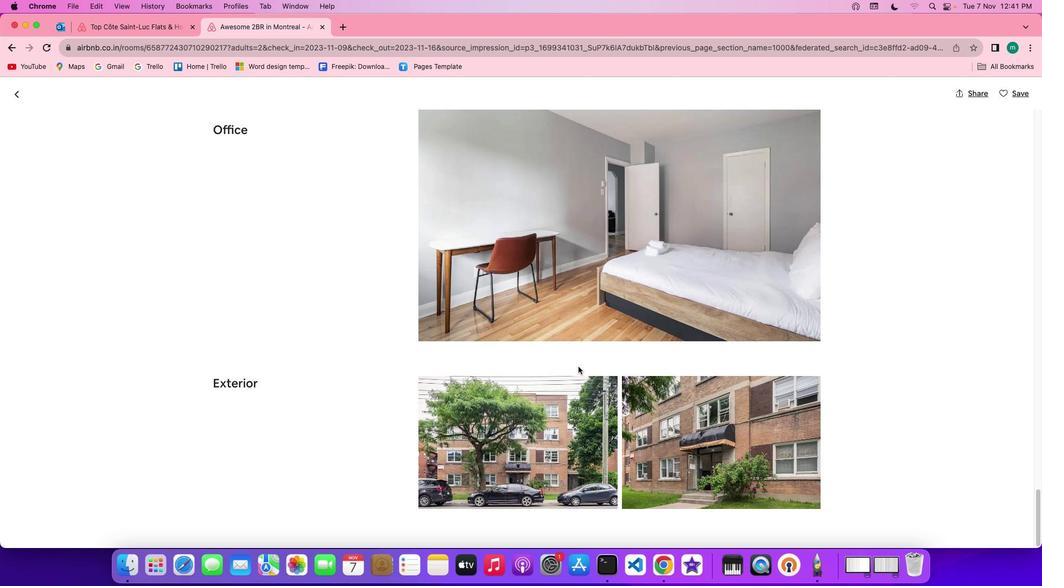 
Action: Mouse scrolled (544, 357) with delta (29, 43)
Screenshot: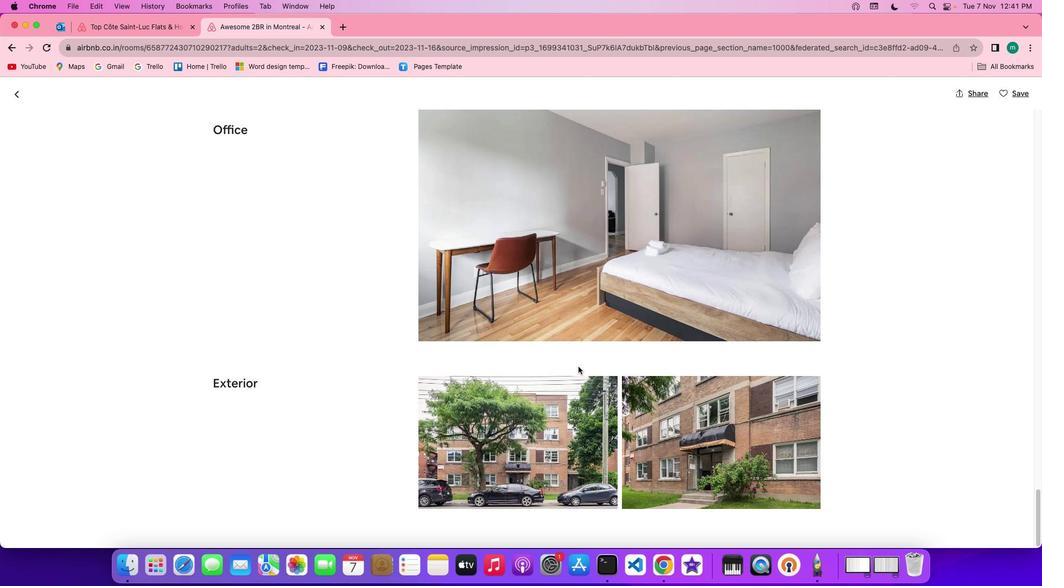 
Action: Mouse scrolled (544, 357) with delta (29, 42)
Screenshot: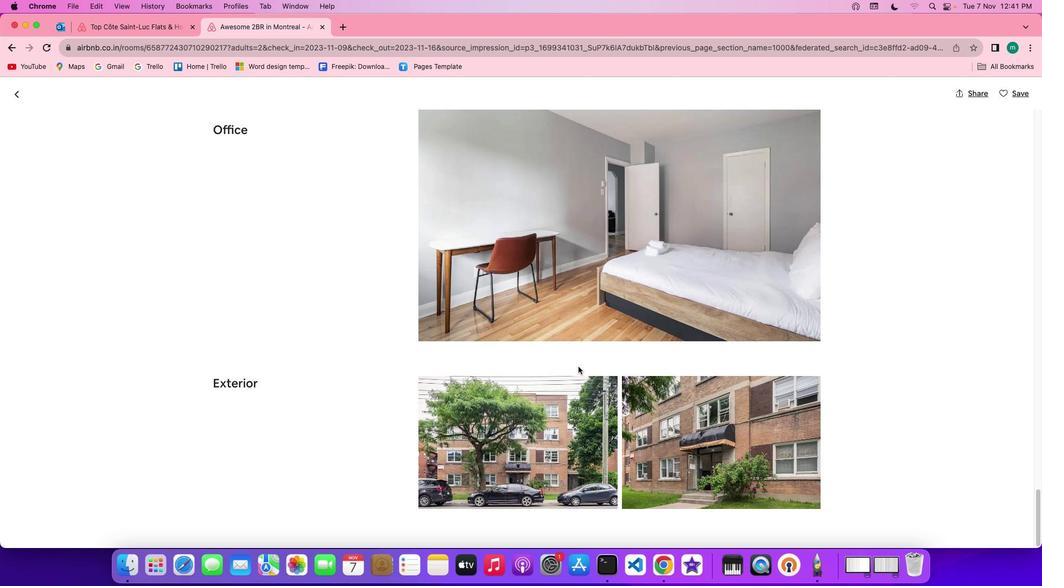 
Action: Mouse scrolled (544, 357) with delta (29, 42)
Screenshot: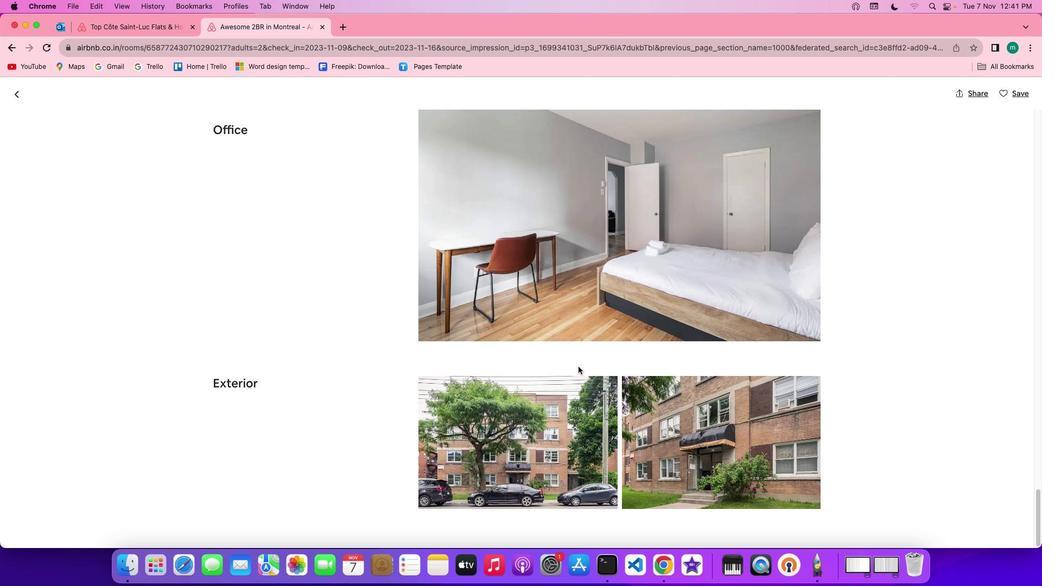 
Action: Mouse moved to (42, 119)
Screenshot: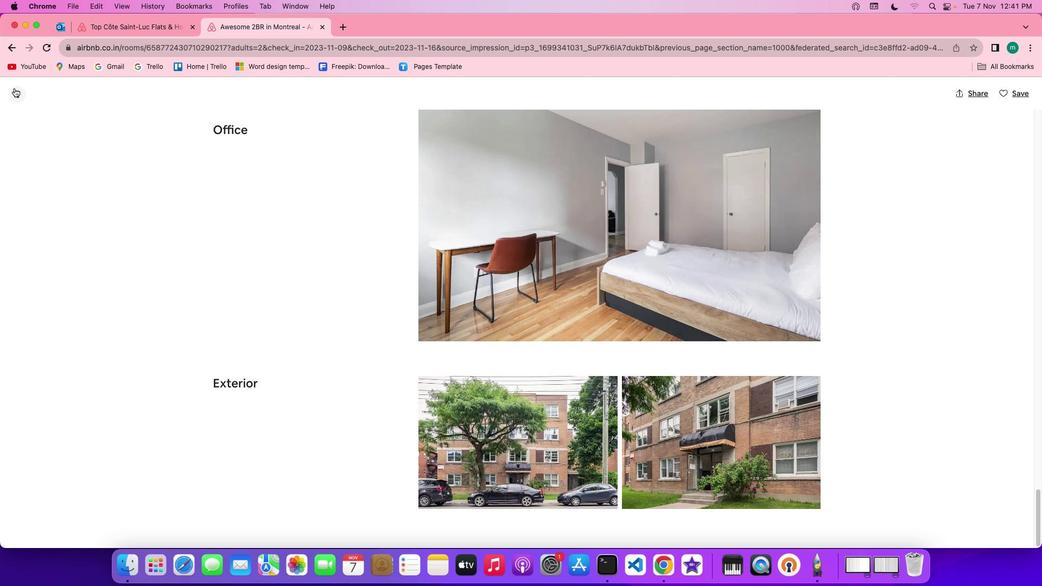 
Action: Mouse pressed left at (42, 119)
Screenshot: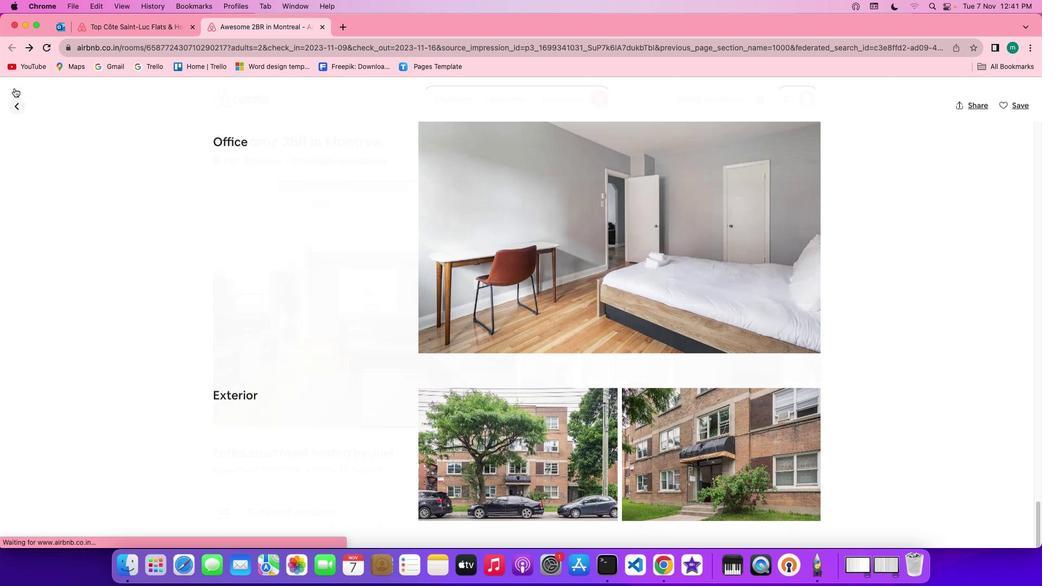 
Action: Mouse moved to (488, 343)
Screenshot: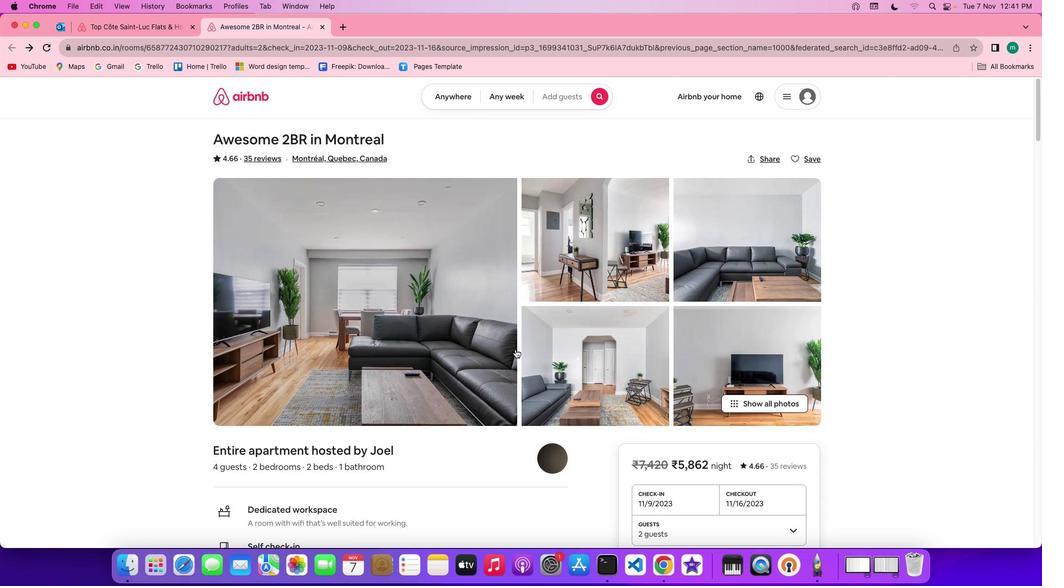 
Action: Mouse scrolled (488, 343) with delta (29, 43)
Screenshot: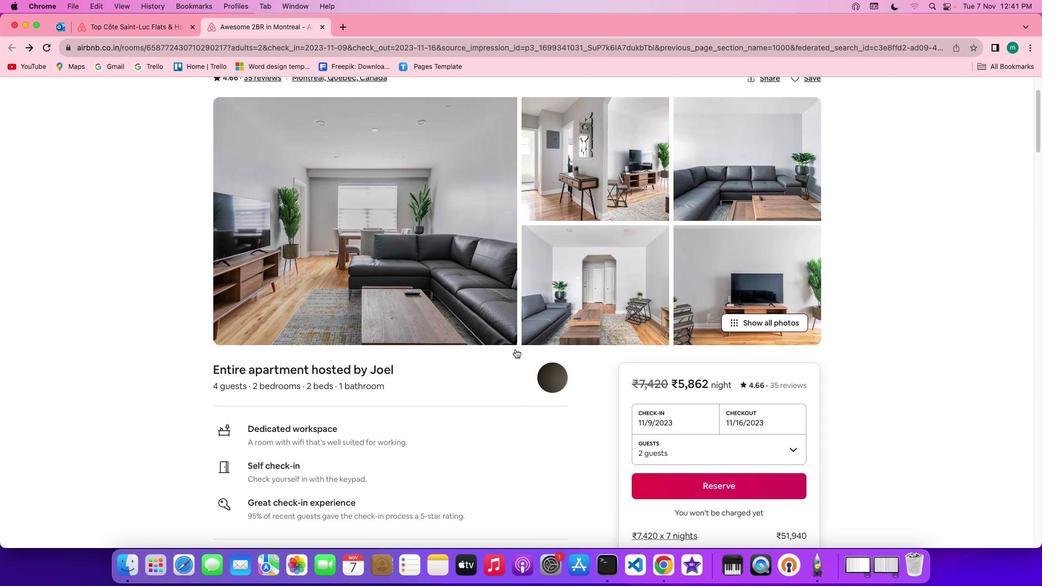 
Action: Mouse scrolled (488, 343) with delta (29, 43)
Screenshot: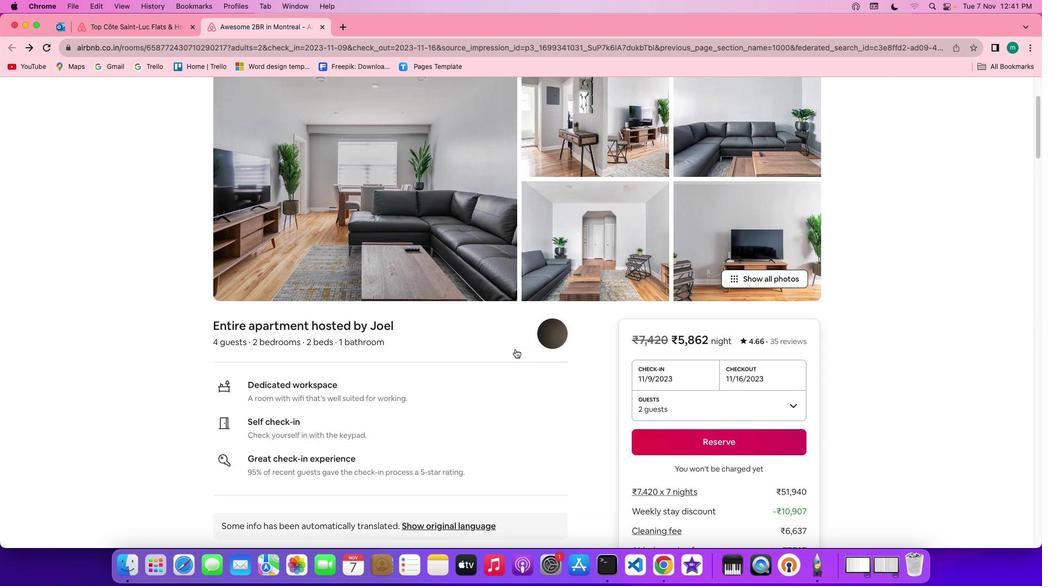 
Action: Mouse scrolled (488, 343) with delta (29, 42)
Screenshot: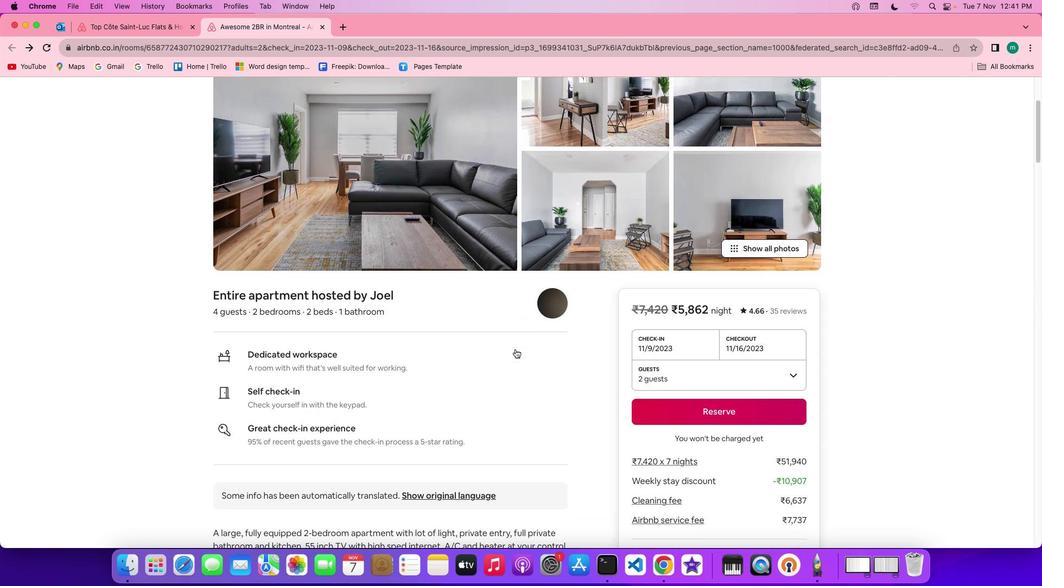 
Action: Mouse scrolled (488, 343) with delta (29, 42)
Screenshot: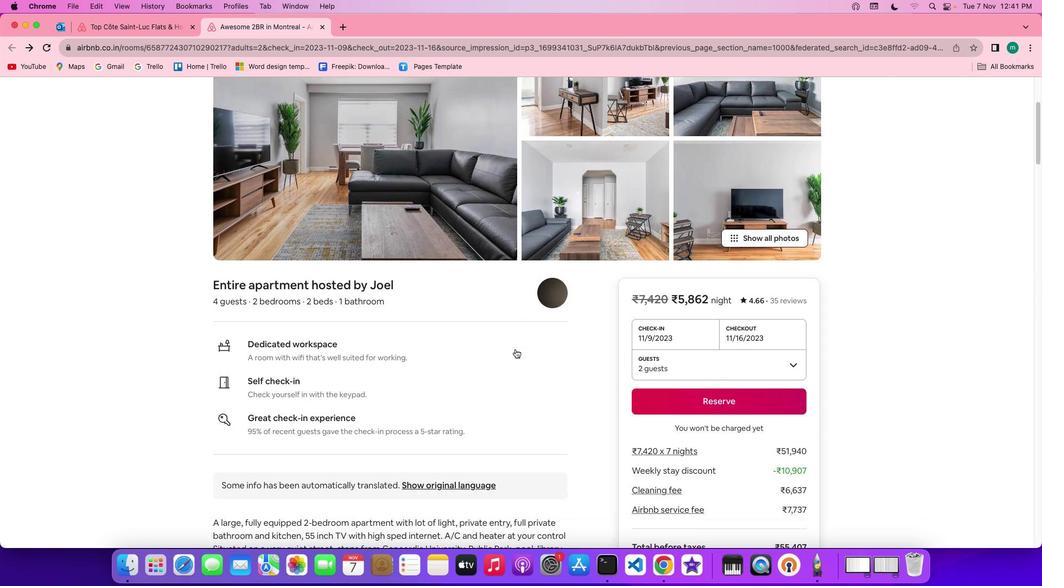 
Action: Mouse scrolled (488, 343) with delta (29, 43)
Screenshot: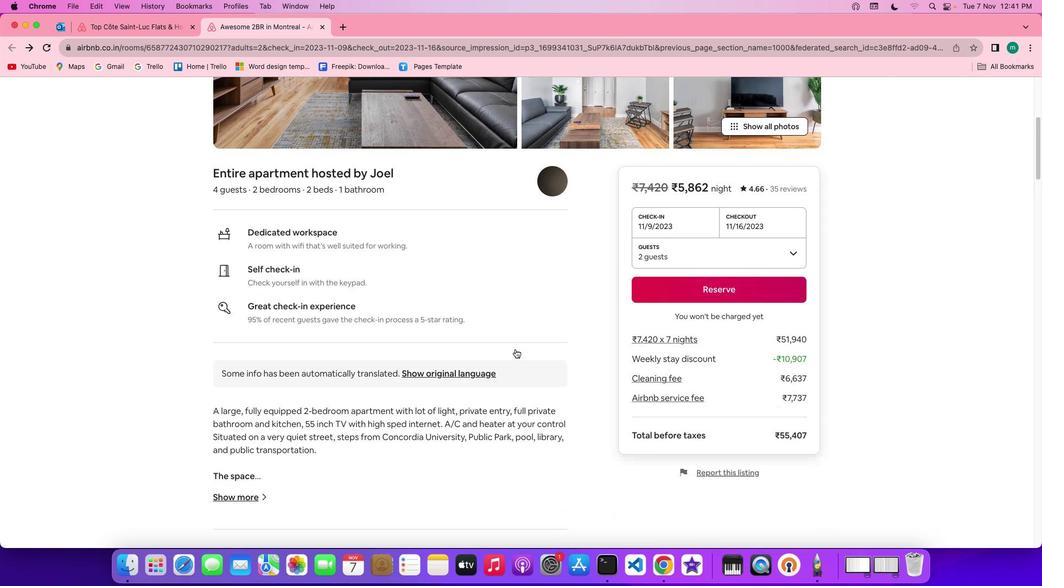 
Action: Mouse scrolled (488, 343) with delta (29, 43)
Screenshot: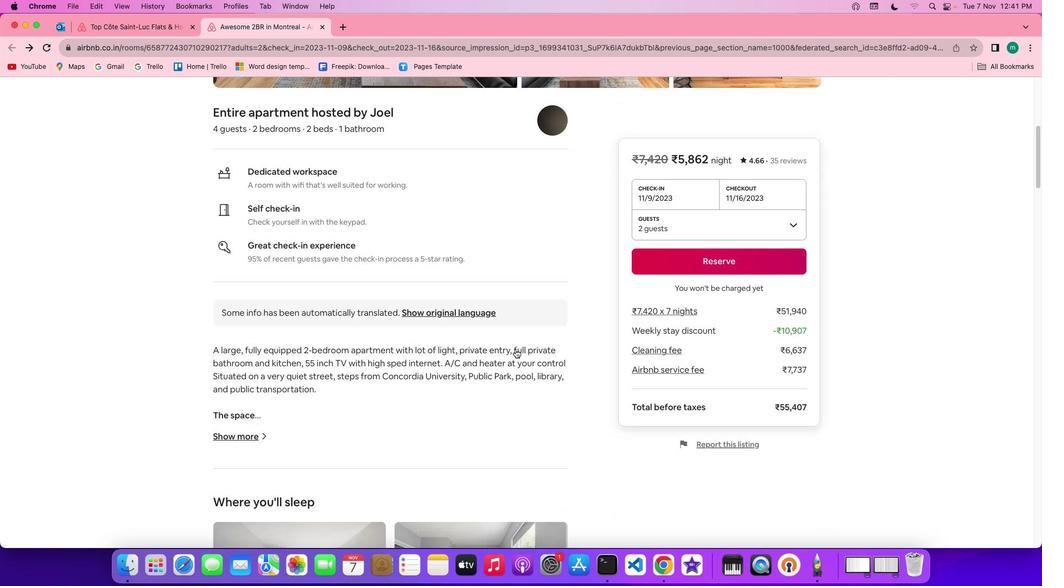 
Action: Mouse scrolled (488, 343) with delta (29, 42)
Screenshot: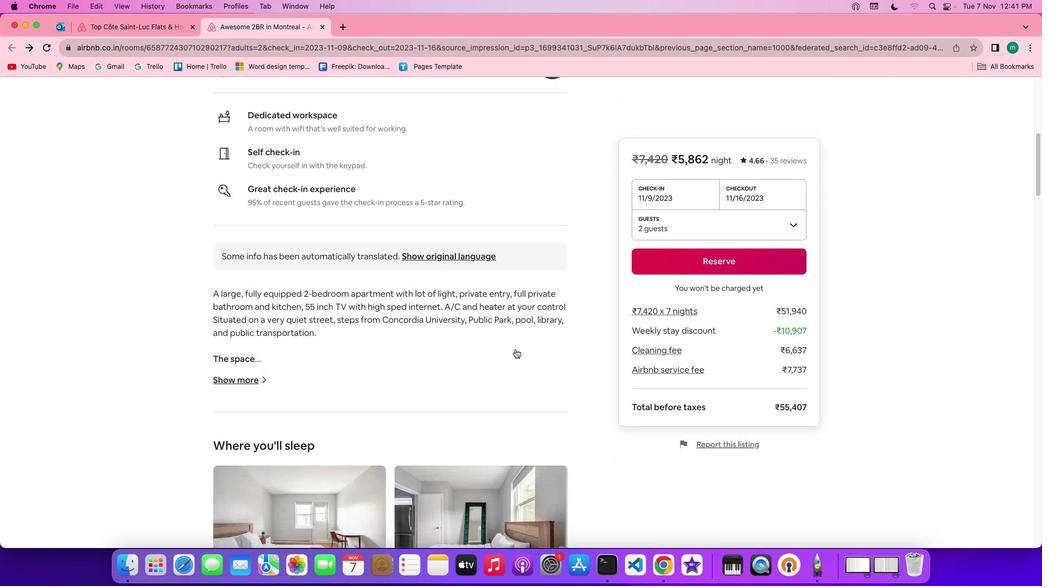 
Action: Mouse scrolled (488, 343) with delta (29, 41)
Screenshot: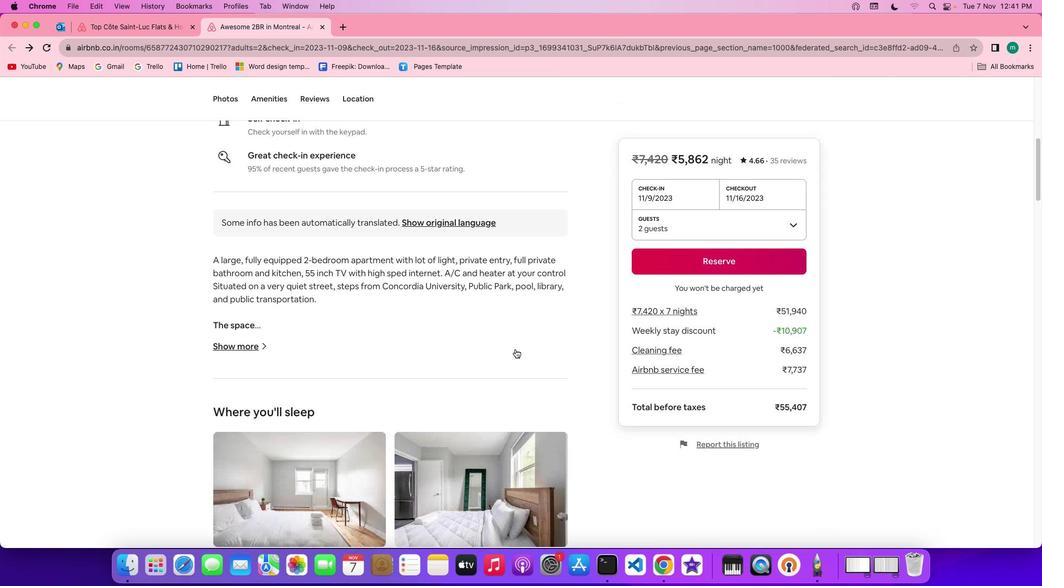 
Action: Mouse scrolled (488, 343) with delta (29, 41)
Screenshot: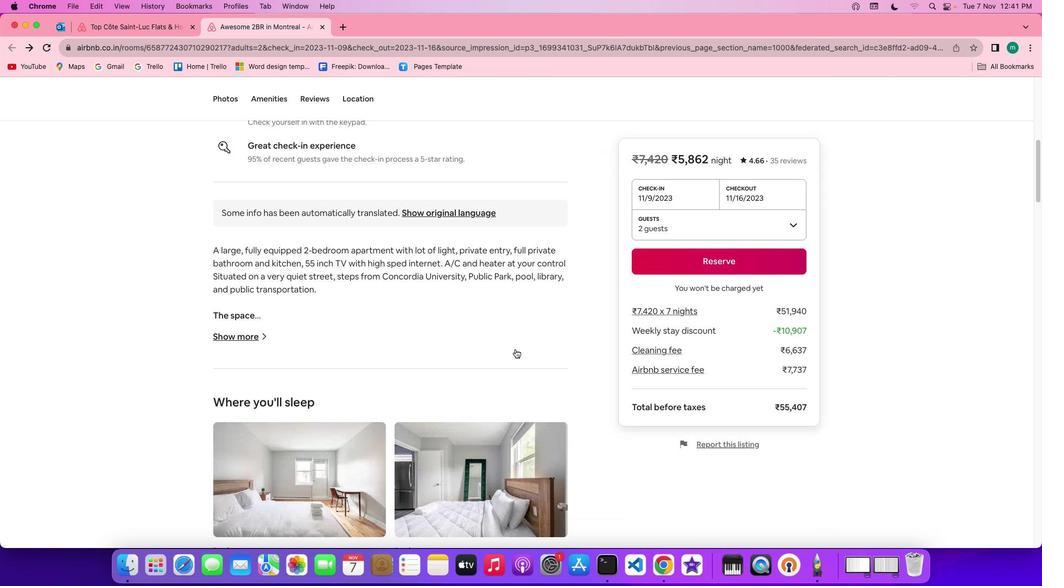 
Action: Mouse moved to (255, 333)
Screenshot: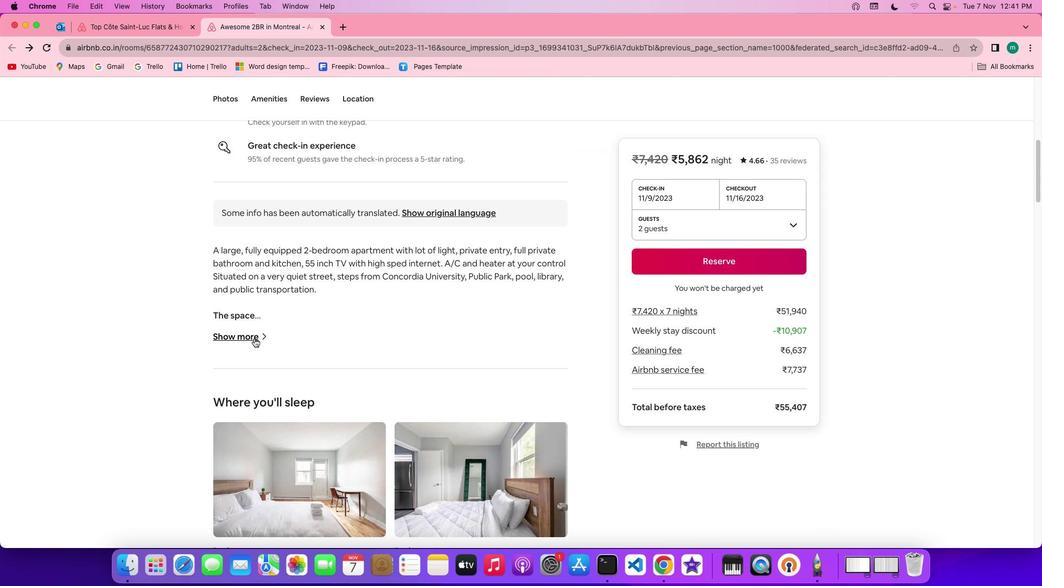 
Action: Mouse pressed left at (255, 333)
Screenshot: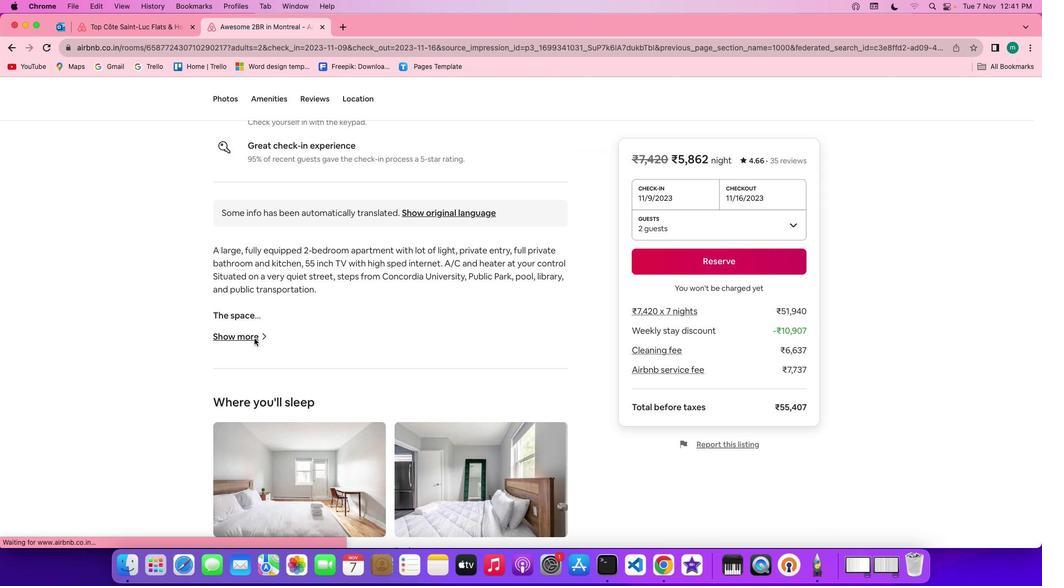 
Action: Mouse moved to (465, 333)
Screenshot: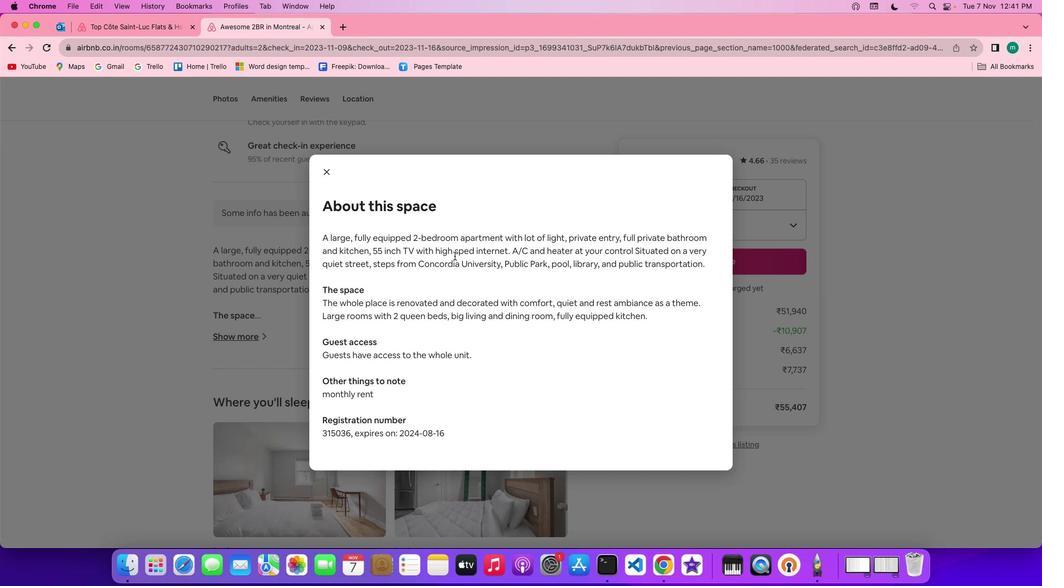 
Action: Mouse scrolled (465, 333) with delta (29, 43)
Screenshot: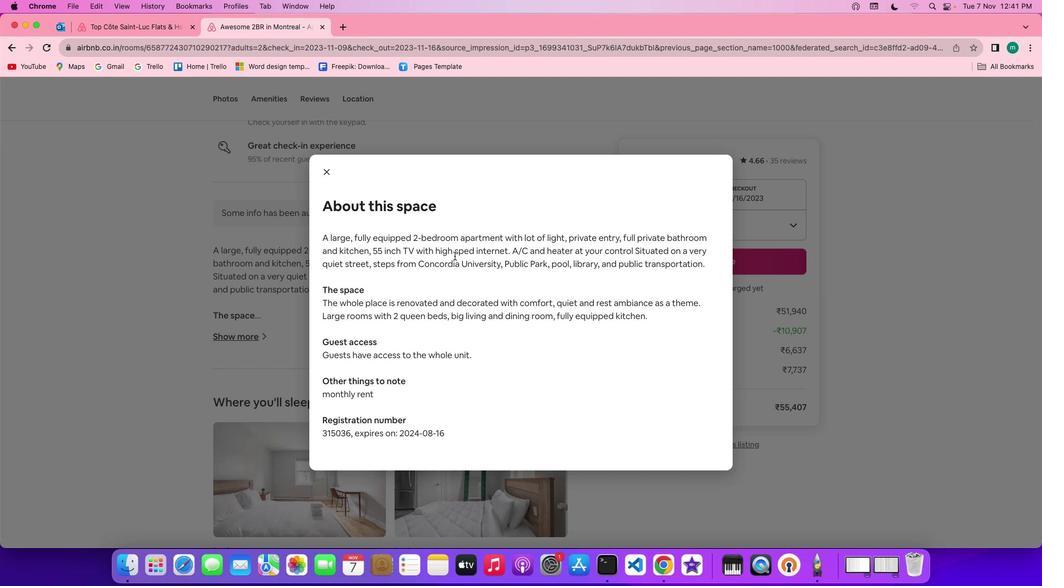 
Action: Mouse moved to (465, 333)
Screenshot: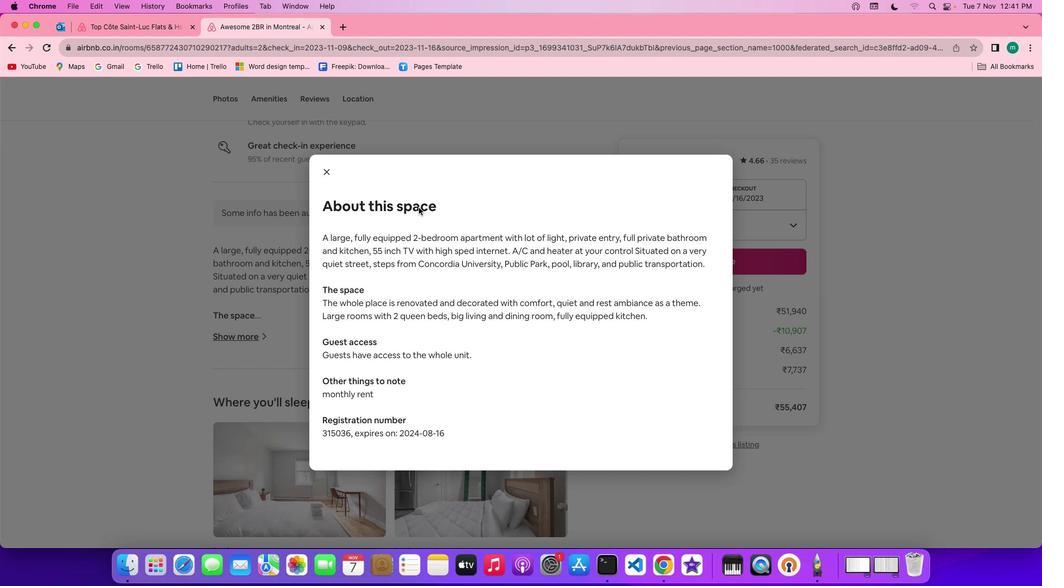 
Action: Mouse scrolled (465, 333) with delta (29, 43)
Screenshot: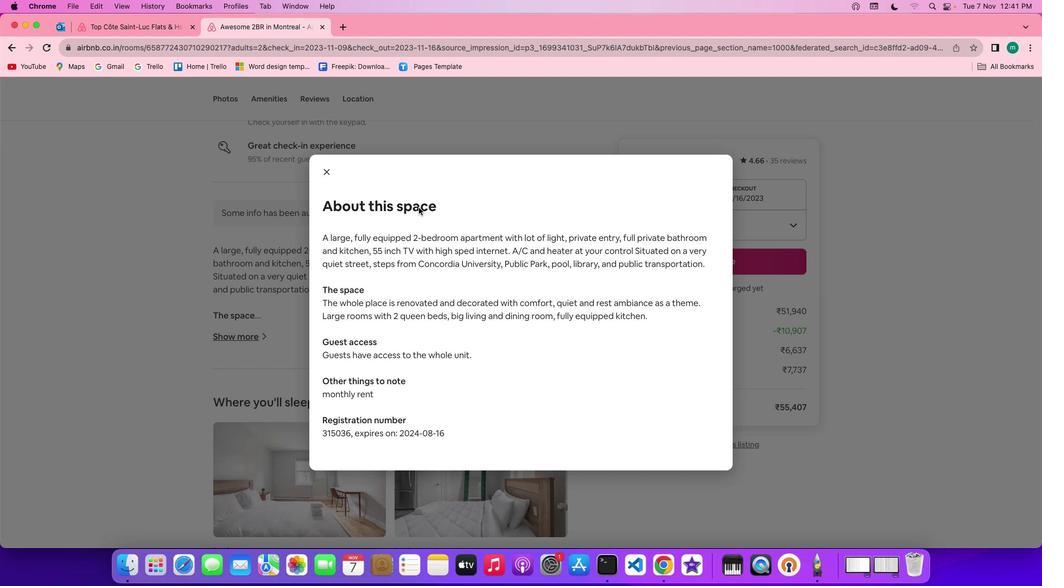 
Action: Mouse scrolled (465, 333) with delta (29, 42)
Screenshot: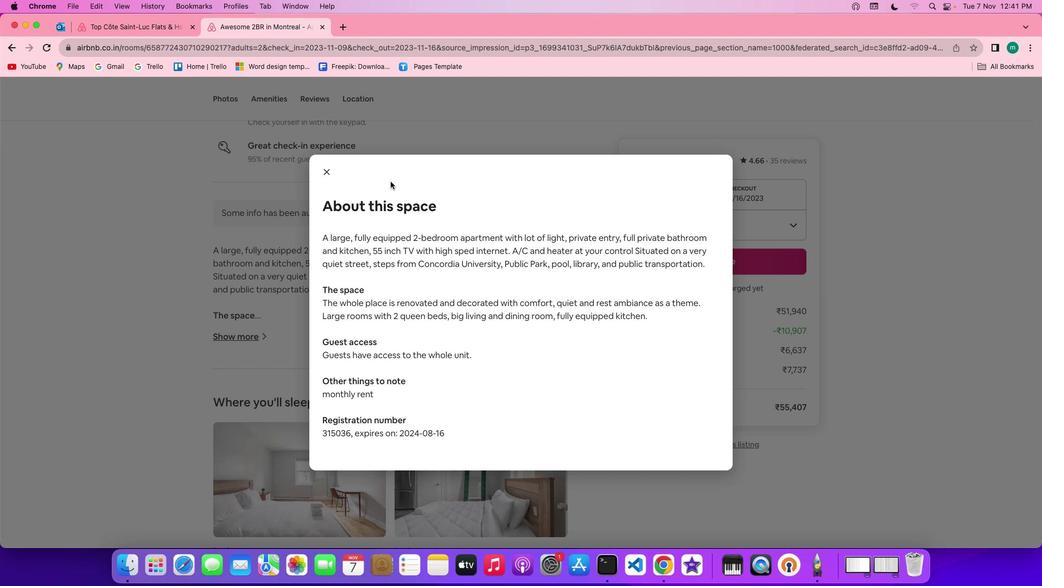 
Action: Mouse moved to (465, 332)
Screenshot: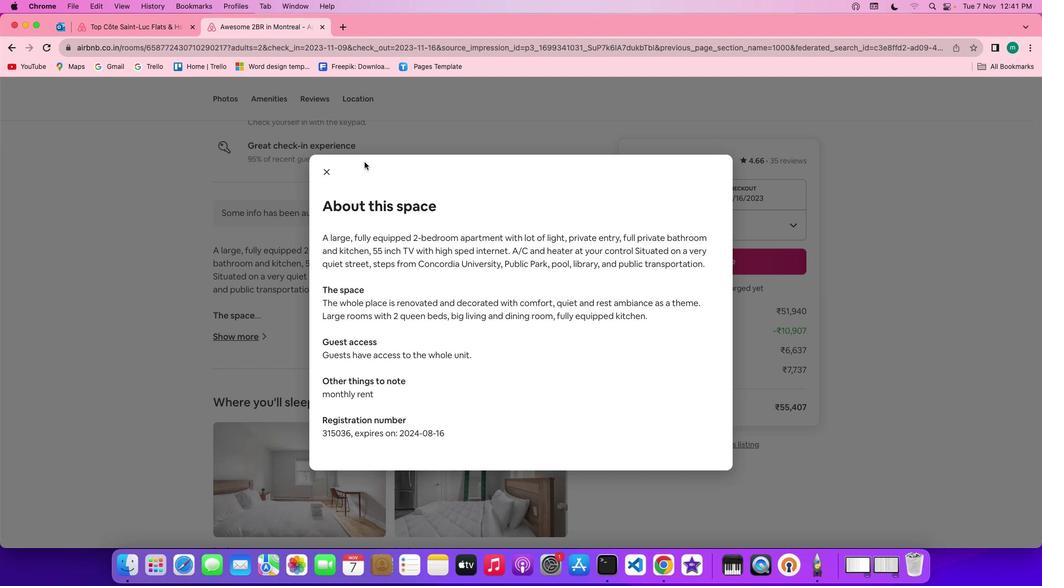 
Action: Mouse scrolled (465, 332) with delta (29, 41)
Screenshot: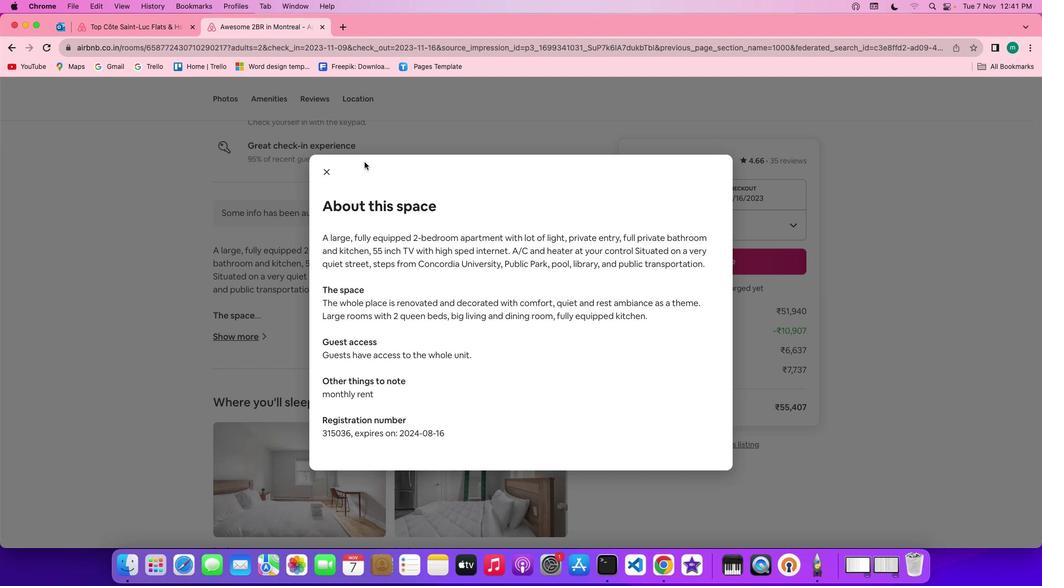 
Action: Mouse moved to (319, 187)
Screenshot: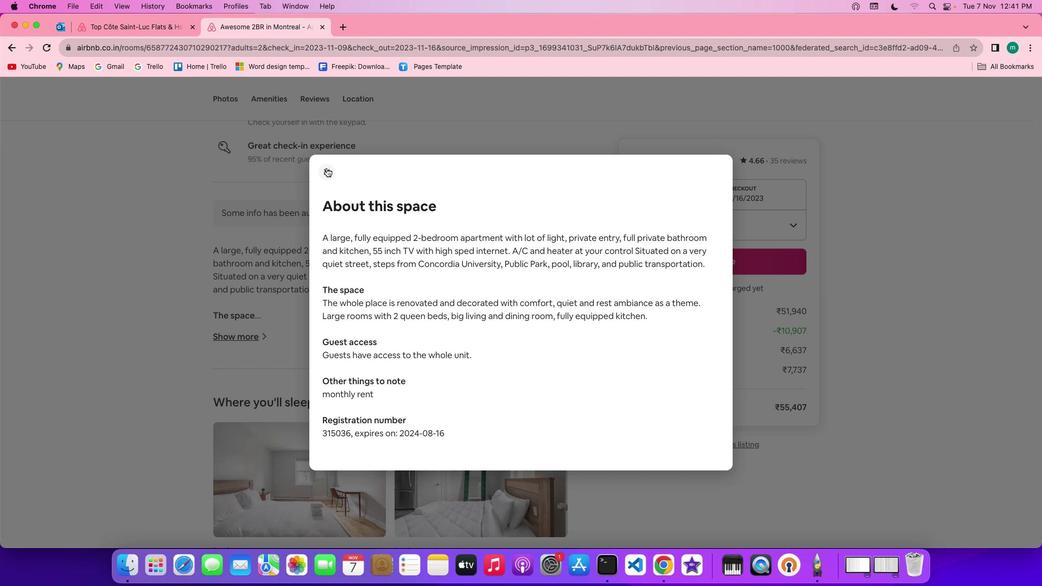 
Action: Mouse pressed left at (319, 187)
Screenshot: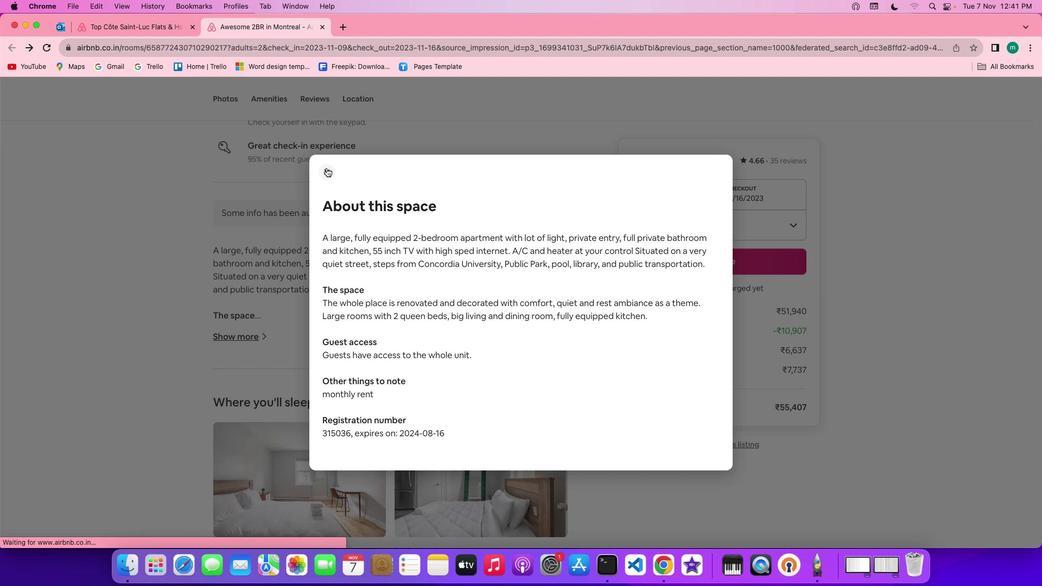 
Action: Mouse moved to (384, 305)
Screenshot: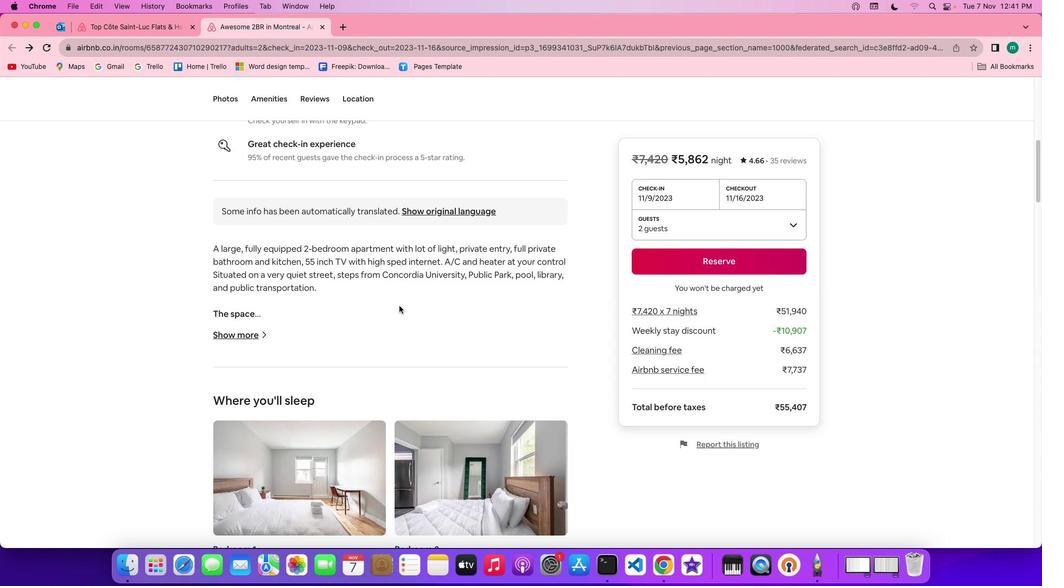 
Action: Mouse scrolled (384, 305) with delta (29, 43)
